 Task: In the  document effectivecs.doc ,insert the clipart between heading and points ' search for conference ' and adjust the shape height to  ' 3'
Action: Mouse moved to (67, 227)
Screenshot: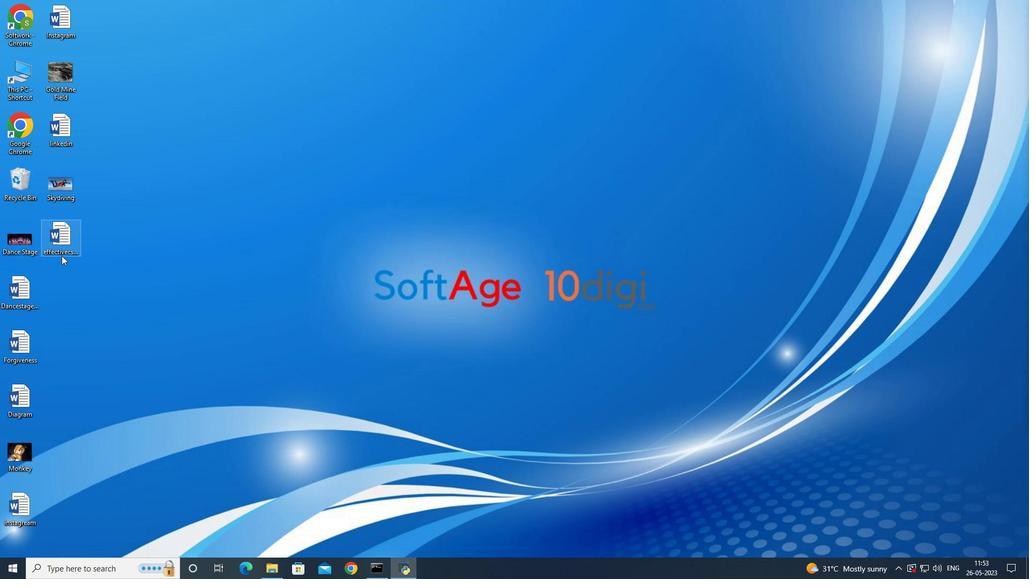 
Action: Mouse pressed left at (67, 227)
Screenshot: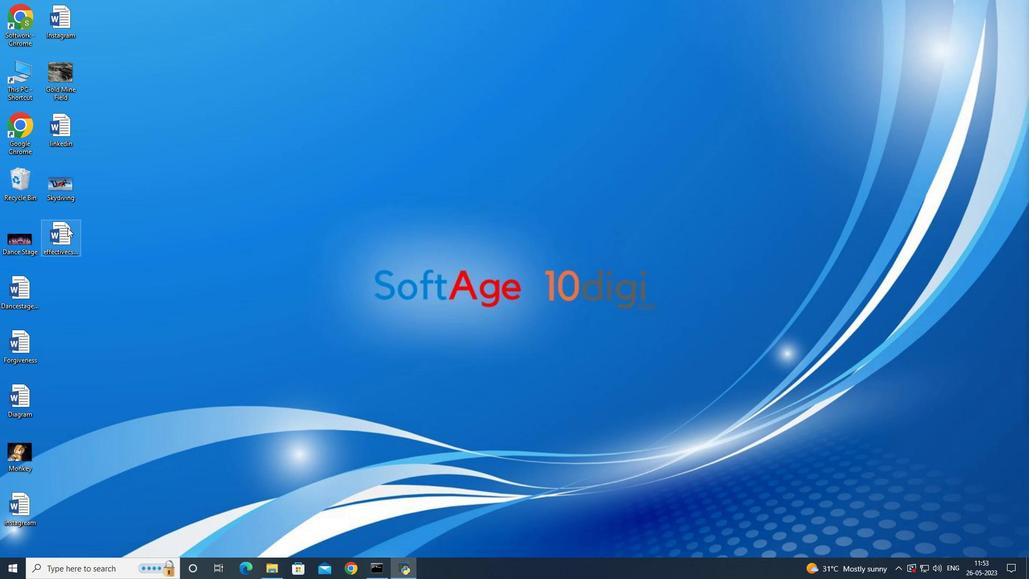 
Action: Mouse pressed left at (67, 227)
Screenshot: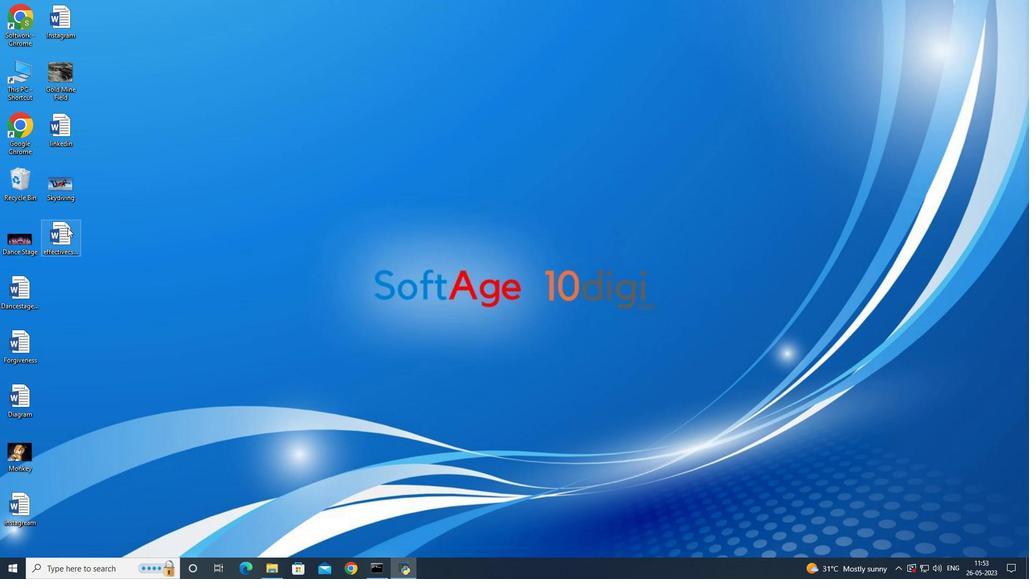 
Action: Mouse moved to (445, 314)
Screenshot: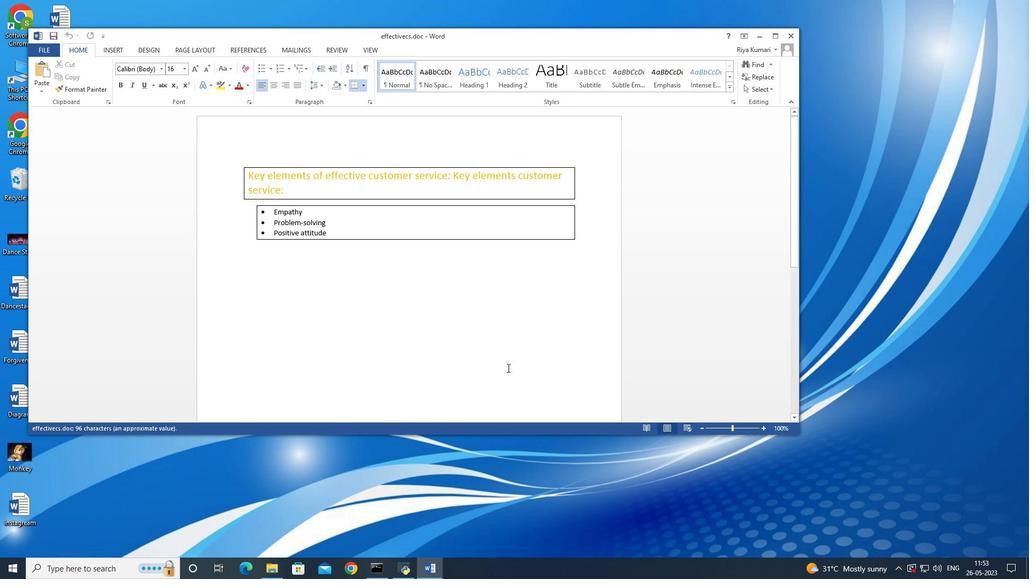 
Action: Mouse pressed left at (445, 314)
Screenshot: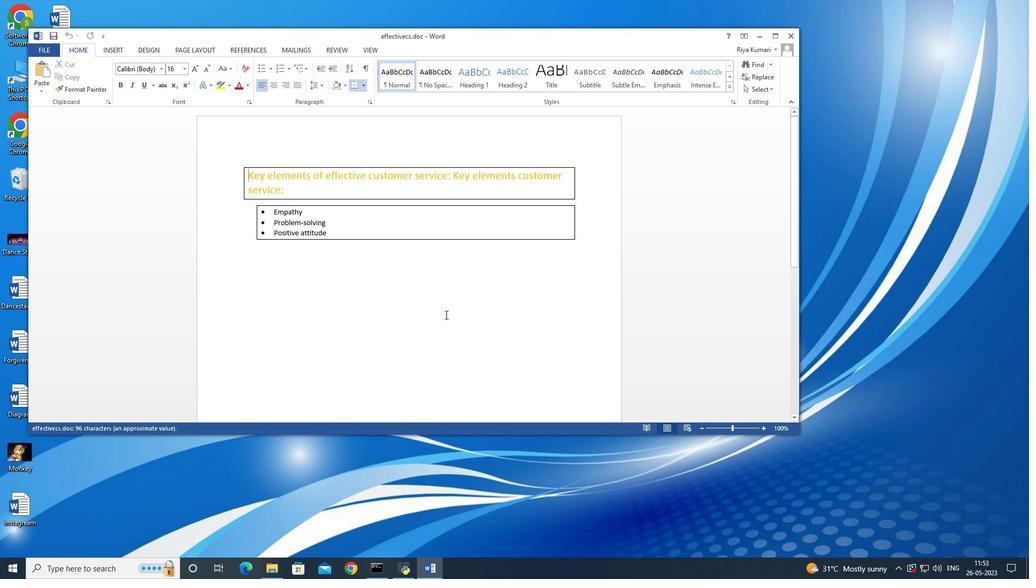 
Action: Mouse moved to (586, 194)
Screenshot: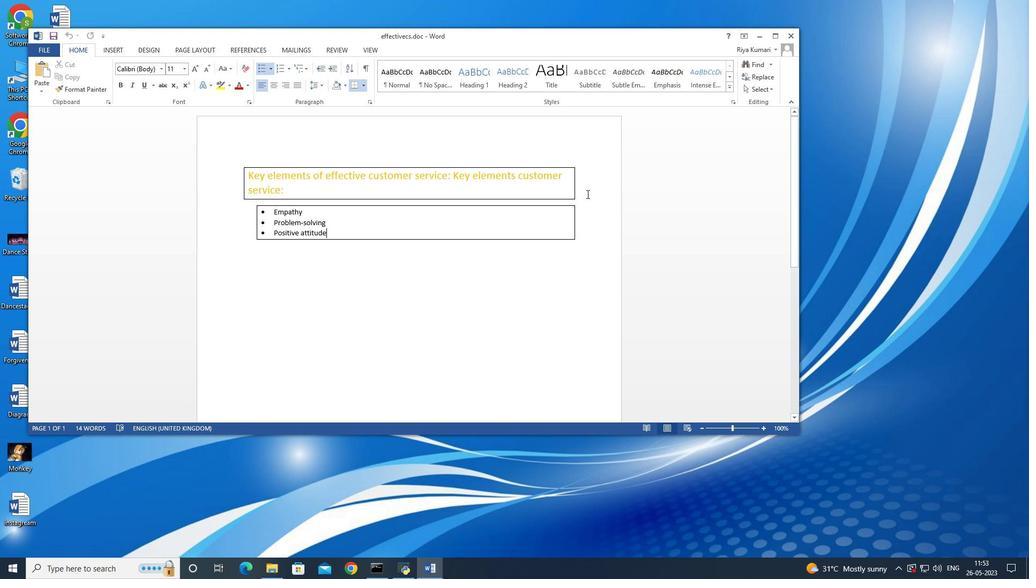 
Action: Mouse pressed left at (586, 194)
Screenshot: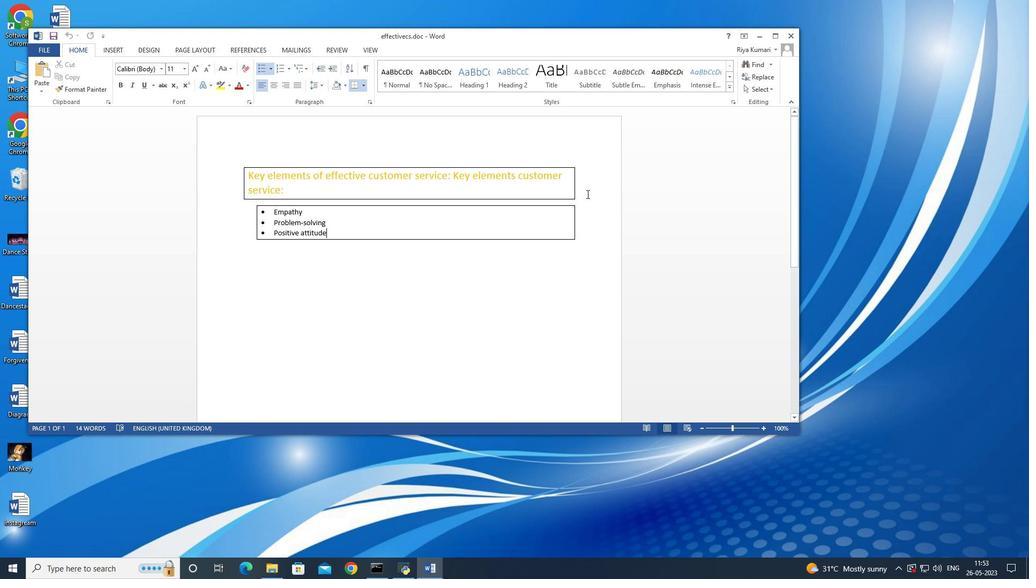 
Action: Mouse moved to (582, 194)
Screenshot: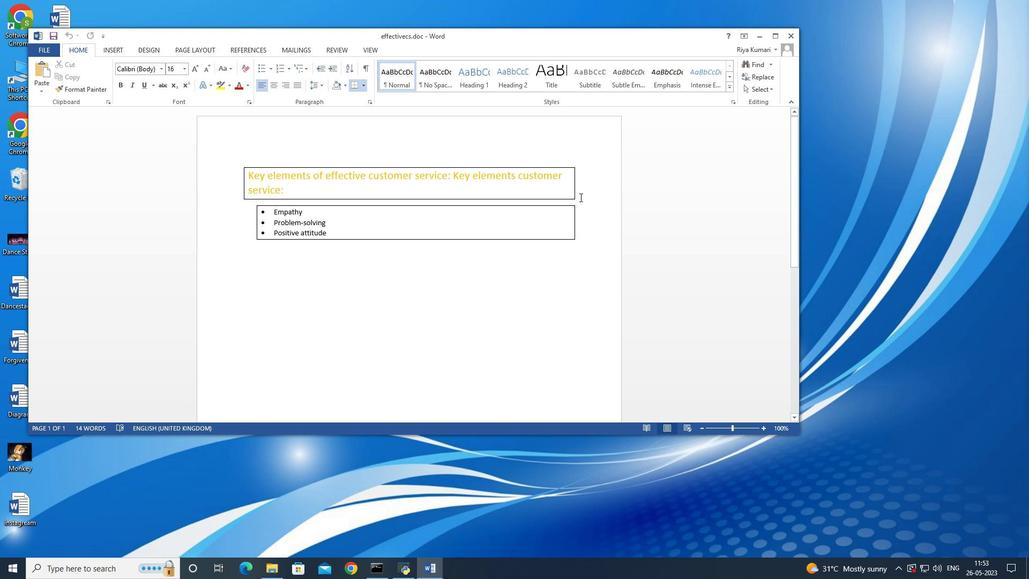 
Action: Mouse pressed left at (582, 194)
Screenshot: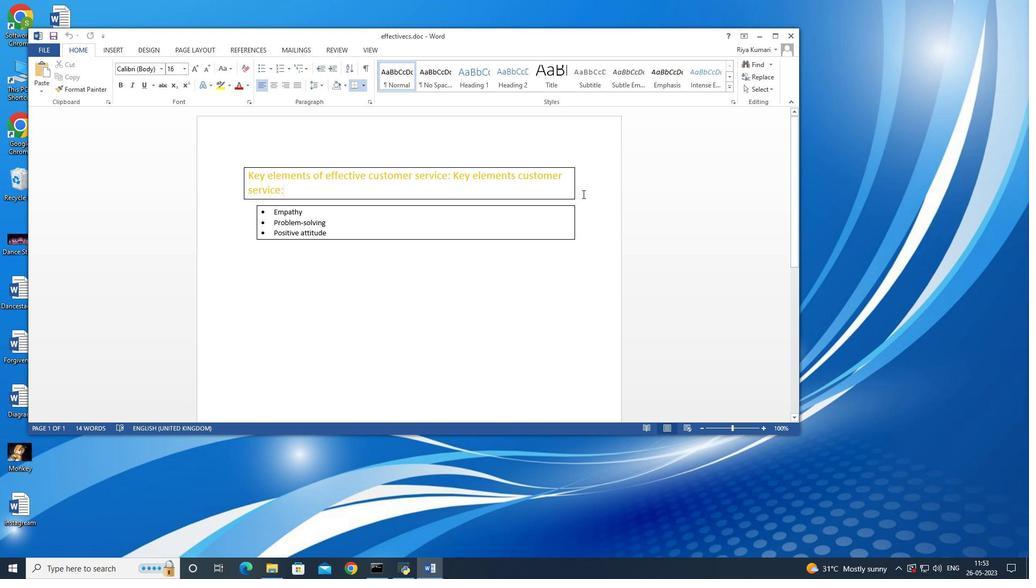 
Action: Mouse moved to (582, 194)
Screenshot: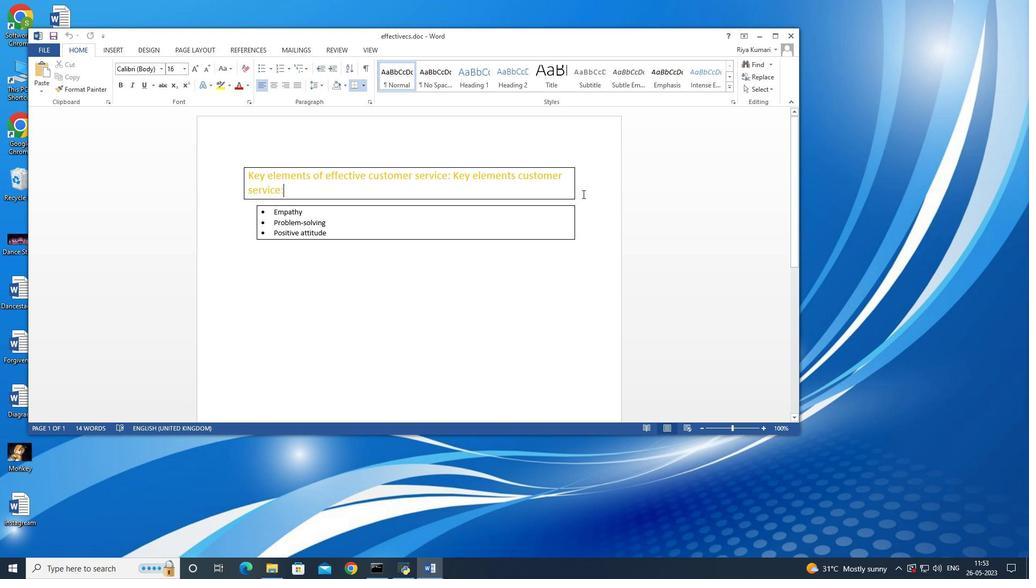 
Action: Mouse pressed left at (582, 194)
Screenshot: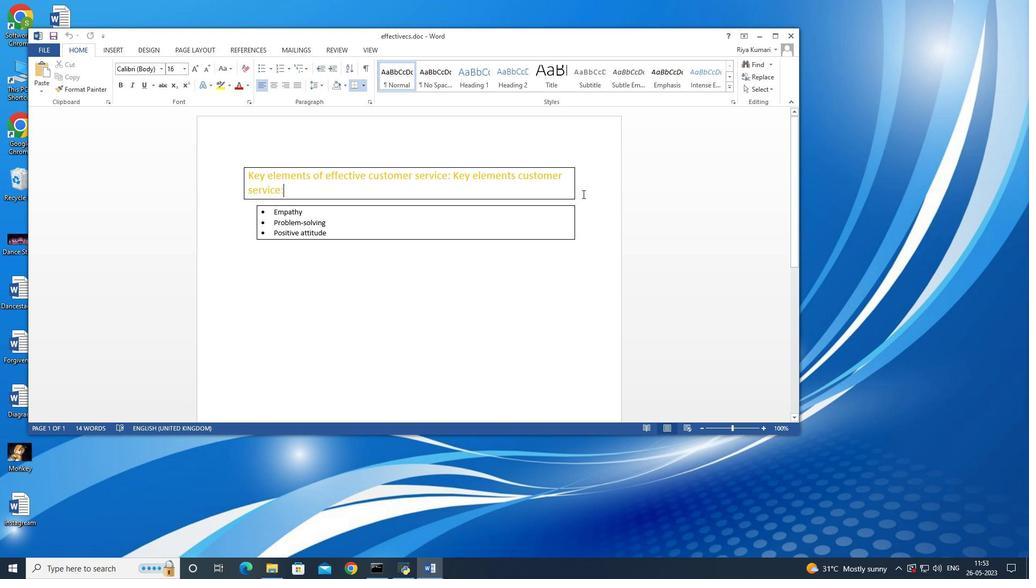 
Action: Mouse moved to (573, 200)
Screenshot: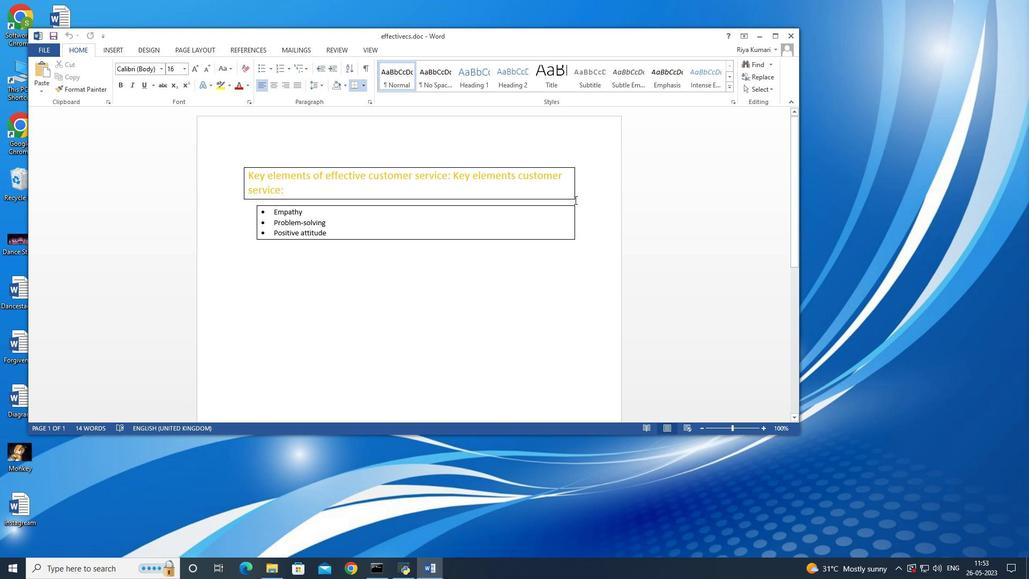 
Action: Mouse pressed left at (573, 200)
Screenshot: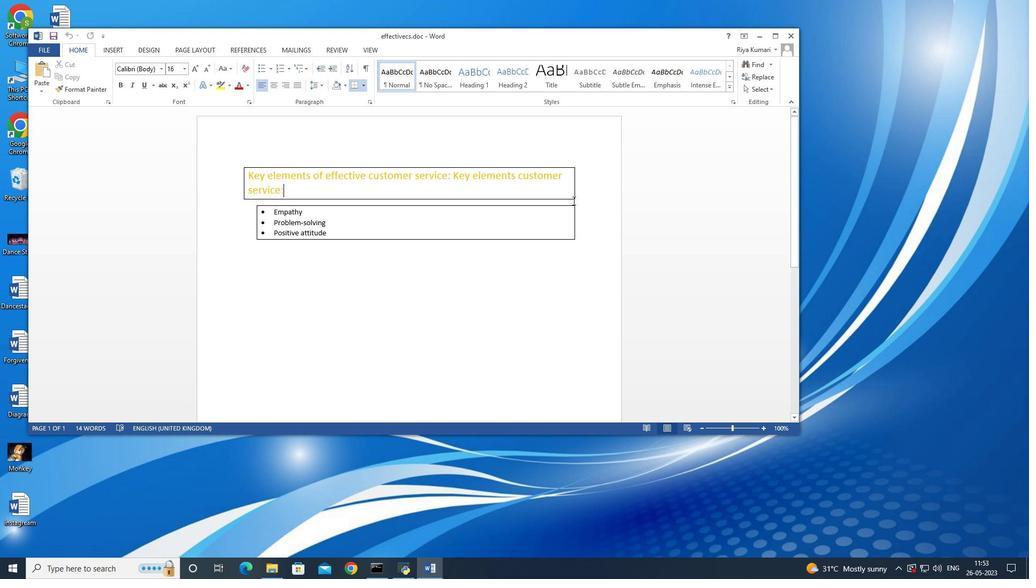 
Action: Mouse moved to (563, 200)
Screenshot: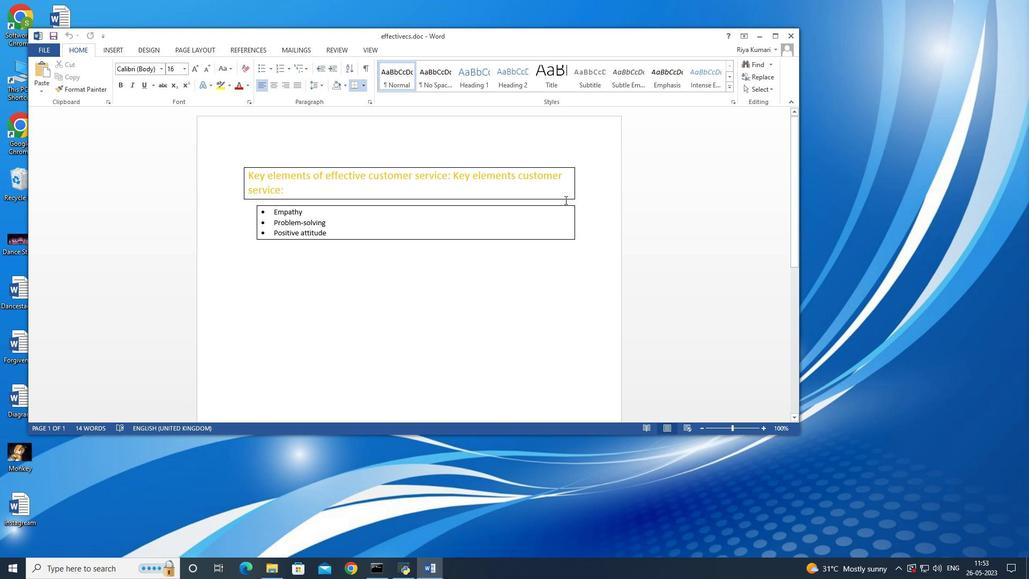 
Action: Mouse pressed left at (563, 200)
Screenshot: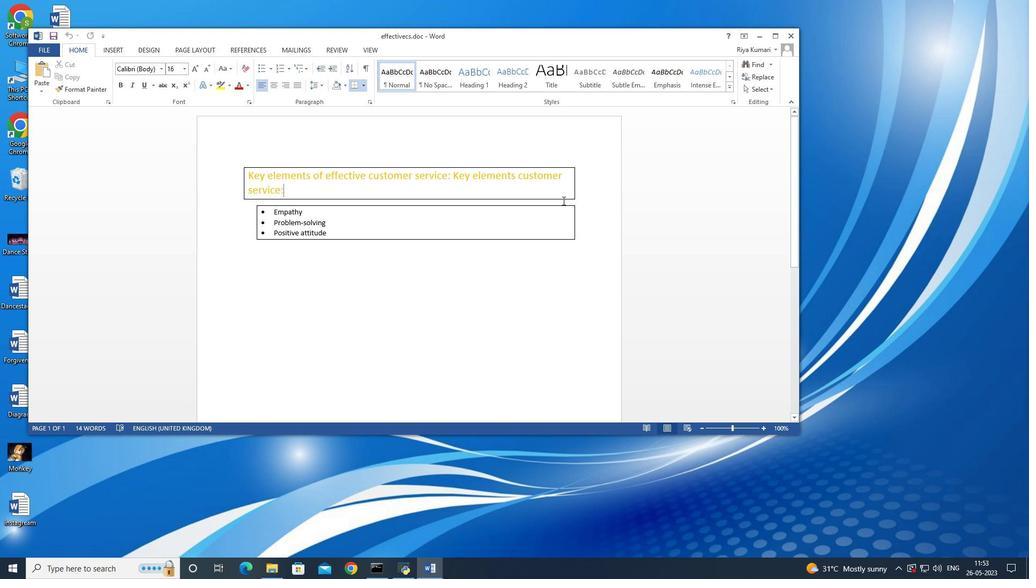 
Action: Mouse moved to (562, 201)
Screenshot: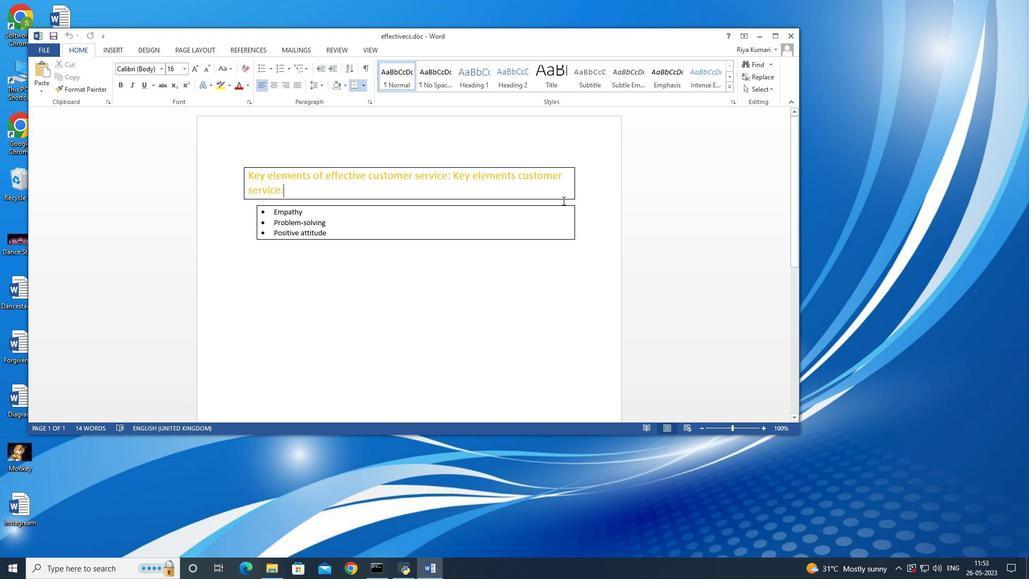 
Action: Mouse pressed left at (562, 201)
Screenshot: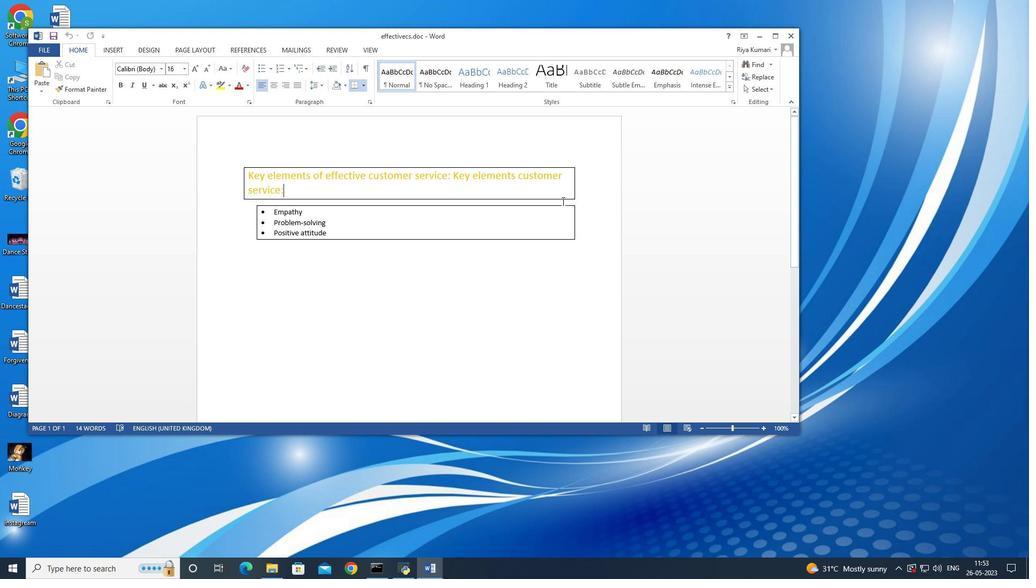 
Action: Mouse pressed left at (562, 201)
Screenshot: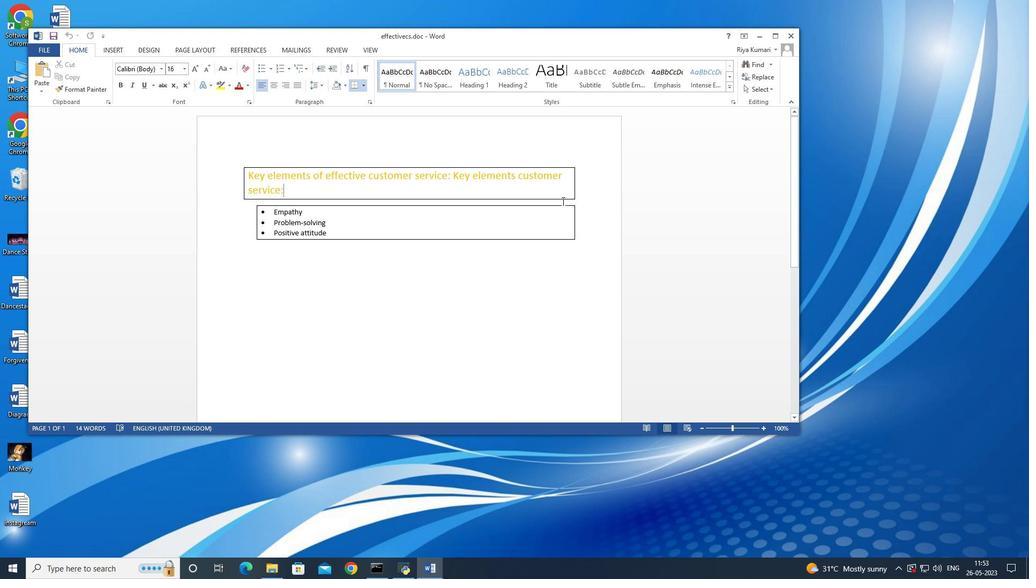 
Action: Mouse moved to (561, 203)
Screenshot: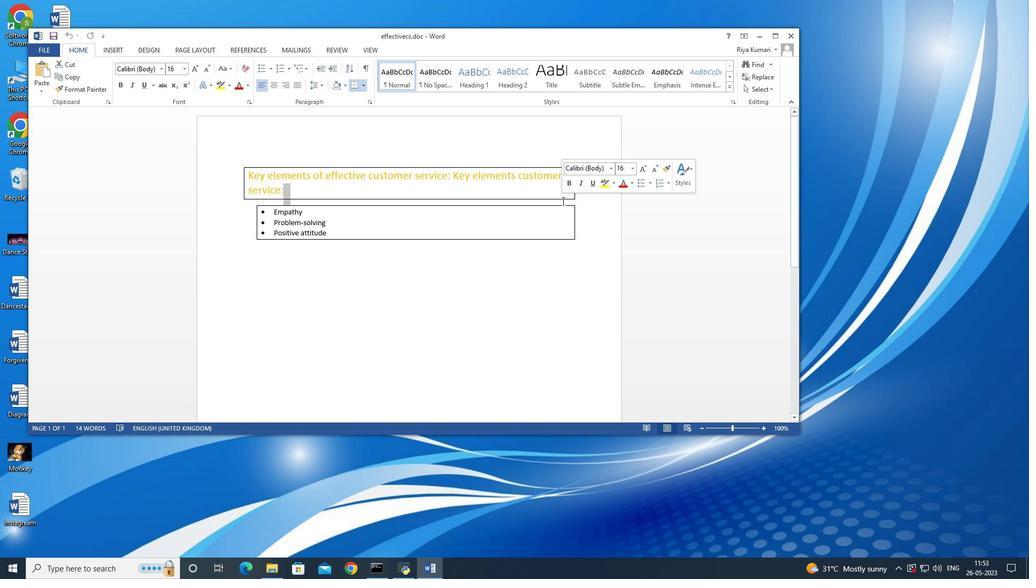 
Action: Mouse pressed left at (561, 203)
Screenshot: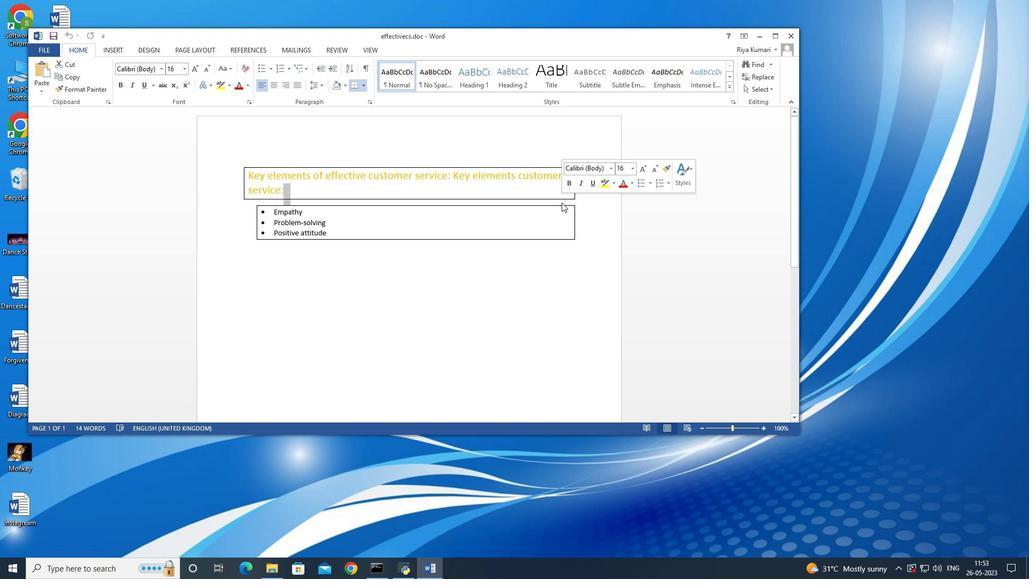 
Action: Mouse moved to (589, 202)
Screenshot: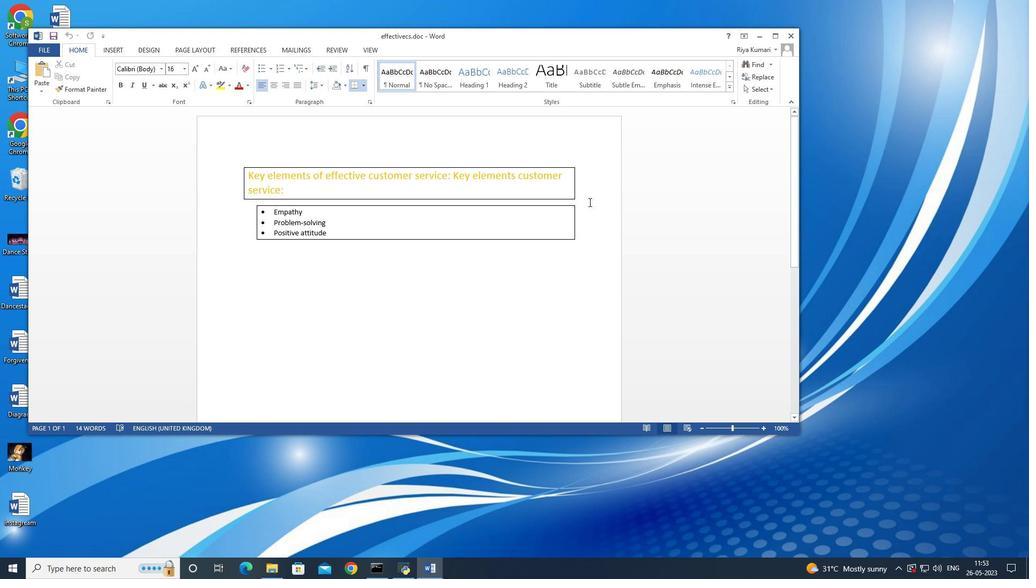 
Action: Mouse pressed left at (589, 202)
Screenshot: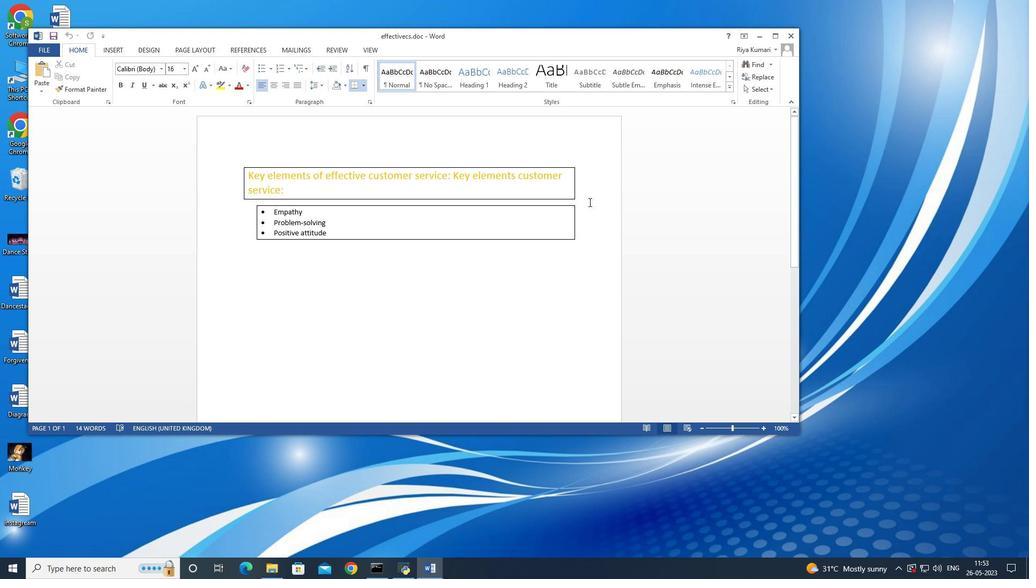 
Action: Mouse moved to (586, 205)
Screenshot: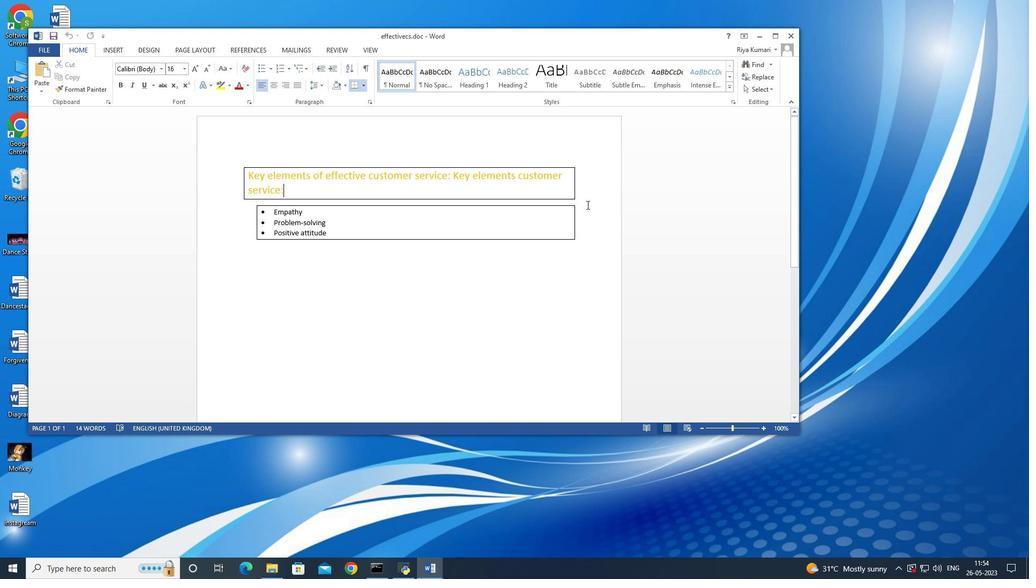 
Action: Mouse pressed left at (586, 205)
Screenshot: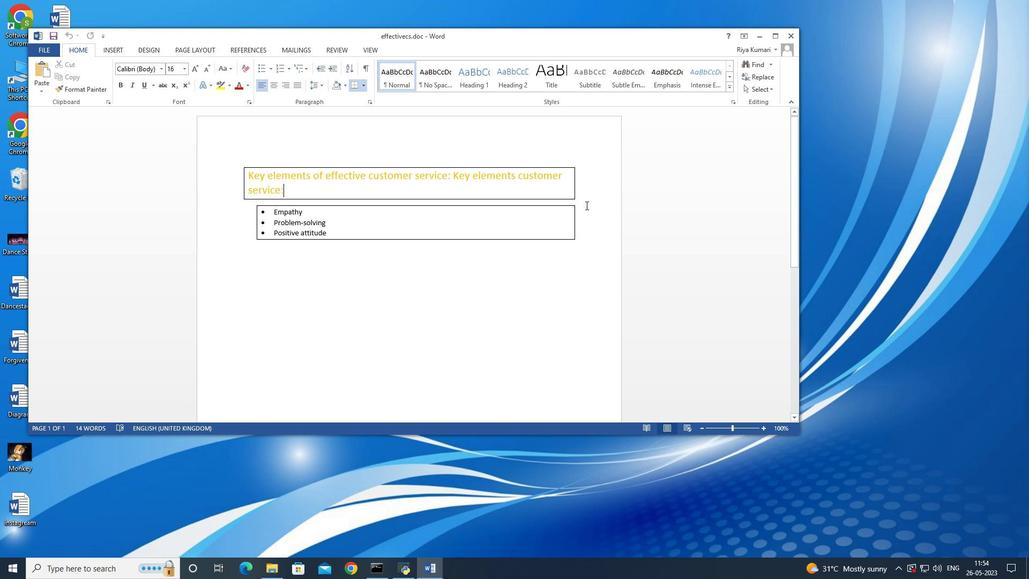 
Action: Mouse moved to (578, 204)
Screenshot: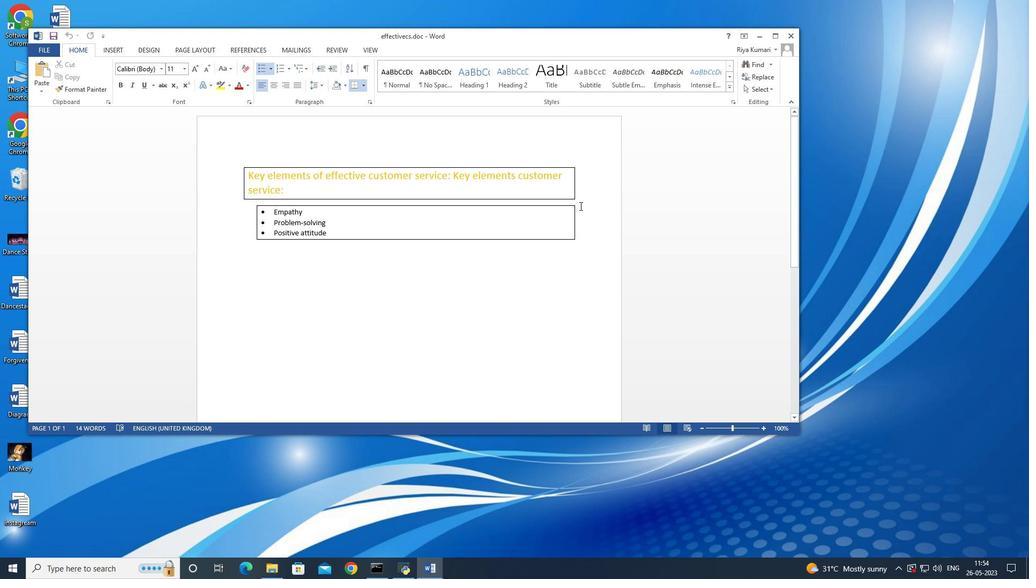
Action: Mouse pressed left at (578, 204)
Screenshot: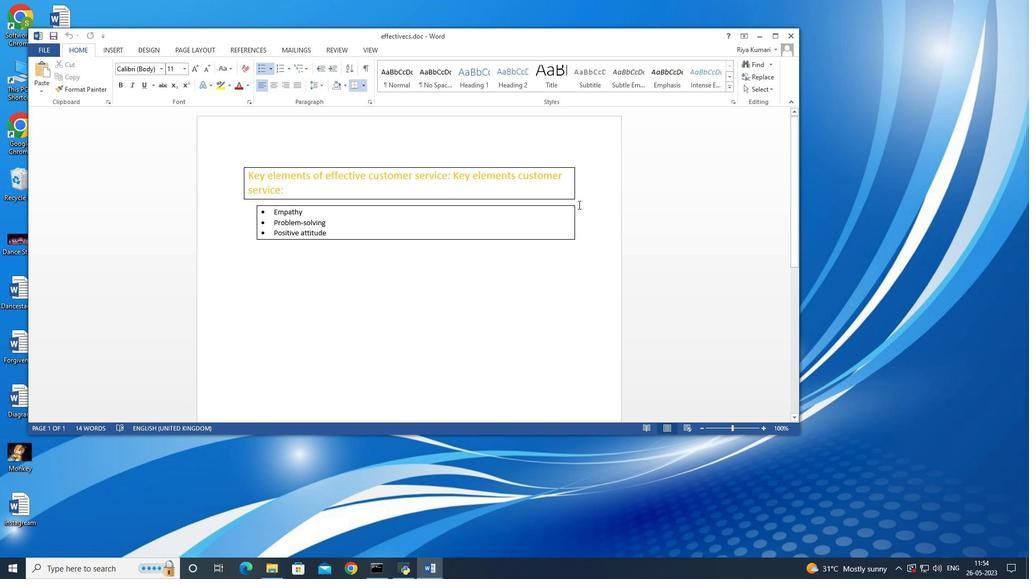 
Action: Mouse moved to (574, 205)
Screenshot: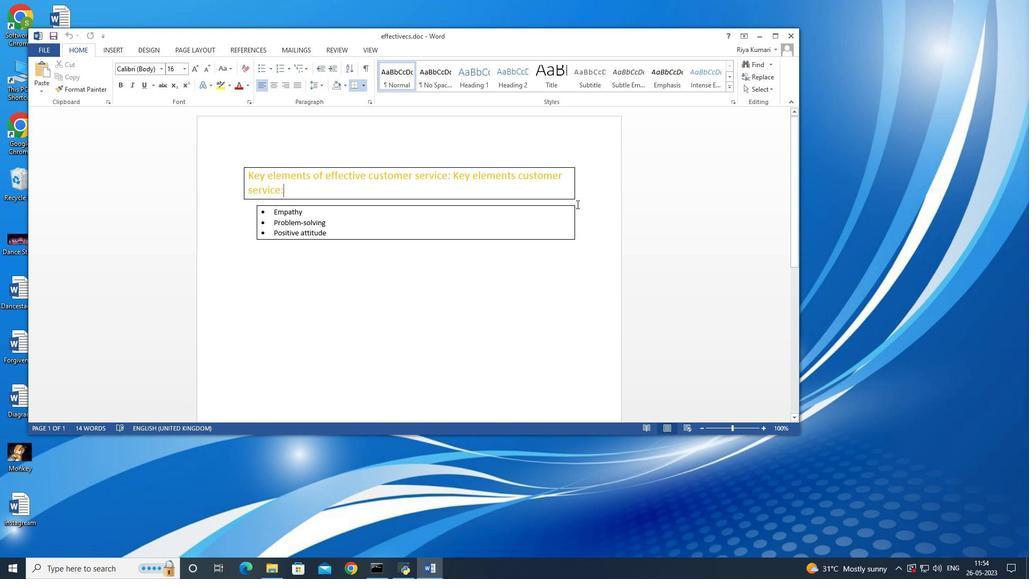 
Action: Mouse pressed left at (574, 205)
Screenshot: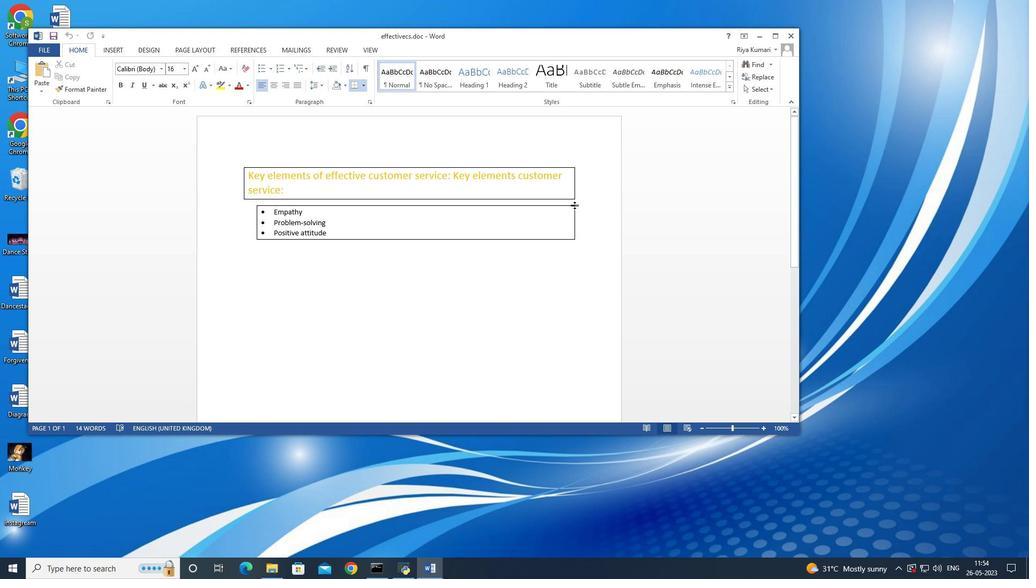 
Action: Mouse moved to (573, 204)
Screenshot: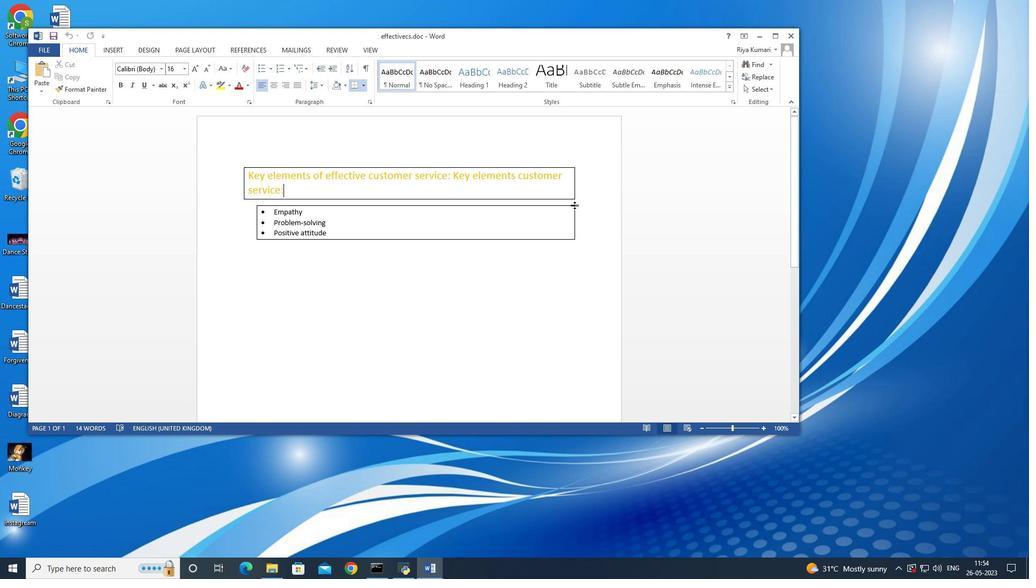 
Action: Mouse pressed left at (573, 204)
Screenshot: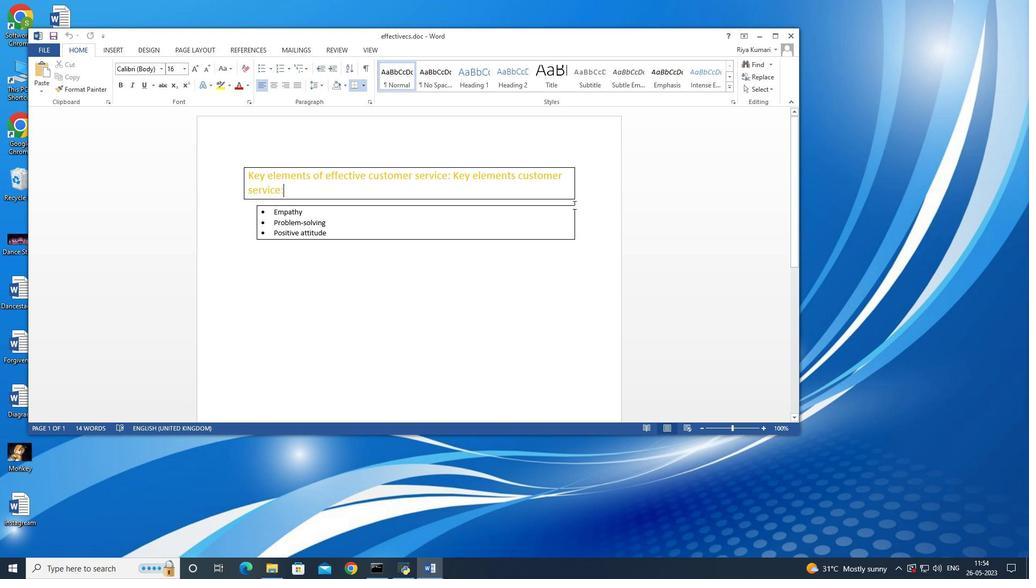 
Action: Mouse moved to (575, 202)
Screenshot: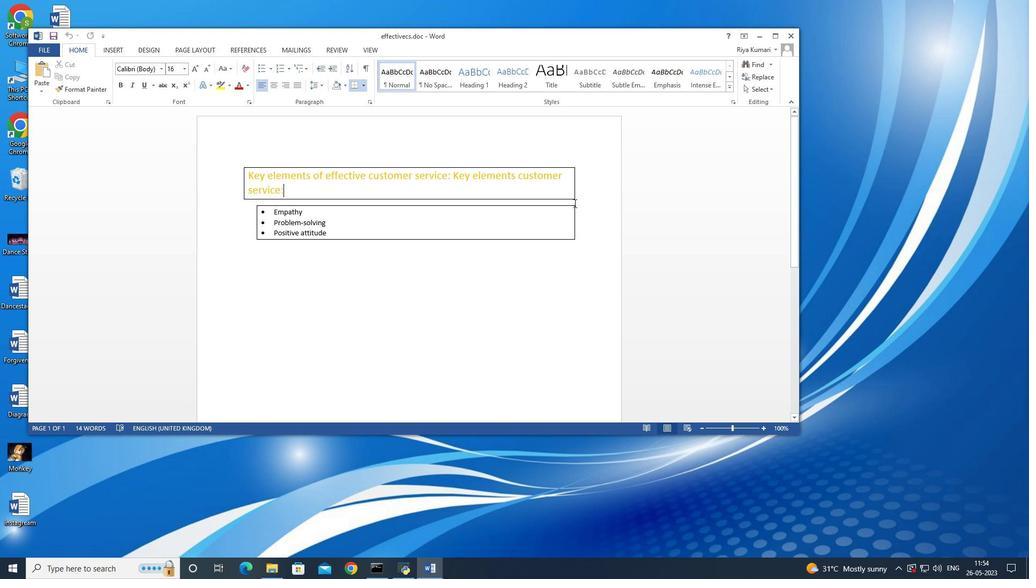 
Action: Mouse pressed left at (575, 202)
Screenshot: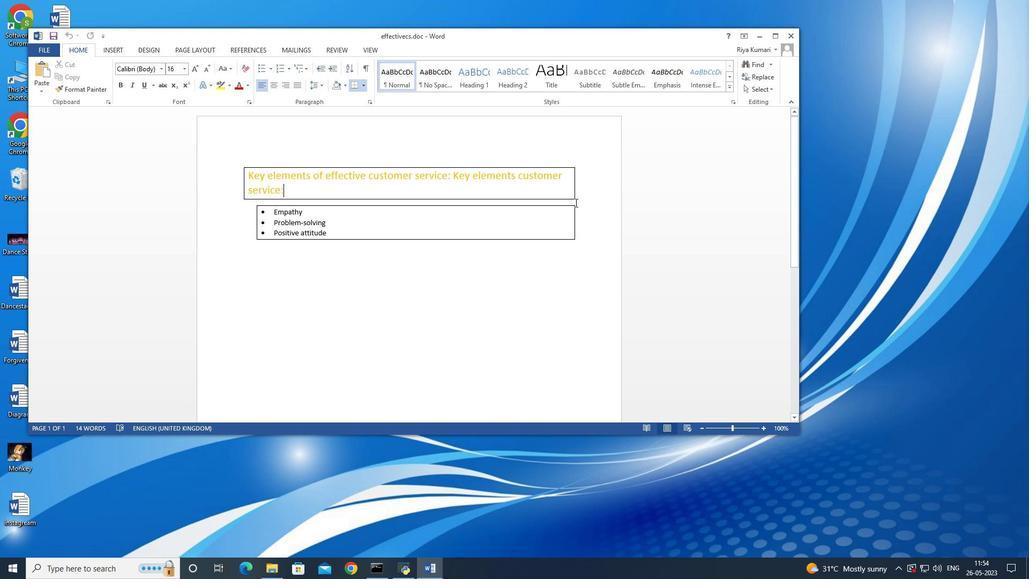 
Action: Mouse moved to (581, 193)
Screenshot: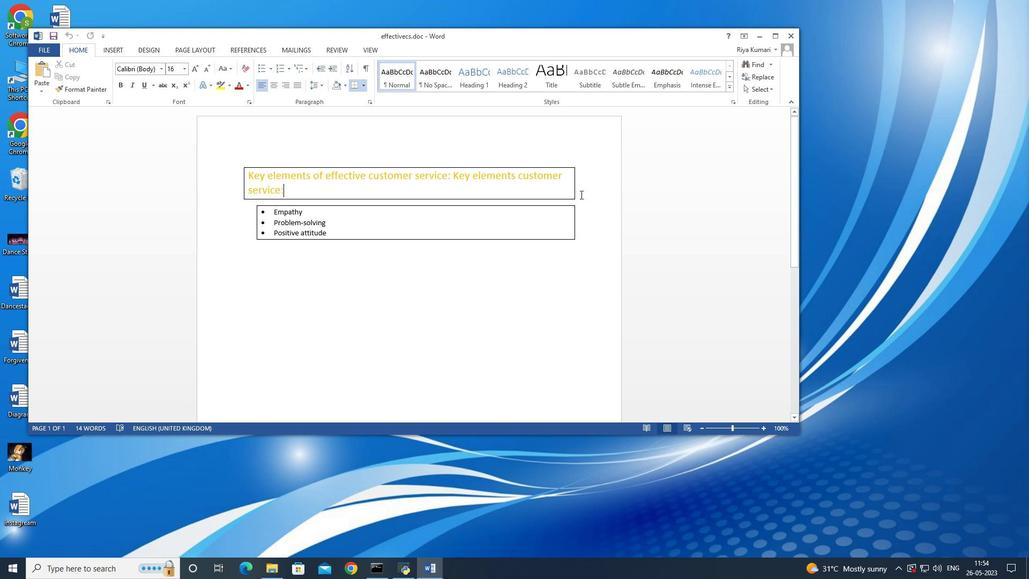 
Action: Mouse pressed left at (581, 193)
Screenshot: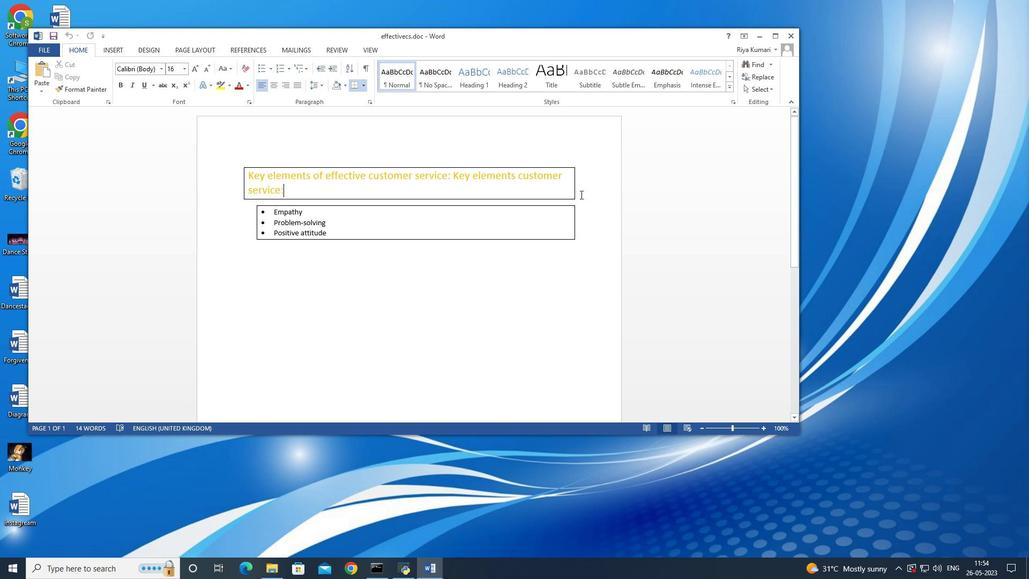 
Action: Mouse pressed left at (581, 193)
Screenshot: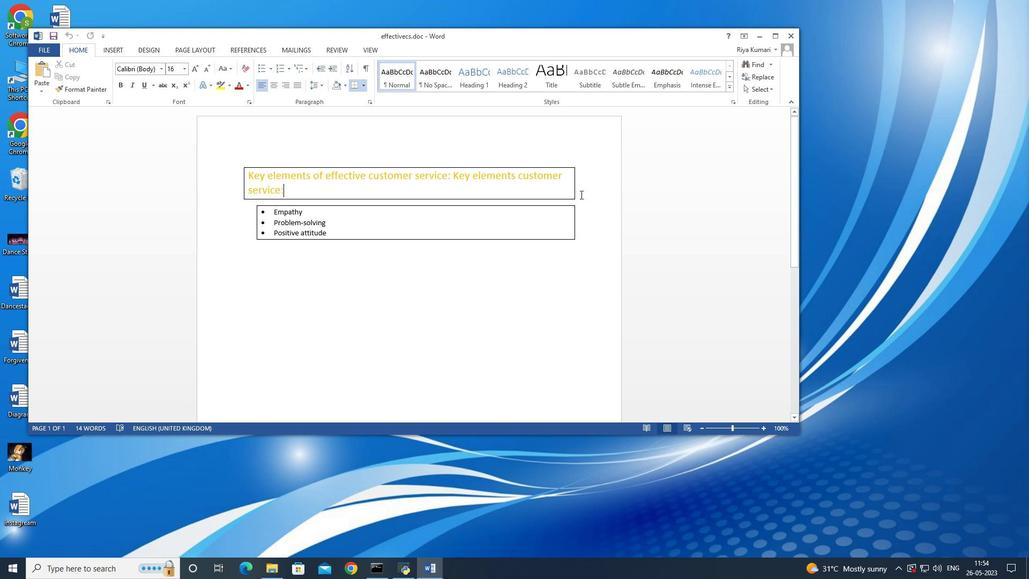 
Action: Mouse pressed left at (581, 193)
Screenshot: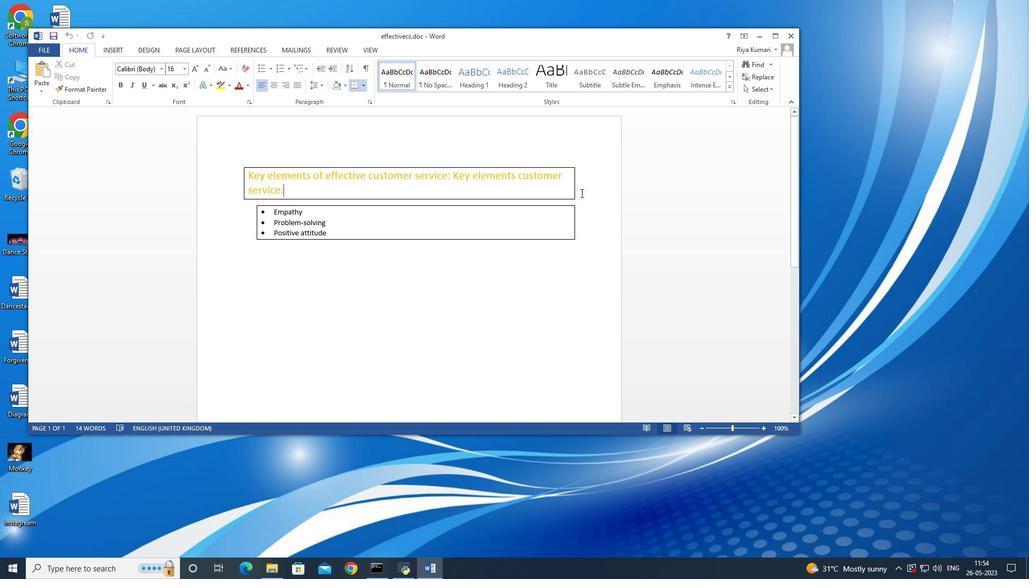 
Action: Mouse pressed left at (581, 193)
Screenshot: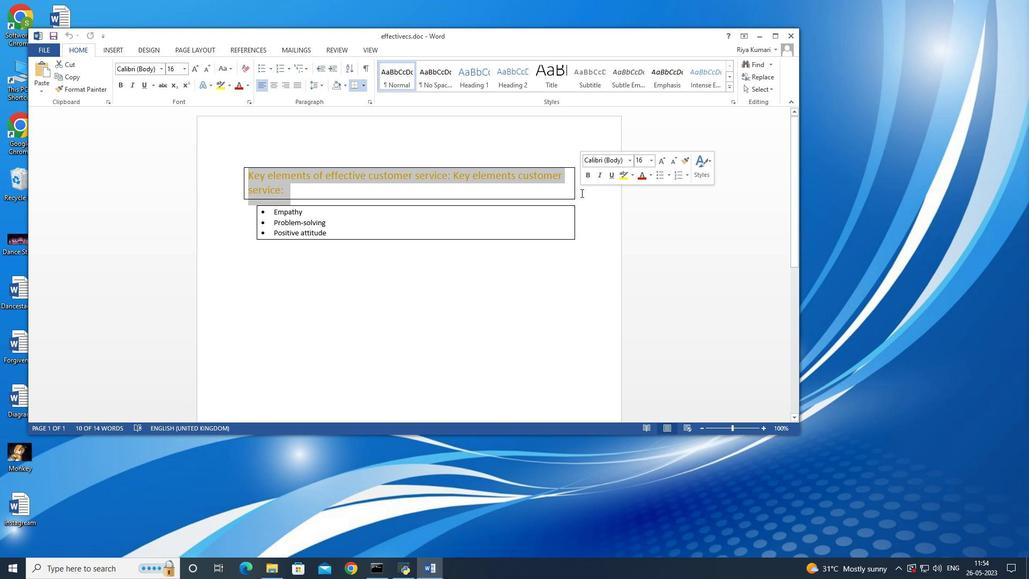 
Action: Mouse pressed left at (581, 193)
Screenshot: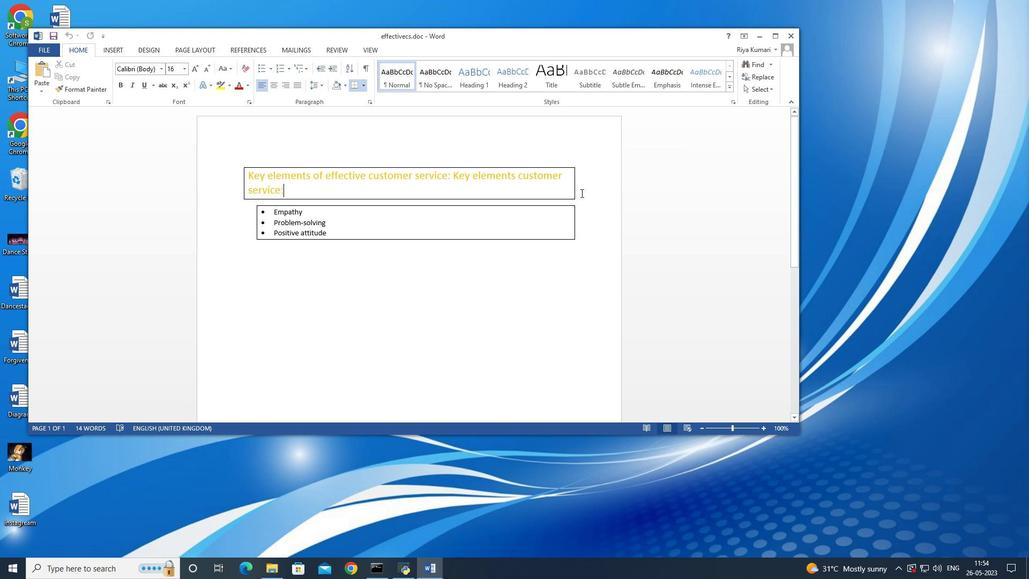 
Action: Mouse moved to (581, 193)
Screenshot: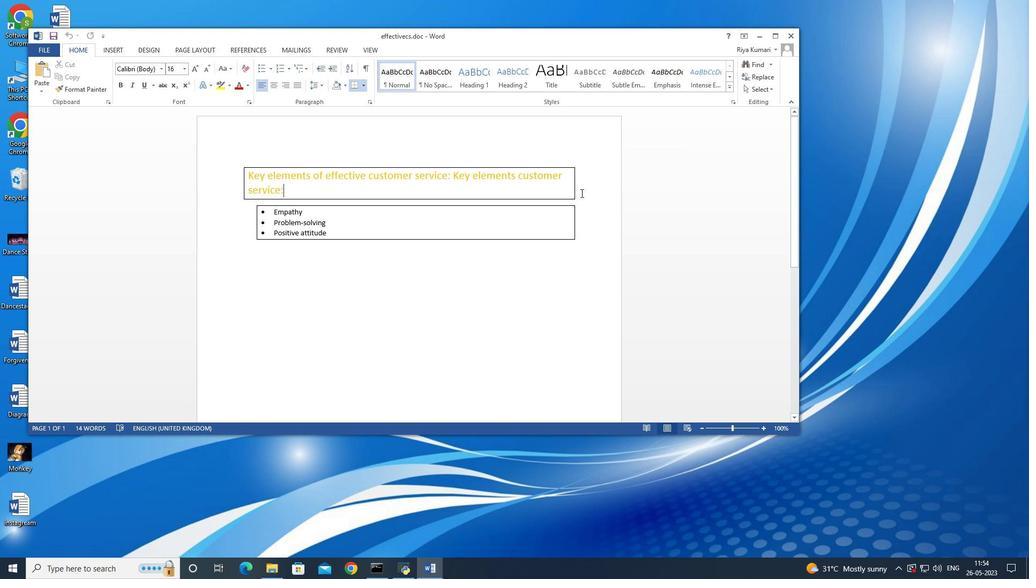 
Action: Key pressed <Key.enter><Key.enter><Key.enter>
Screenshot: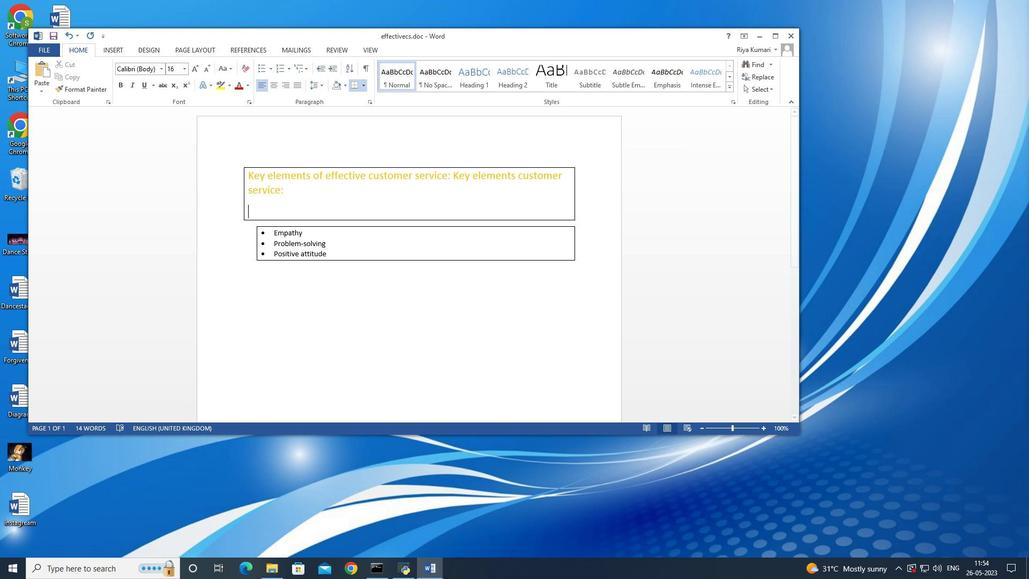 
Action: Mouse moved to (305, 379)
Screenshot: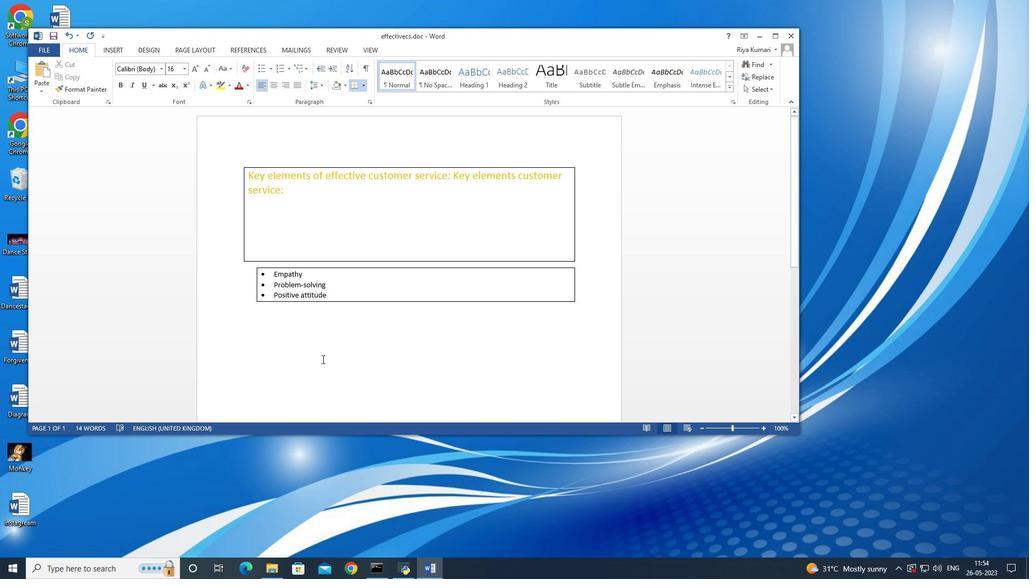 
Action: Mouse pressed left at (305, 379)
Screenshot: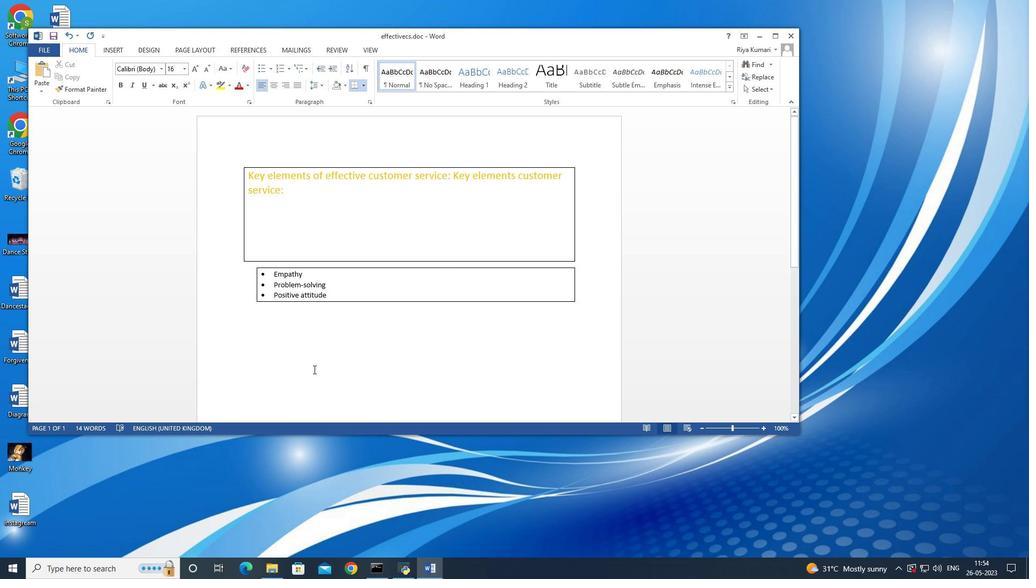 
Action: Mouse moved to (574, 259)
Screenshot: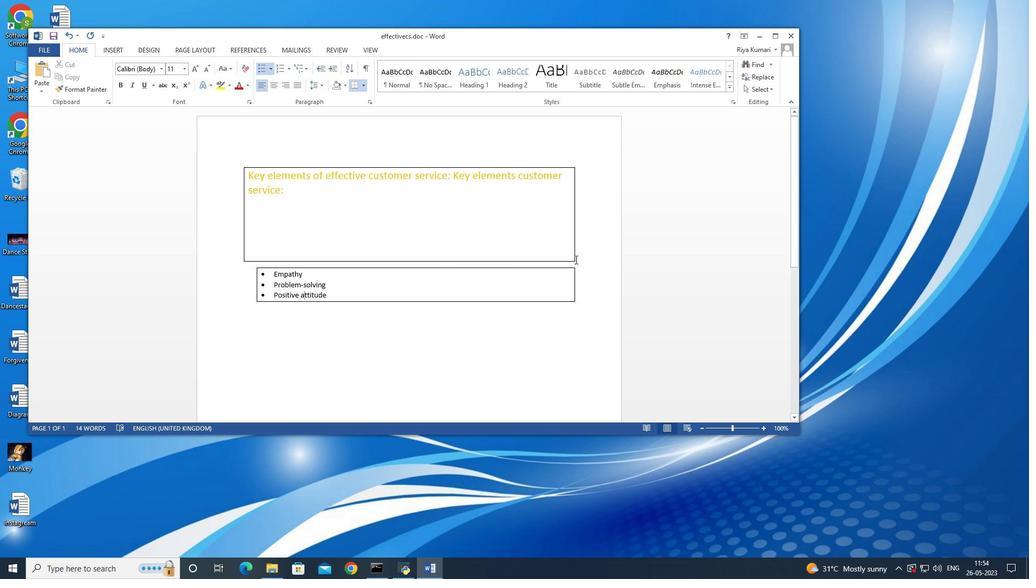 
Action: Mouse pressed left at (574, 259)
Screenshot: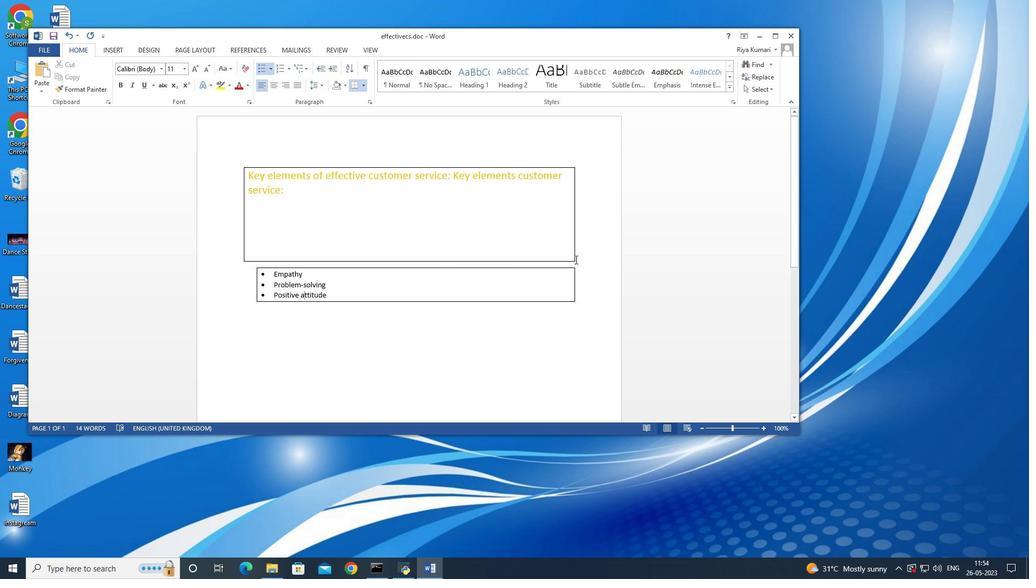 
Action: Mouse moved to (571, 264)
Screenshot: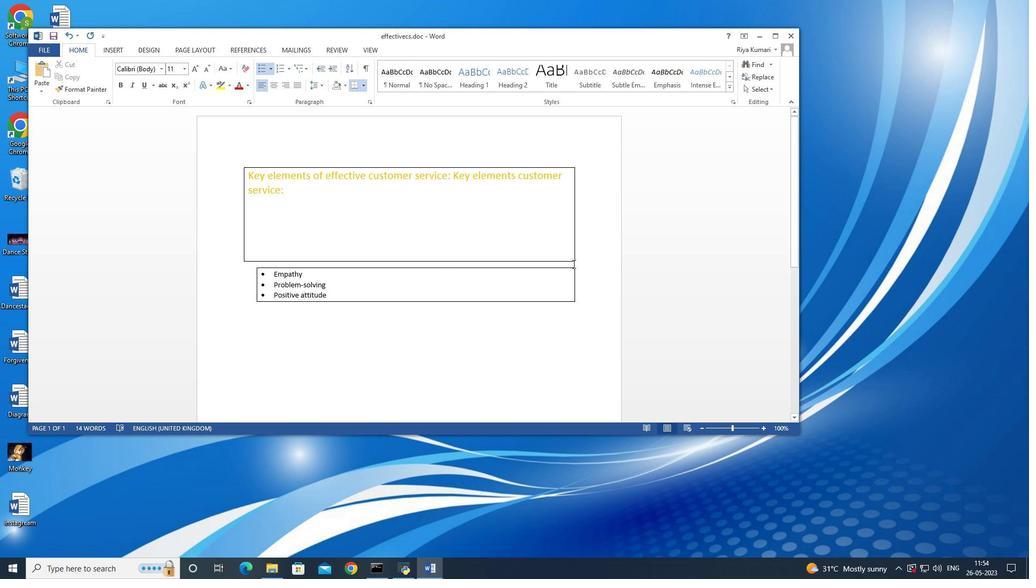 
Action: Mouse pressed left at (571, 264)
Screenshot: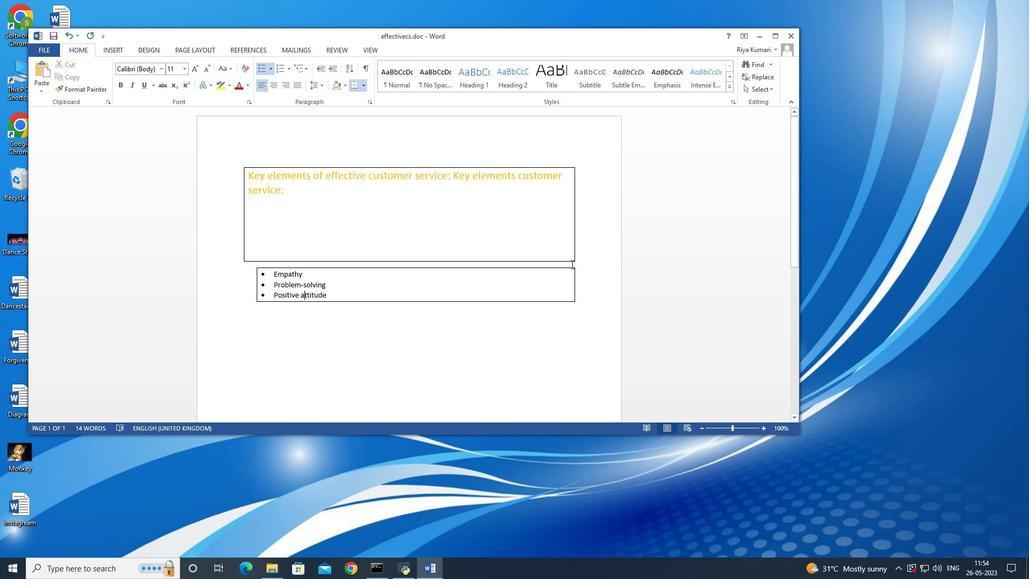 
Action: Mouse pressed left at (571, 264)
Screenshot: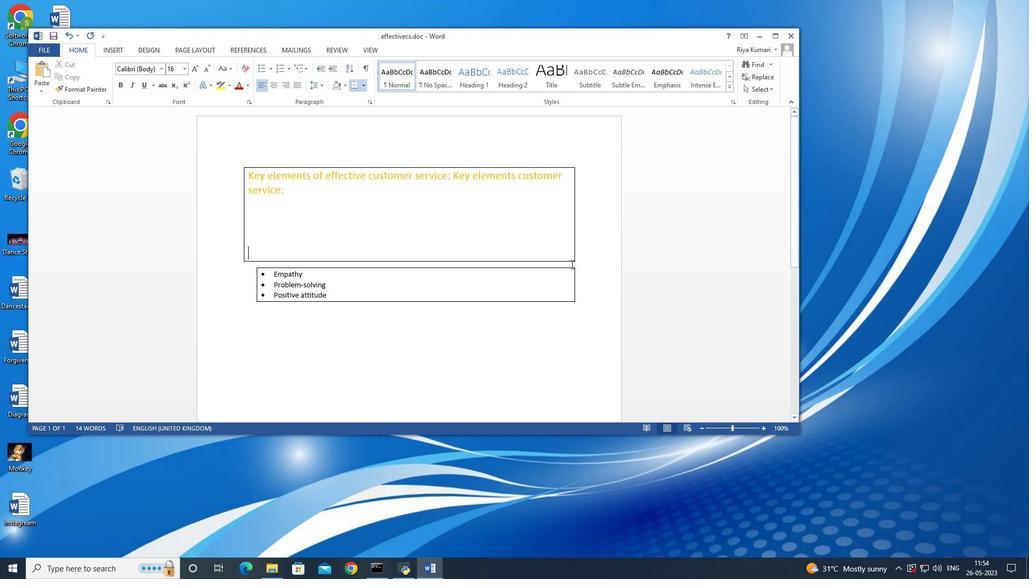 
Action: Mouse pressed left at (571, 264)
Screenshot: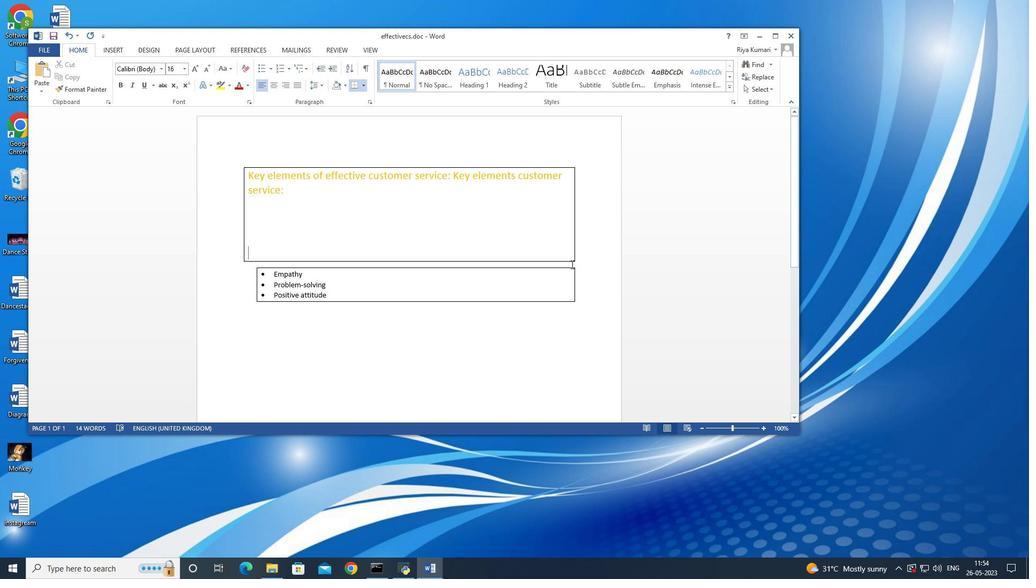 
Action: Mouse moved to (585, 262)
Screenshot: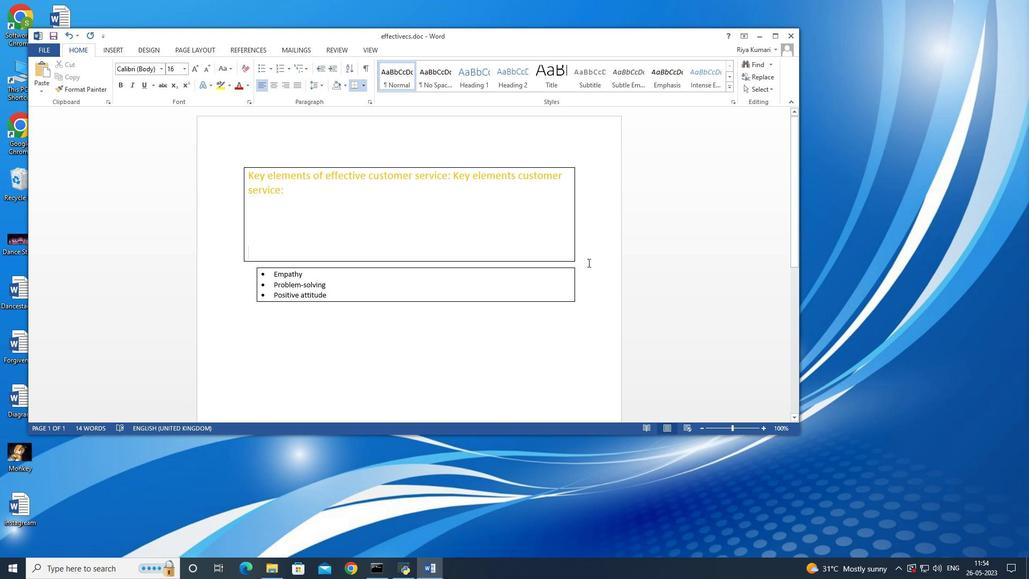 
Action: Mouse pressed left at (585, 262)
Screenshot: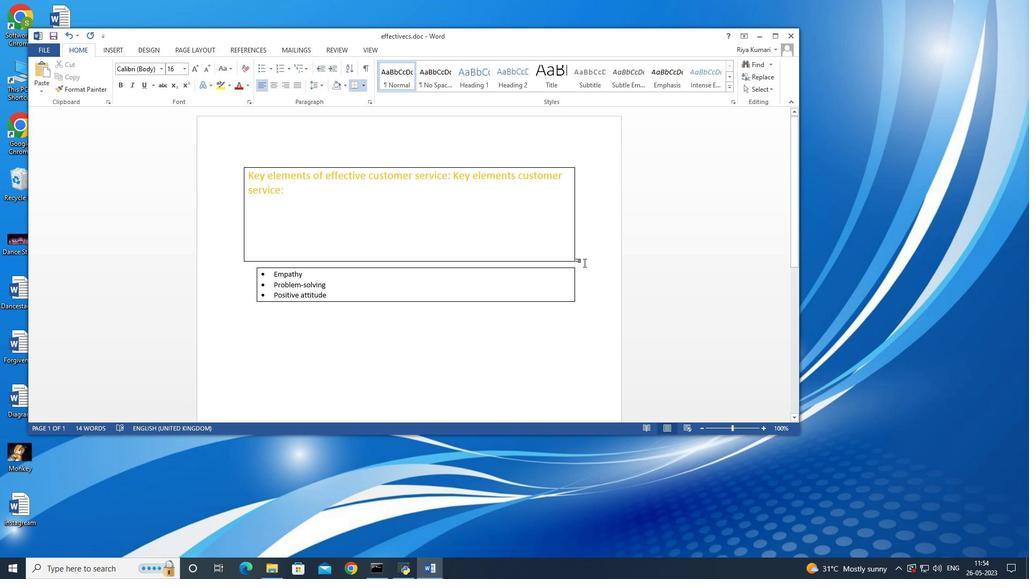 
Action: Mouse moved to (109, 45)
Screenshot: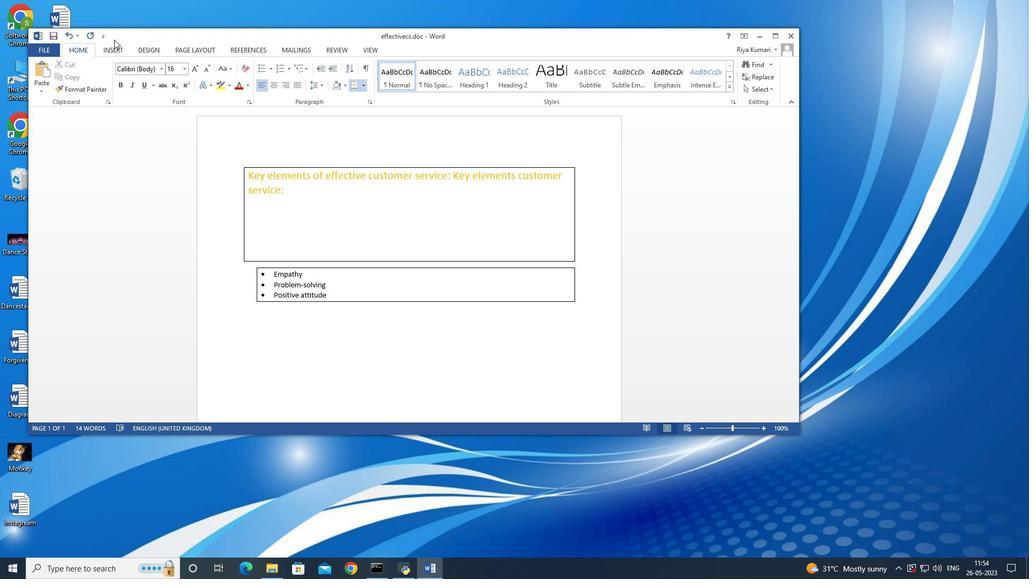 
Action: Mouse pressed left at (109, 45)
Screenshot: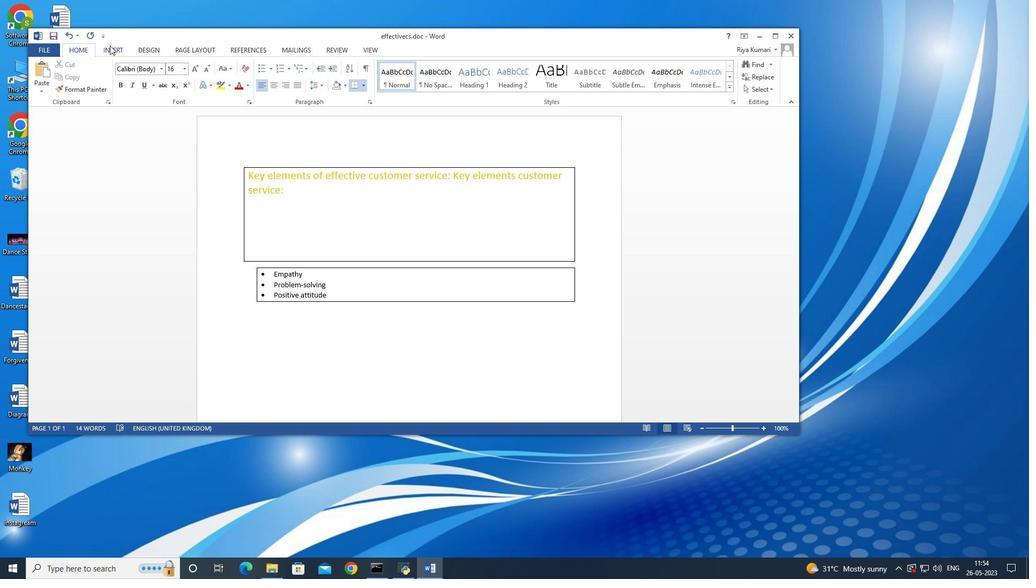 
Action: Mouse moved to (168, 72)
Screenshot: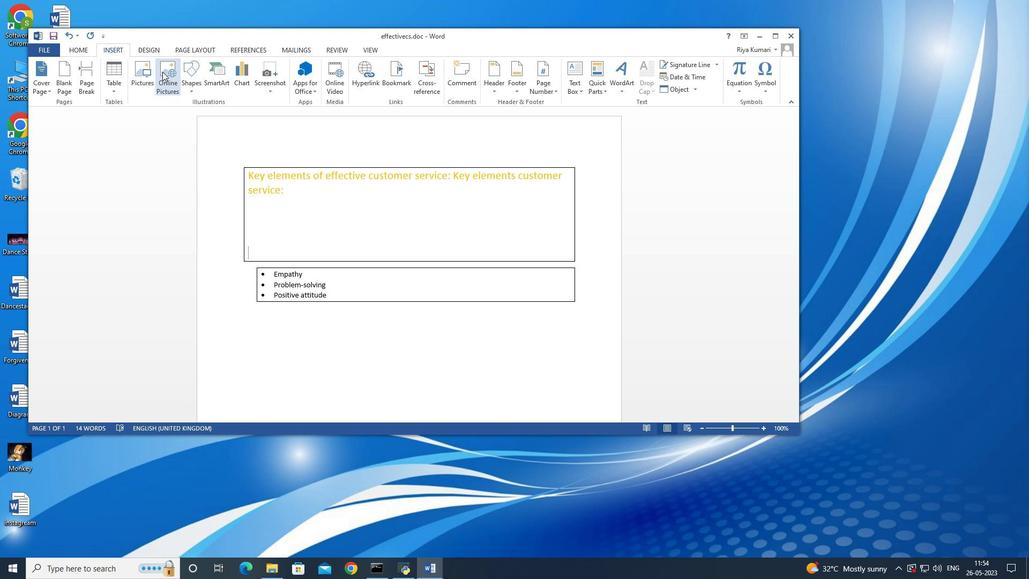 
Action: Mouse pressed left at (168, 72)
Screenshot: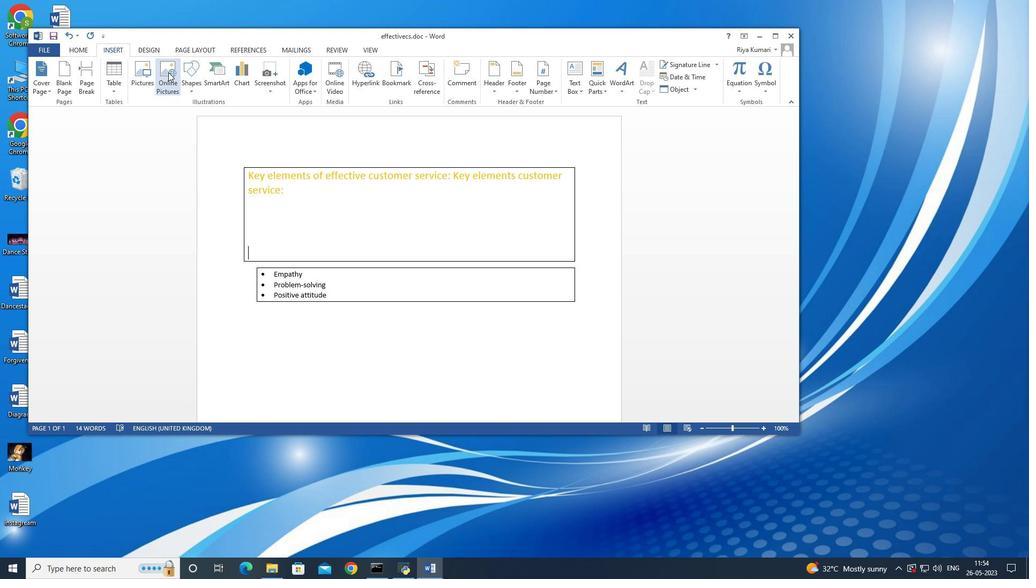 
Action: Mouse moved to (567, 223)
Screenshot: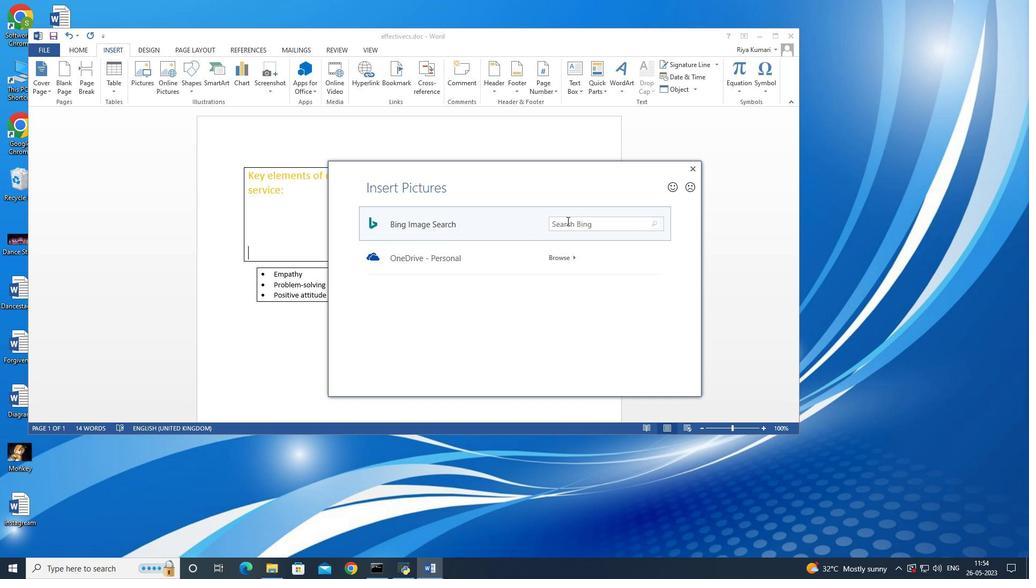 
Action: Mouse pressed left at (567, 223)
Screenshot: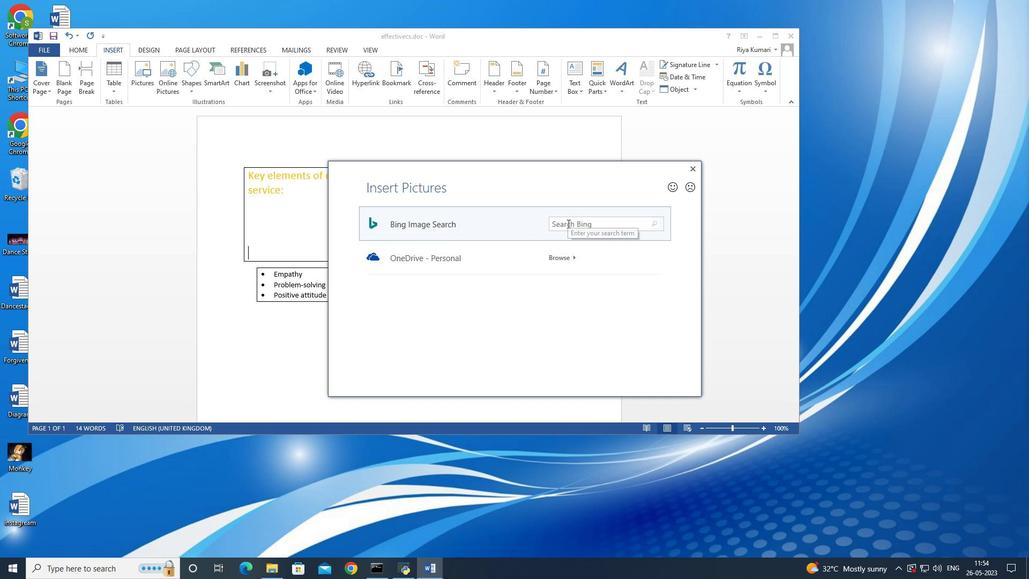 
Action: Mouse moved to (568, 224)
Screenshot: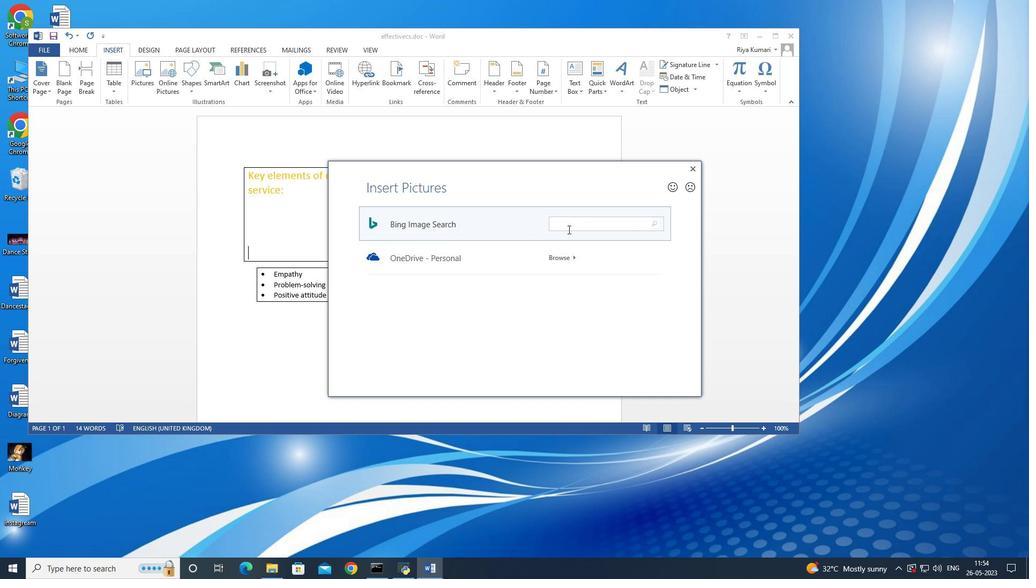 
Action: Key pressed c
Screenshot: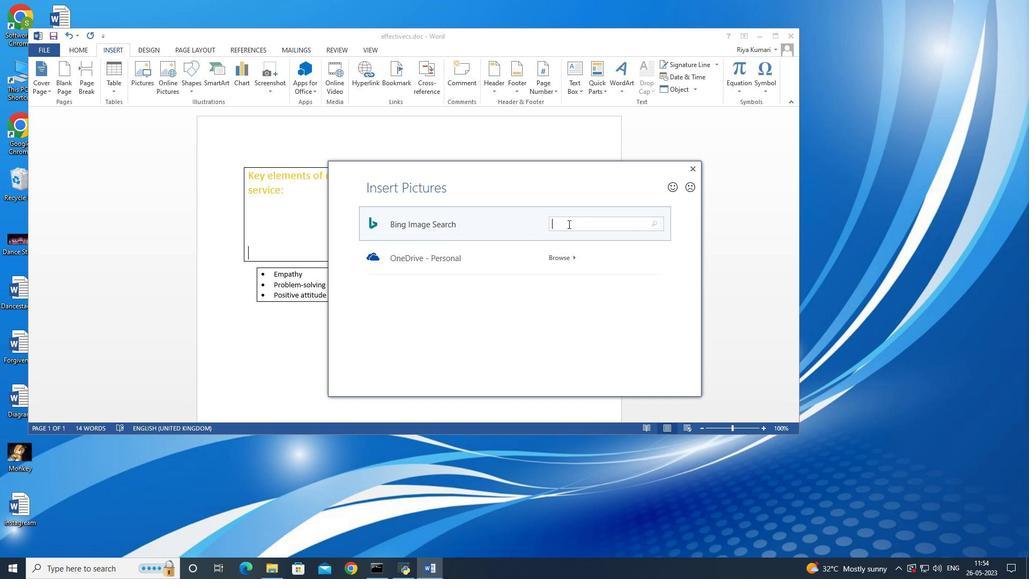 
Action: Mouse moved to (567, 224)
Screenshot: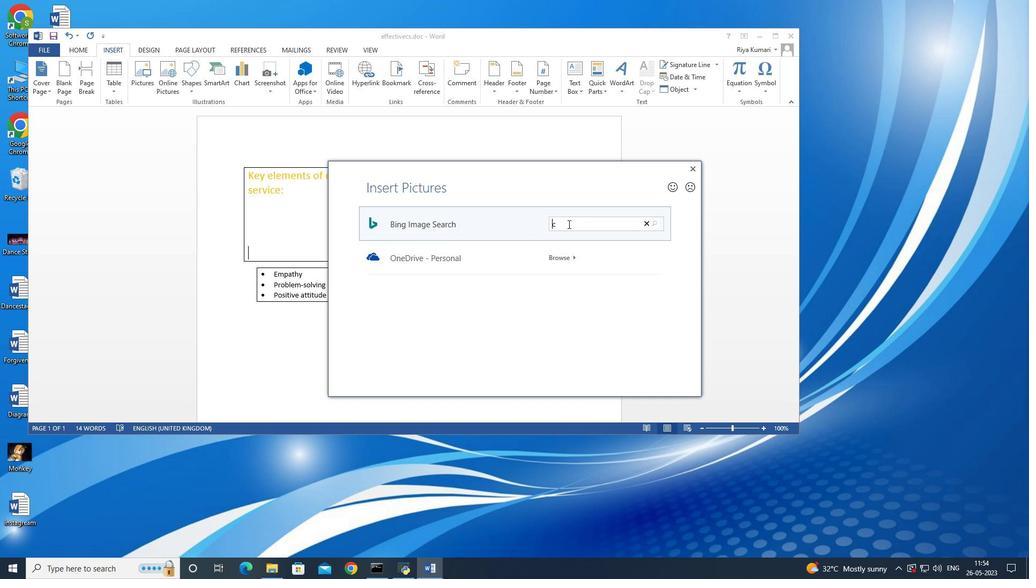 
Action: Key pressed onference<Key.enter>
Screenshot: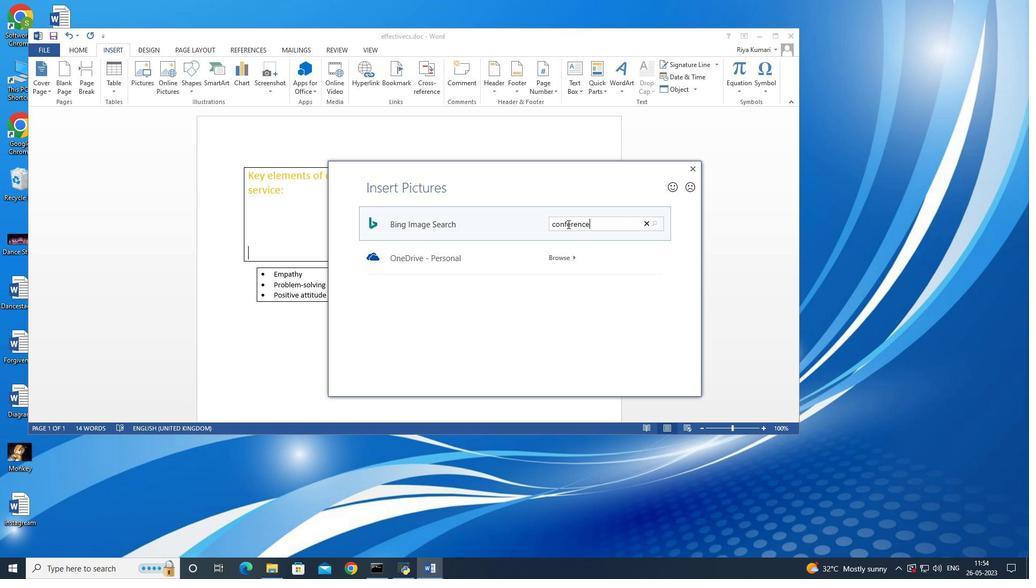 
Action: Mouse moved to (559, 287)
Screenshot: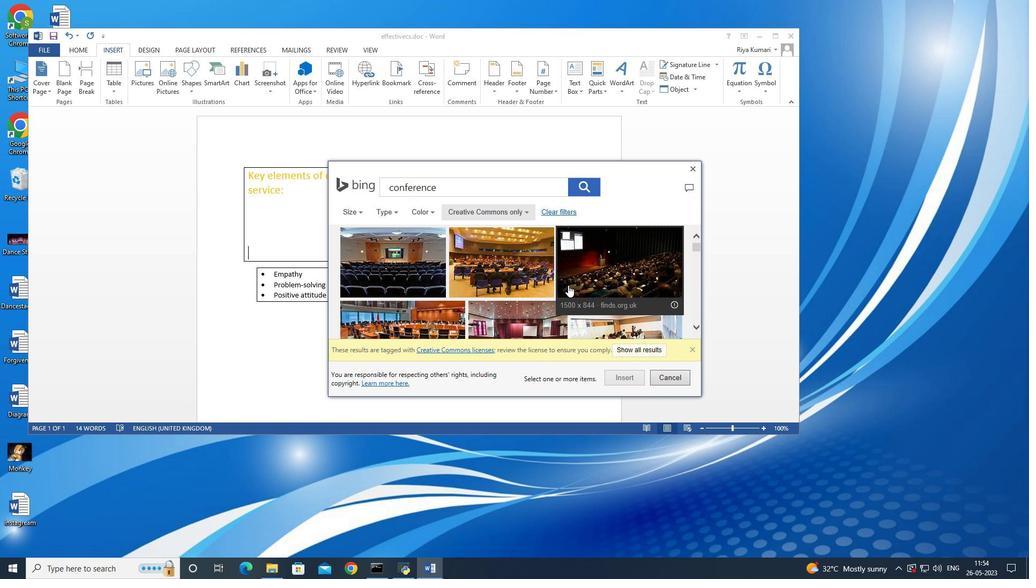 
Action: Mouse scrolled (559, 286) with delta (0, 0)
Screenshot: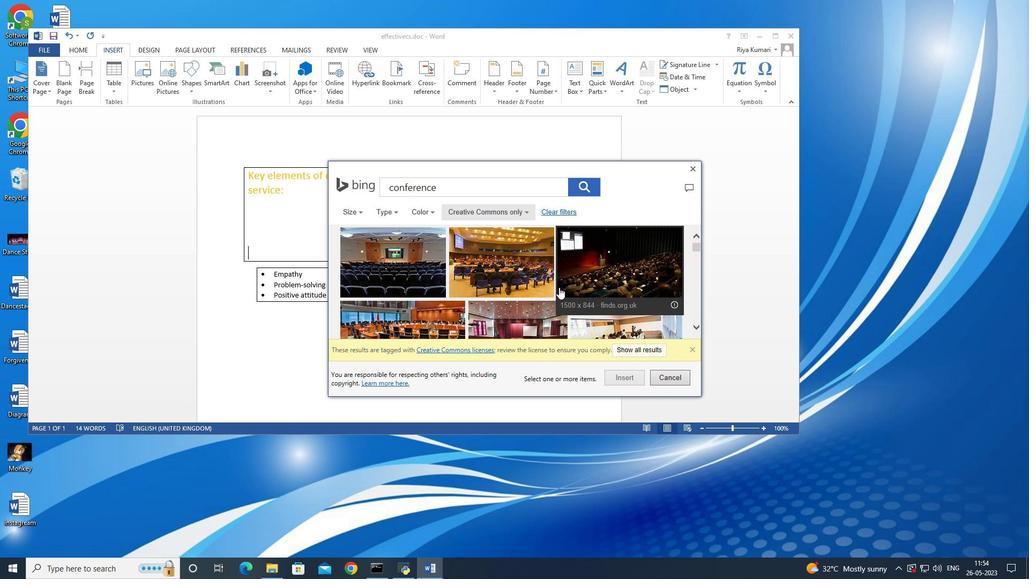 
Action: Mouse scrolled (559, 286) with delta (0, 0)
Screenshot: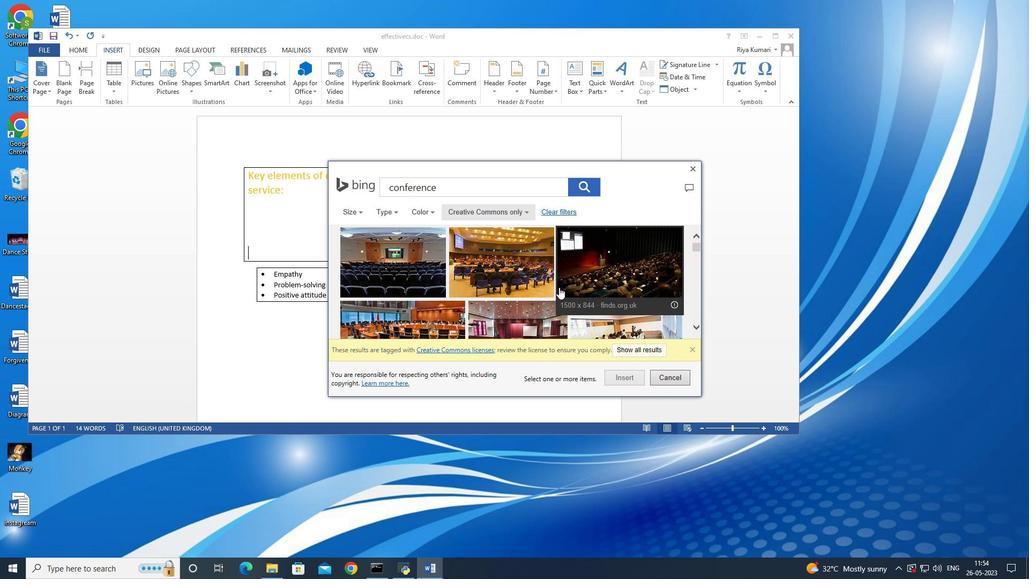 
Action: Mouse scrolled (559, 286) with delta (0, 0)
Screenshot: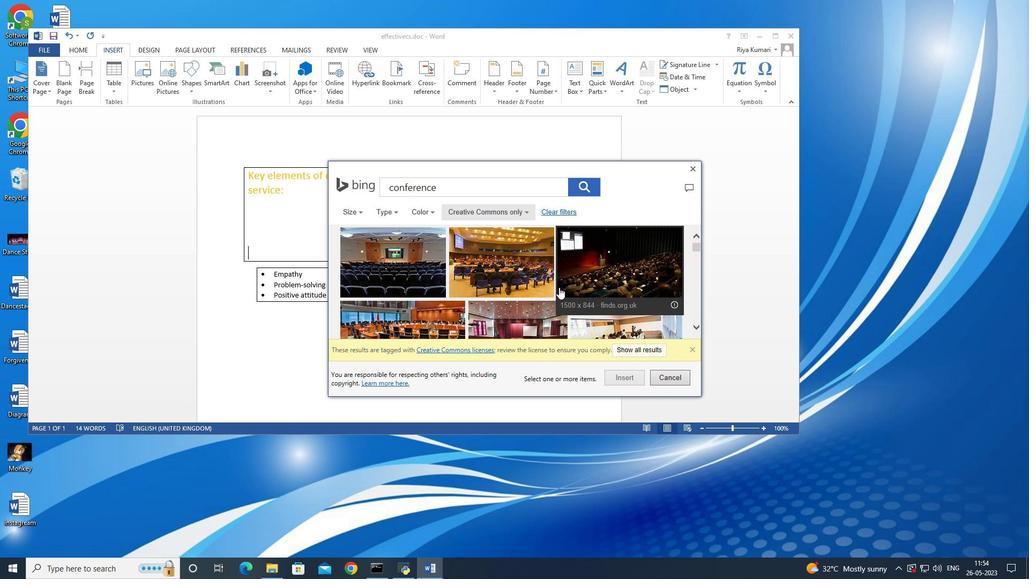 
Action: Mouse scrolled (559, 286) with delta (0, 0)
Screenshot: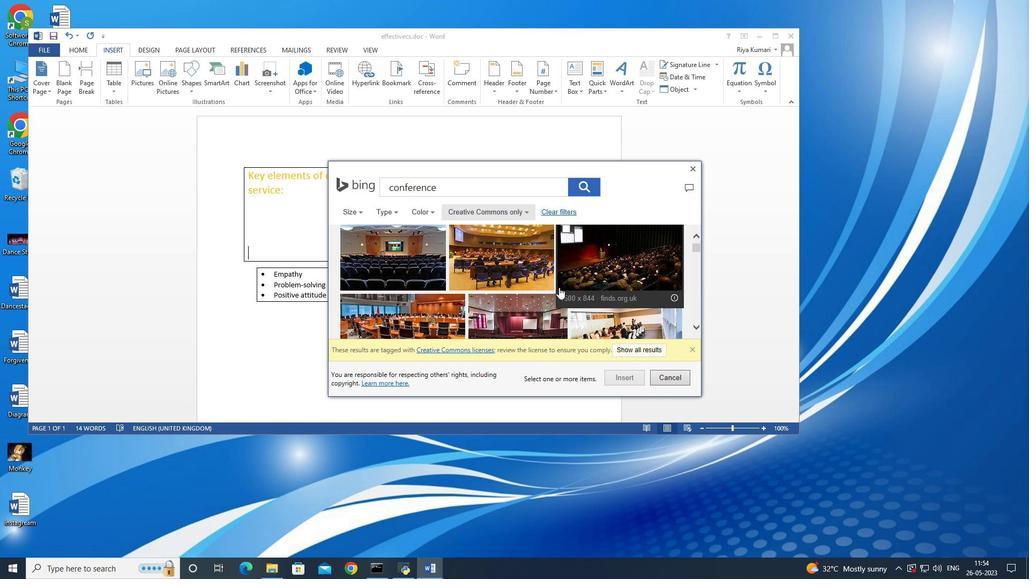 
Action: Mouse moved to (558, 287)
Screenshot: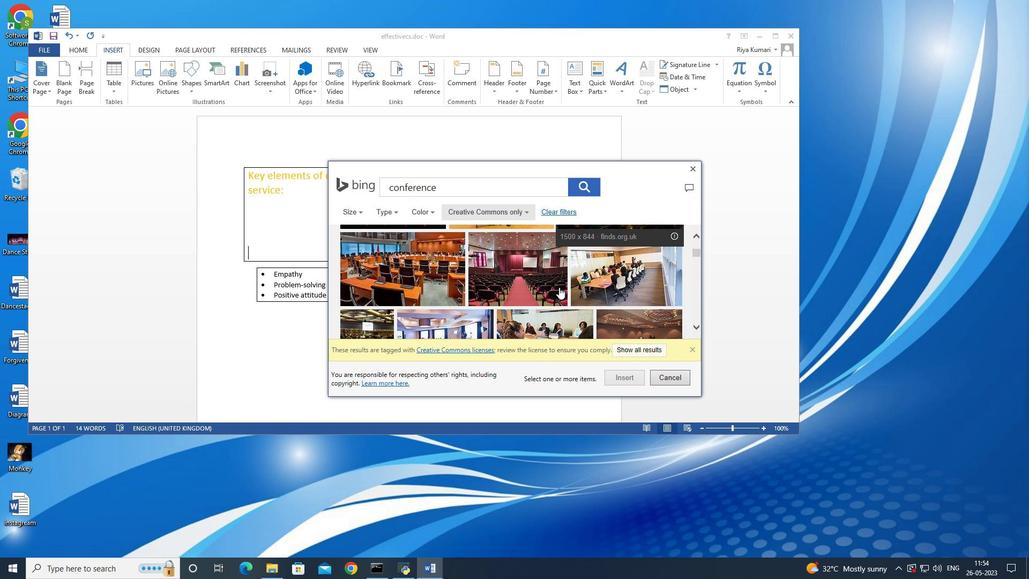 
Action: Mouse scrolled (558, 286) with delta (0, 0)
Screenshot: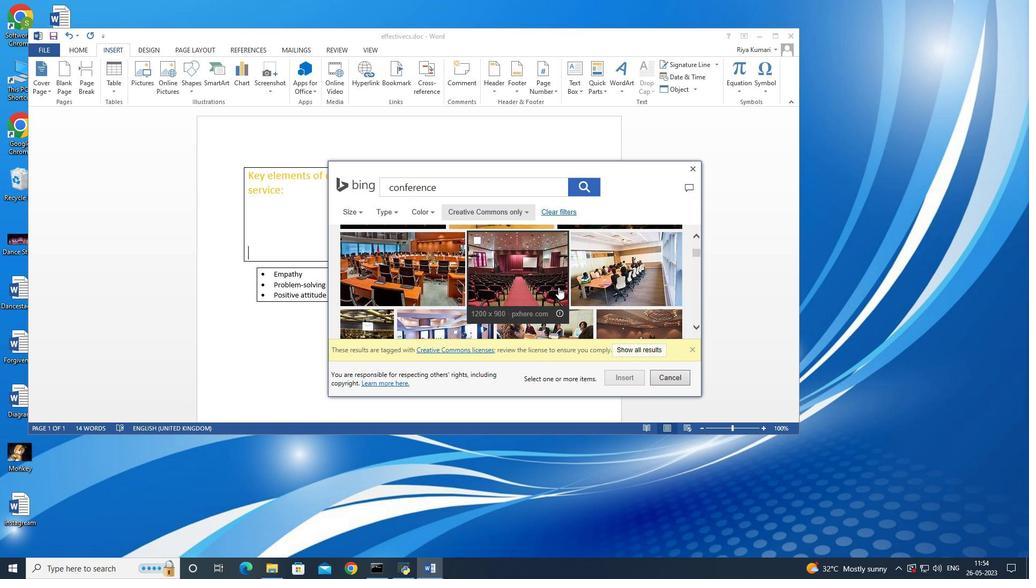 
Action: Mouse scrolled (558, 286) with delta (0, 0)
Screenshot: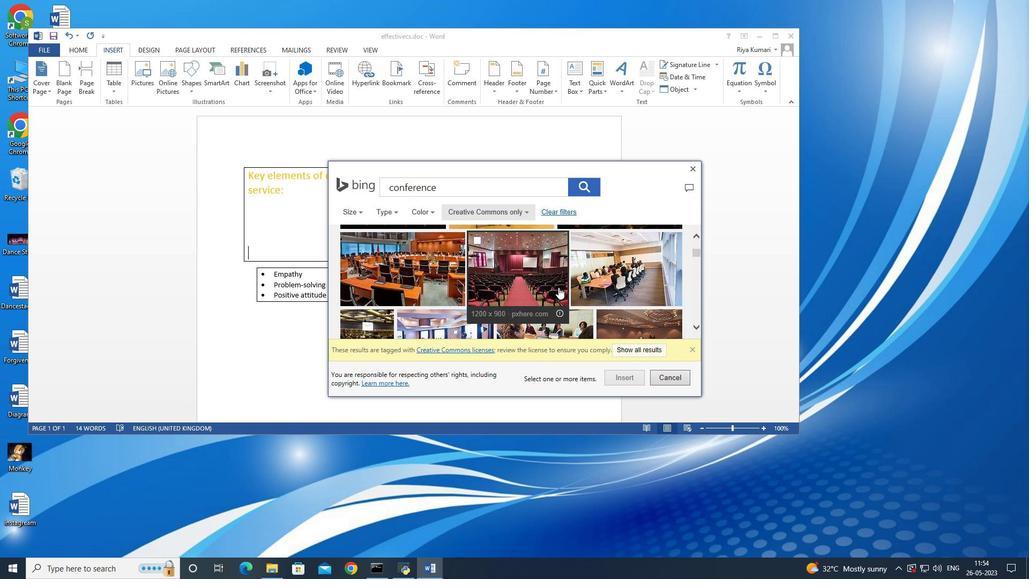 
Action: Mouse scrolled (558, 286) with delta (0, 0)
Screenshot: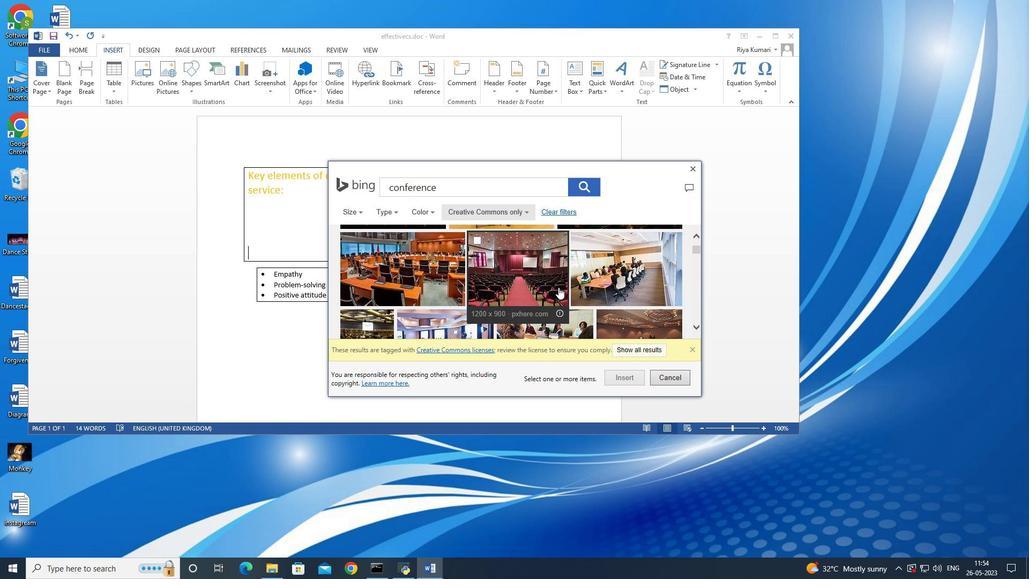 
Action: Mouse moved to (558, 287)
Screenshot: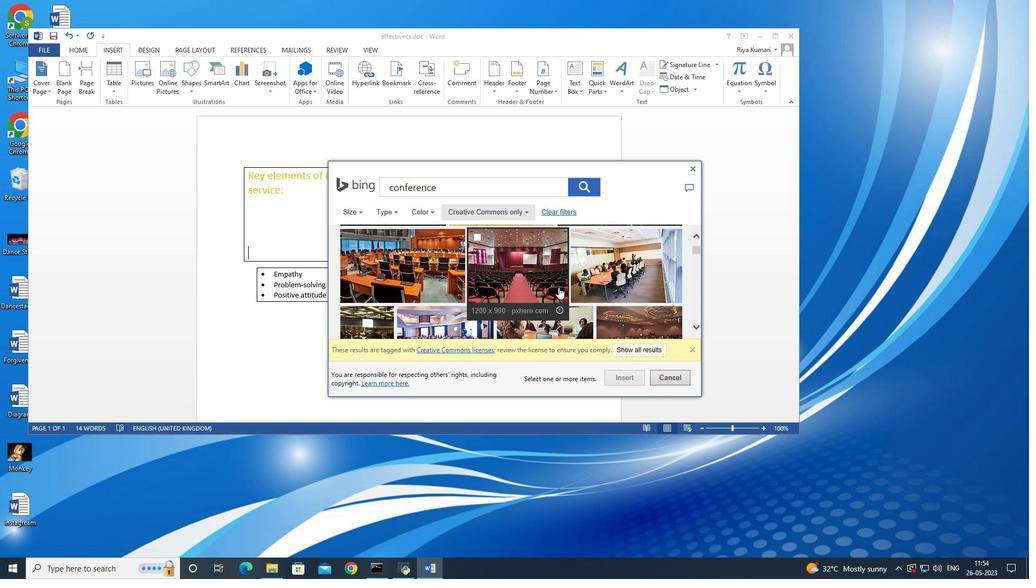 
Action: Mouse scrolled (558, 286) with delta (0, 0)
Screenshot: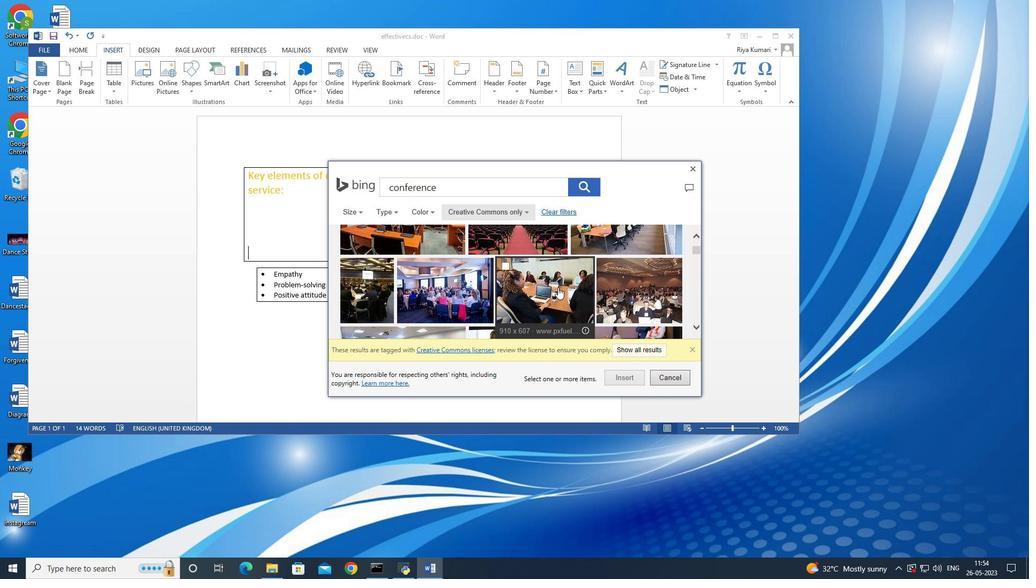 
Action: Mouse scrolled (558, 286) with delta (0, 0)
Screenshot: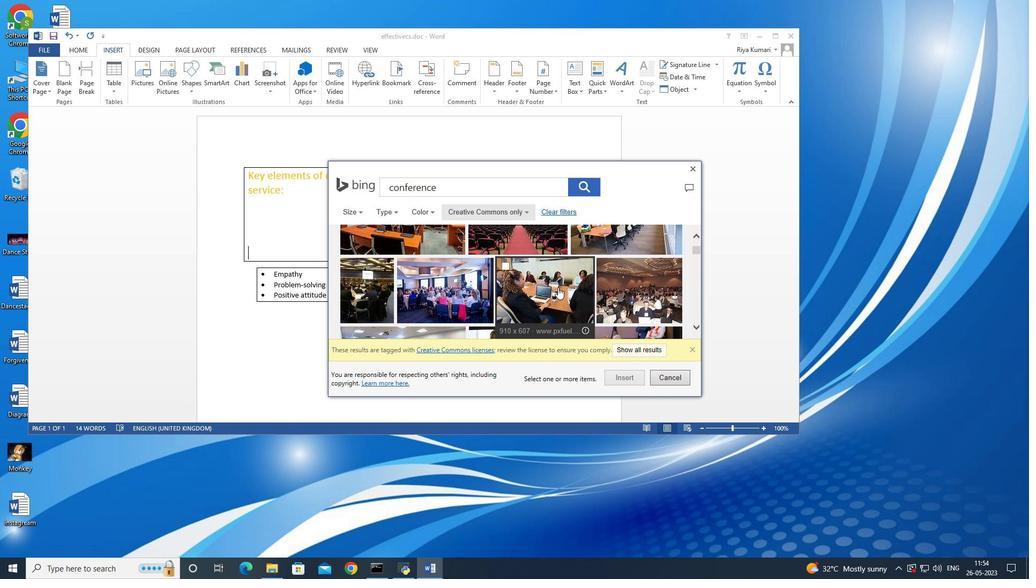 
Action: Mouse scrolled (558, 286) with delta (0, 0)
Screenshot: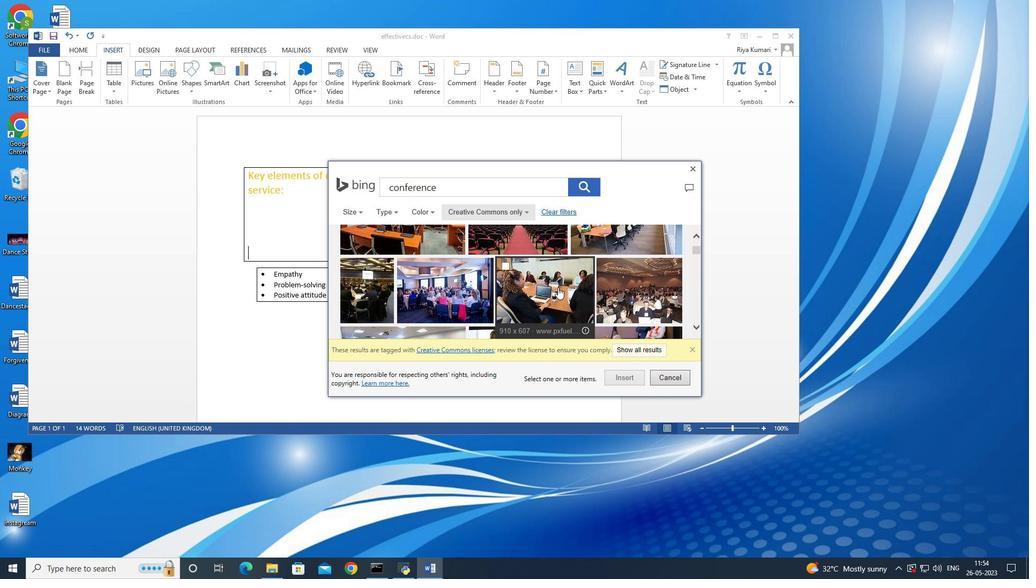 
Action: Mouse scrolled (558, 286) with delta (0, 0)
Screenshot: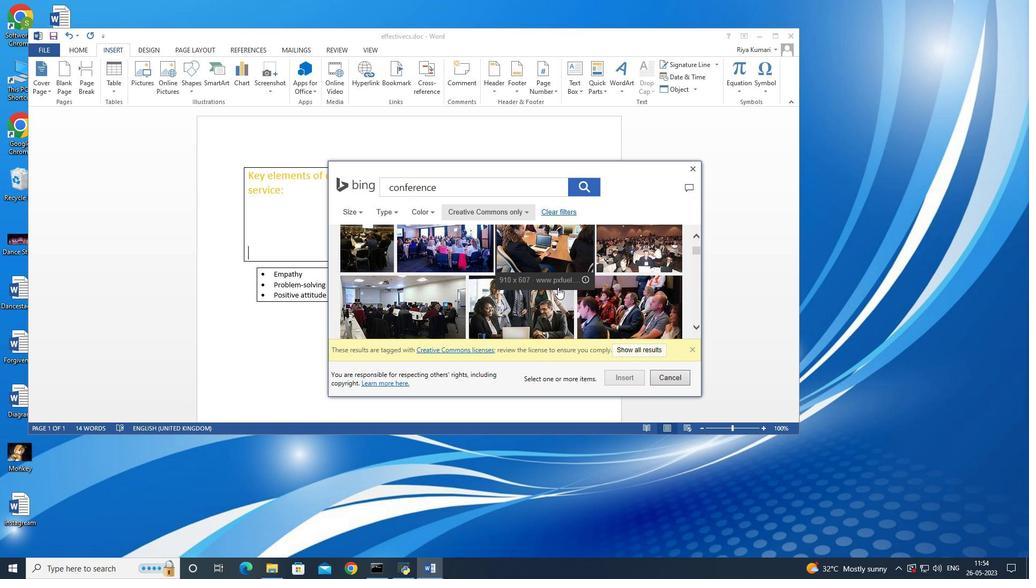 
Action: Mouse scrolled (558, 286) with delta (0, 0)
Screenshot: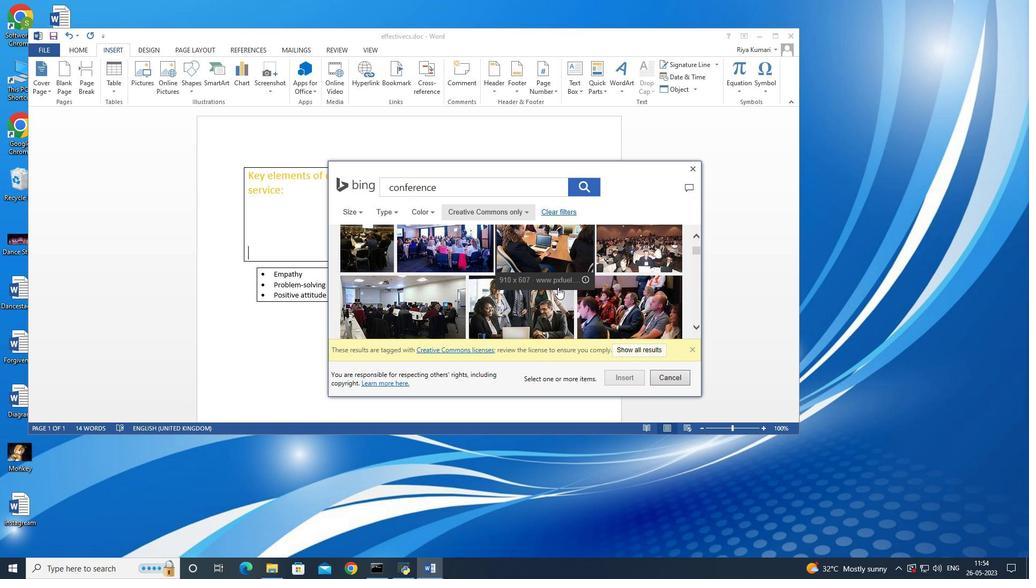 
Action: Mouse scrolled (558, 286) with delta (0, 0)
Screenshot: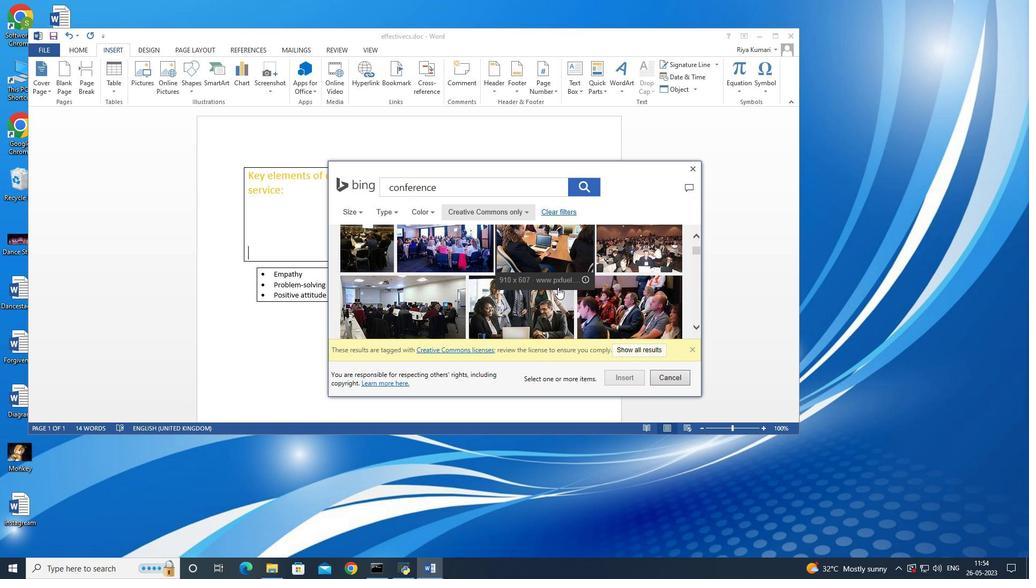 
Action: Mouse scrolled (558, 286) with delta (0, 0)
Screenshot: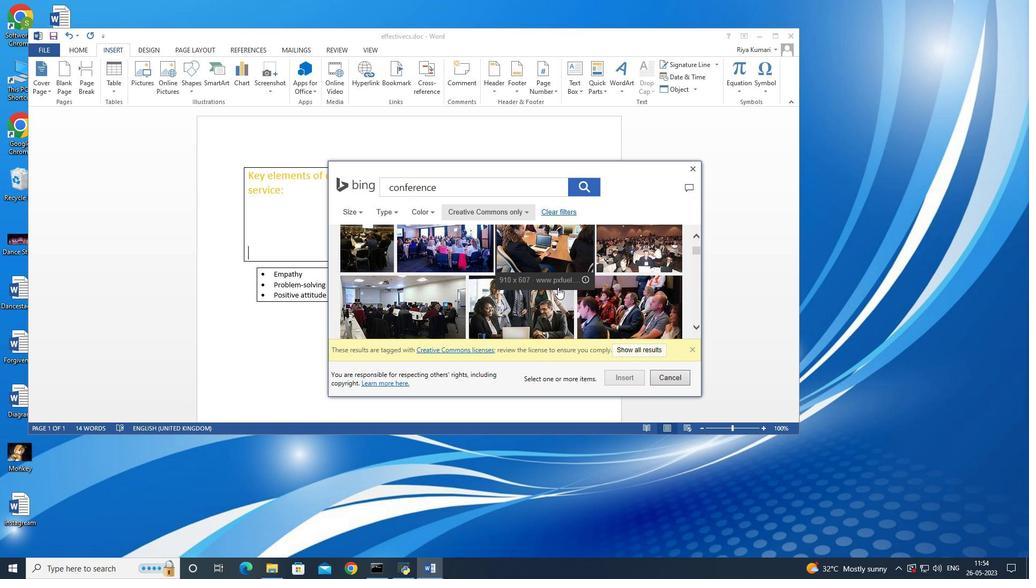 
Action: Mouse moved to (557, 285)
Screenshot: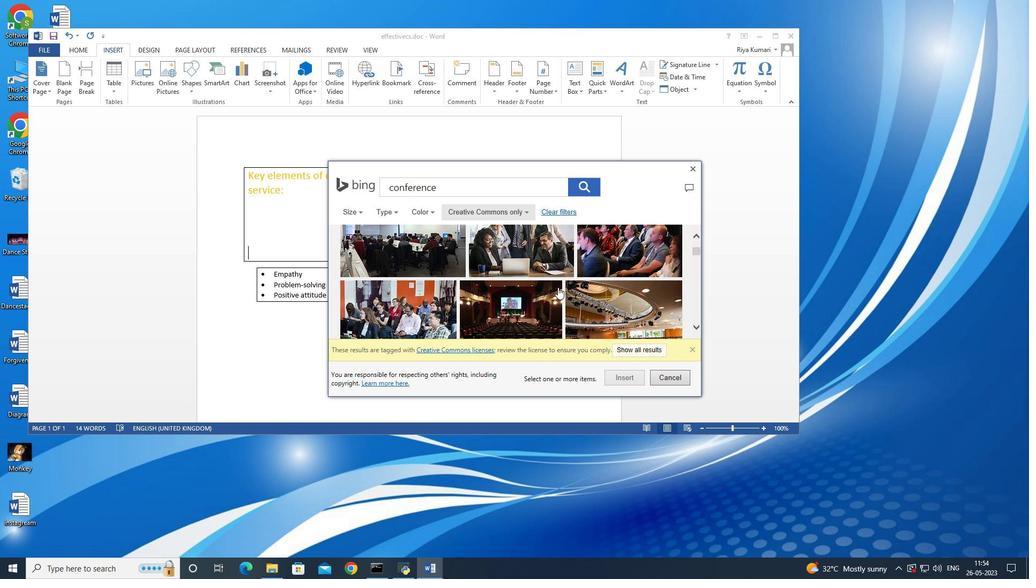 
Action: Mouse scrolled (557, 285) with delta (0, 0)
Screenshot: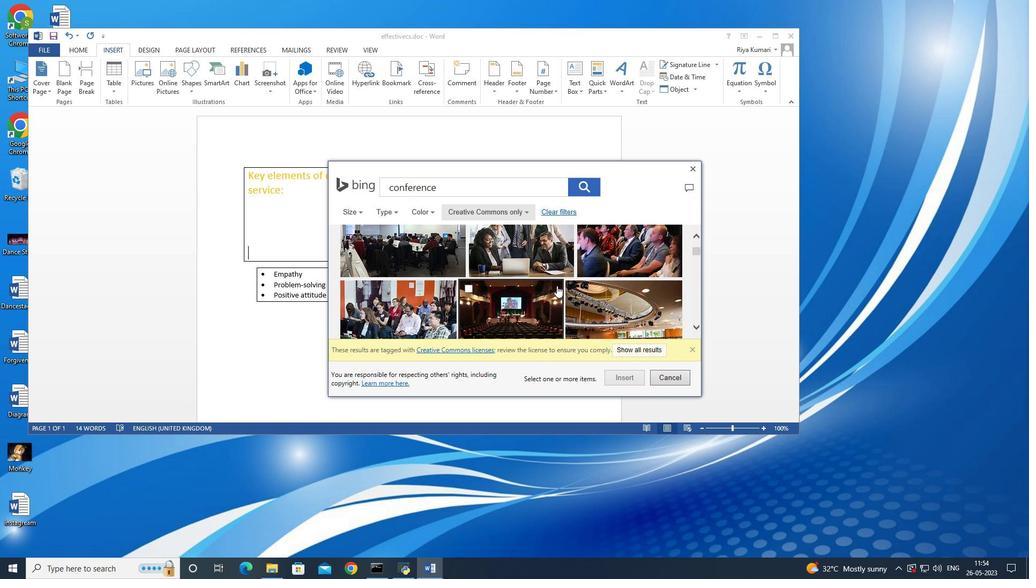 
Action: Mouse scrolled (557, 285) with delta (0, 0)
Screenshot: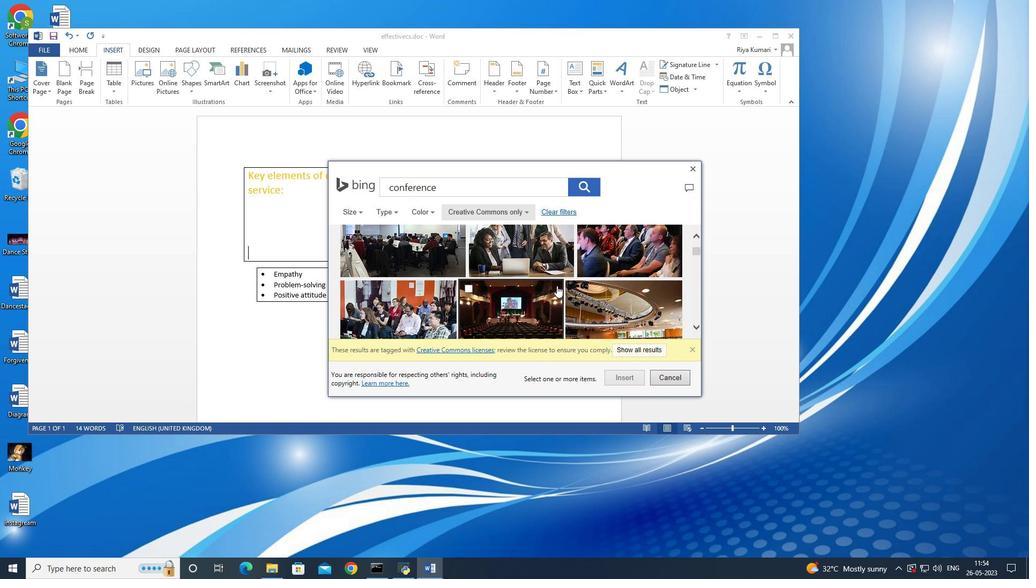 
Action: Mouse scrolled (557, 285) with delta (0, 0)
Screenshot: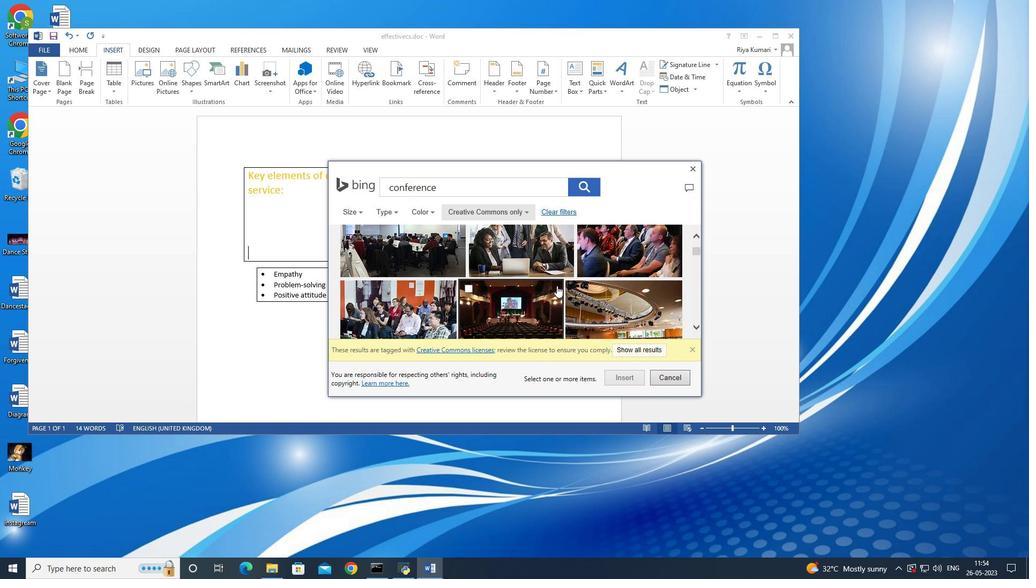 
Action: Mouse scrolled (557, 285) with delta (0, 0)
Screenshot: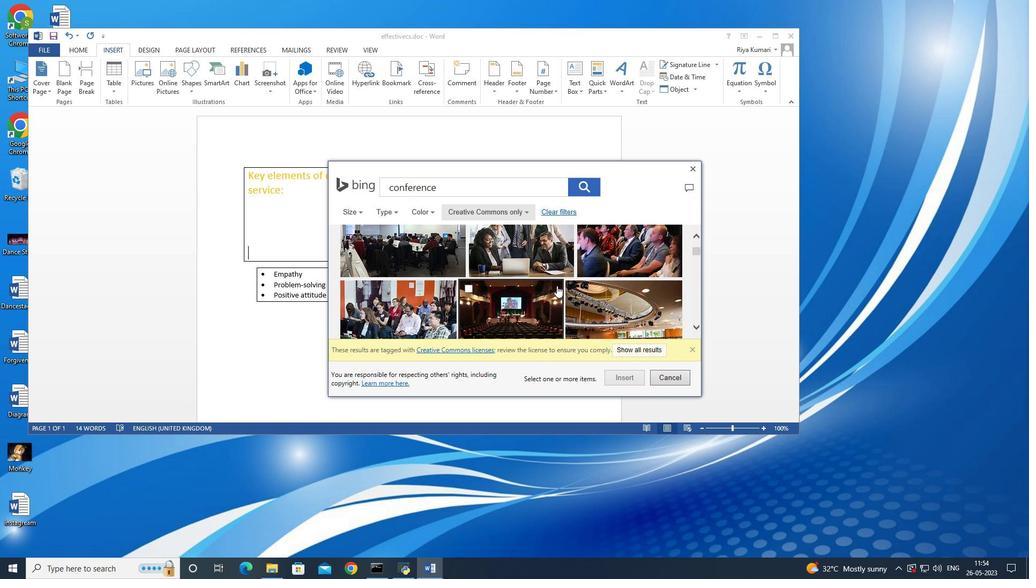 
Action: Mouse moved to (556, 283)
Screenshot: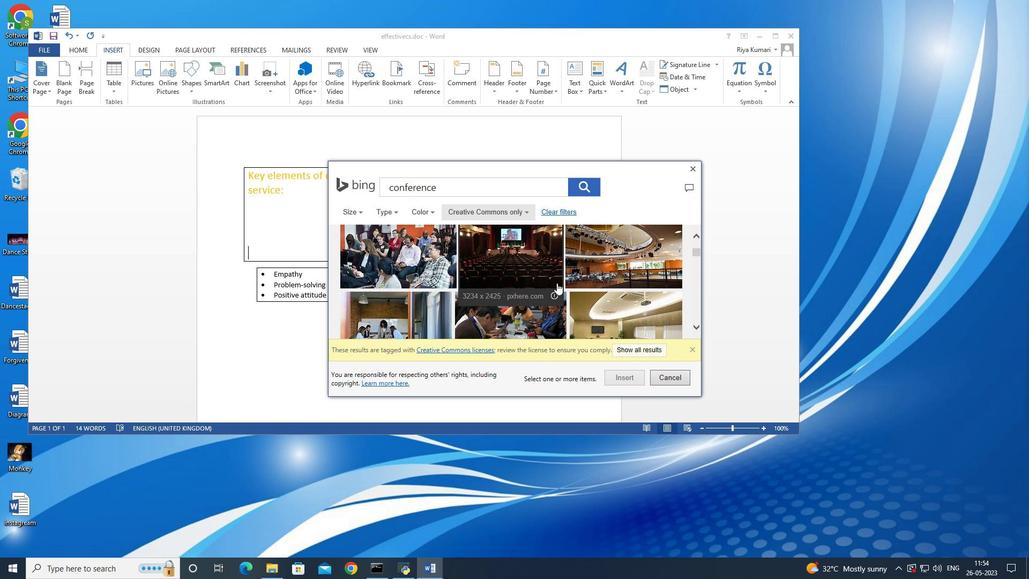 
Action: Mouse scrolled (556, 282) with delta (0, 0)
Screenshot: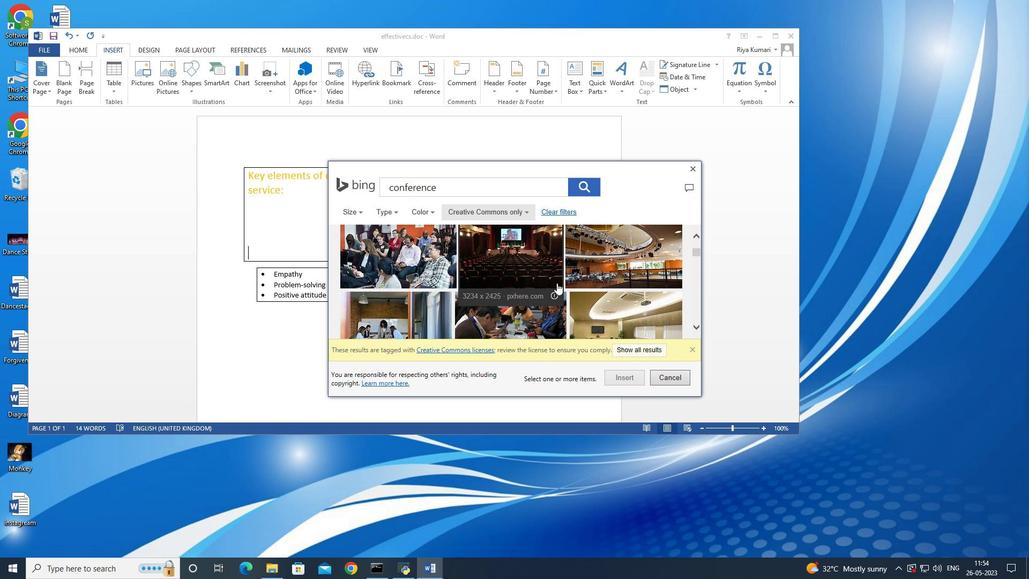 
Action: Mouse scrolled (556, 282) with delta (0, 0)
Screenshot: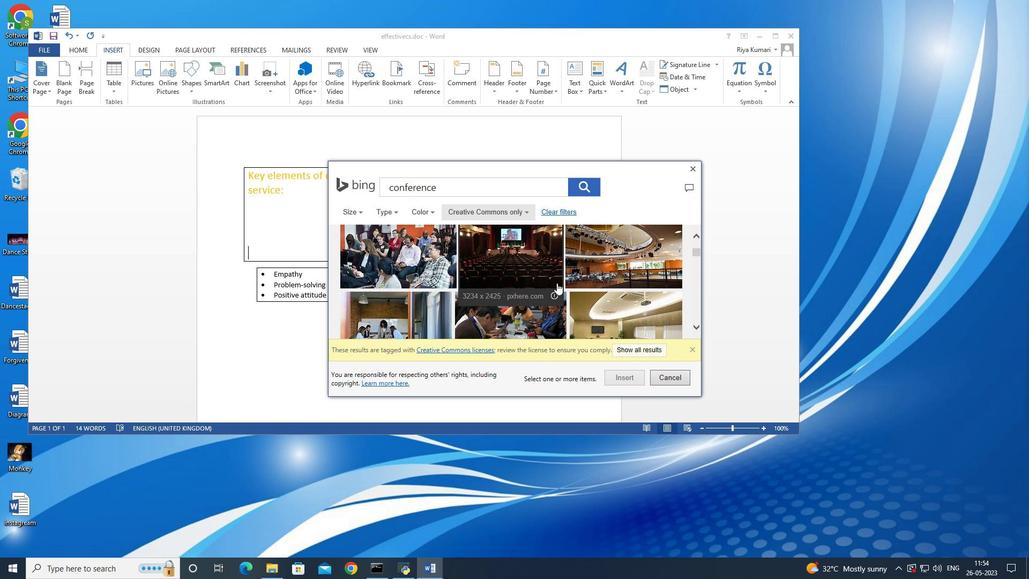 
Action: Mouse scrolled (556, 282) with delta (0, 0)
Screenshot: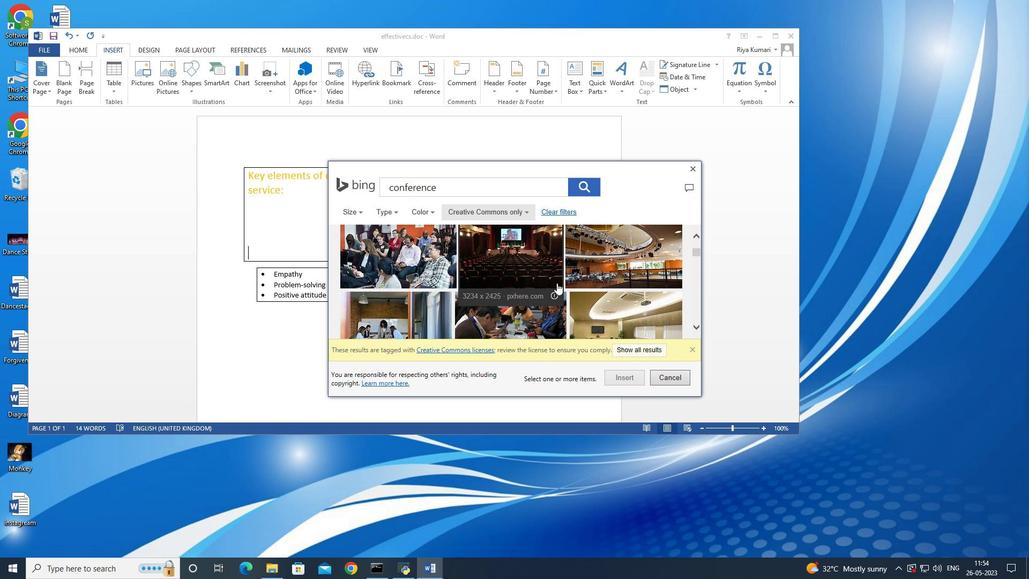 
Action: Mouse scrolled (556, 282) with delta (0, 0)
Screenshot: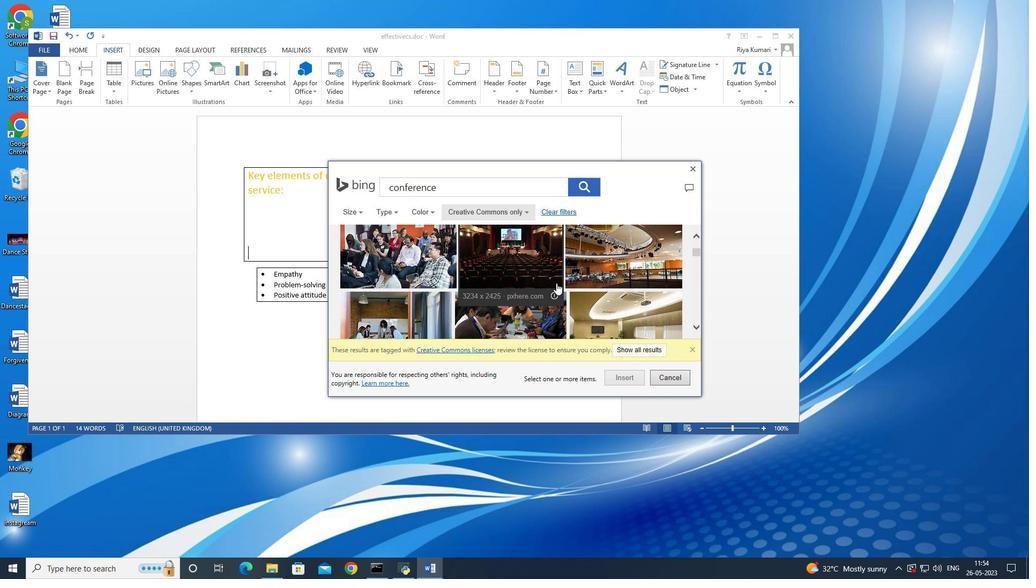 
Action: Mouse moved to (556, 283)
Screenshot: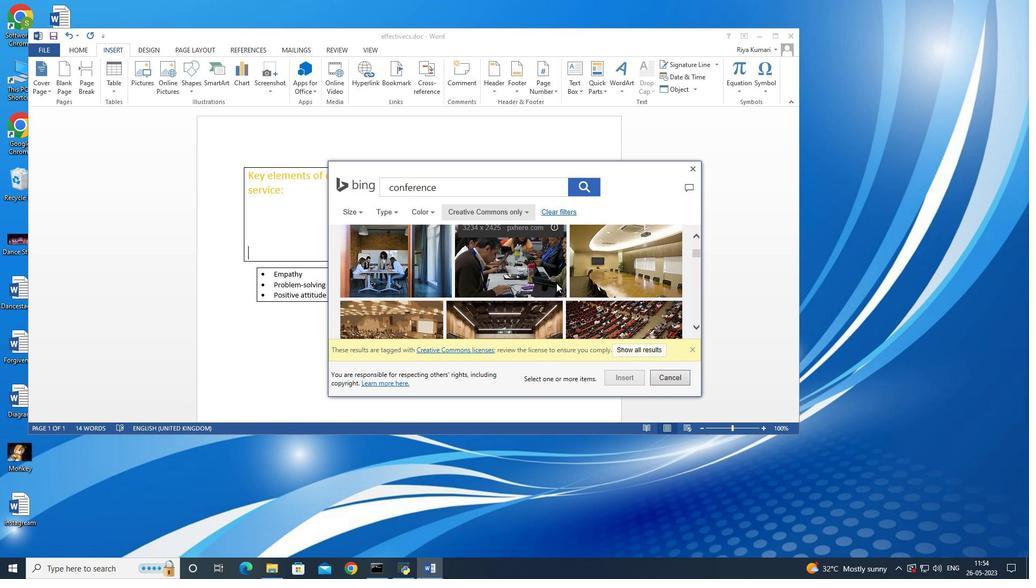 
Action: Mouse scrolled (556, 282) with delta (0, 0)
Screenshot: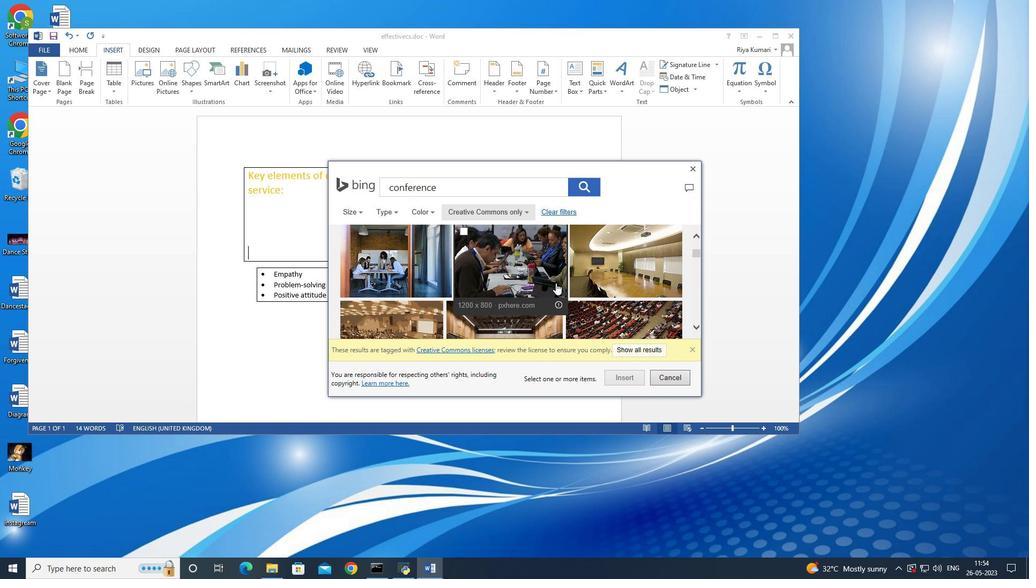 
Action: Mouse scrolled (556, 282) with delta (0, 0)
Screenshot: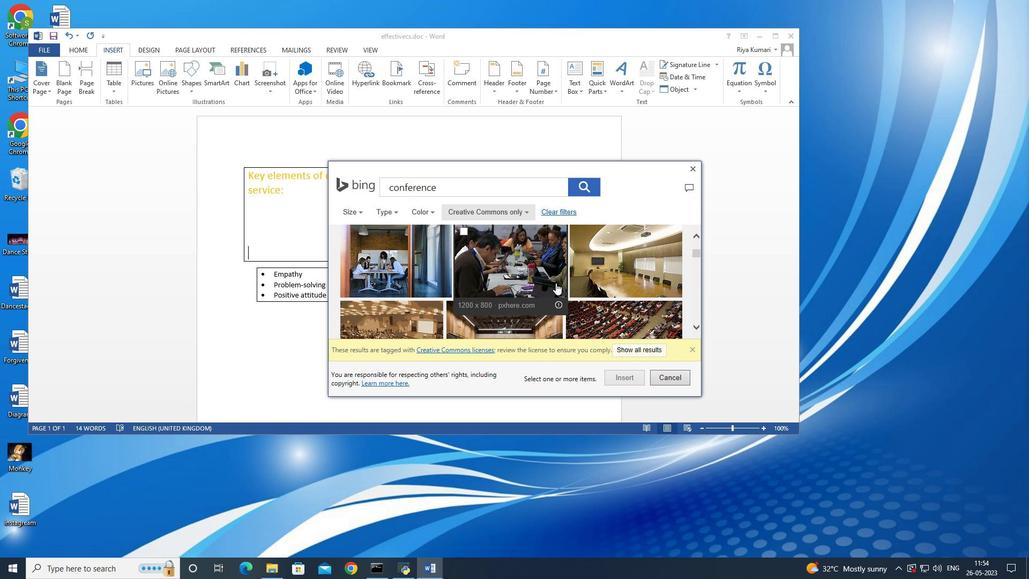 
Action: Mouse scrolled (556, 282) with delta (0, 0)
Screenshot: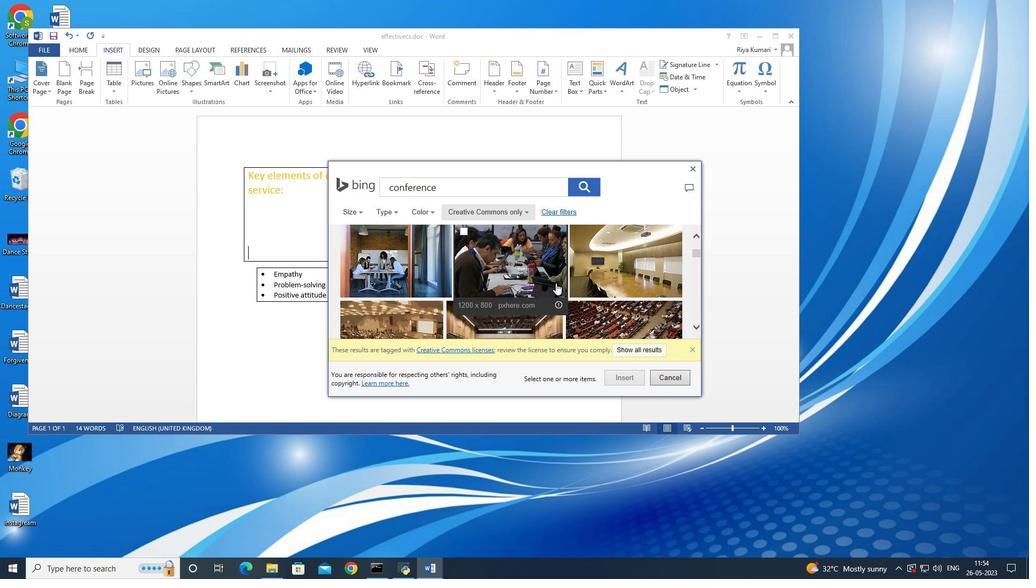 
Action: Mouse scrolled (556, 282) with delta (0, 0)
Screenshot: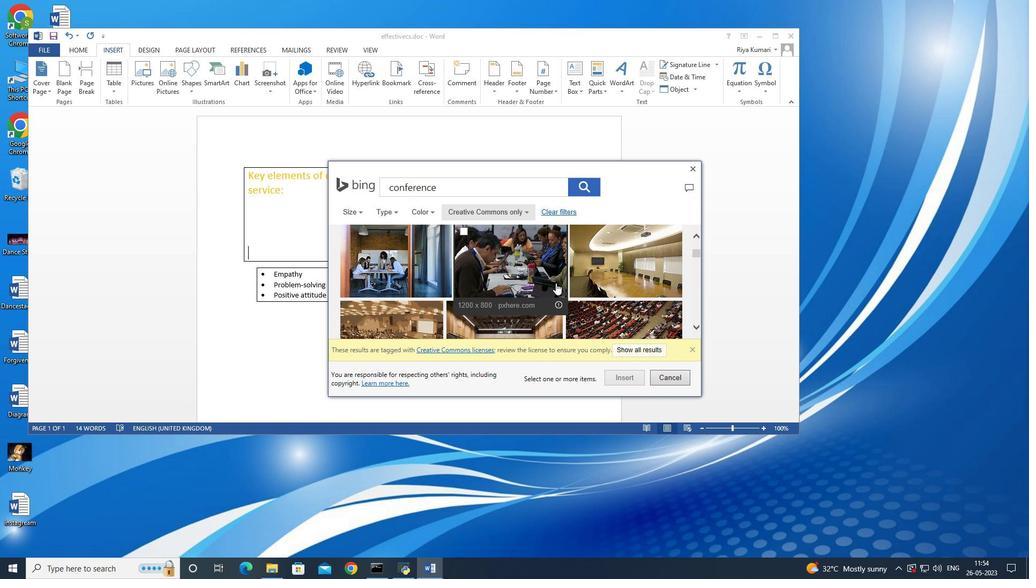
Action: Mouse scrolled (556, 282) with delta (0, 0)
Screenshot: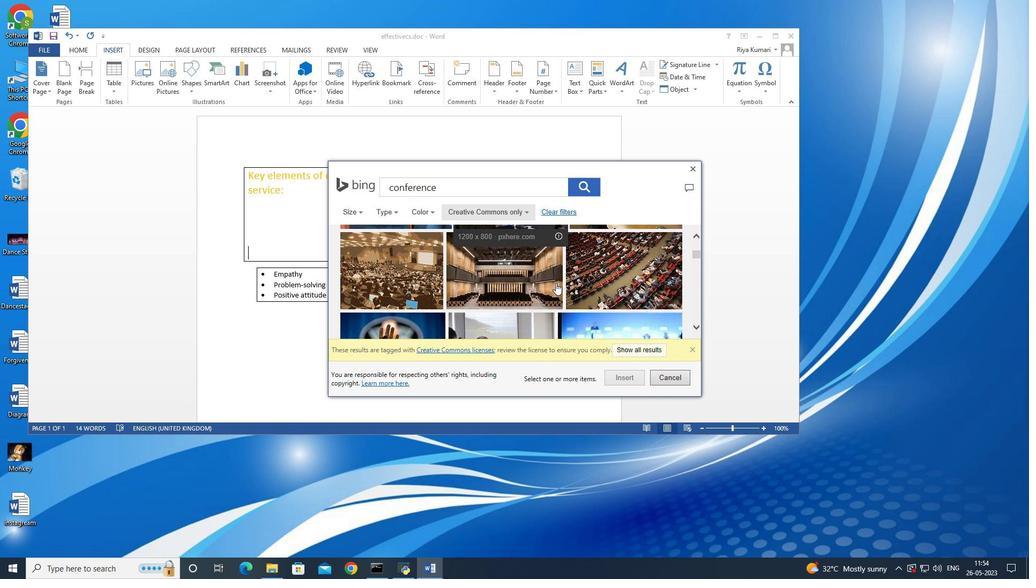 
Action: Mouse moved to (555, 283)
Screenshot: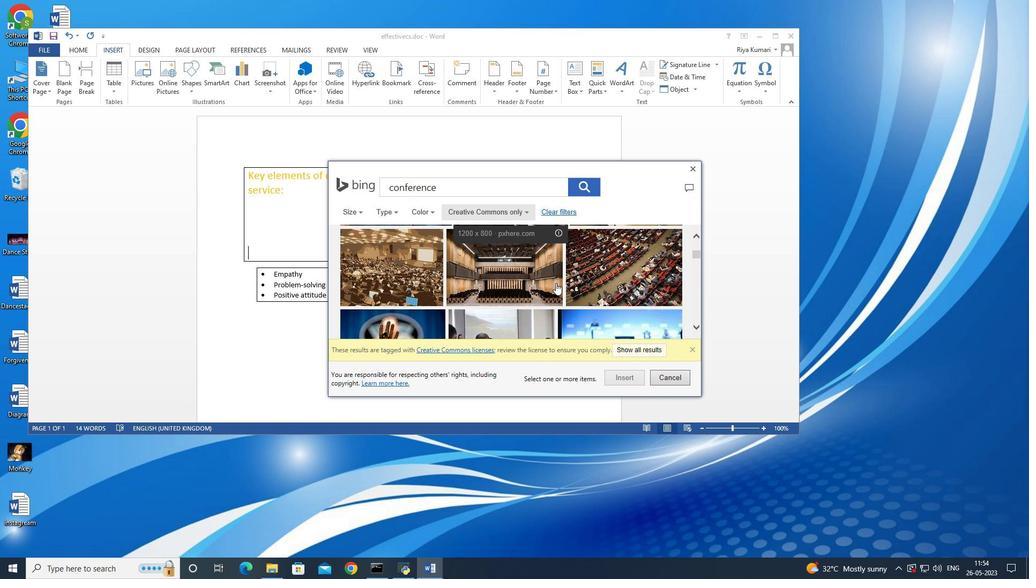 
Action: Mouse scrolled (555, 282) with delta (0, 0)
Screenshot: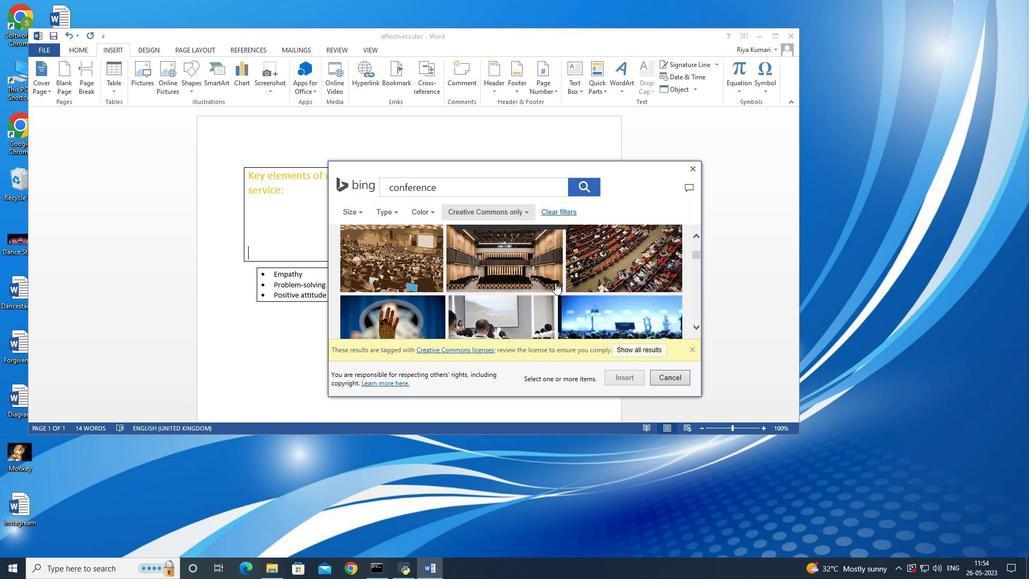 
Action: Mouse scrolled (555, 282) with delta (0, 0)
Screenshot: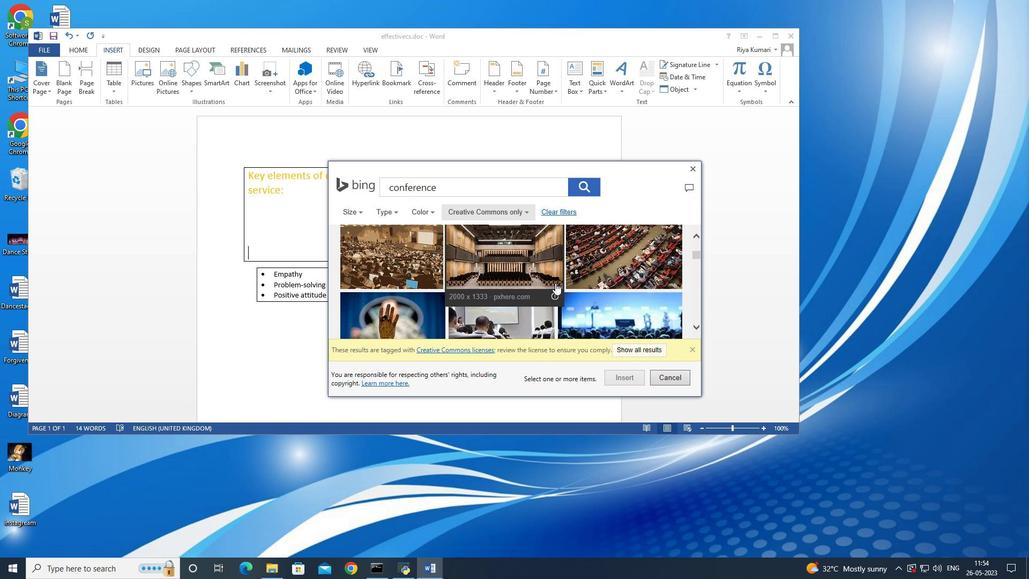 
Action: Mouse scrolled (555, 282) with delta (0, 0)
Screenshot: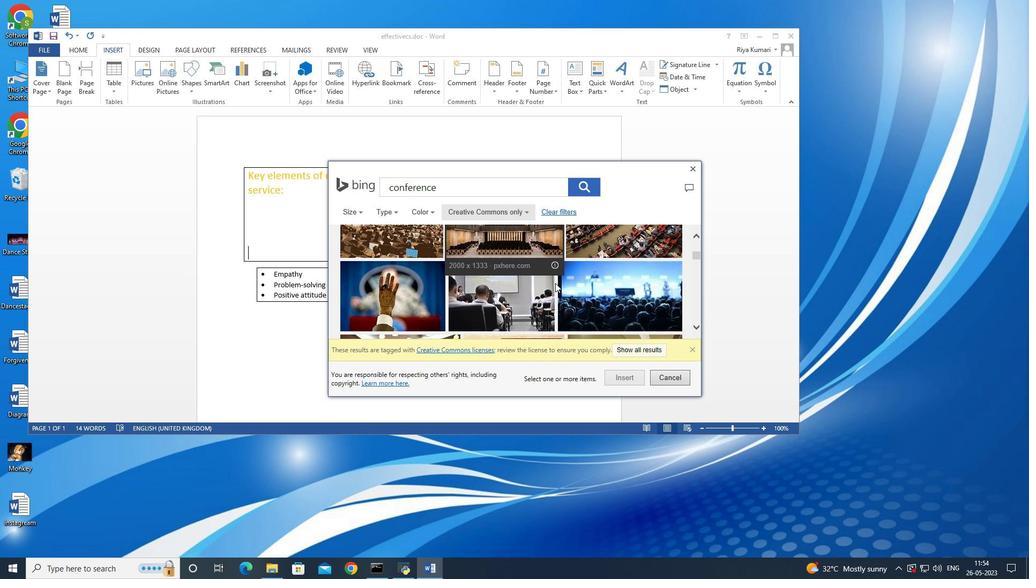 
Action: Mouse scrolled (555, 282) with delta (0, 0)
Screenshot: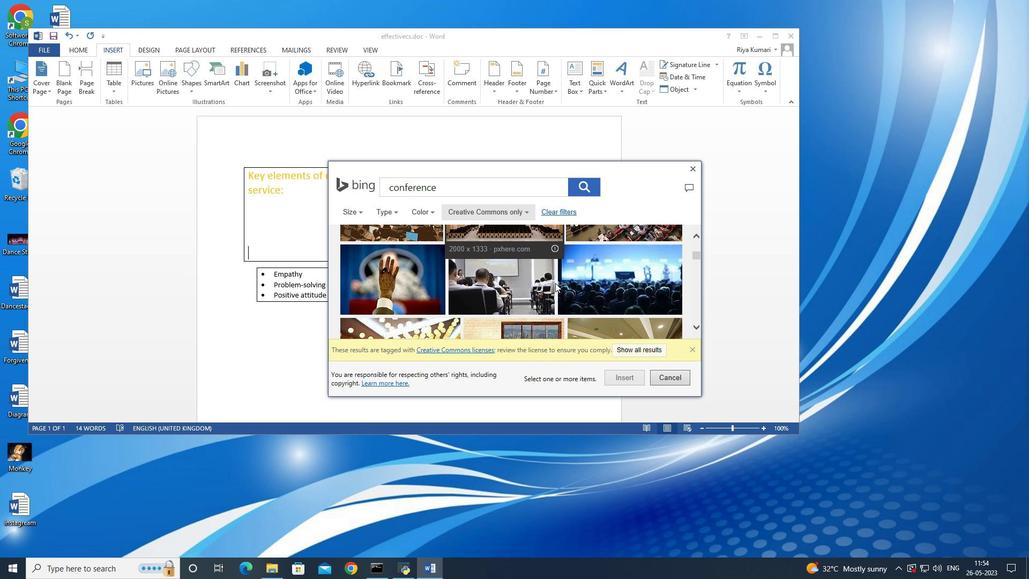 
Action: Mouse scrolled (555, 282) with delta (0, 0)
Screenshot: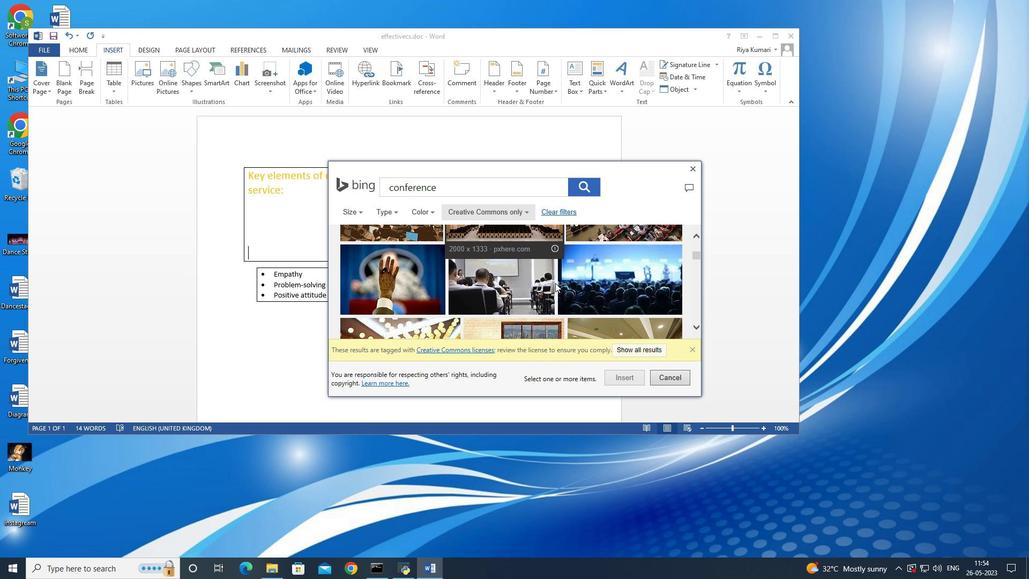 
Action: Mouse scrolled (555, 282) with delta (0, 0)
Screenshot: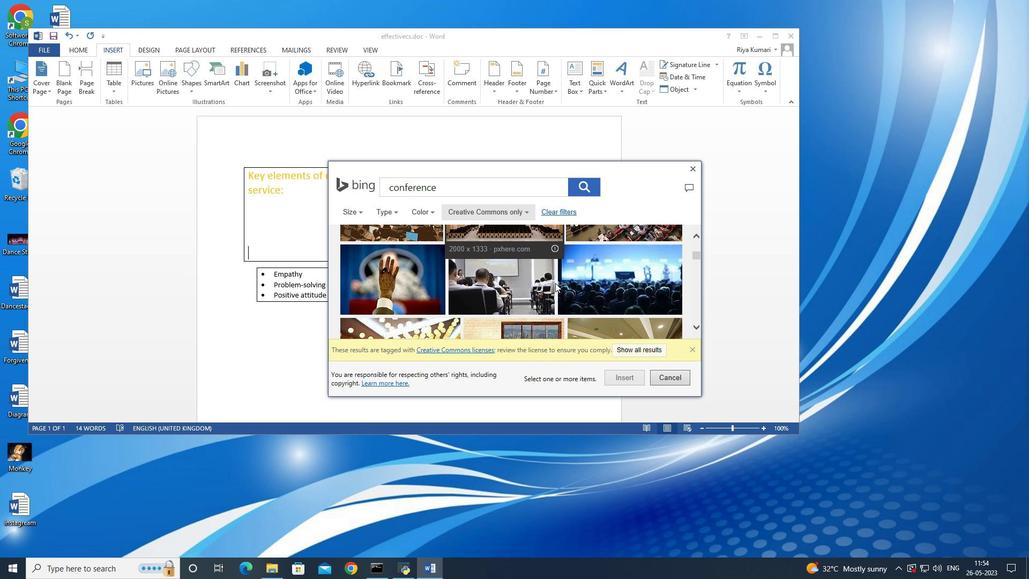 
Action: Mouse scrolled (555, 282) with delta (0, 0)
Screenshot: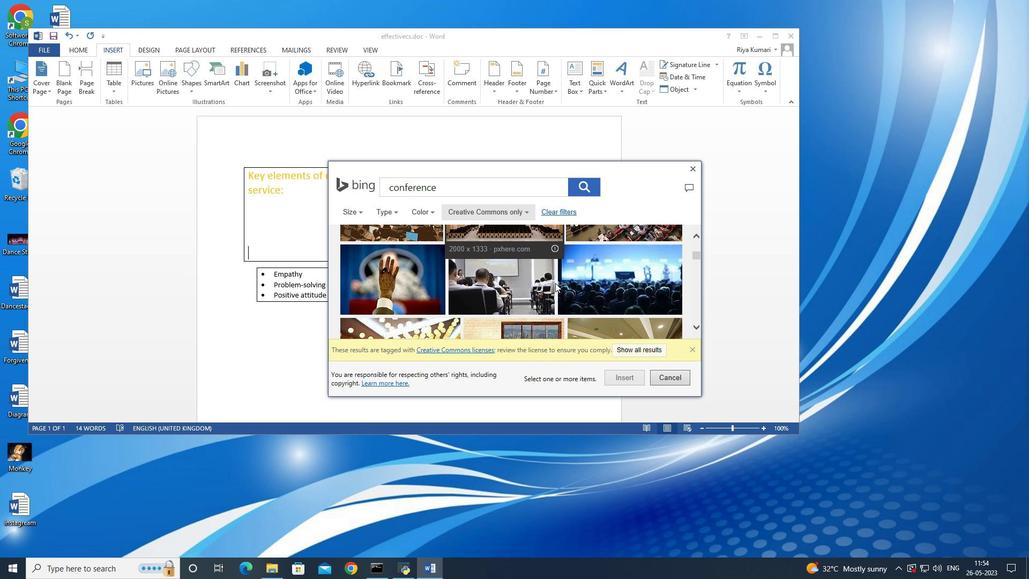 
Action: Mouse scrolled (555, 282) with delta (0, 0)
Screenshot: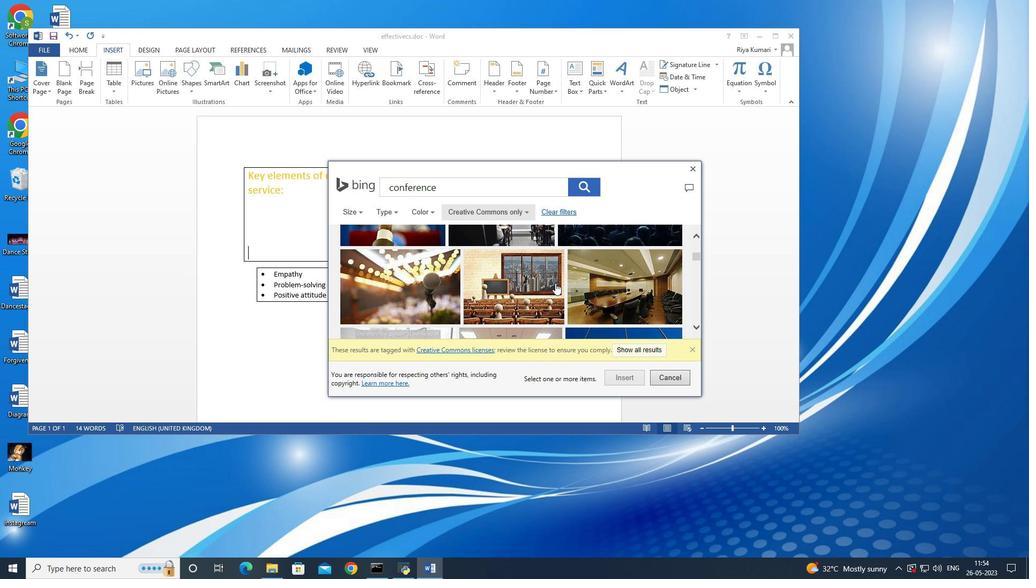 
Action: Mouse scrolled (555, 282) with delta (0, 0)
Screenshot: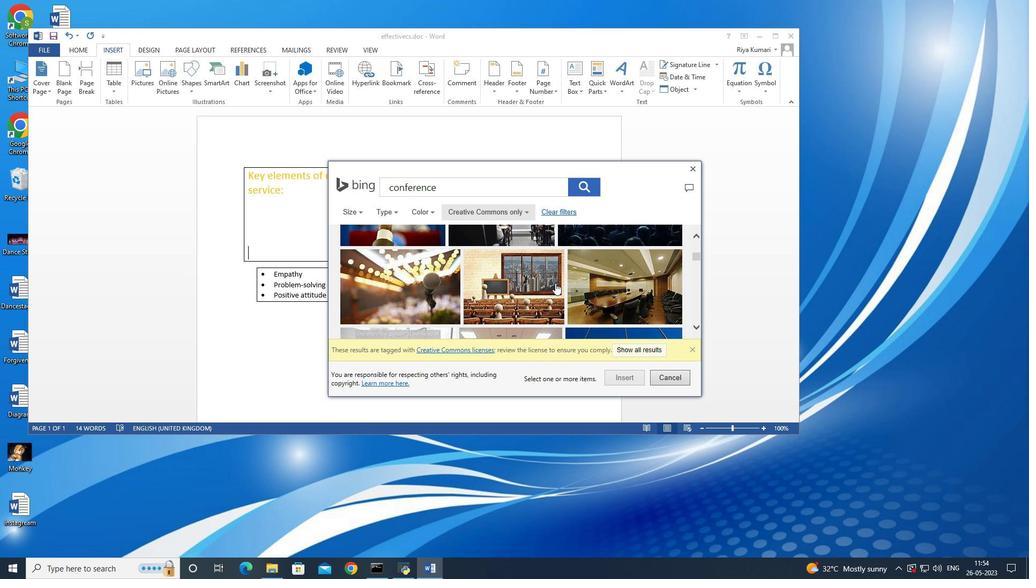 
Action: Mouse scrolled (555, 282) with delta (0, 0)
Screenshot: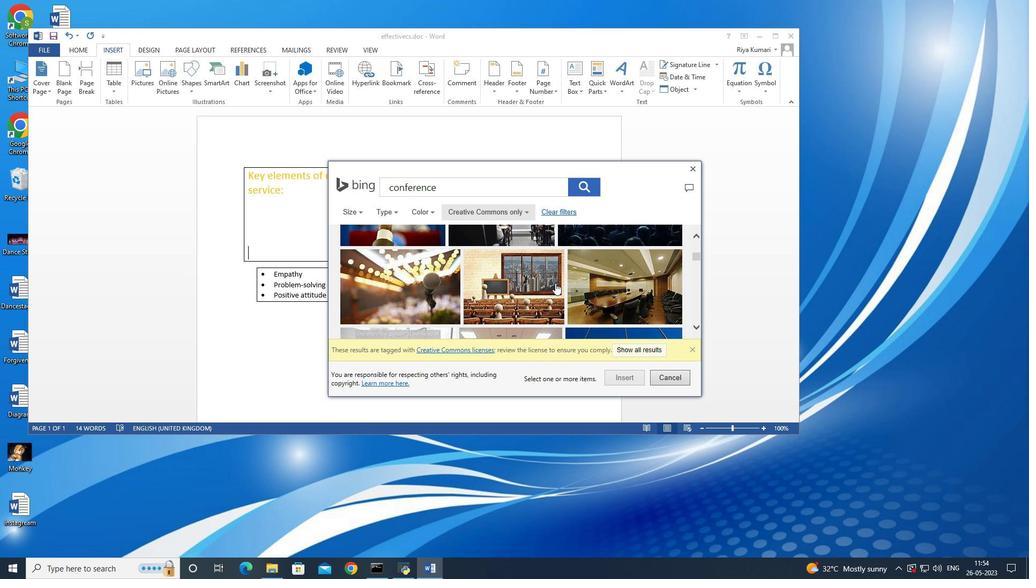 
Action: Mouse scrolled (555, 282) with delta (0, 0)
Screenshot: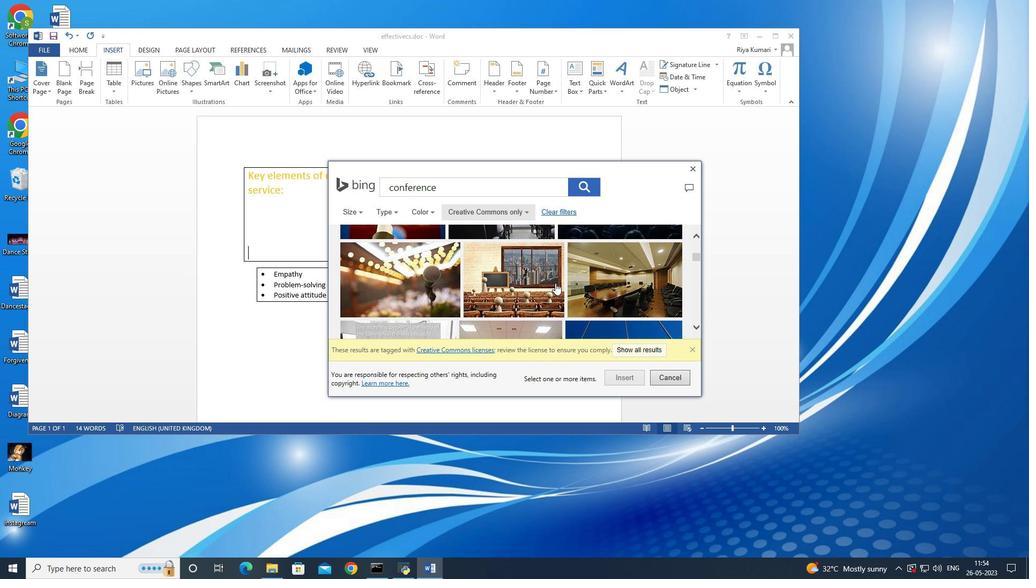 
Action: Mouse scrolled (555, 282) with delta (0, 0)
Screenshot: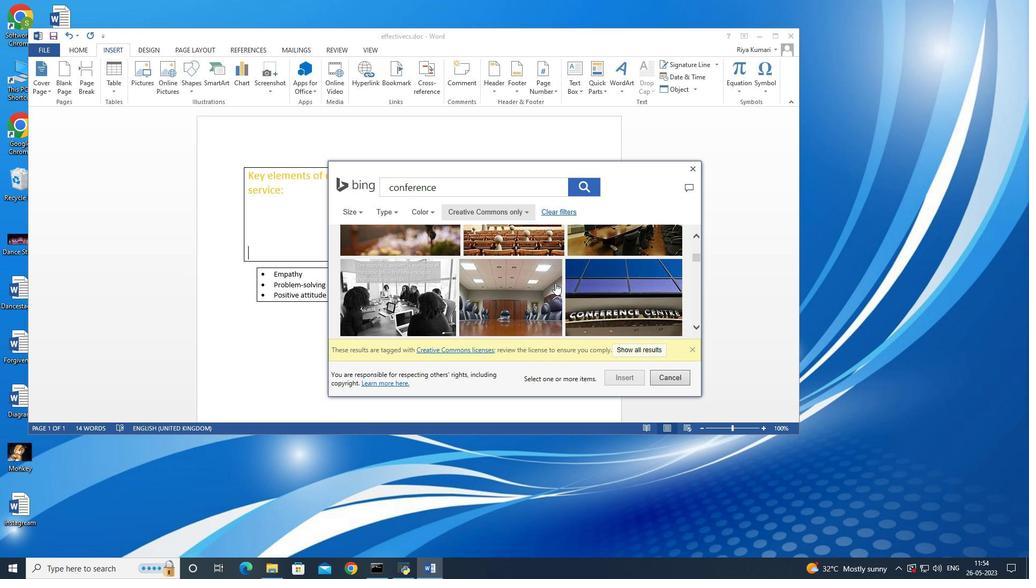 
Action: Mouse scrolled (555, 282) with delta (0, 0)
Screenshot: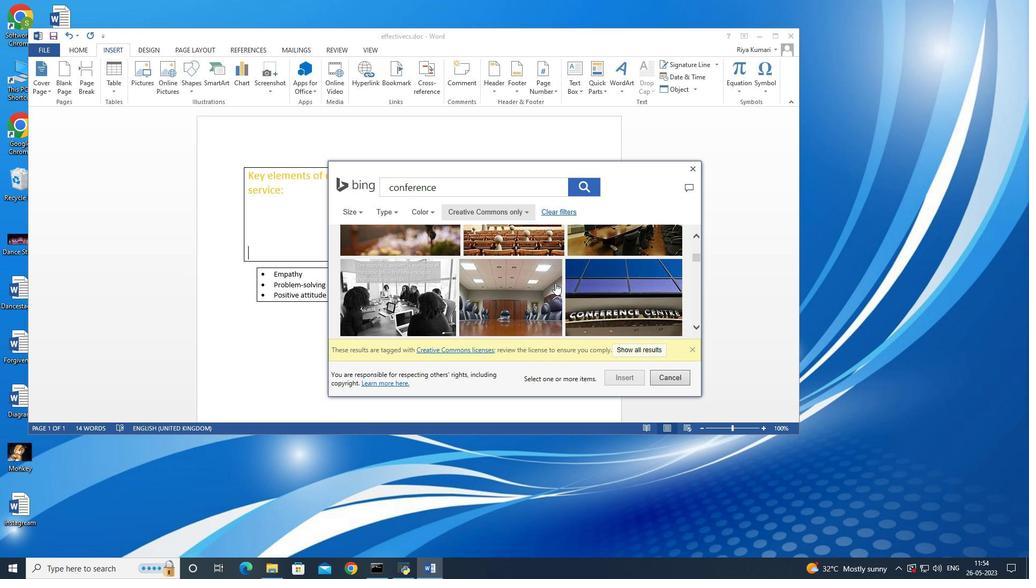 
Action: Mouse scrolled (555, 282) with delta (0, 0)
Screenshot: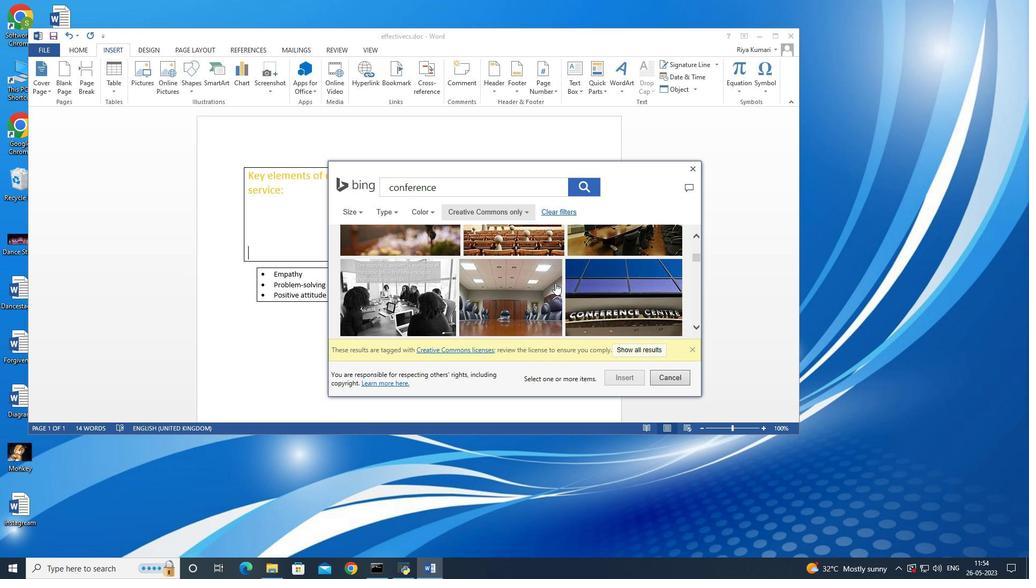 
Action: Mouse scrolled (555, 282) with delta (0, 0)
Screenshot: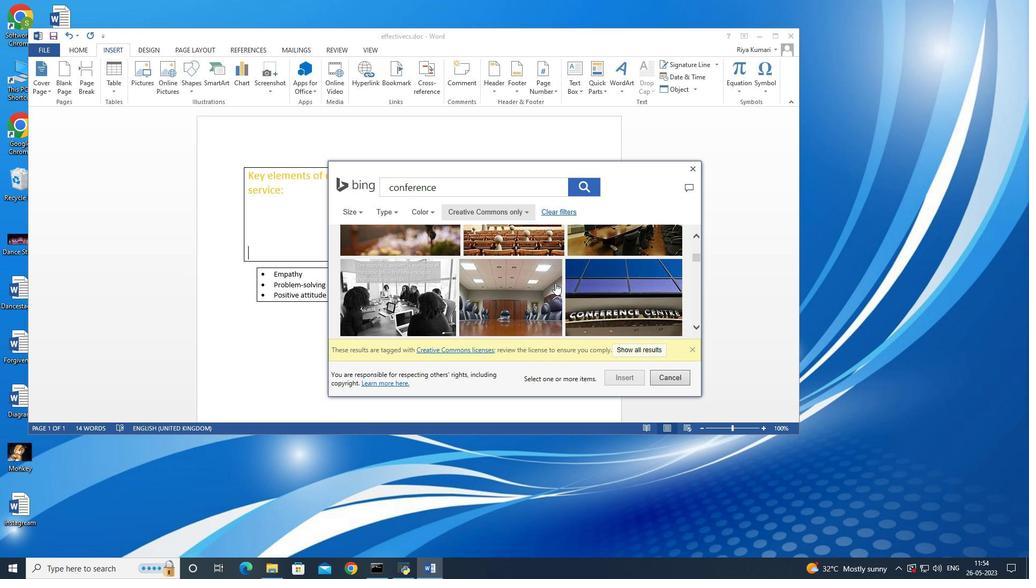 
Action: Mouse scrolled (555, 282) with delta (0, 0)
Screenshot: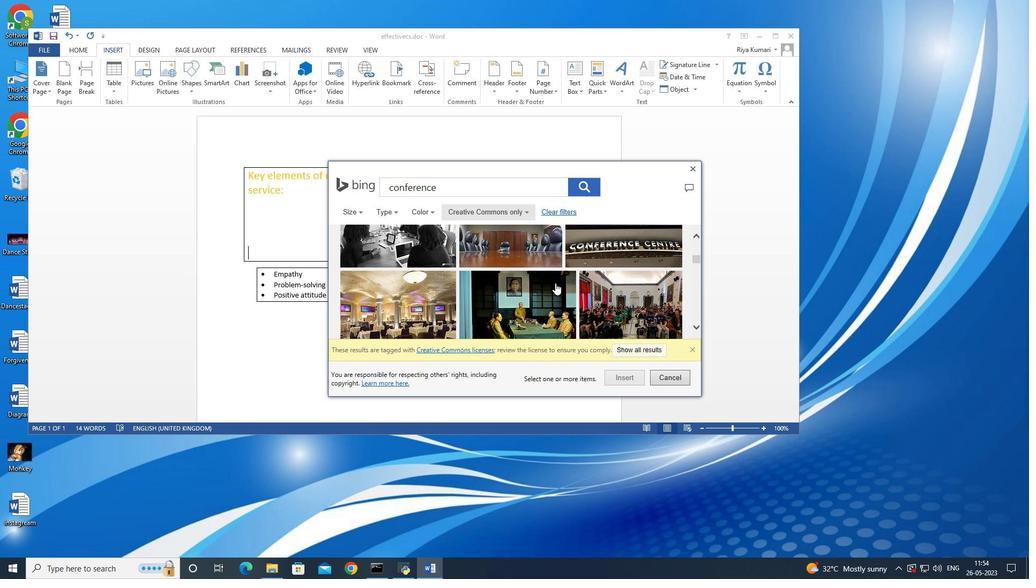 
Action: Mouse scrolled (555, 282) with delta (0, 0)
Screenshot: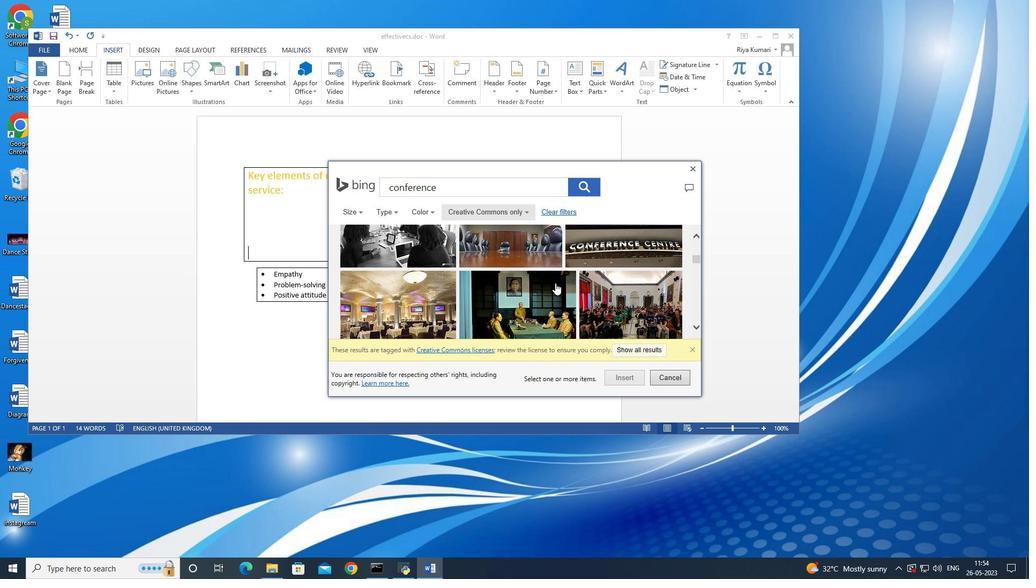 
Action: Mouse scrolled (555, 282) with delta (0, 0)
Screenshot: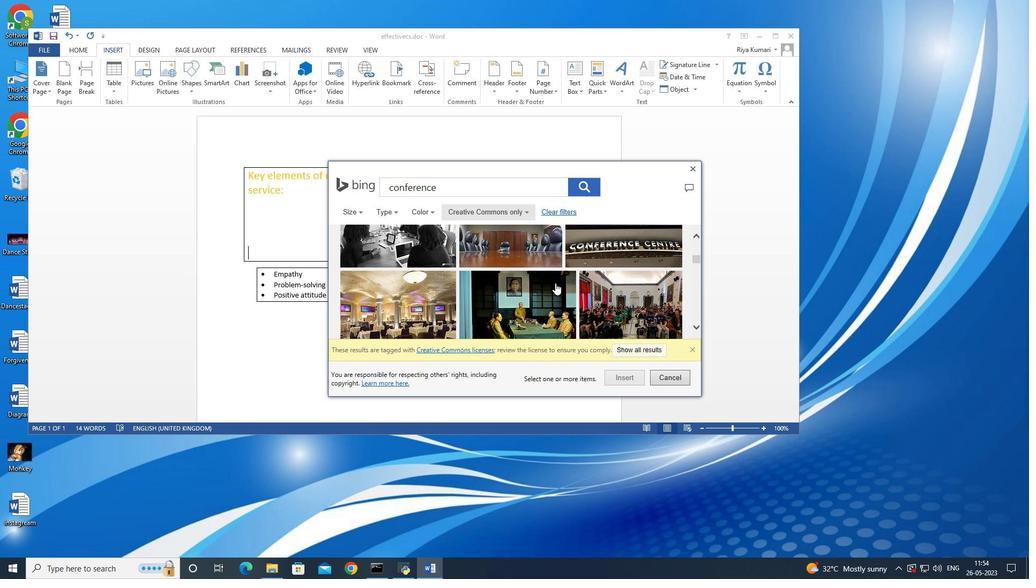 
Action: Mouse scrolled (555, 282) with delta (0, 0)
Screenshot: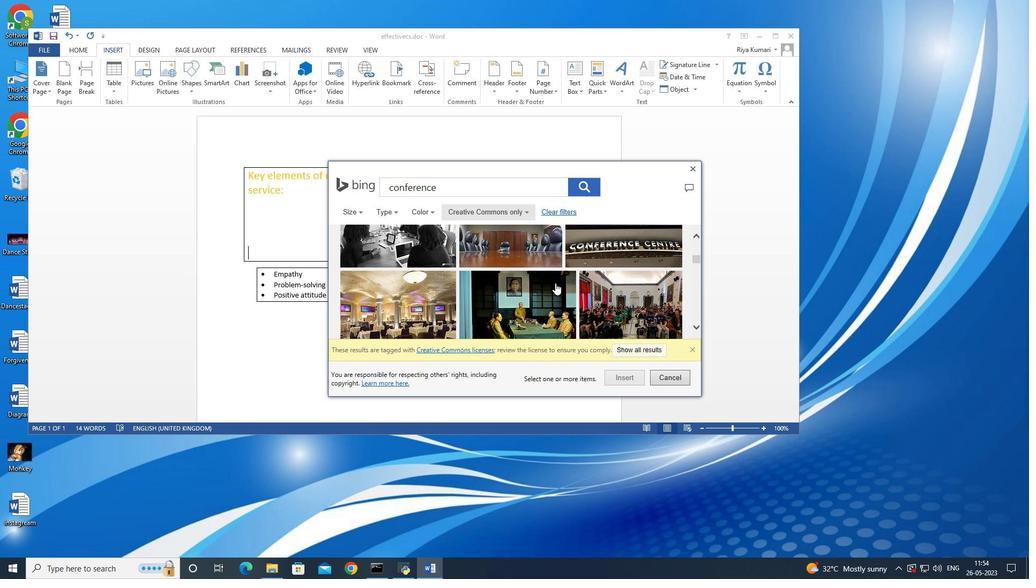 
Action: Mouse scrolled (555, 282) with delta (0, 0)
Screenshot: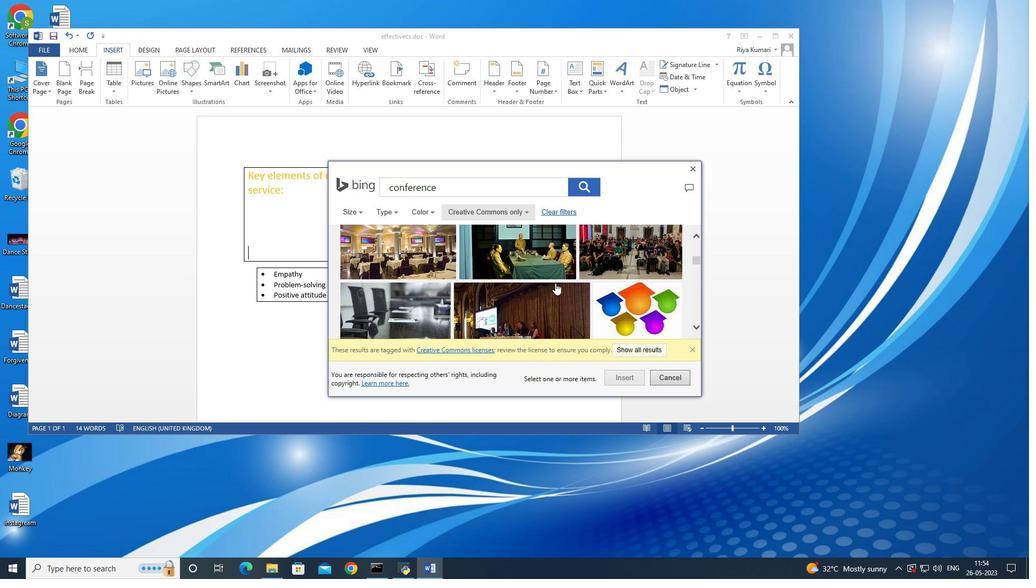 
Action: Mouse scrolled (555, 282) with delta (0, 0)
Screenshot: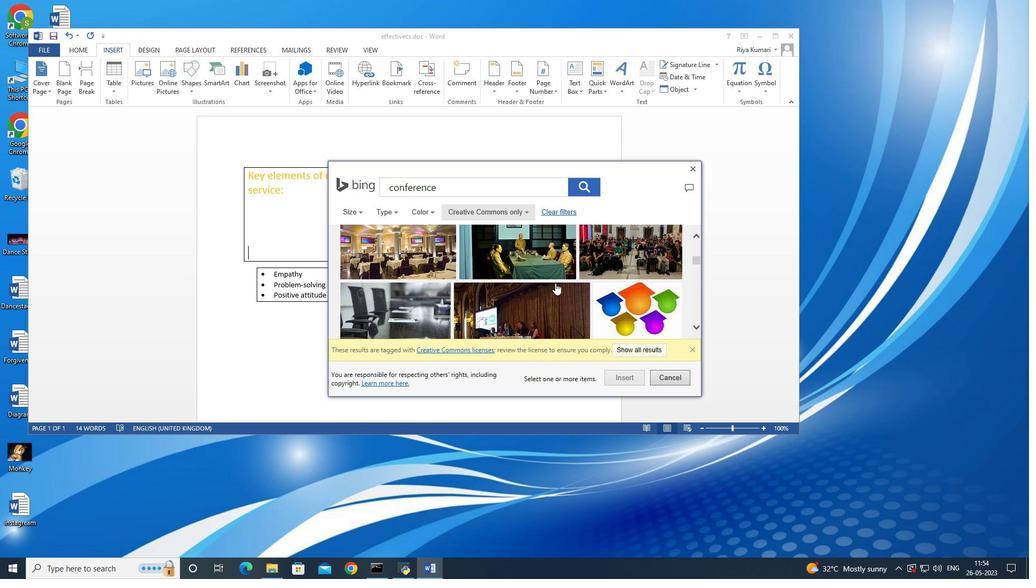
Action: Mouse scrolled (555, 282) with delta (0, 0)
Screenshot: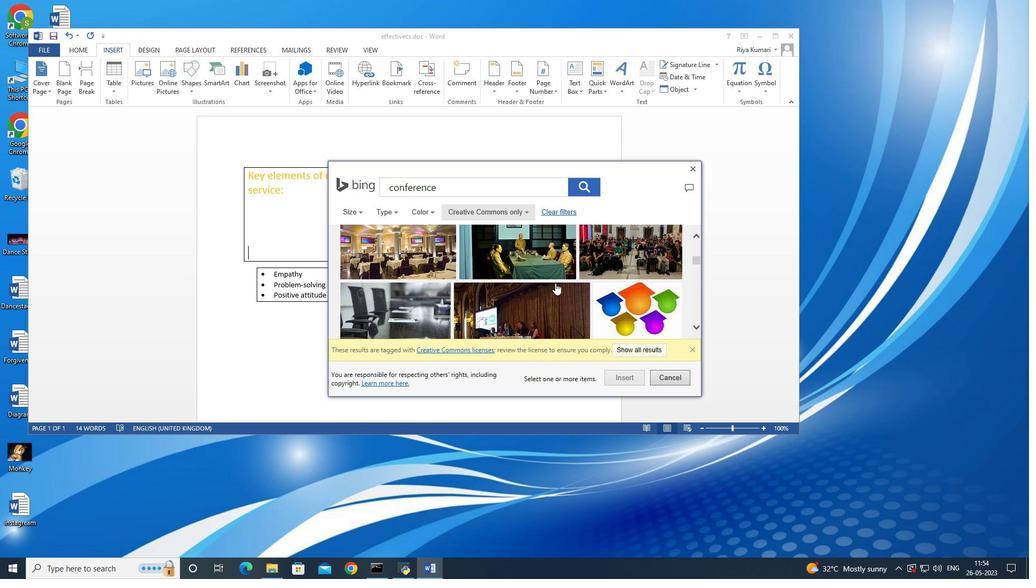 
Action: Mouse scrolled (555, 282) with delta (0, 0)
Screenshot: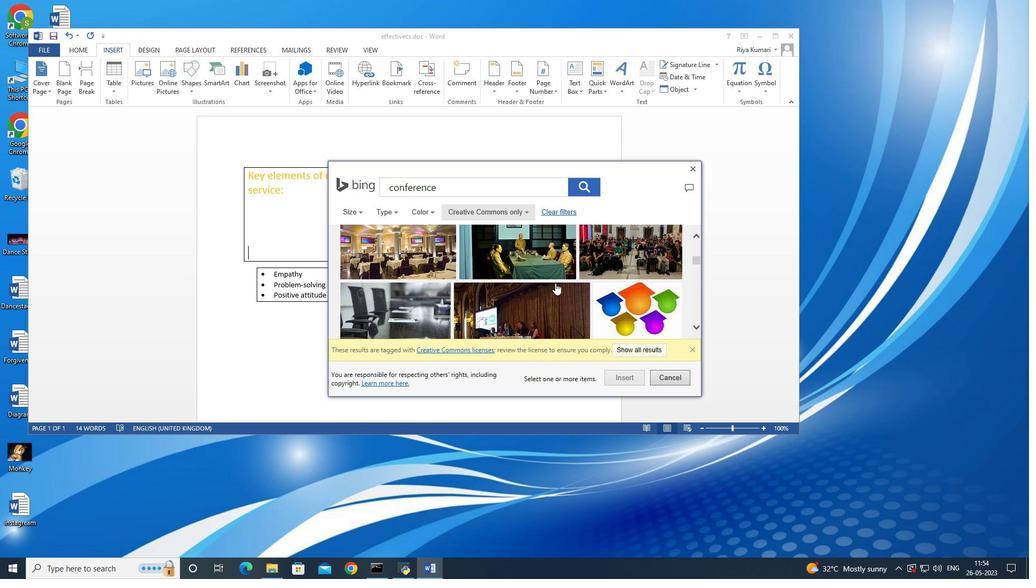 
Action: Mouse scrolled (555, 282) with delta (0, 0)
Screenshot: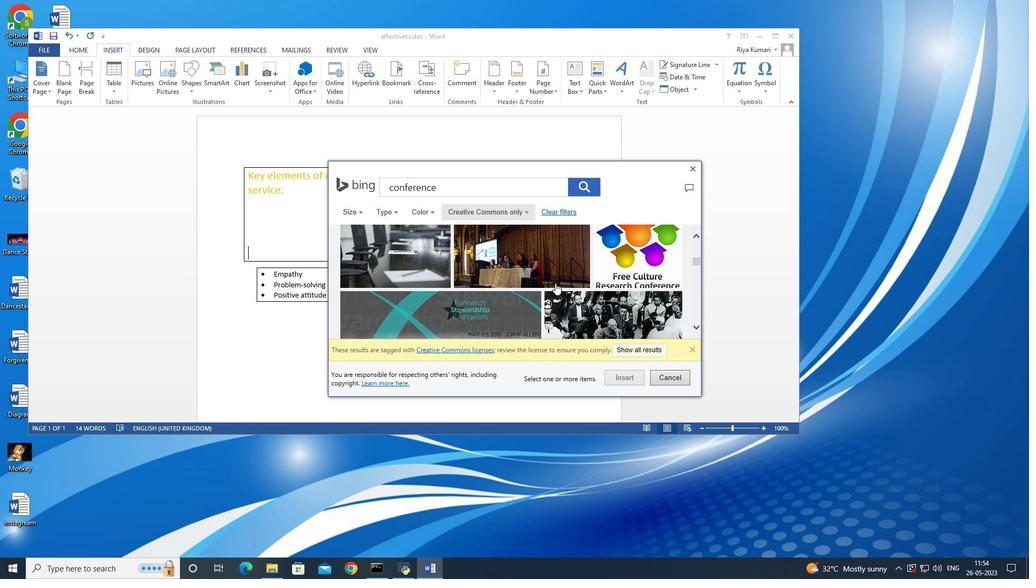 
Action: Mouse scrolled (555, 282) with delta (0, 0)
Screenshot: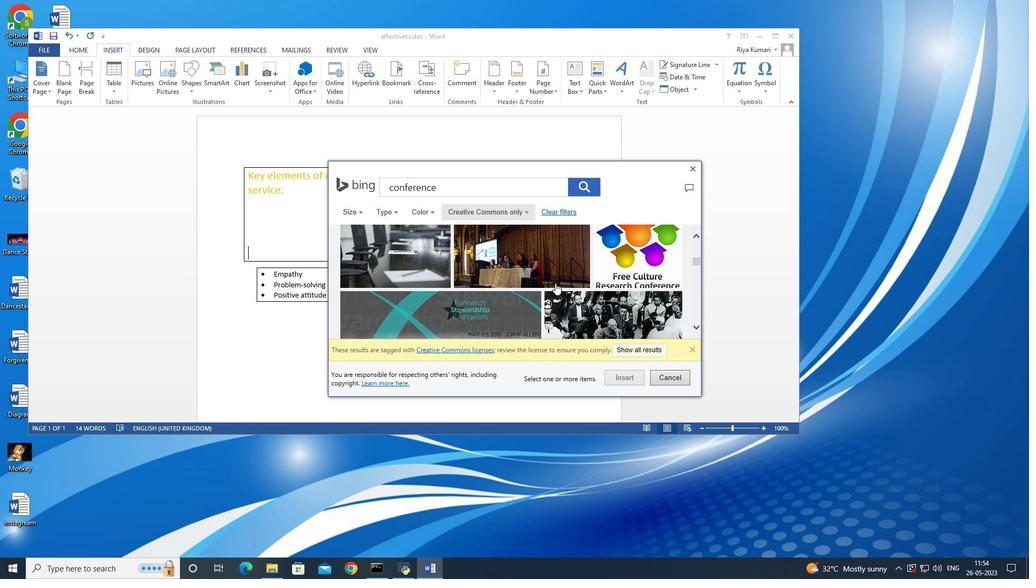 
Action: Mouse scrolled (555, 282) with delta (0, 0)
Screenshot: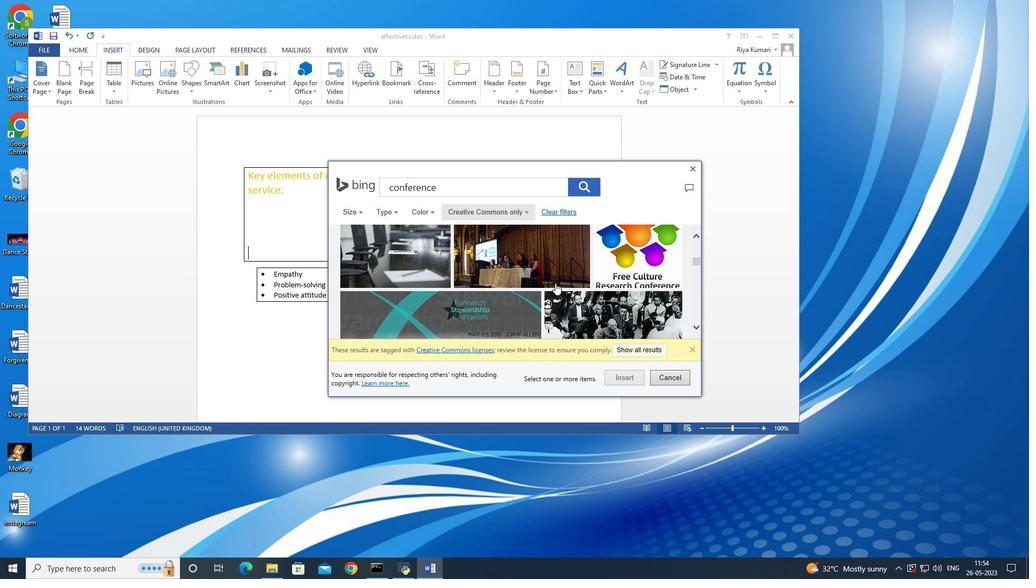 
Action: Mouse scrolled (555, 282) with delta (0, 0)
Screenshot: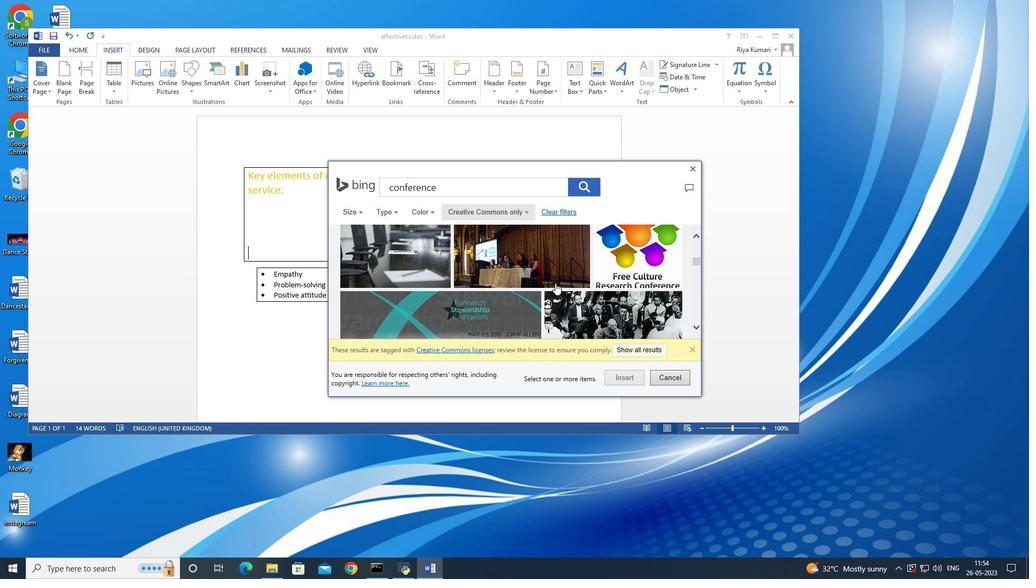 
Action: Mouse scrolled (555, 282) with delta (0, 0)
Screenshot: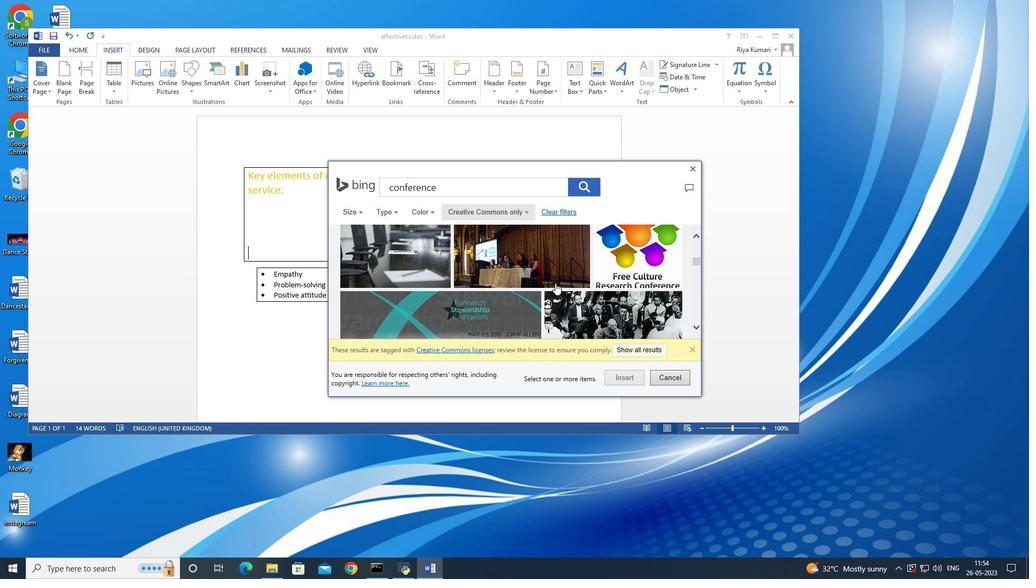 
Action: Mouse scrolled (555, 282) with delta (0, 0)
Screenshot: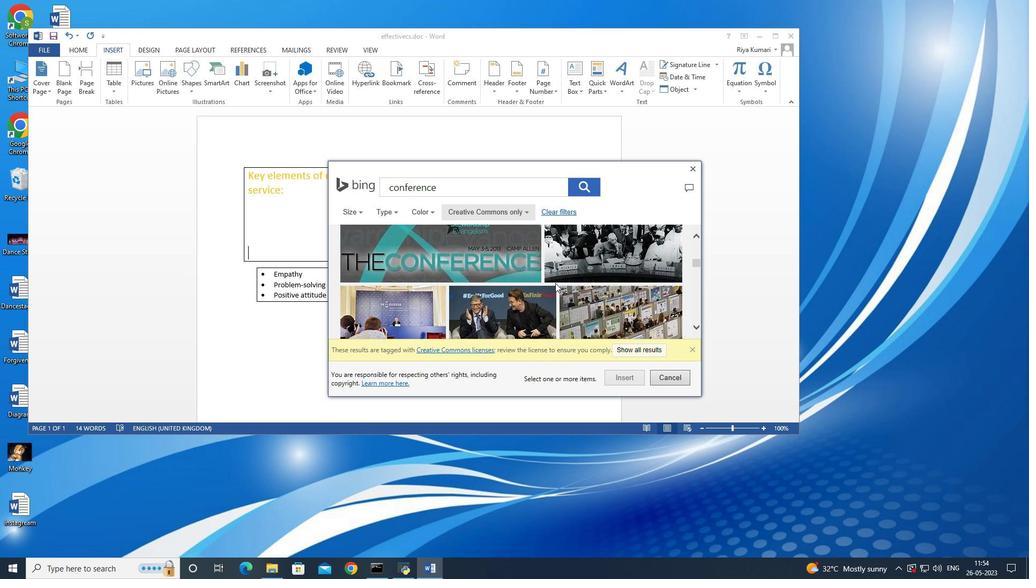 
Action: Mouse scrolled (555, 282) with delta (0, 0)
Screenshot: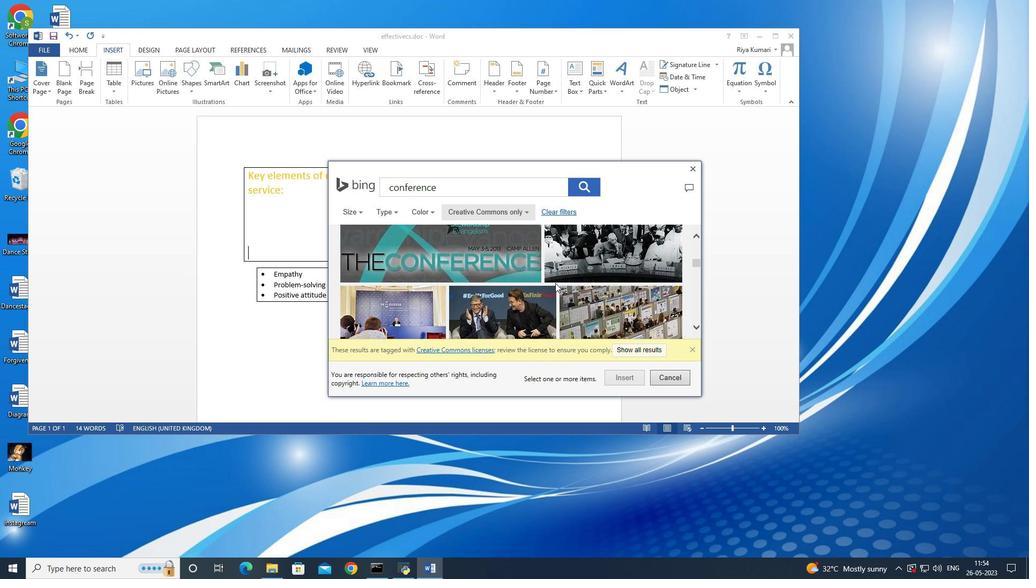 
Action: Mouse scrolled (555, 282) with delta (0, 0)
Screenshot: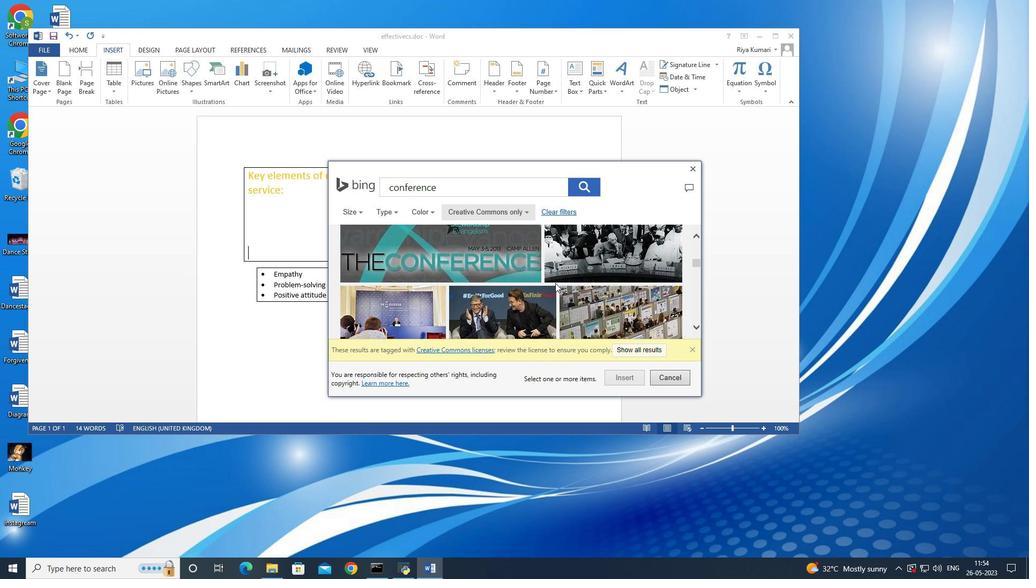 
Action: Mouse scrolled (555, 282) with delta (0, 0)
Screenshot: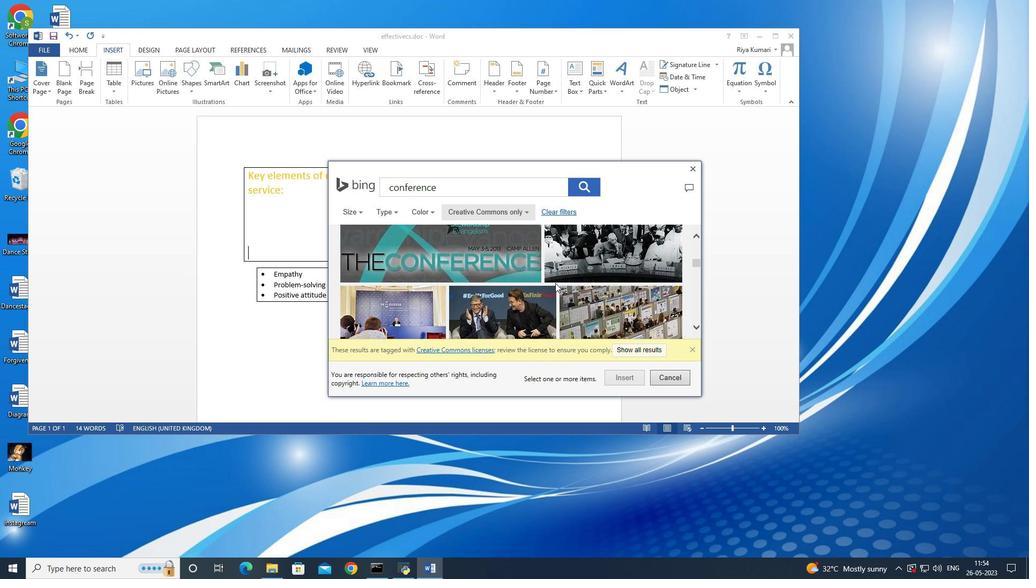 
Action: Mouse scrolled (555, 282) with delta (0, 0)
Screenshot: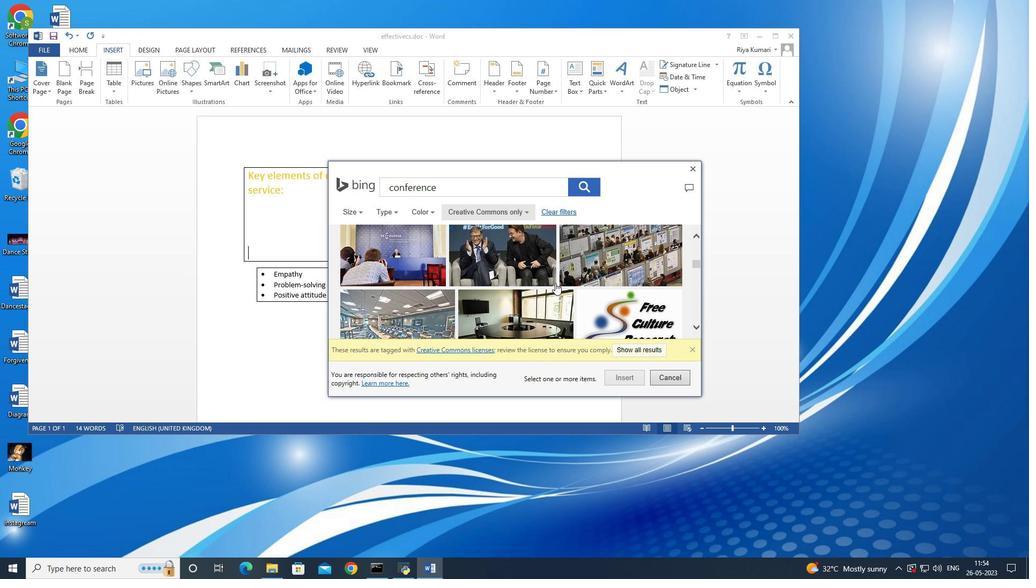 
Action: Mouse scrolled (555, 282) with delta (0, 0)
Screenshot: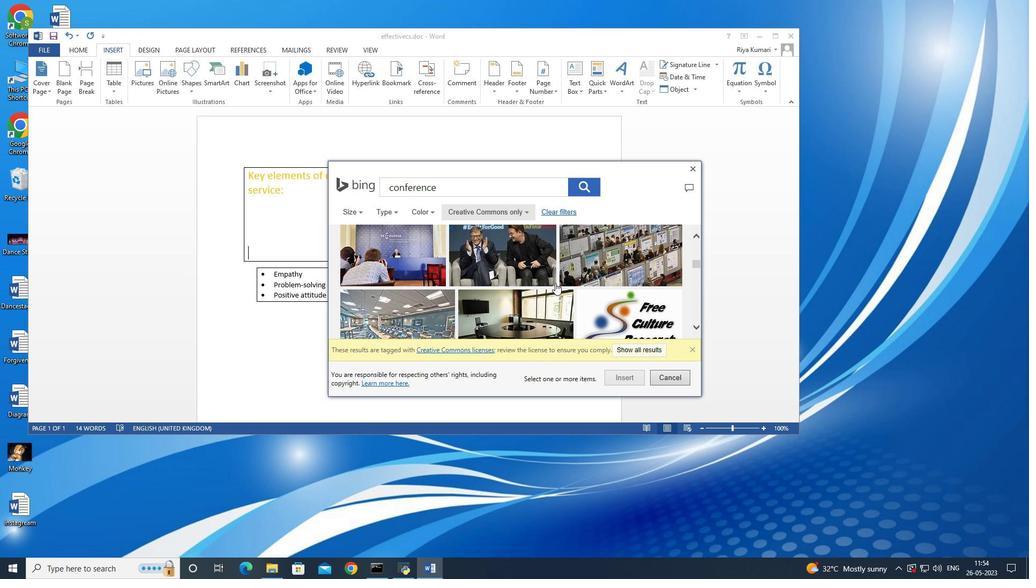 
Action: Mouse scrolled (555, 282) with delta (0, 0)
Screenshot: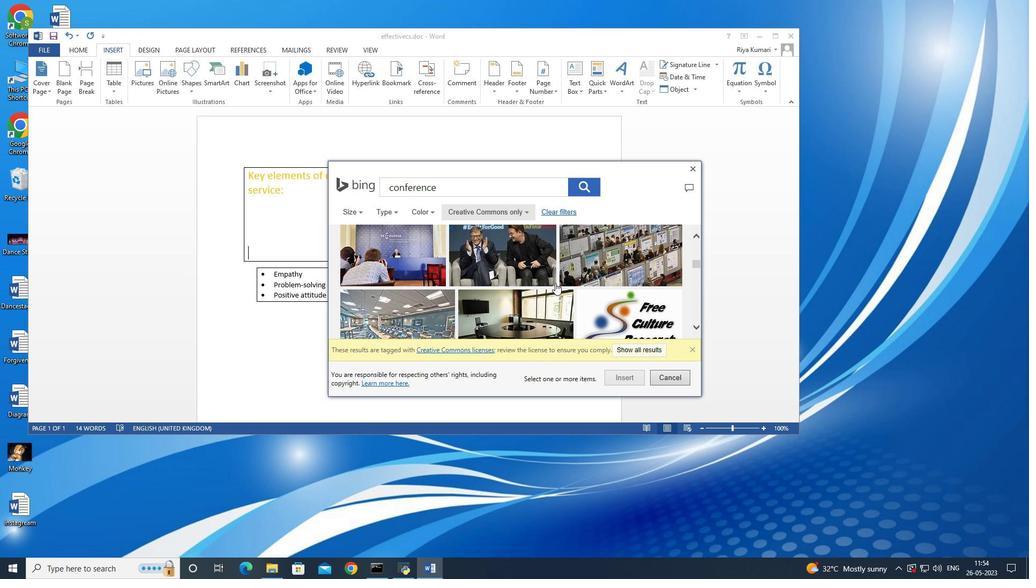 
Action: Mouse scrolled (555, 282) with delta (0, 0)
Screenshot: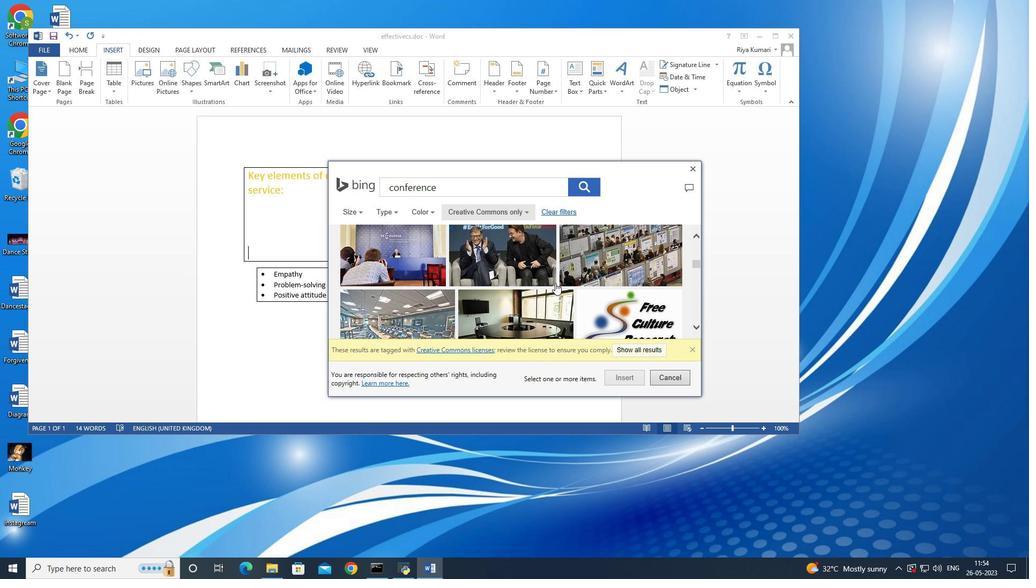 
Action: Mouse scrolled (555, 282) with delta (0, 0)
Screenshot: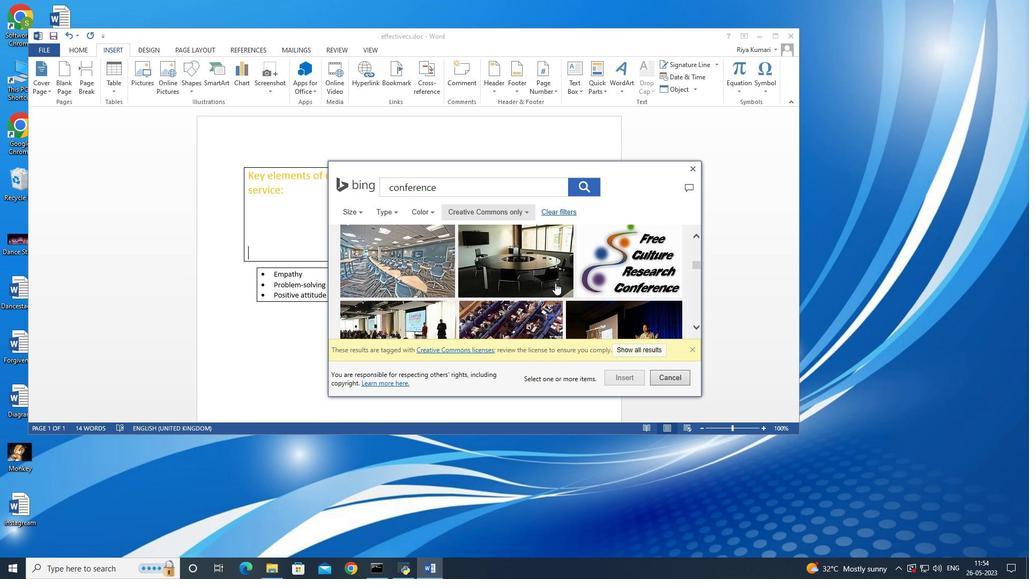 
Action: Mouse scrolled (555, 282) with delta (0, 0)
Screenshot: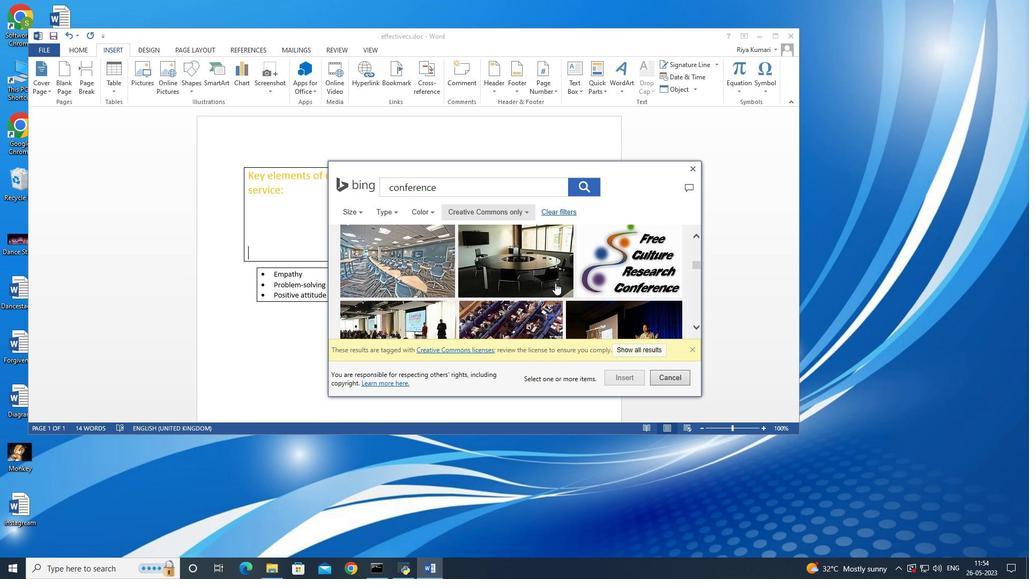 
Action: Mouse scrolled (555, 282) with delta (0, 0)
Screenshot: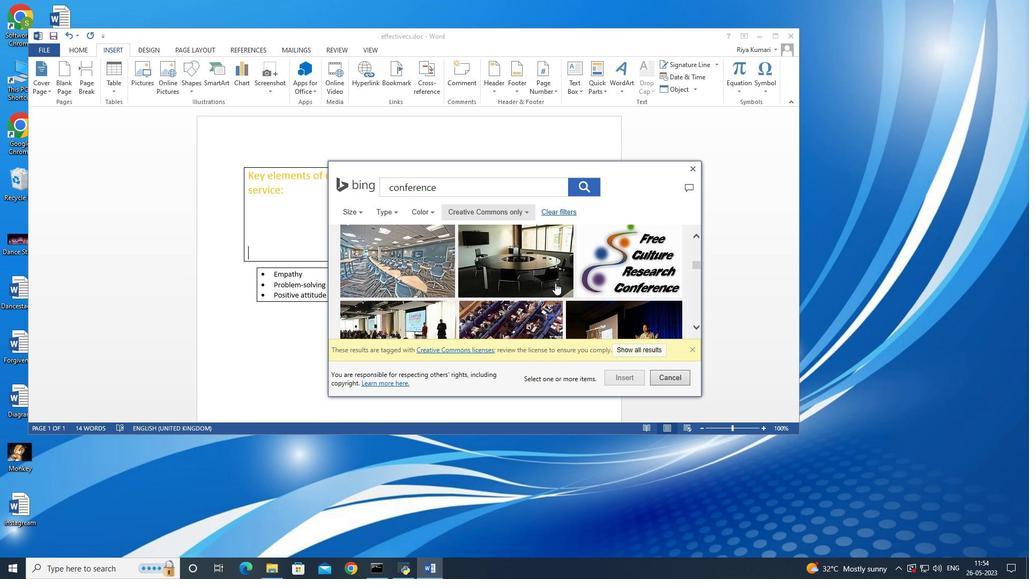 
Action: Mouse scrolled (555, 282) with delta (0, 0)
Screenshot: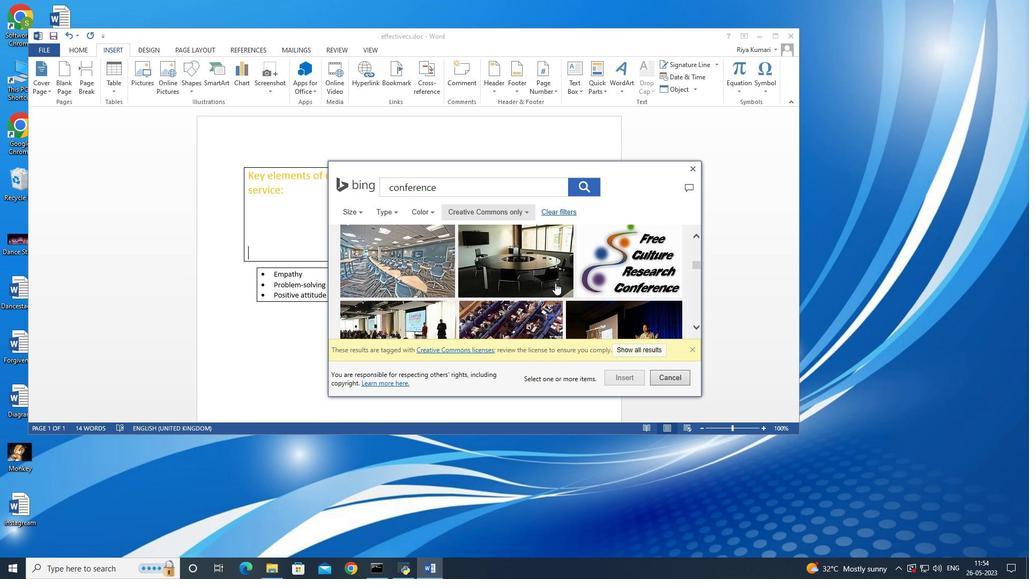 
Action: Mouse scrolled (555, 282) with delta (0, 0)
Screenshot: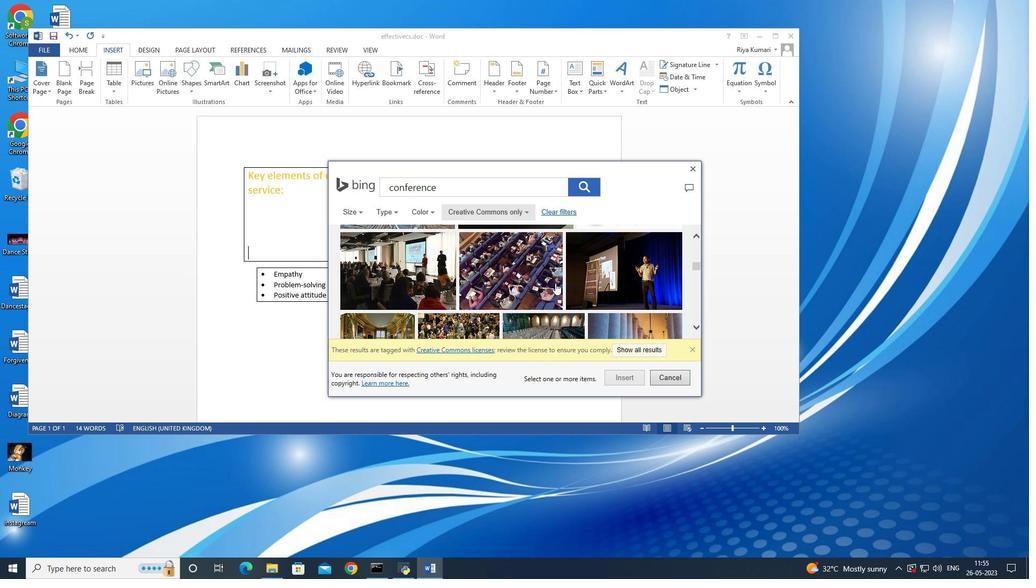 
Action: Mouse scrolled (555, 282) with delta (0, 0)
Screenshot: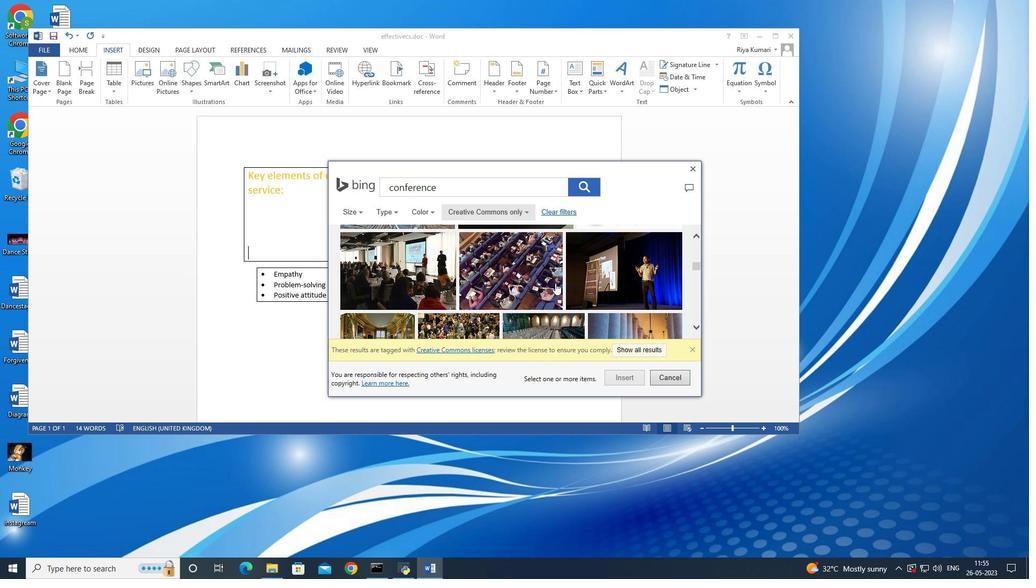 
Action: Mouse scrolled (555, 282) with delta (0, 0)
Screenshot: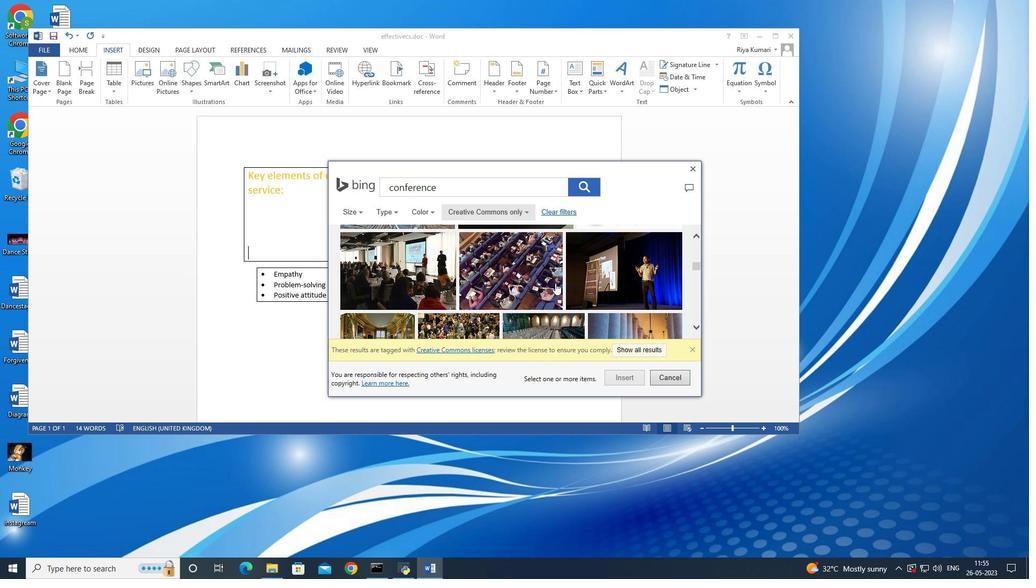 
Action: Mouse scrolled (555, 283) with delta (0, 0)
Screenshot: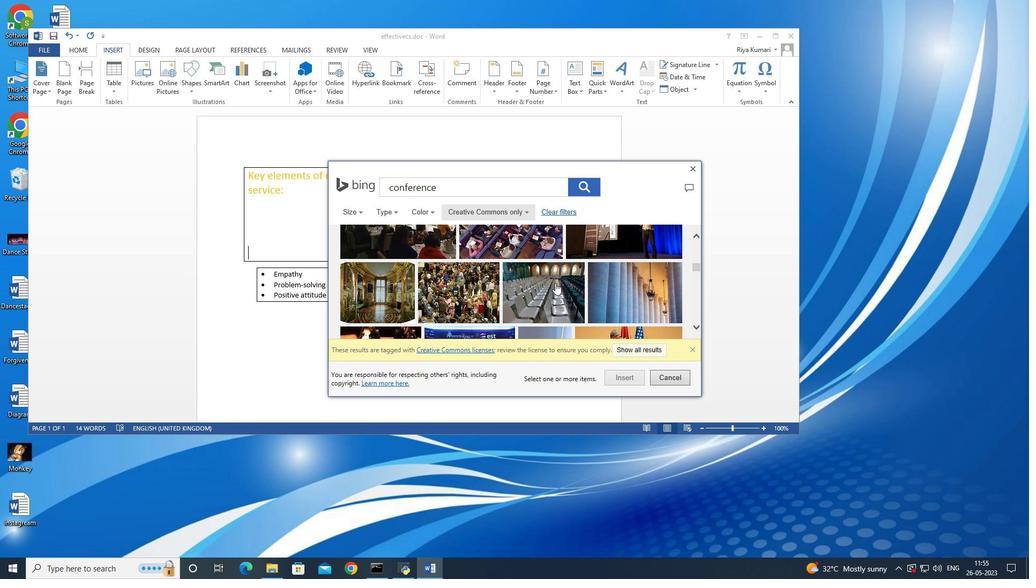 
Action: Mouse scrolled (555, 283) with delta (0, 0)
Screenshot: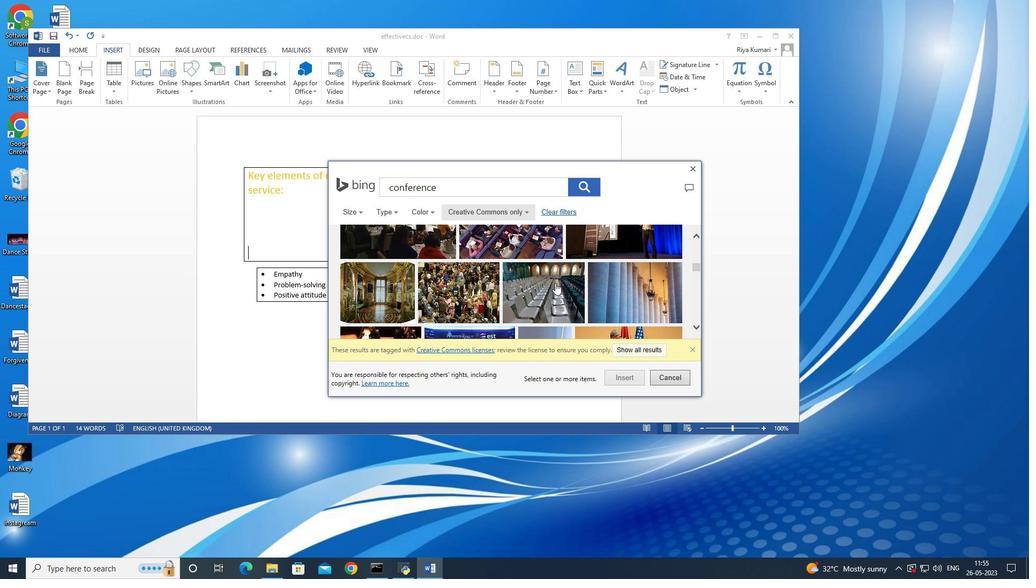 
Action: Mouse scrolled (555, 283) with delta (0, 0)
Screenshot: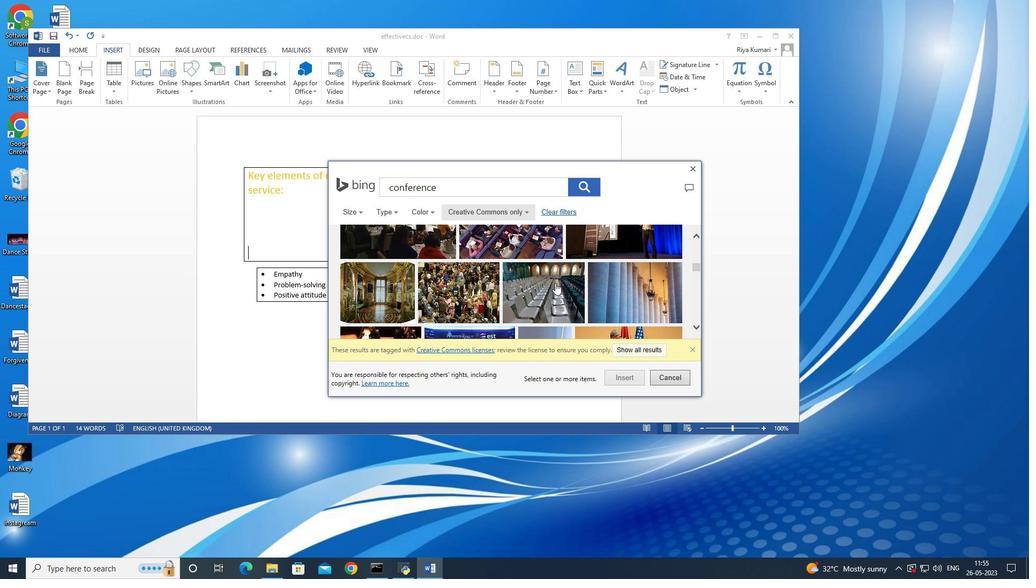 
Action: Mouse scrolled (555, 282) with delta (0, 0)
Screenshot: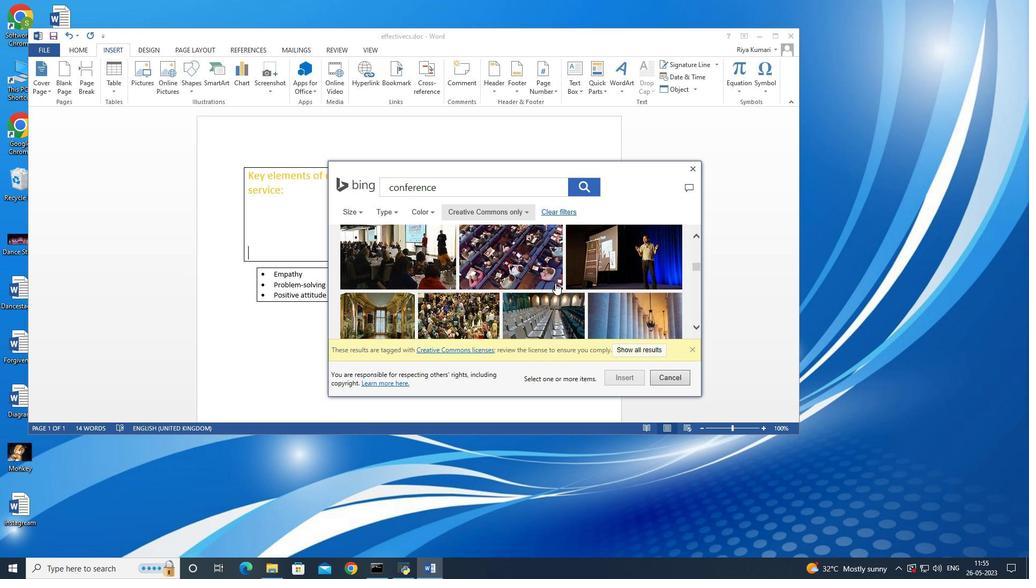 
Action: Mouse scrolled (555, 282) with delta (0, 0)
Screenshot: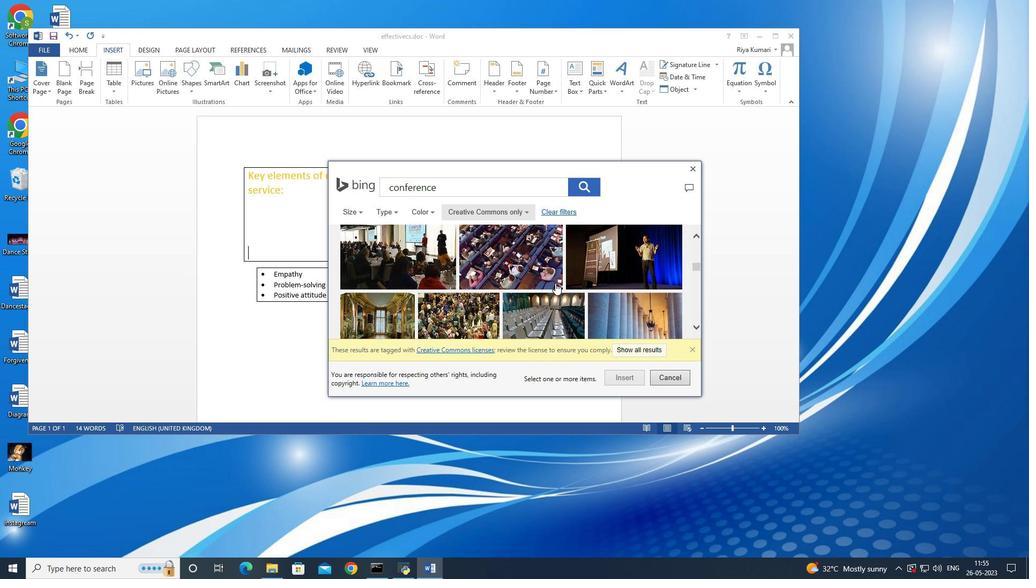 
Action: Mouse scrolled (555, 282) with delta (0, 0)
Screenshot: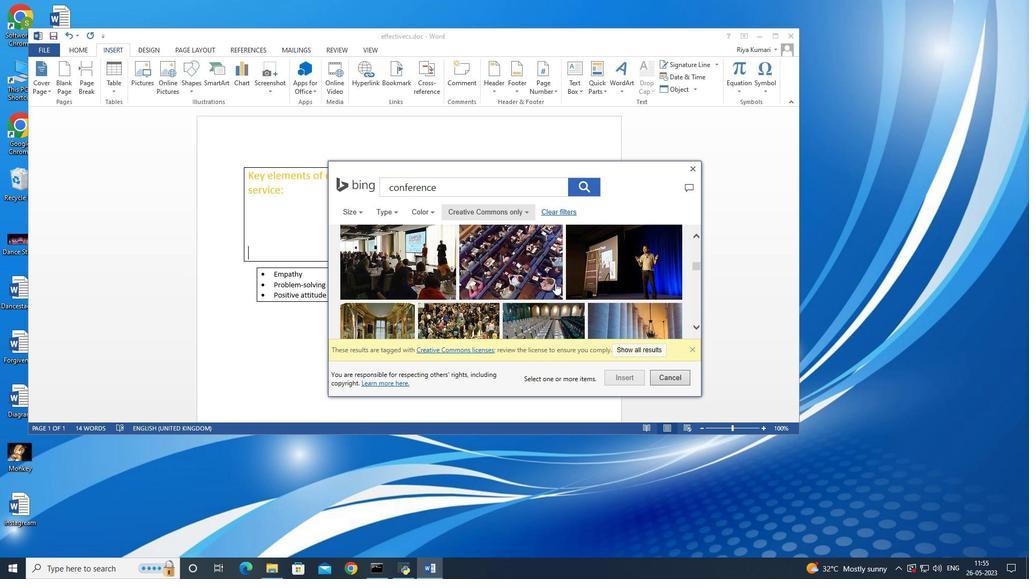 
Action: Mouse scrolled (555, 282) with delta (0, 0)
Screenshot: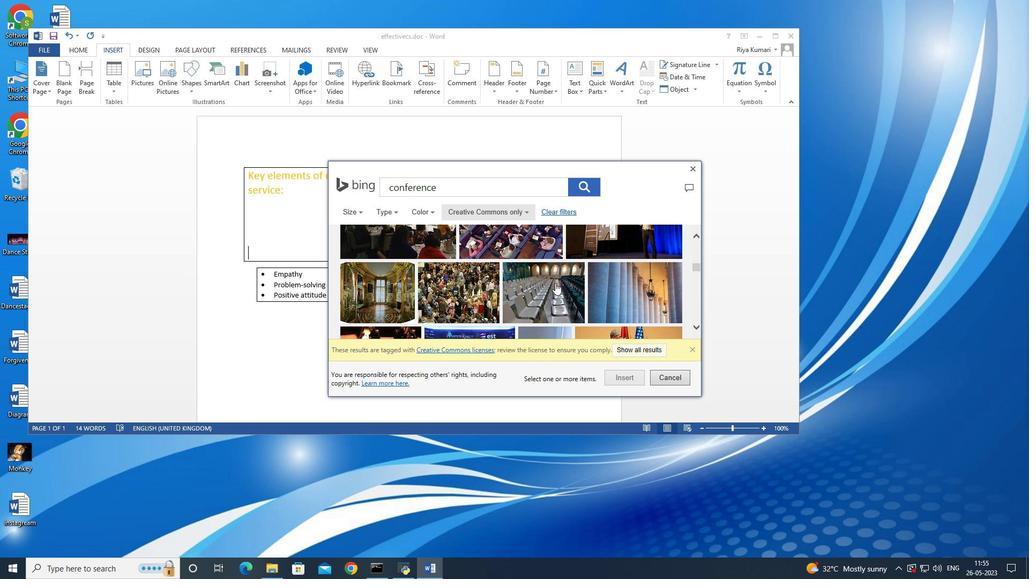 
Action: Mouse scrolled (555, 282) with delta (0, 0)
Screenshot: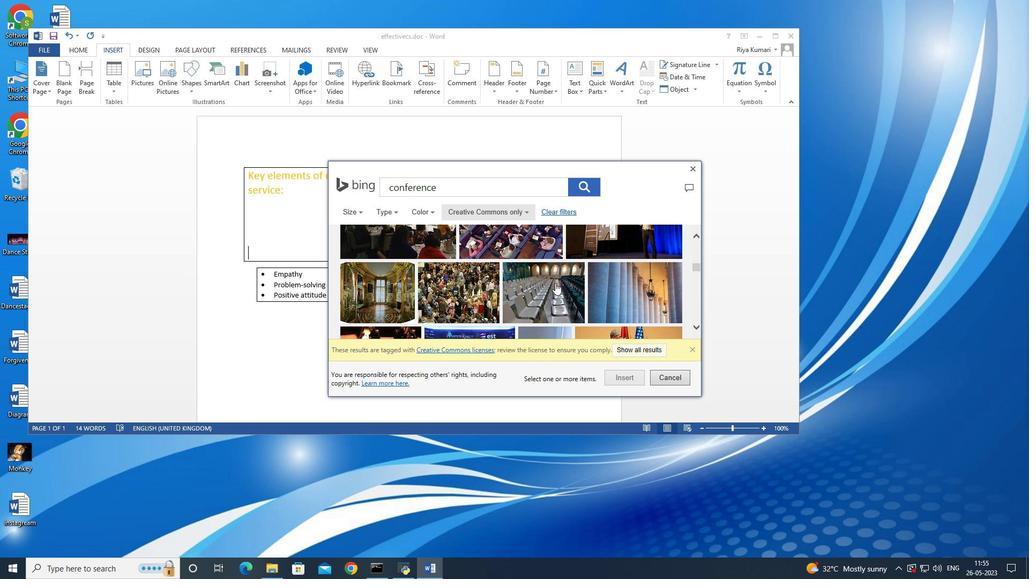 
Action: Mouse scrolled (555, 282) with delta (0, 0)
Screenshot: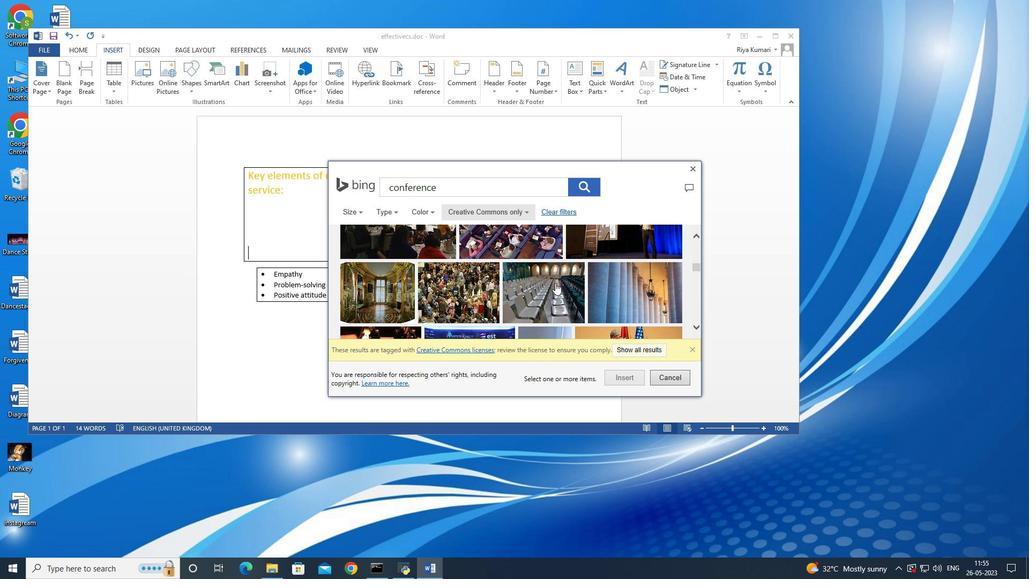 
Action: Mouse scrolled (555, 282) with delta (0, 0)
Screenshot: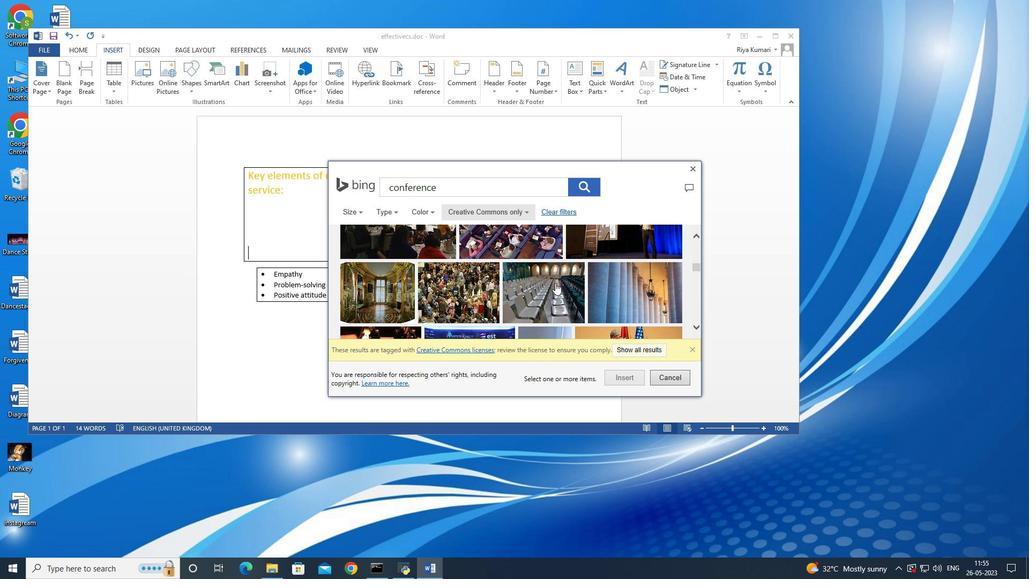 
Action: Mouse scrolled (555, 282) with delta (0, 0)
Screenshot: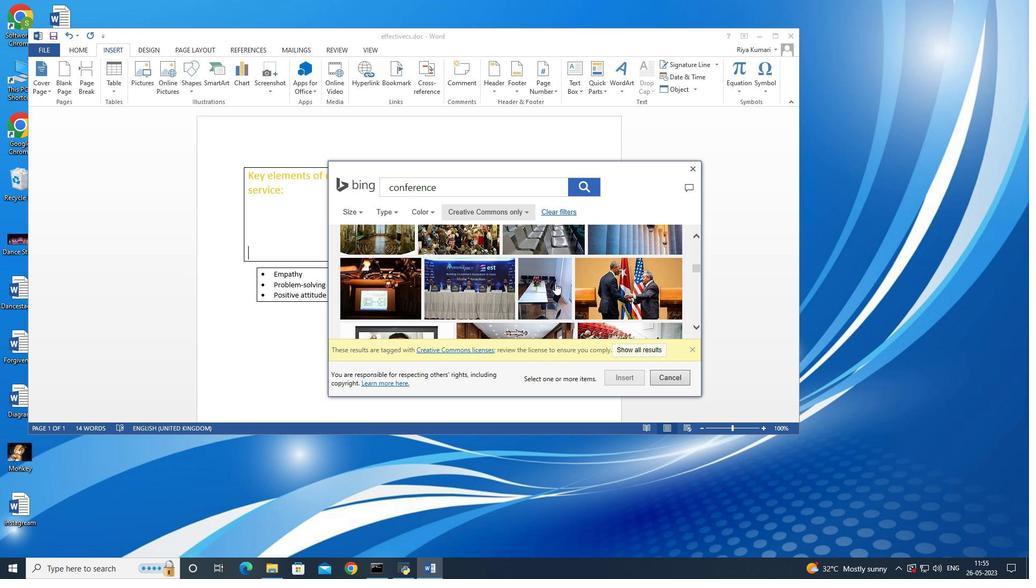 
Action: Mouse scrolled (555, 282) with delta (0, 0)
Screenshot: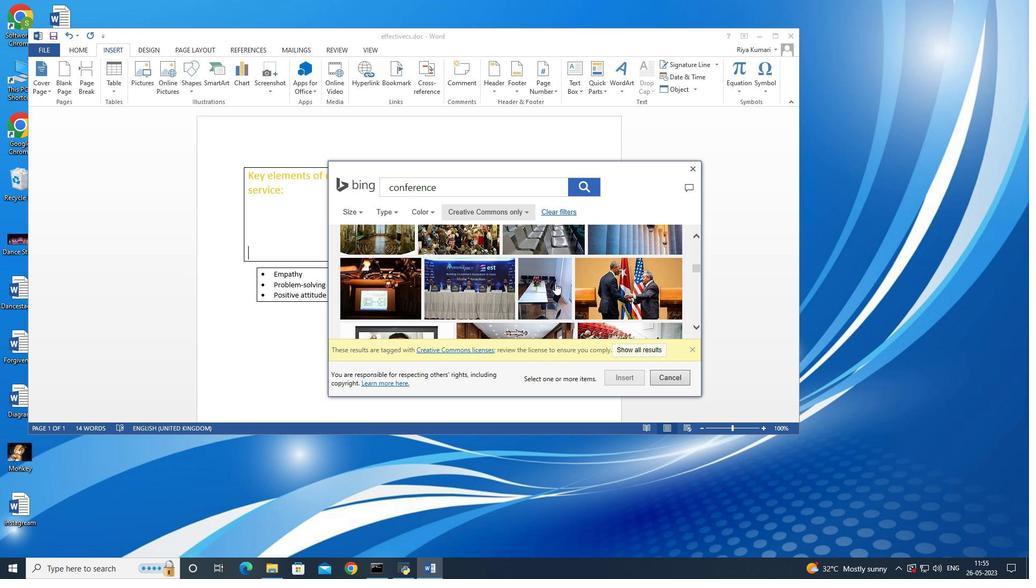 
Action: Mouse scrolled (555, 282) with delta (0, 0)
Screenshot: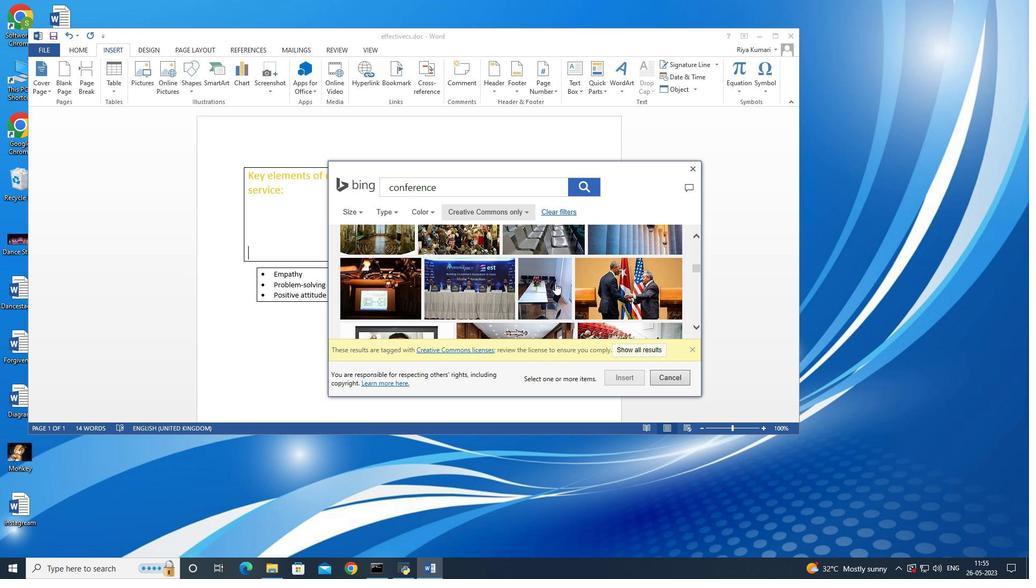 
Action: Mouse scrolled (555, 282) with delta (0, 0)
Screenshot: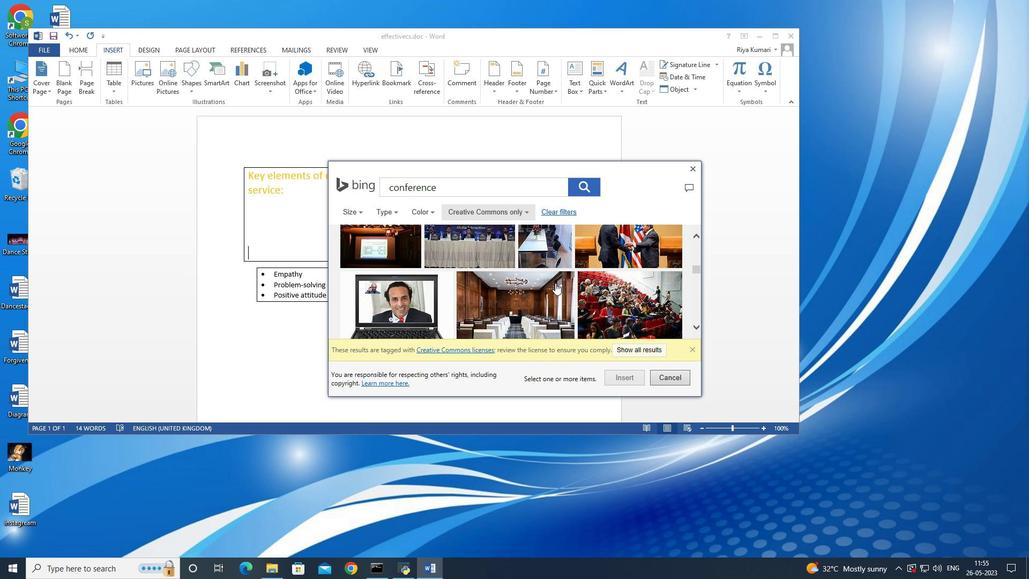 
Action: Mouse scrolled (555, 282) with delta (0, 0)
Screenshot: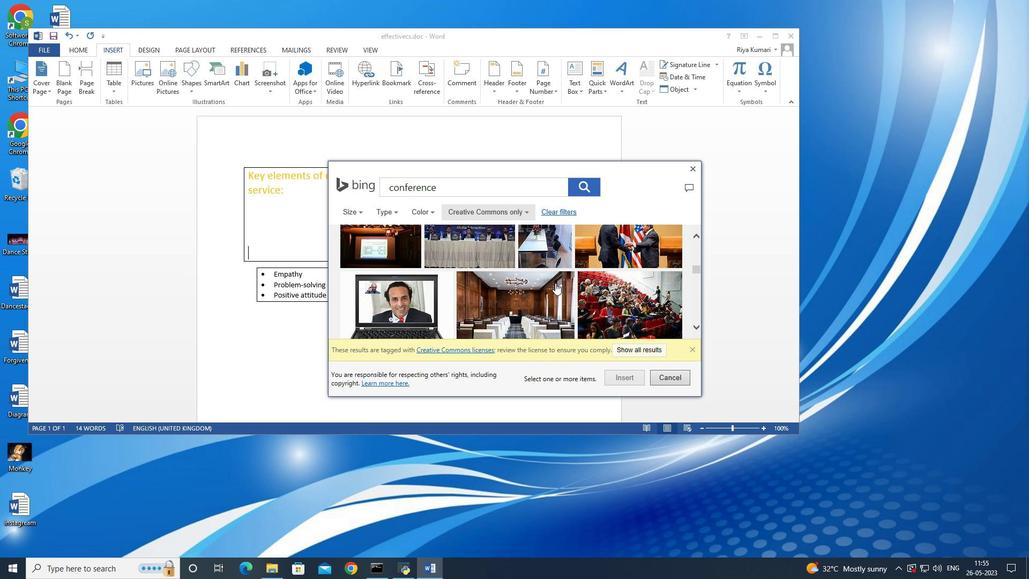 
Action: Mouse scrolled (555, 282) with delta (0, 0)
Screenshot: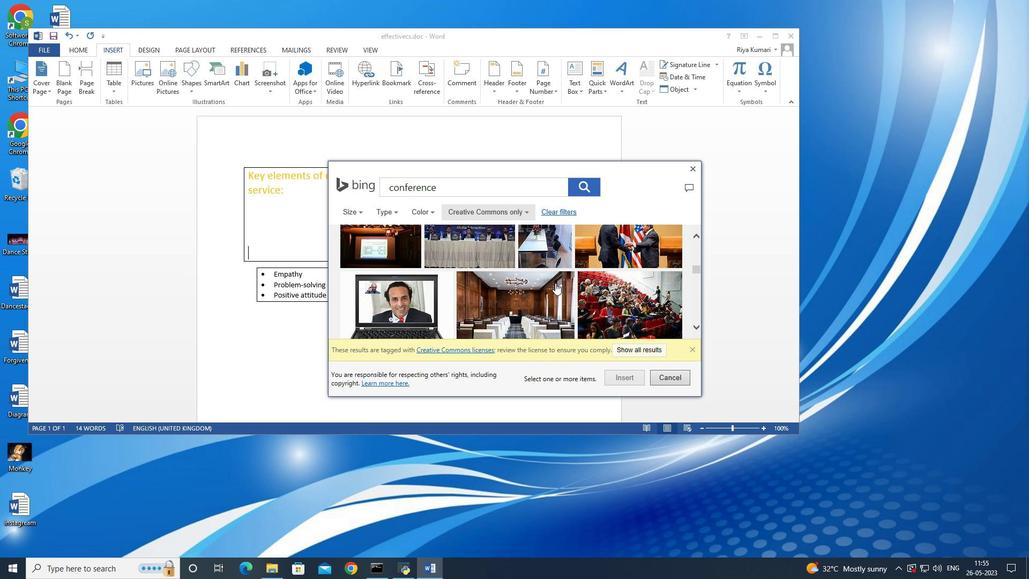 
Action: Mouse scrolled (555, 282) with delta (0, 0)
Screenshot: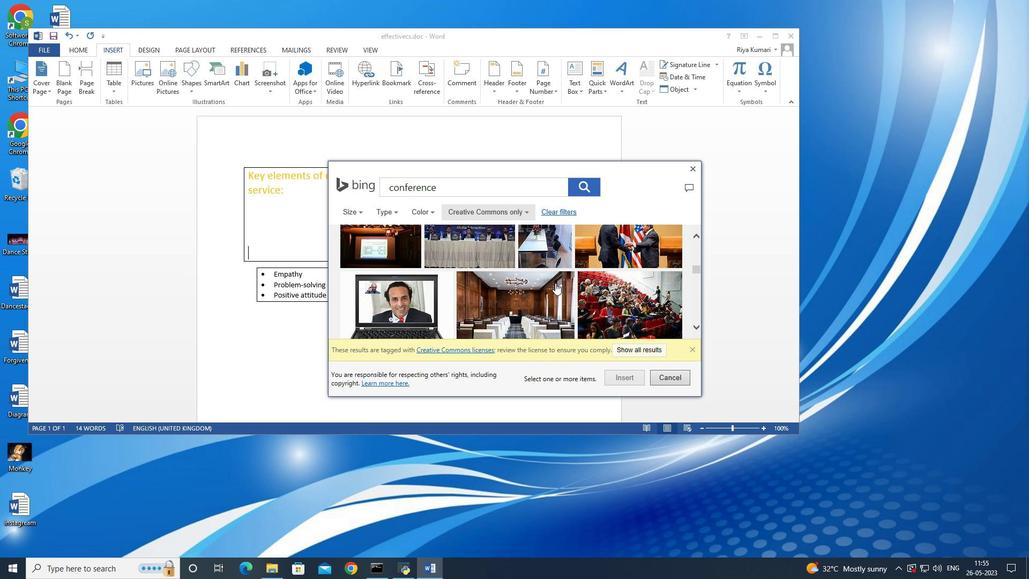 
Action: Mouse scrolled (555, 282) with delta (0, 0)
Screenshot: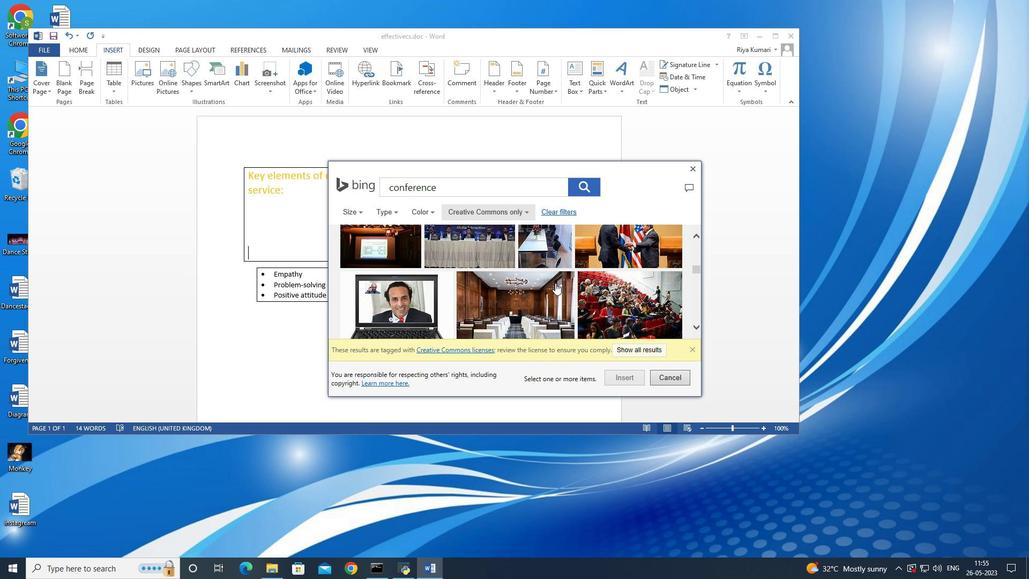 
Action: Mouse scrolled (555, 283) with delta (0, 0)
Screenshot: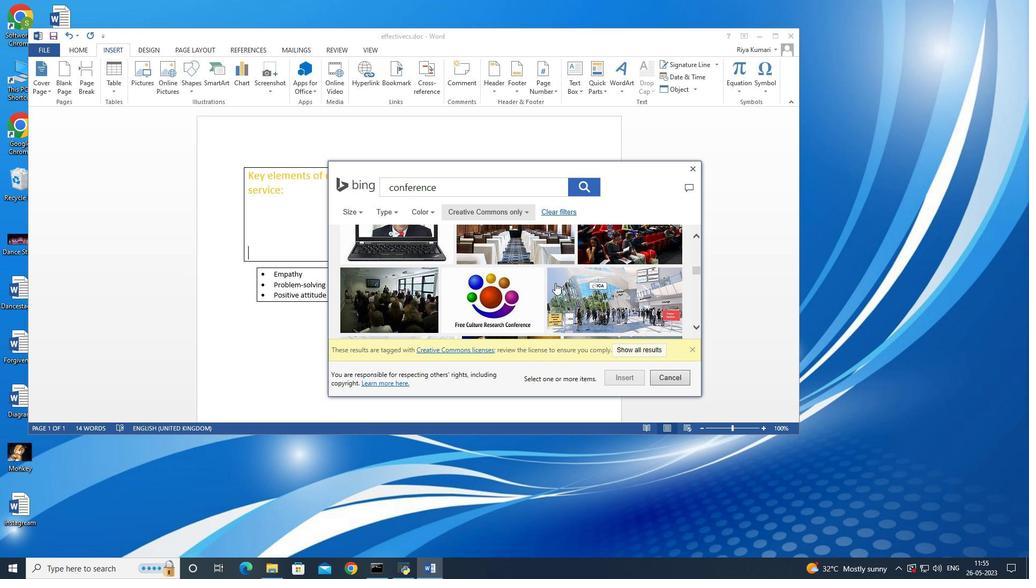 
Action: Mouse scrolled (555, 283) with delta (0, 0)
Screenshot: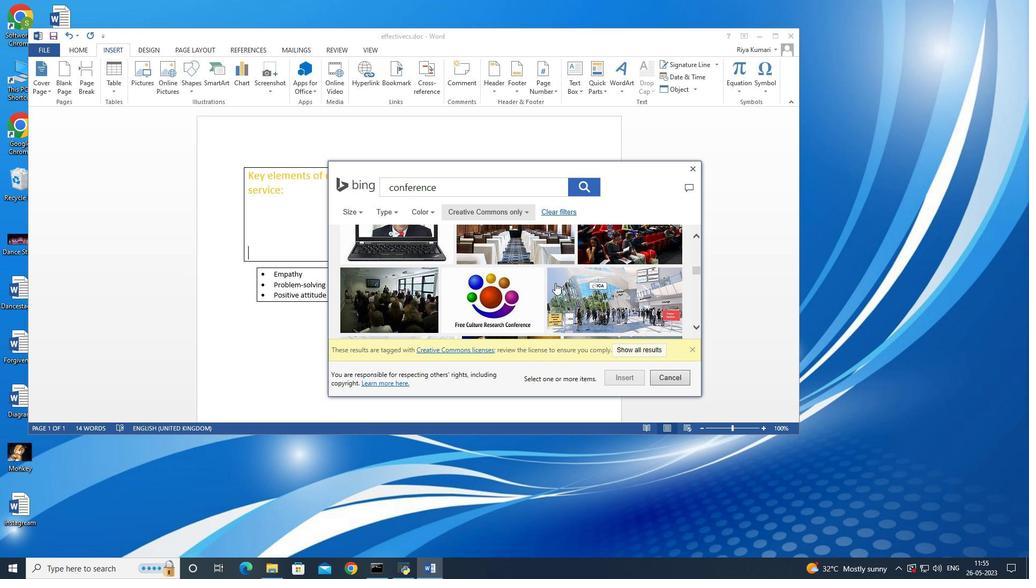 
Action: Mouse scrolled (555, 283) with delta (0, 0)
Screenshot: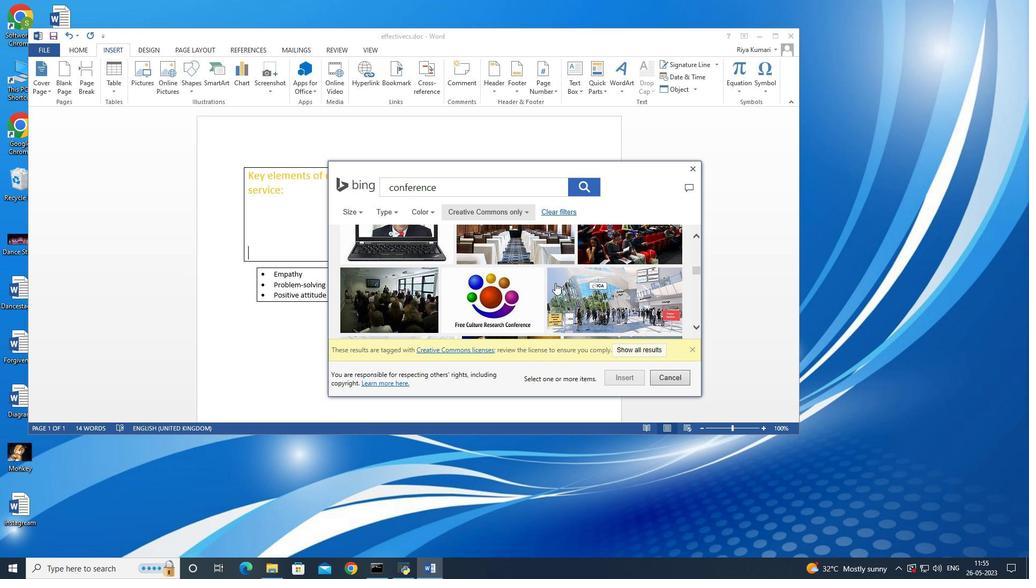 
Action: Mouse scrolled (555, 283) with delta (0, 0)
Screenshot: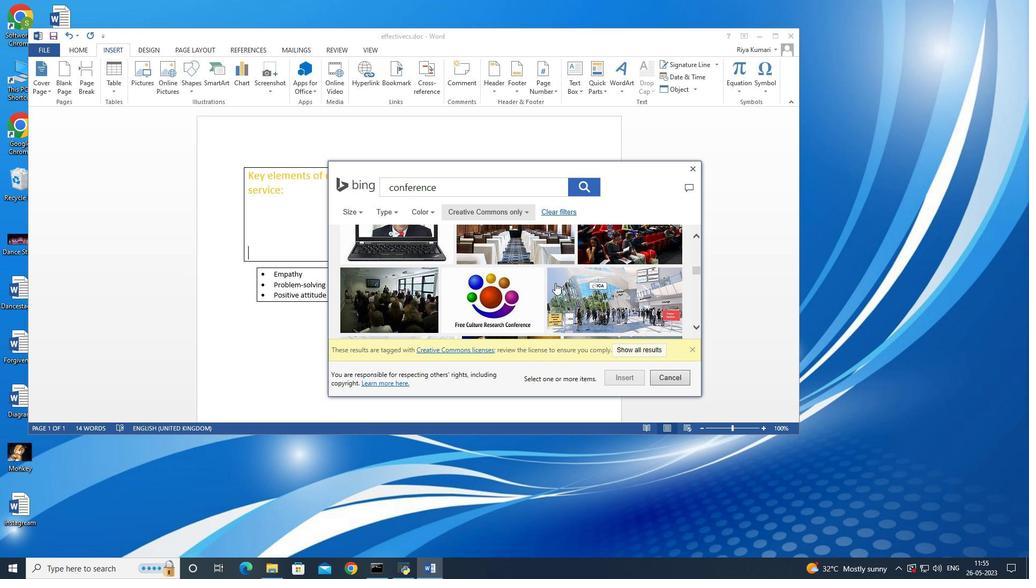 
Action: Mouse scrolled (555, 283) with delta (0, 0)
Screenshot: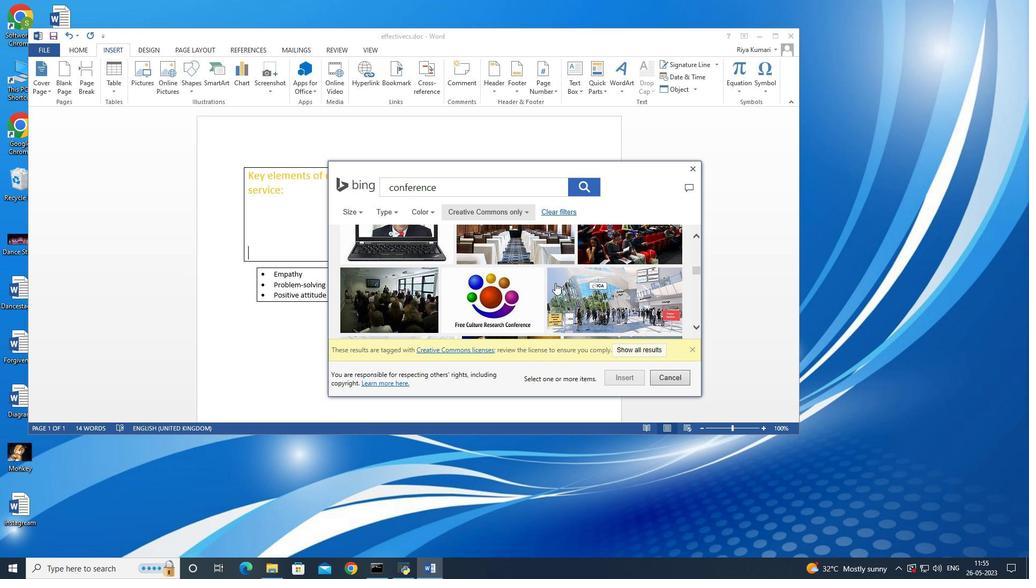 
Action: Mouse scrolled (555, 283) with delta (0, 0)
Screenshot: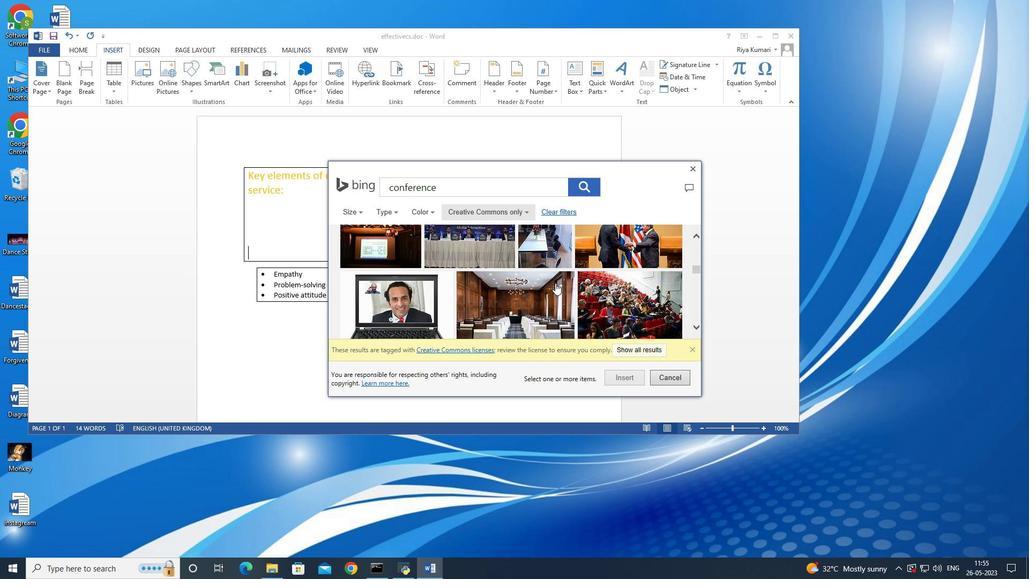 
Action: Mouse scrolled (555, 283) with delta (0, 0)
Screenshot: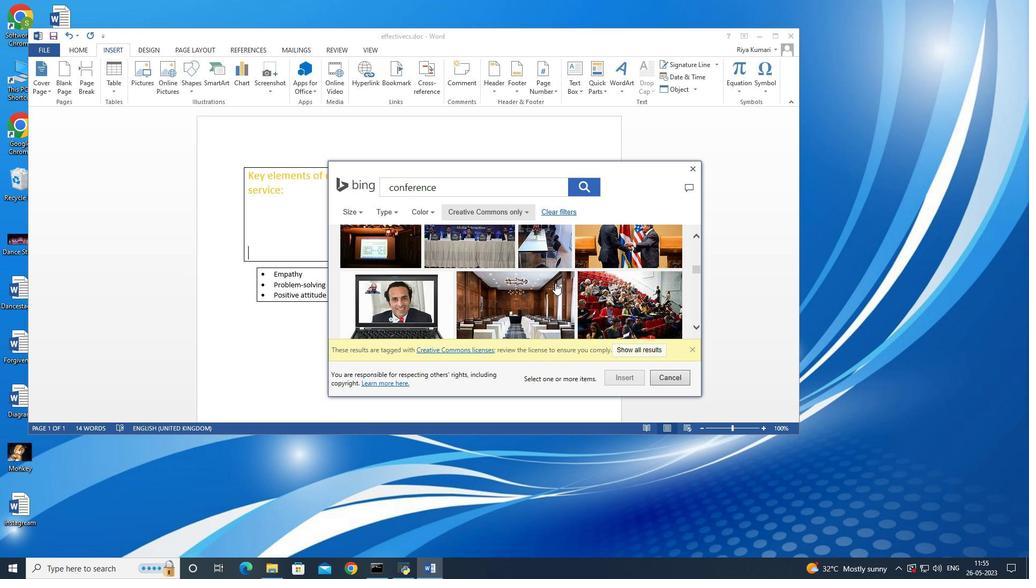 
Action: Mouse scrolled (555, 283) with delta (0, 0)
Screenshot: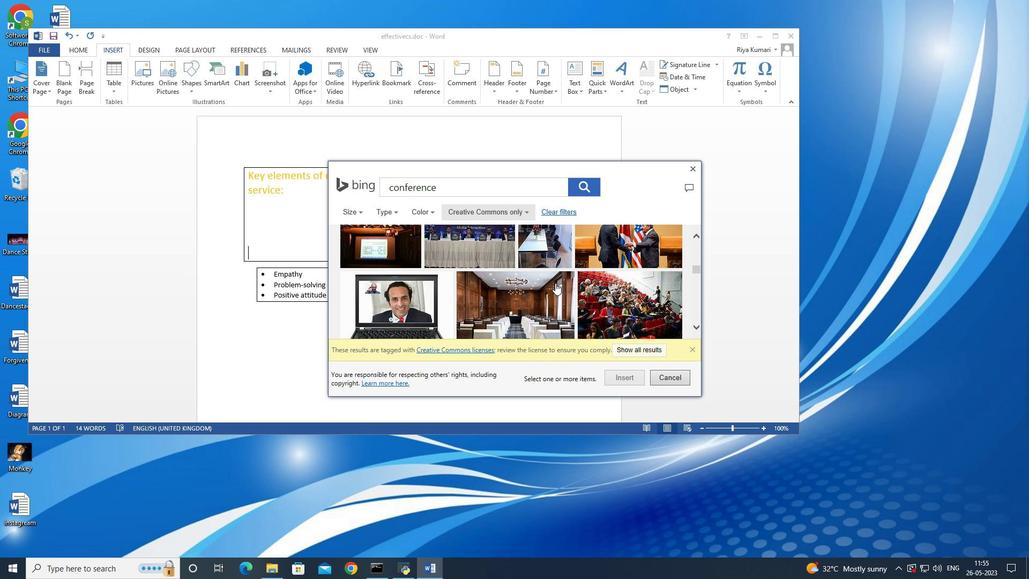
Action: Mouse scrolled (555, 283) with delta (0, 0)
Screenshot: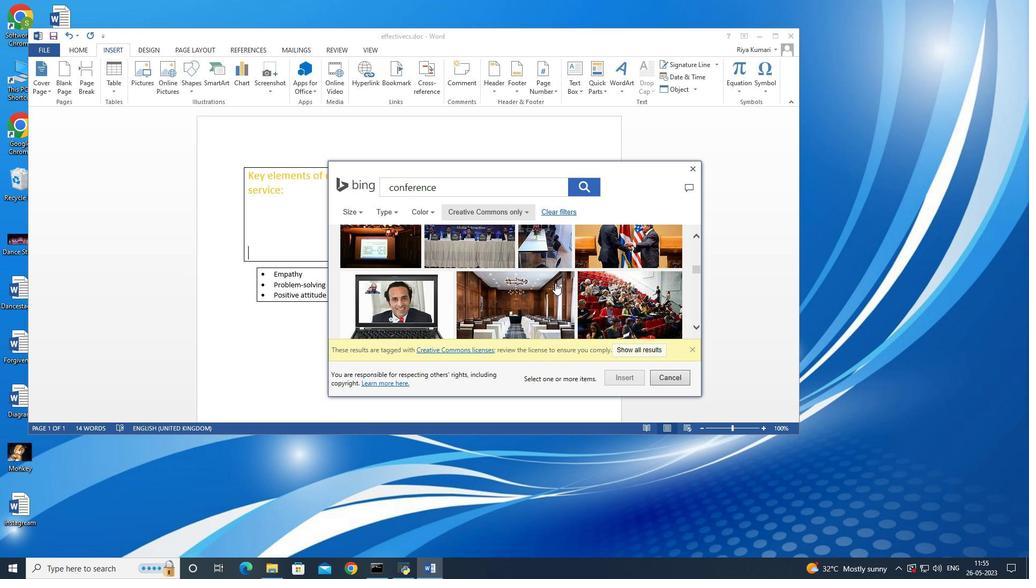 
Action: Mouse scrolled (555, 283) with delta (0, 0)
Screenshot: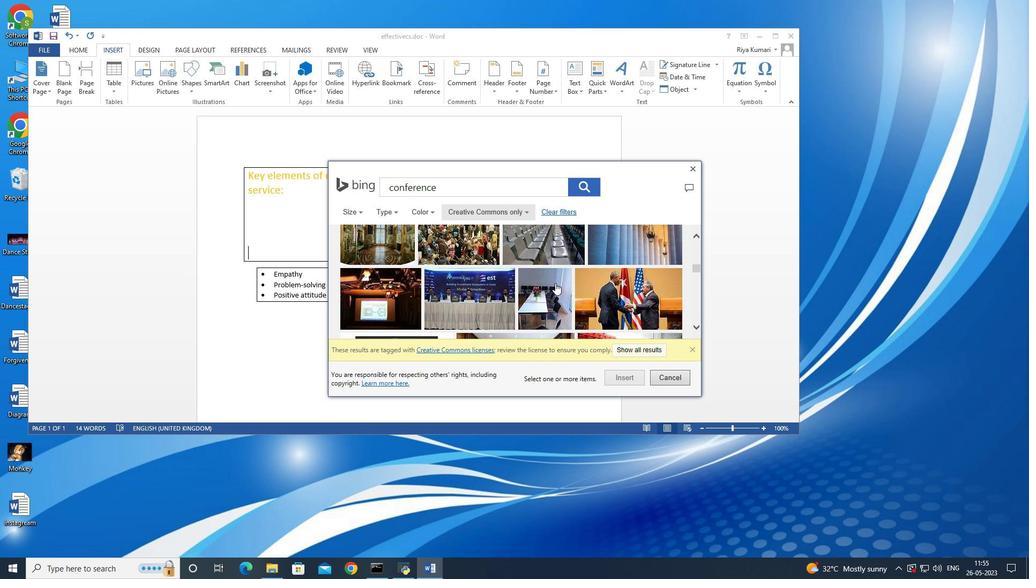 
Action: Mouse scrolled (555, 283) with delta (0, 0)
Screenshot: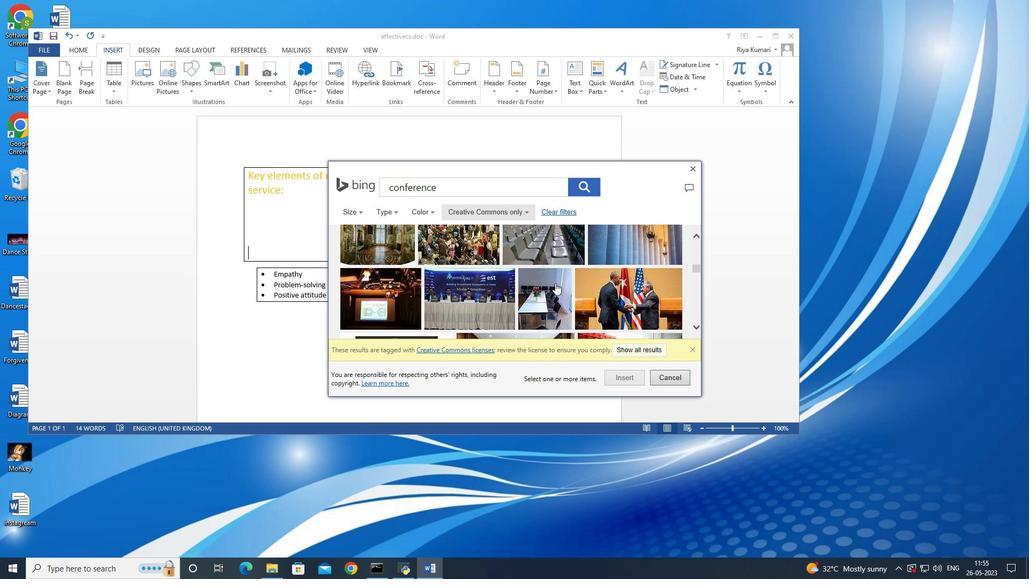 
Action: Mouse scrolled (555, 283) with delta (0, 0)
Screenshot: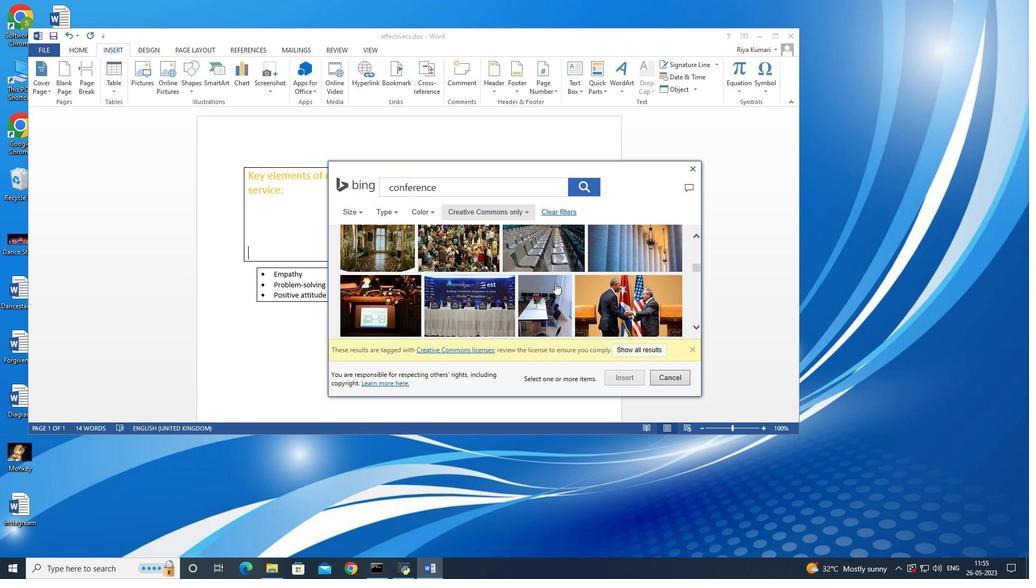 
Action: Mouse scrolled (555, 283) with delta (0, 0)
Screenshot: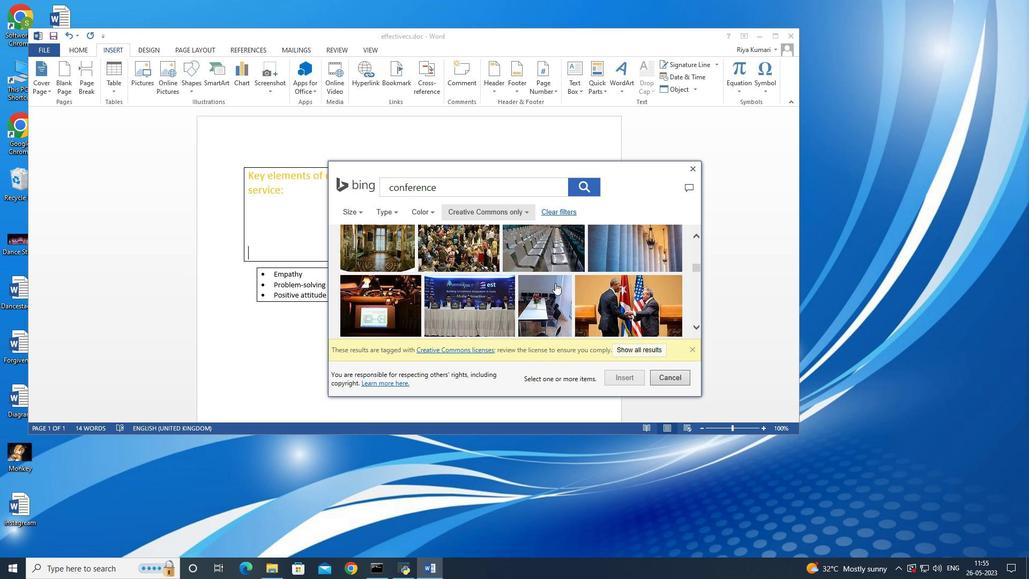 
Action: Mouse scrolled (555, 283) with delta (0, 0)
Screenshot: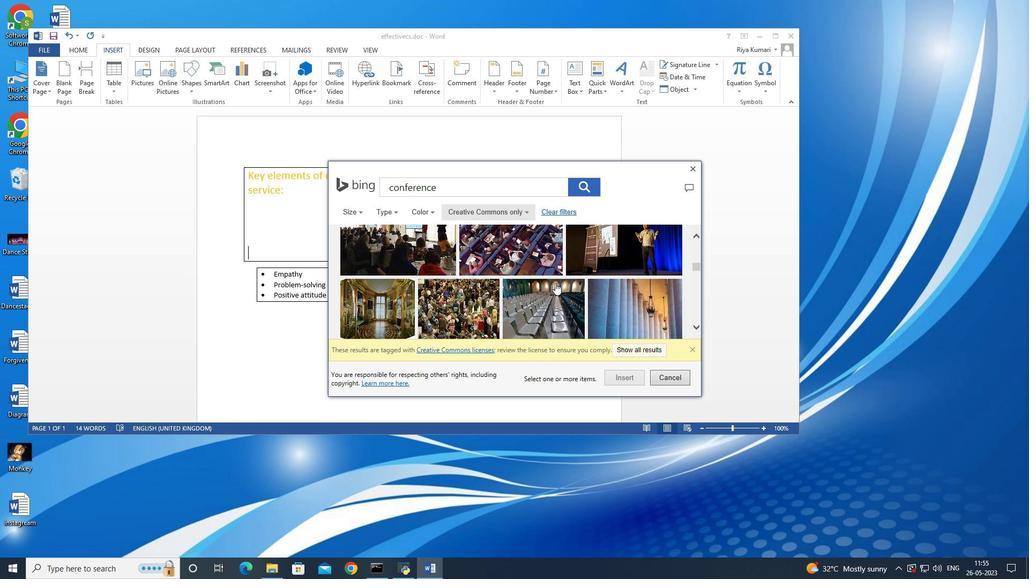 
Action: Mouse scrolled (555, 283) with delta (0, 0)
Screenshot: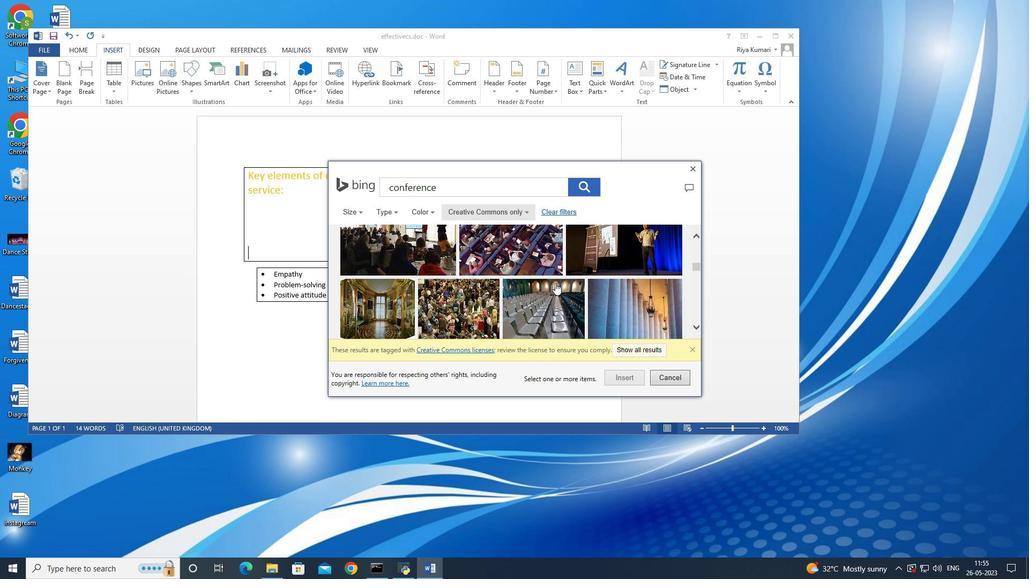 
Action: Mouse scrolled (555, 283) with delta (0, 0)
Screenshot: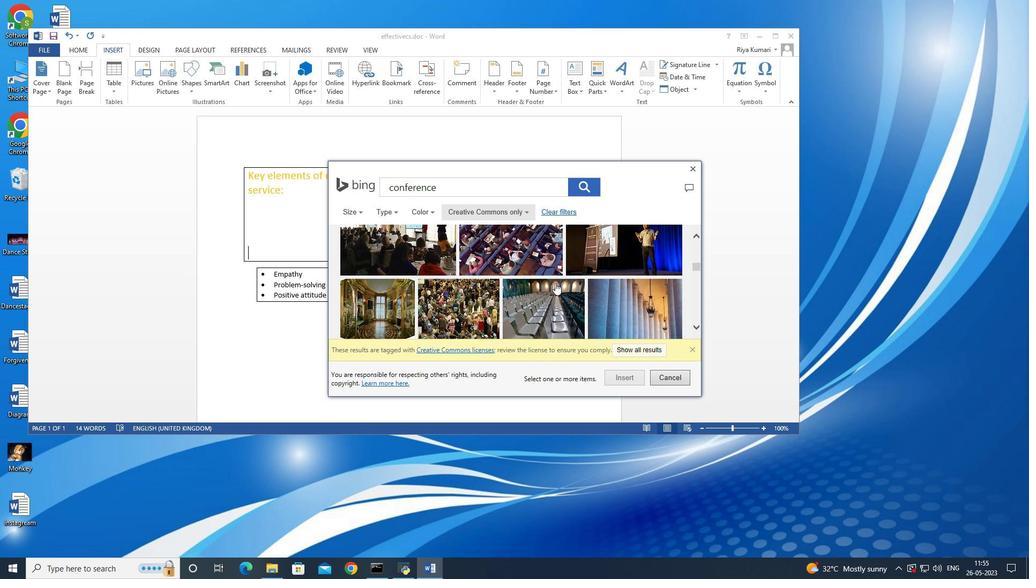 
Action: Mouse scrolled (555, 283) with delta (0, 0)
Screenshot: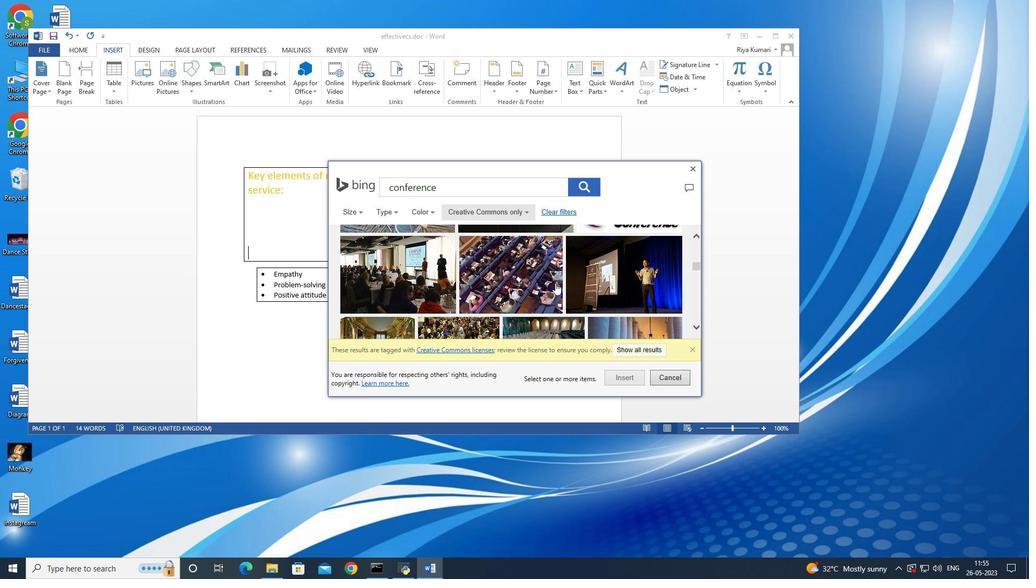 
Action: Mouse scrolled (555, 283) with delta (0, 0)
Screenshot: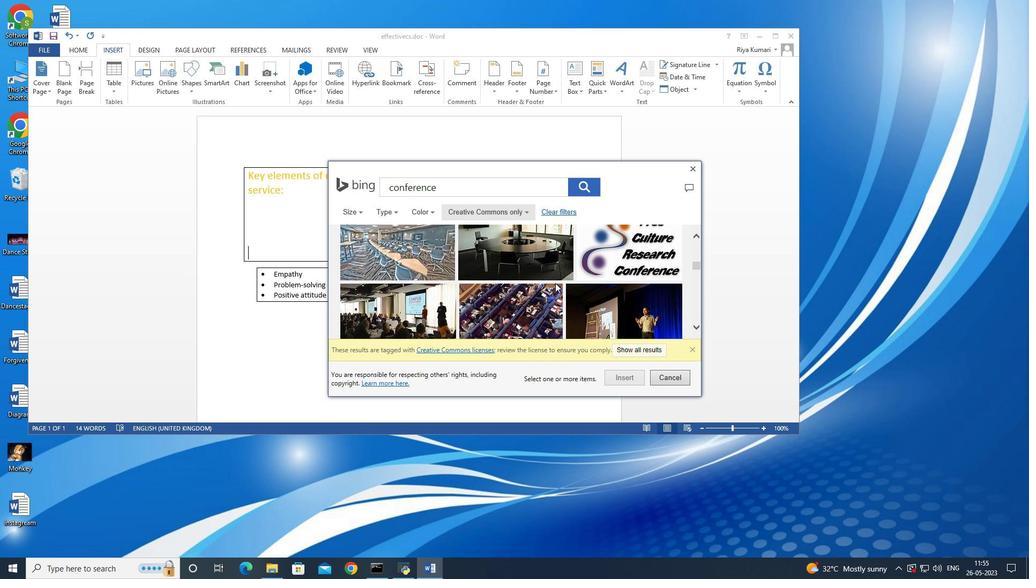 
Action: Mouse moved to (555, 281)
Screenshot: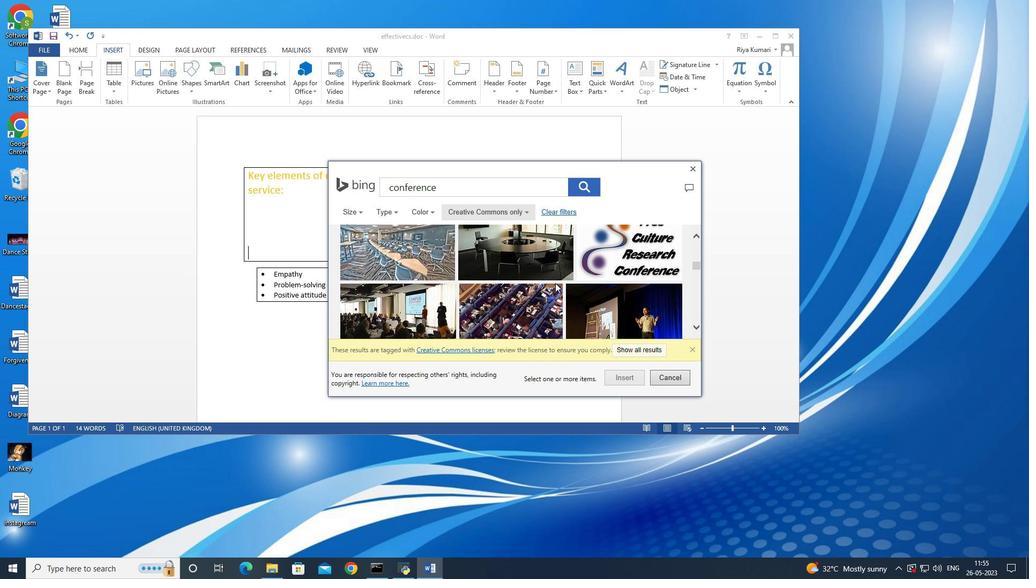 
Action: Mouse scrolled (555, 283) with delta (0, 0)
Screenshot: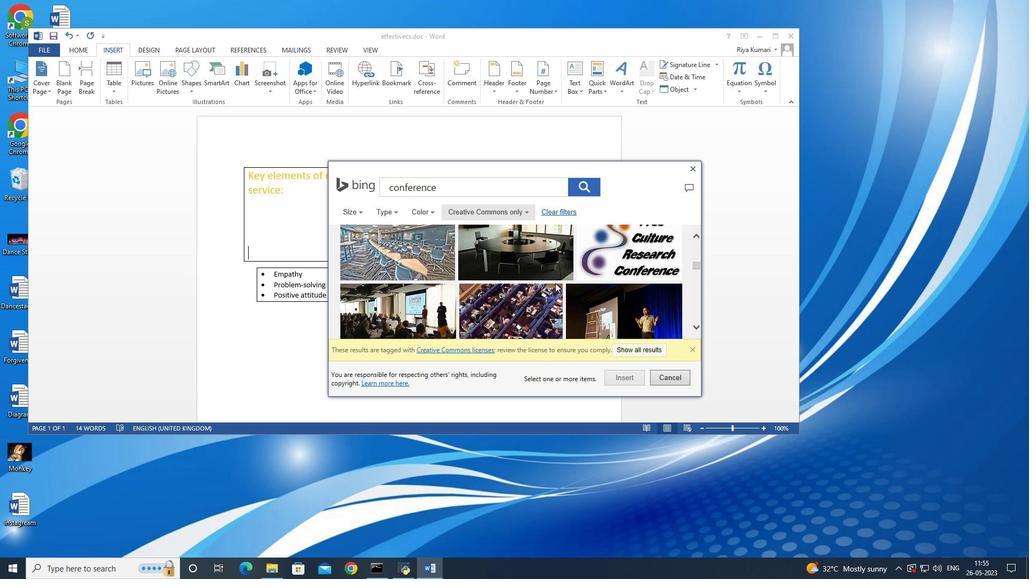 
Action: Mouse scrolled (555, 283) with delta (0, 0)
Screenshot: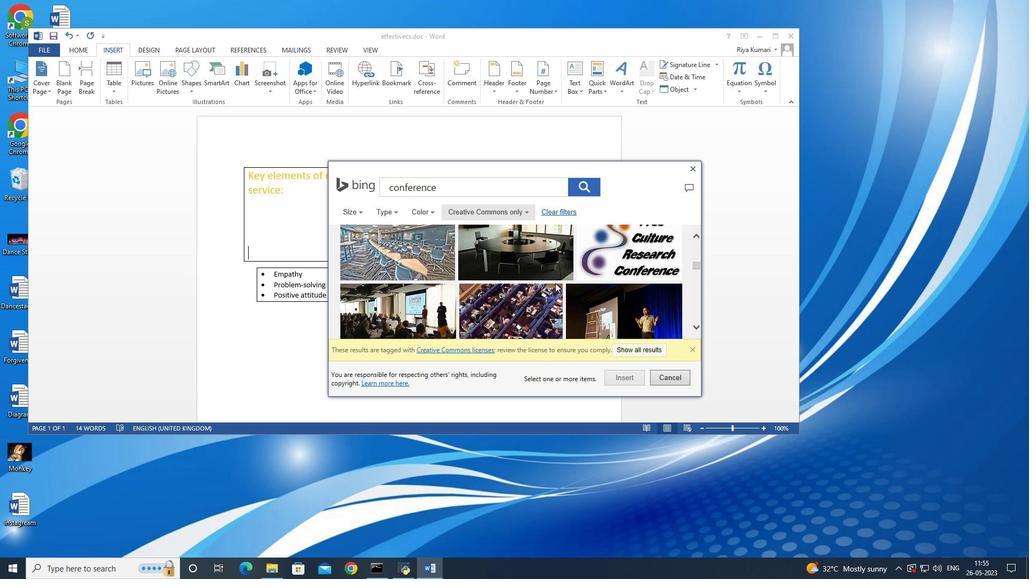 
Action: Mouse scrolled (555, 283) with delta (0, 0)
Screenshot: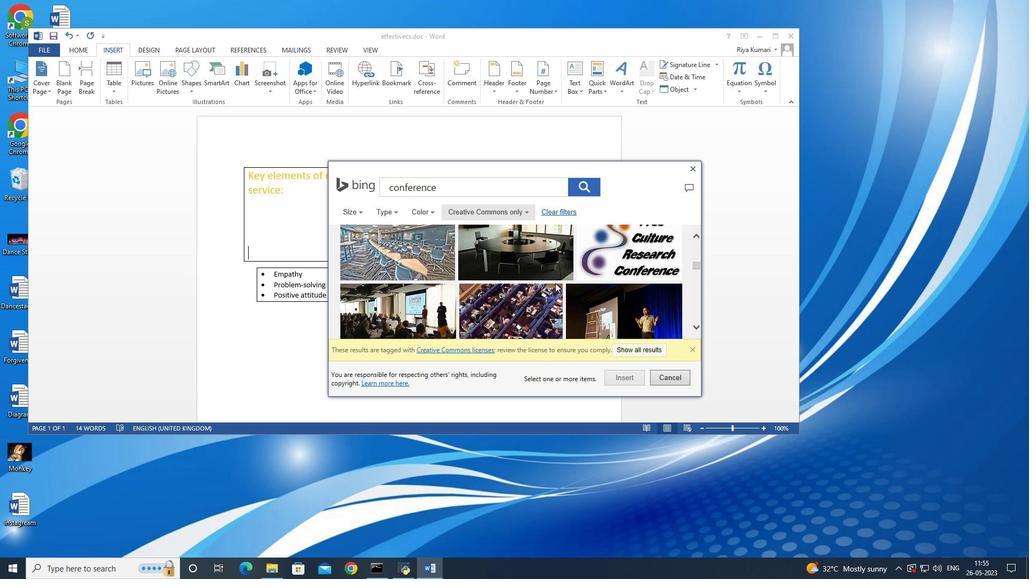 
Action: Mouse scrolled (555, 283) with delta (0, 0)
Screenshot: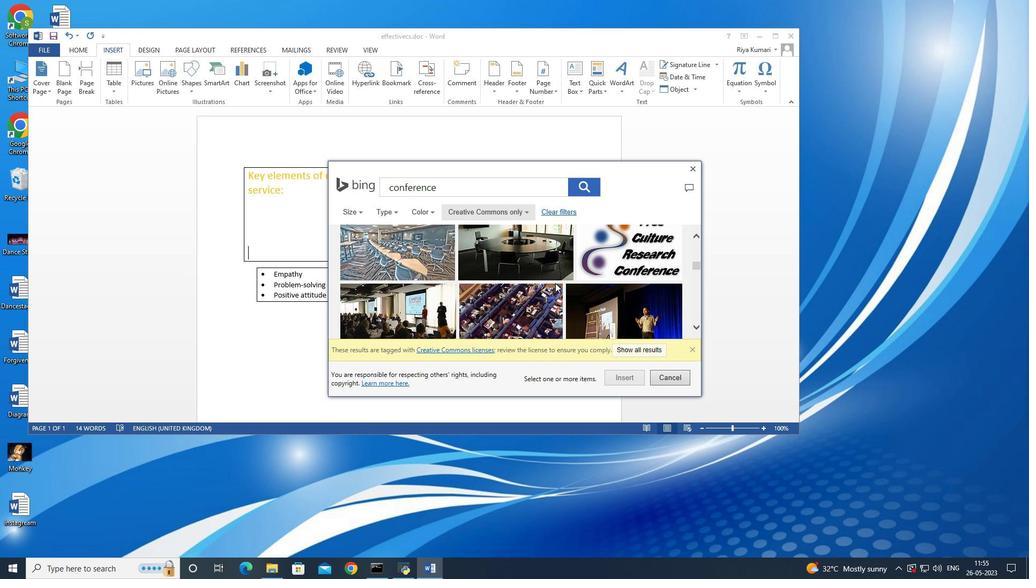 
Action: Mouse scrolled (555, 283) with delta (0, 0)
Screenshot: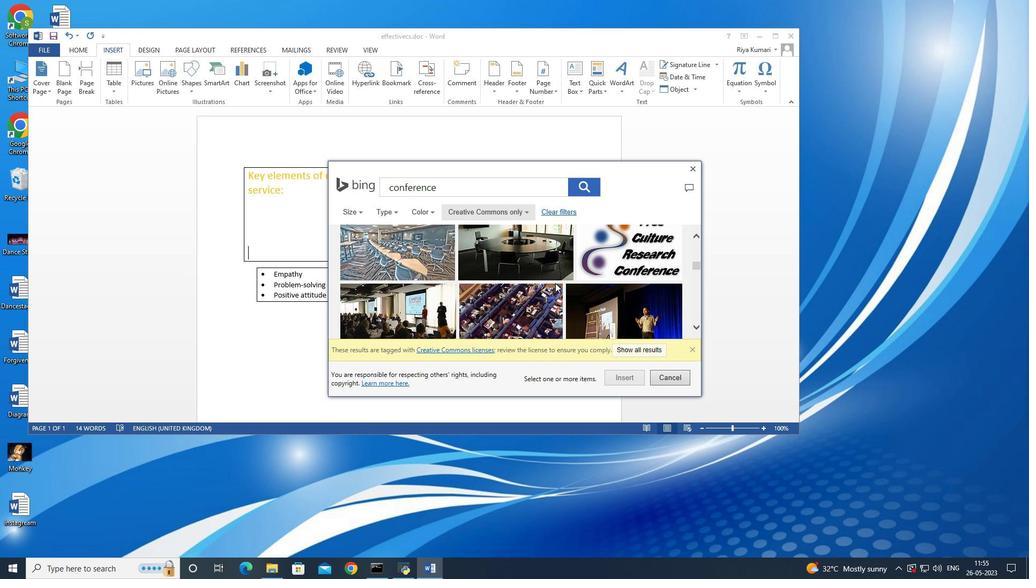 
Action: Mouse scrolled (555, 281) with delta (0, 0)
Screenshot: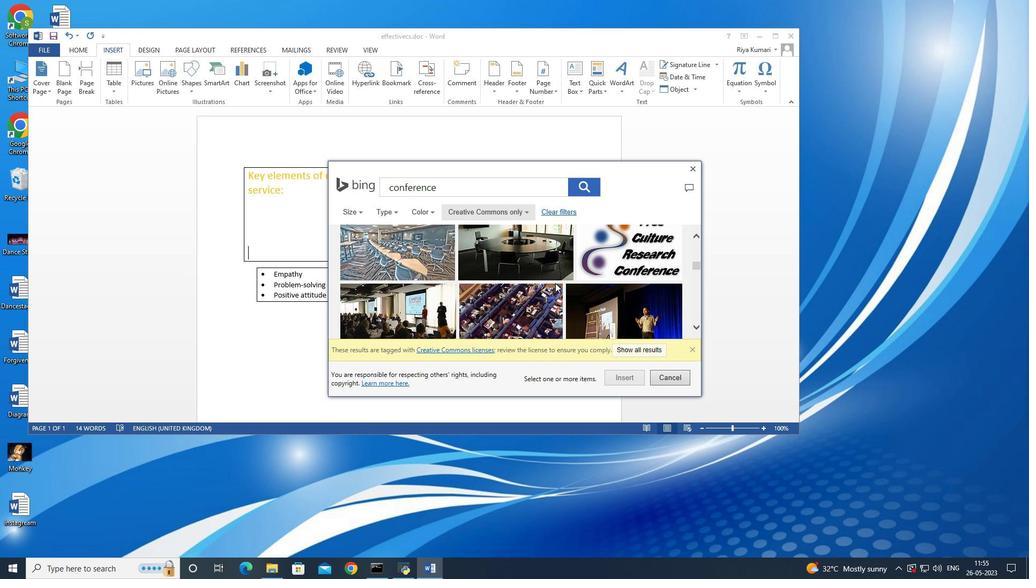 
Action: Mouse scrolled (555, 281) with delta (0, 0)
Screenshot: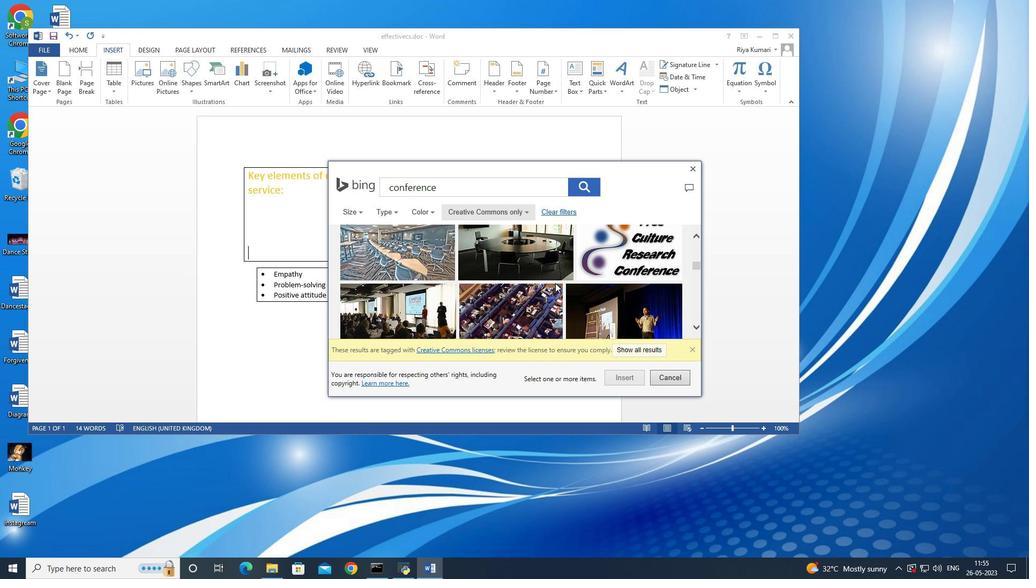 
Action: Mouse scrolled (555, 281) with delta (0, 0)
Screenshot: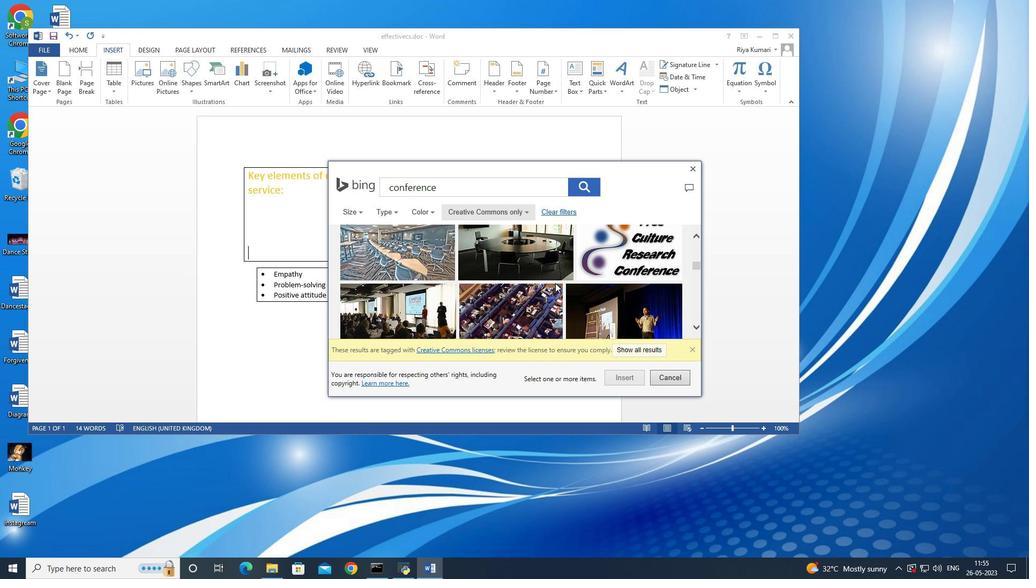 
Action: Mouse scrolled (555, 281) with delta (0, 0)
Screenshot: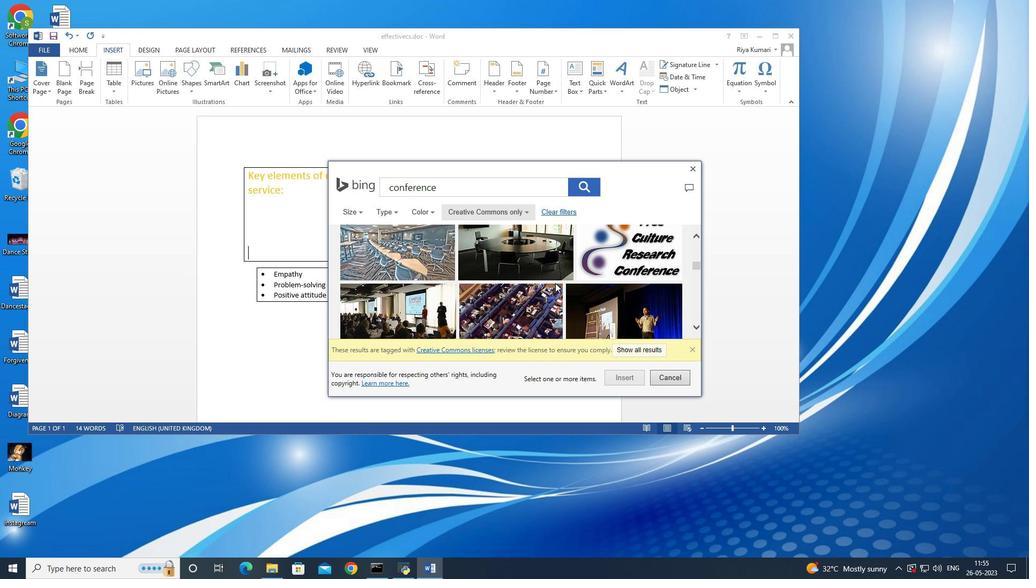 
Action: Mouse moved to (554, 278)
Screenshot: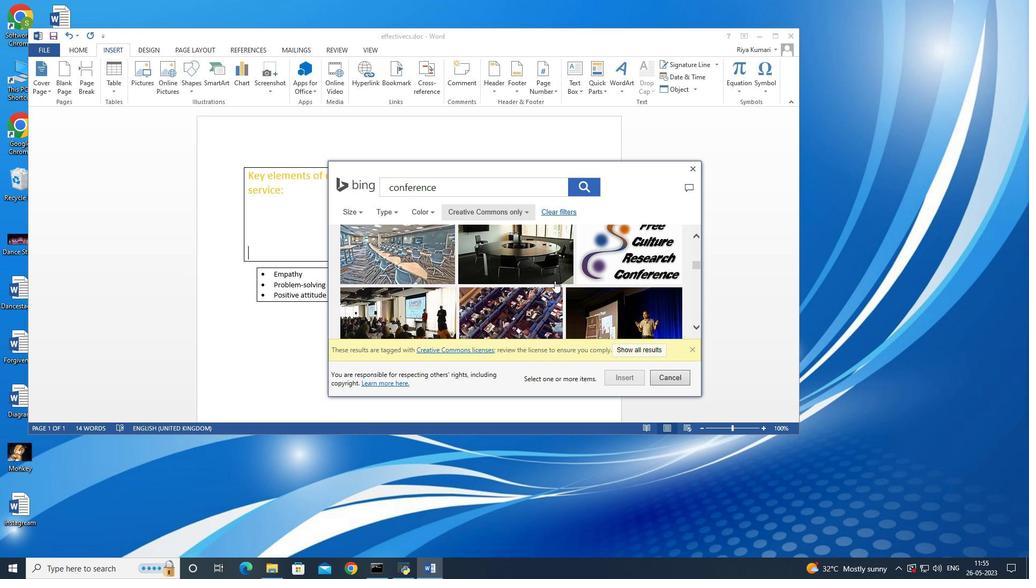 
Action: Mouse scrolled (554, 278) with delta (0, 0)
Screenshot: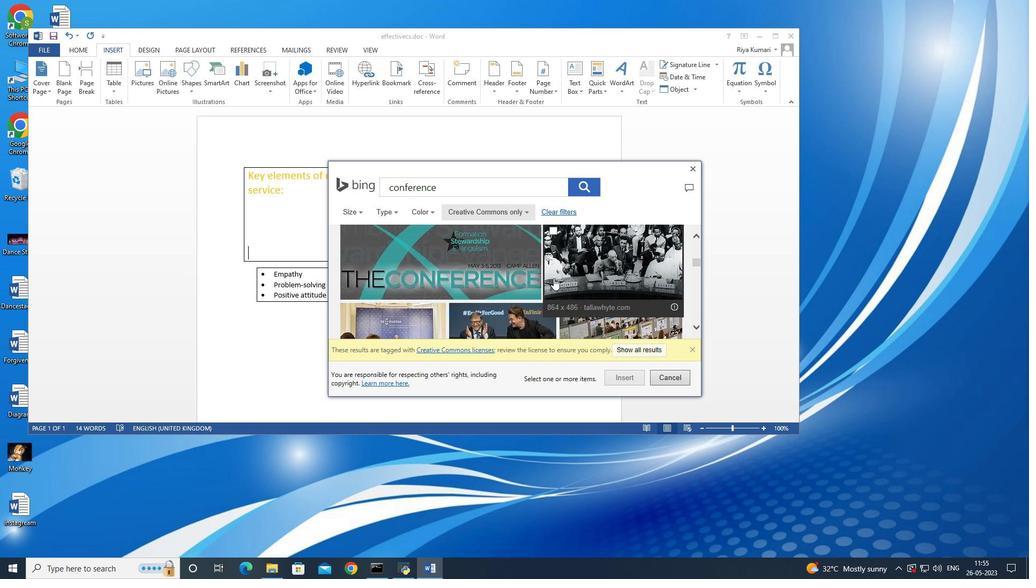 
Action: Mouse scrolled (554, 278) with delta (0, 0)
Screenshot: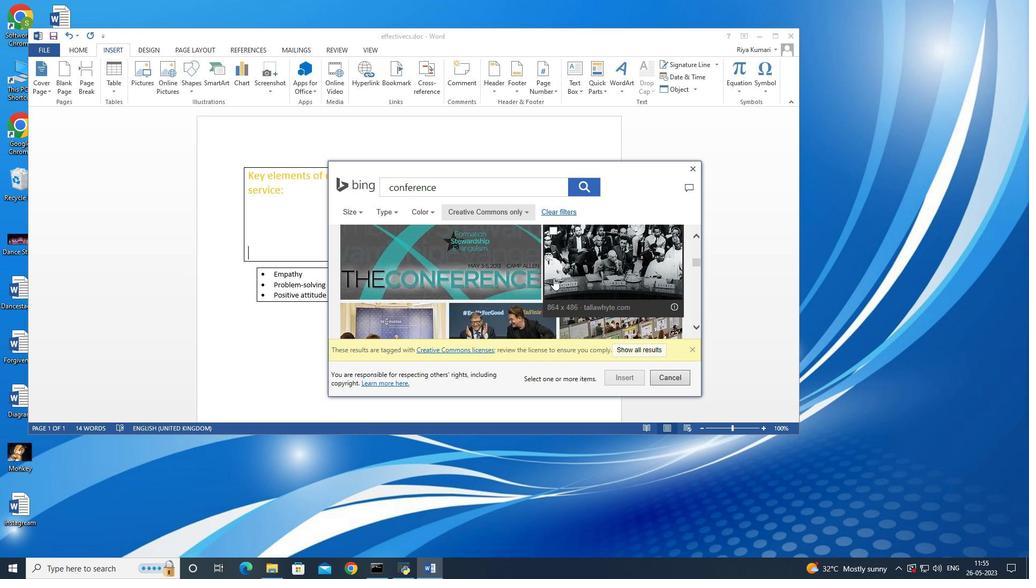 
Action: Mouse scrolled (554, 278) with delta (0, 0)
Screenshot: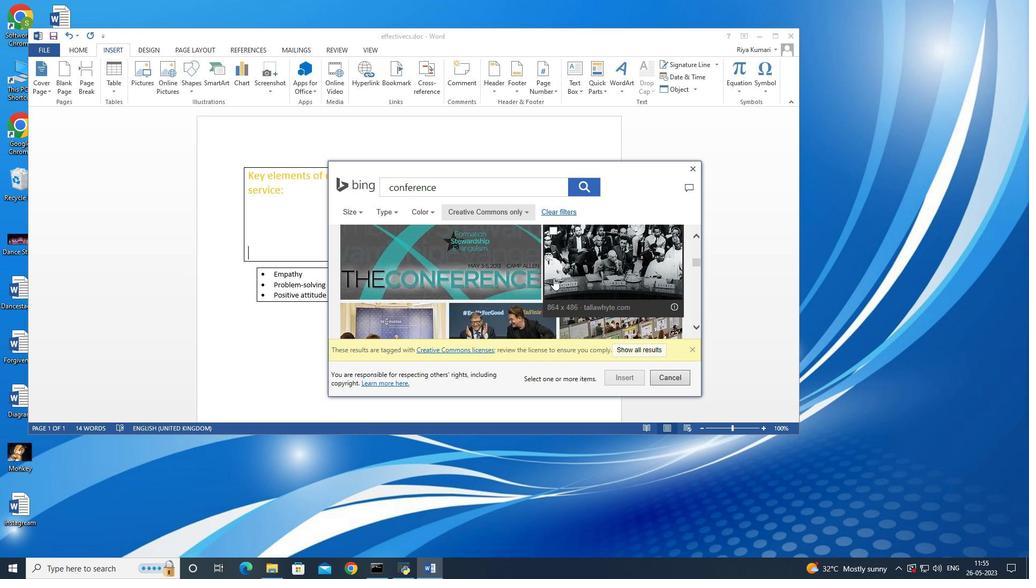
Action: Mouse scrolled (554, 278) with delta (0, 0)
Screenshot: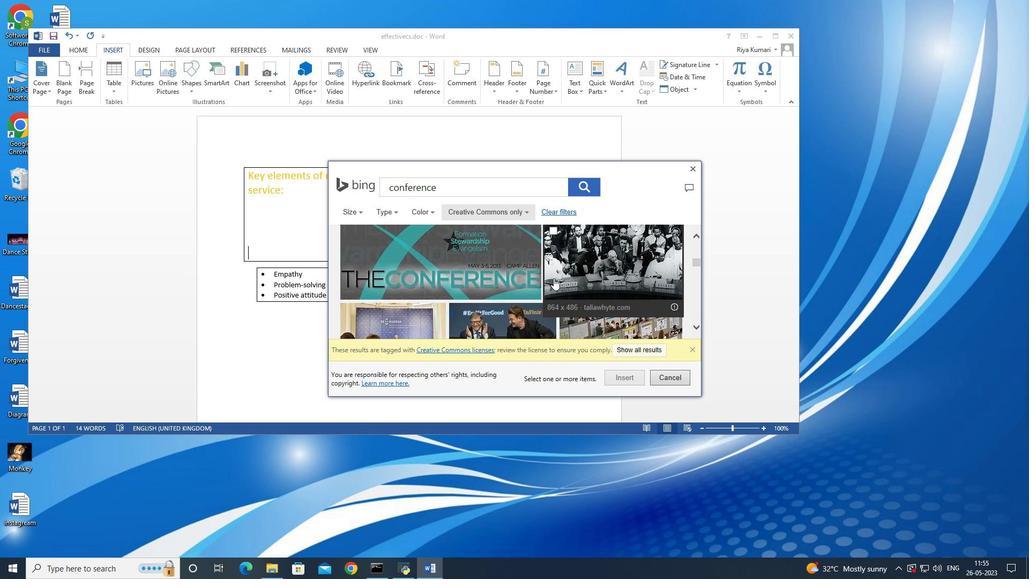 
Action: Mouse scrolled (554, 278) with delta (0, 0)
Screenshot: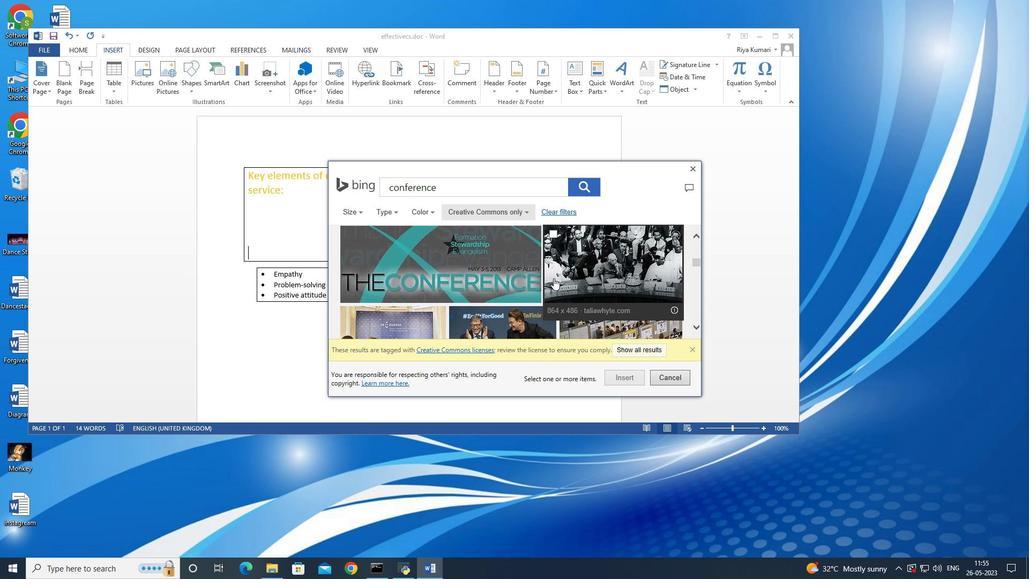
Action: Mouse scrolled (554, 278) with delta (0, 0)
Screenshot: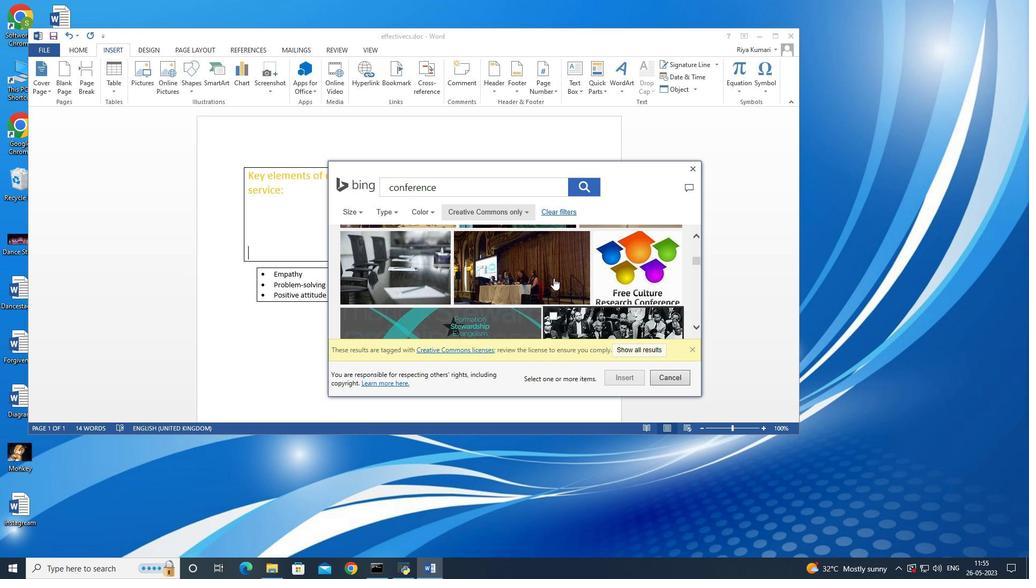 
Action: Mouse scrolled (554, 278) with delta (0, 0)
Screenshot: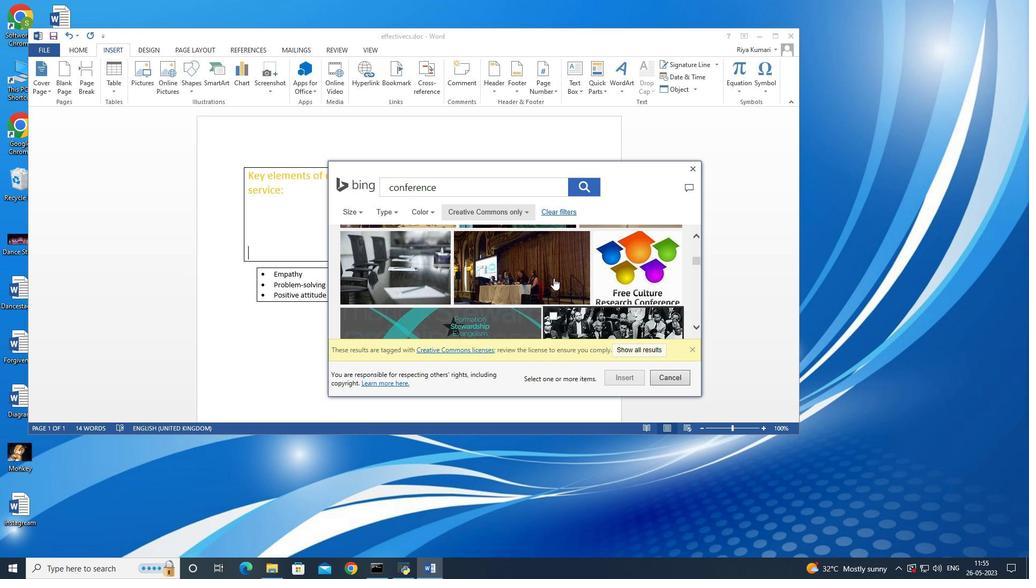 
Action: Mouse scrolled (554, 278) with delta (0, 0)
Screenshot: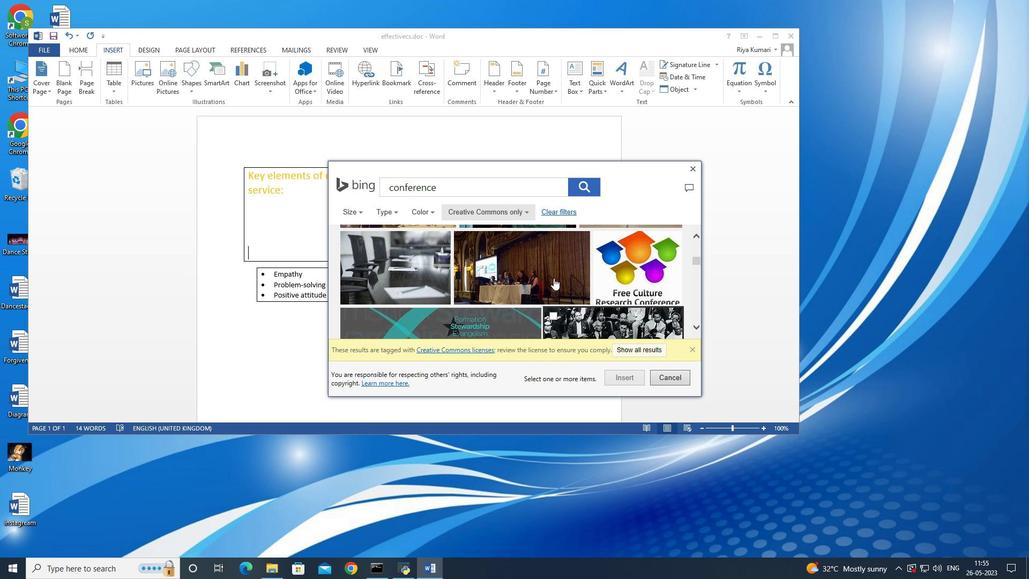 
Action: Mouse scrolled (554, 278) with delta (0, 0)
Screenshot: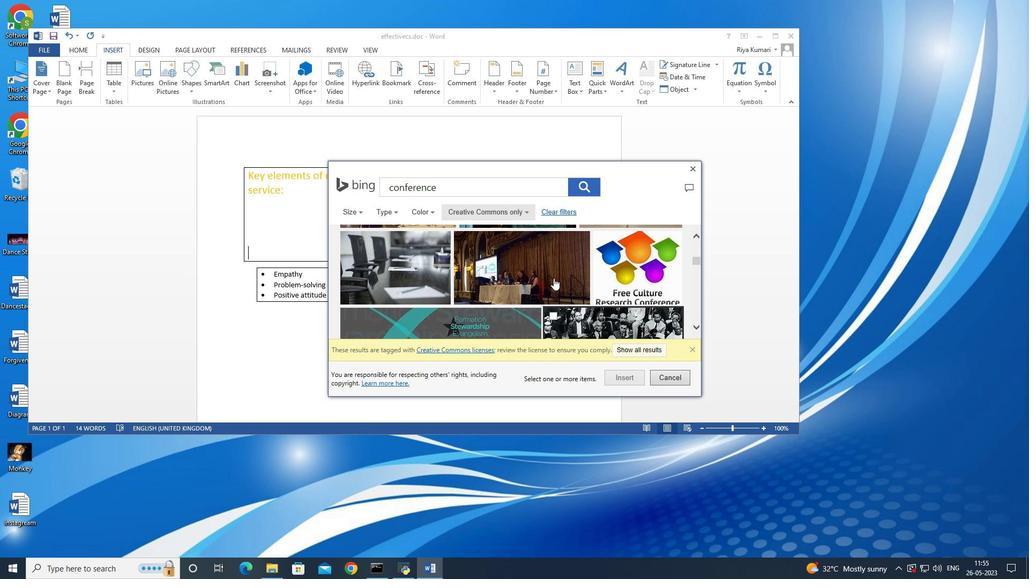 
Action: Mouse scrolled (554, 278) with delta (0, 0)
Screenshot: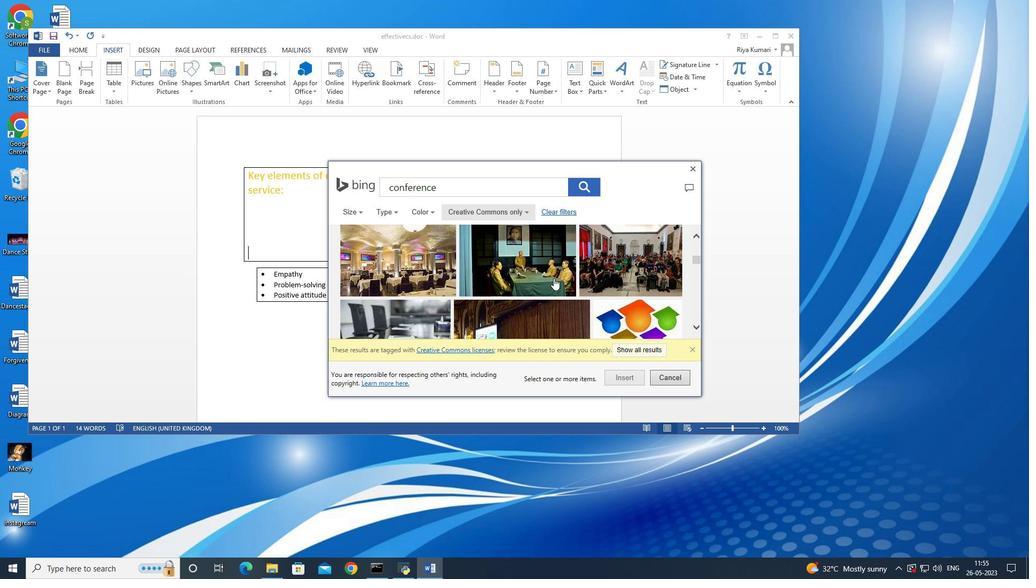 
Action: Mouse scrolled (554, 278) with delta (0, 0)
Screenshot: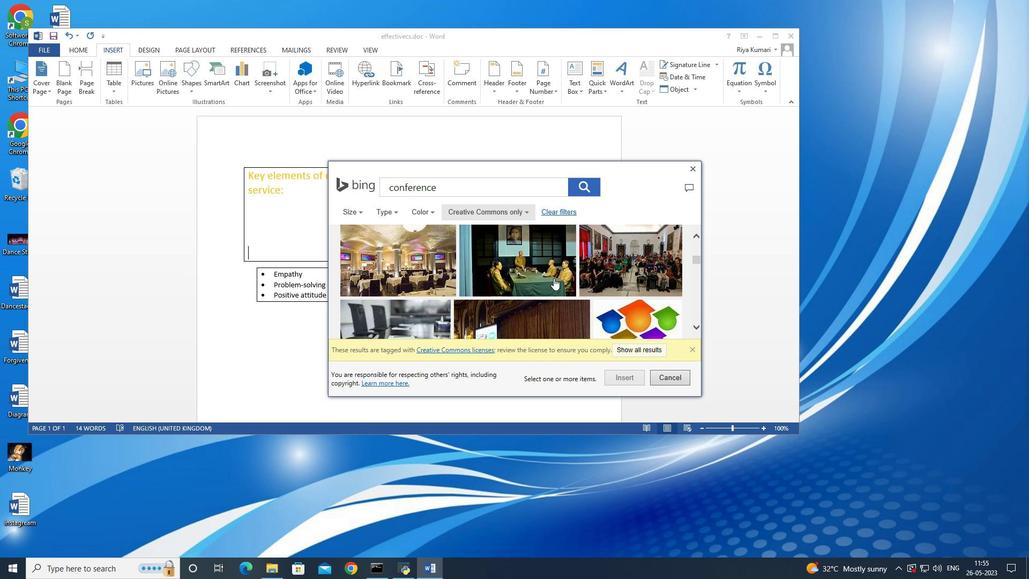 
Action: Mouse scrolled (554, 278) with delta (0, 0)
Screenshot: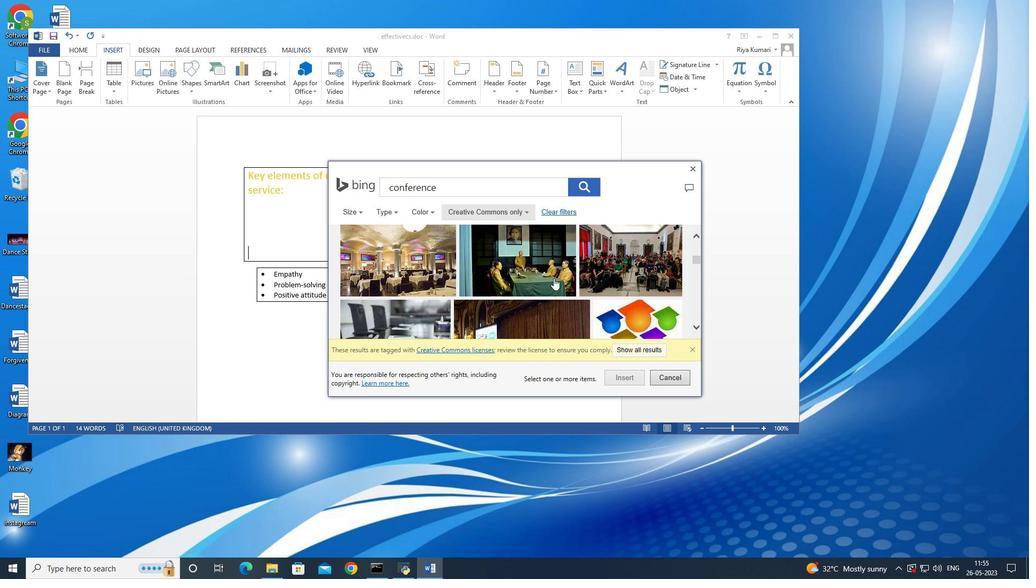 
Action: Mouse scrolled (554, 278) with delta (0, 0)
Screenshot: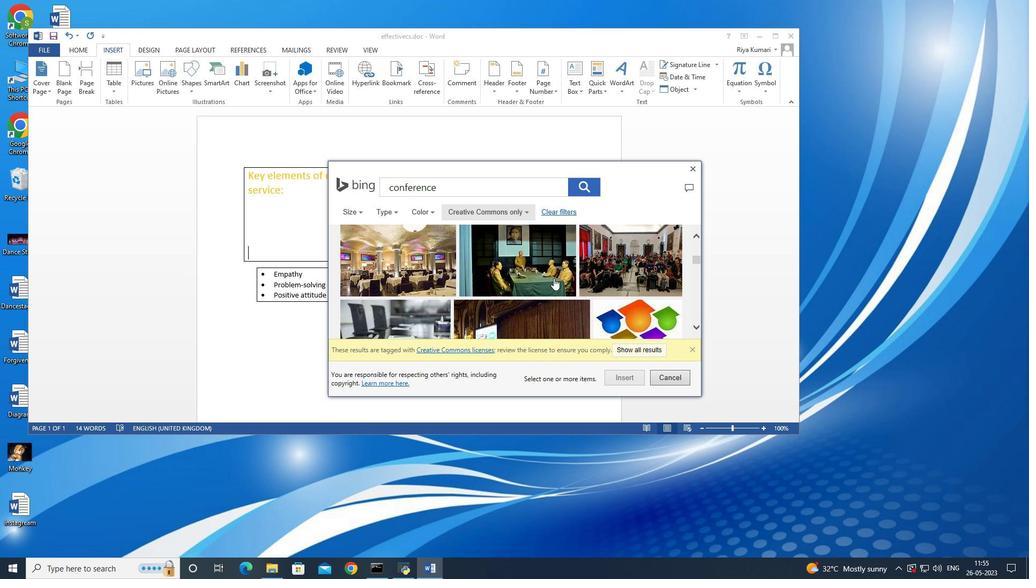 
Action: Mouse scrolled (554, 278) with delta (0, 0)
Screenshot: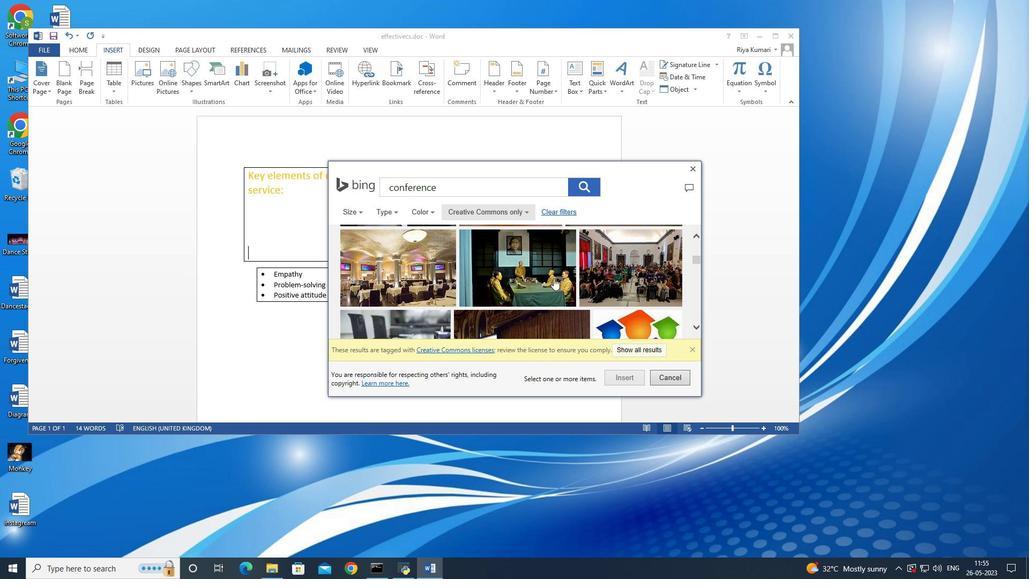
Action: Mouse moved to (554, 277)
Screenshot: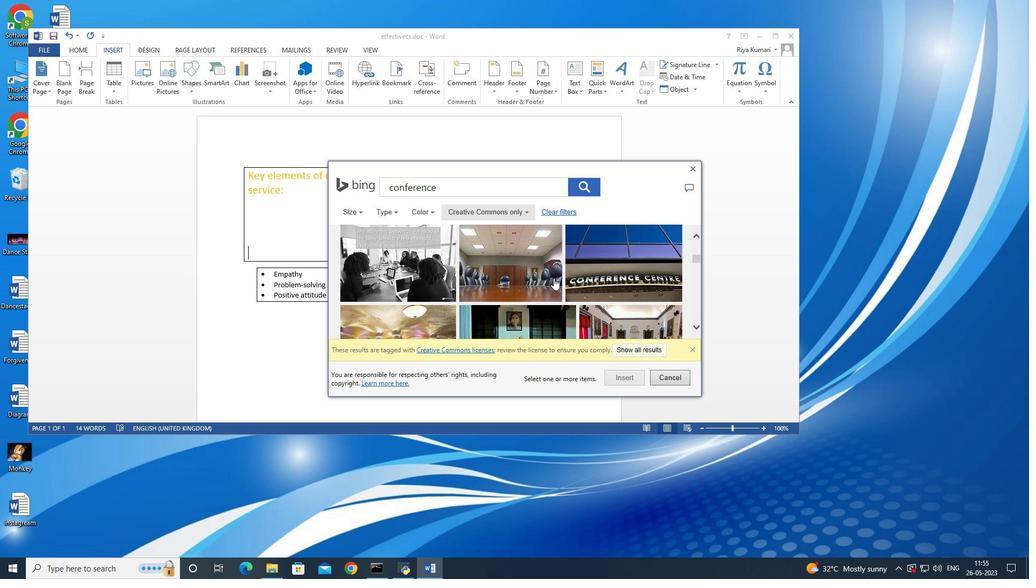 
Action: Mouse scrolled (554, 278) with delta (0, 0)
Screenshot: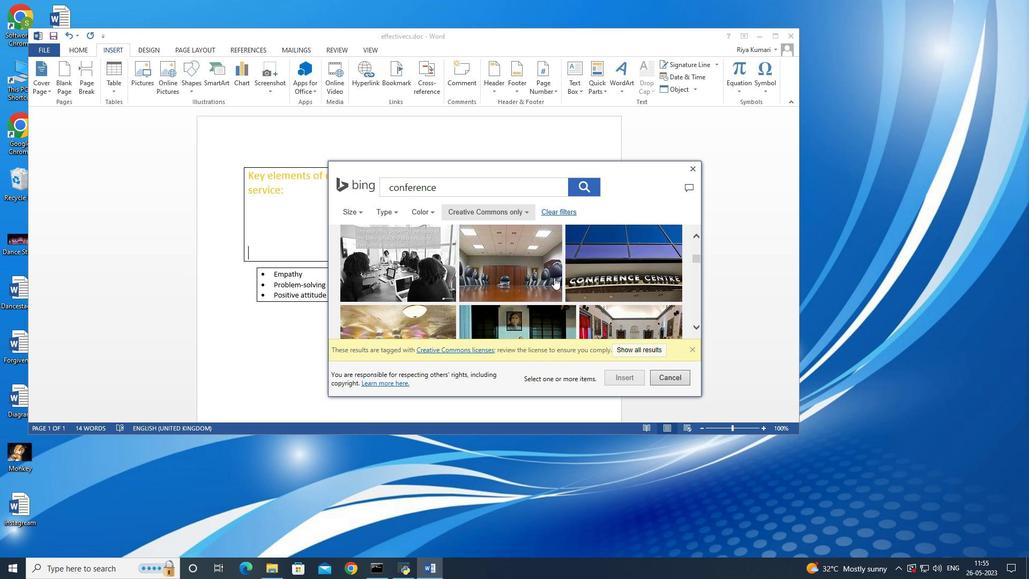 
Action: Mouse scrolled (554, 278) with delta (0, 0)
Screenshot: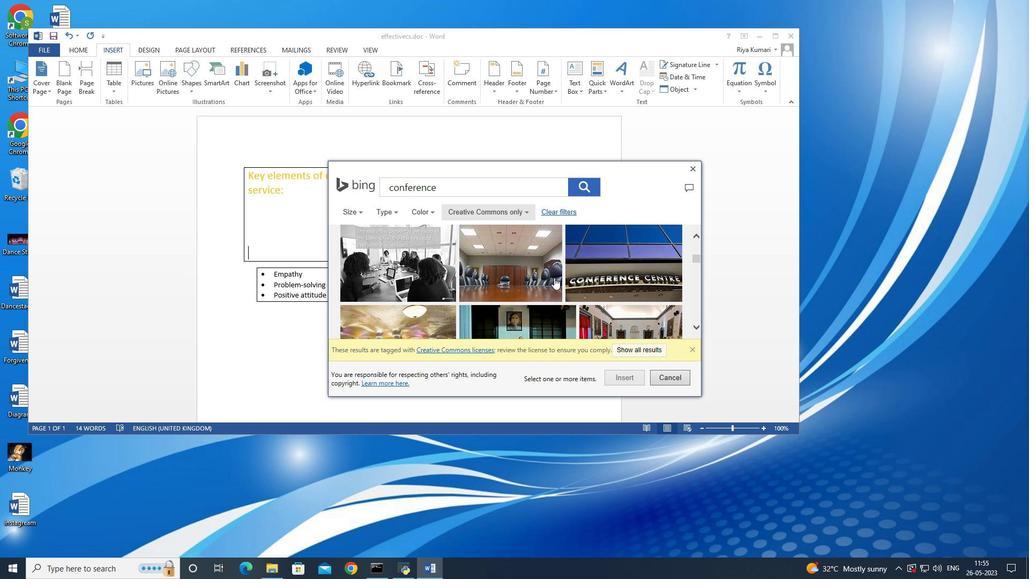 
Action: Mouse scrolled (554, 278) with delta (0, 0)
Screenshot: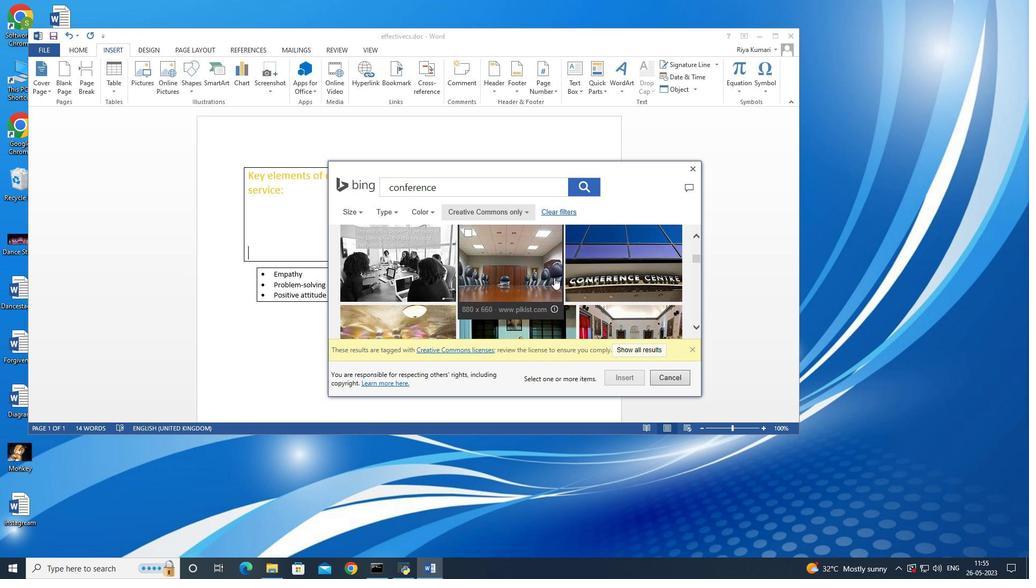 
Action: Mouse scrolled (554, 278) with delta (0, 0)
Screenshot: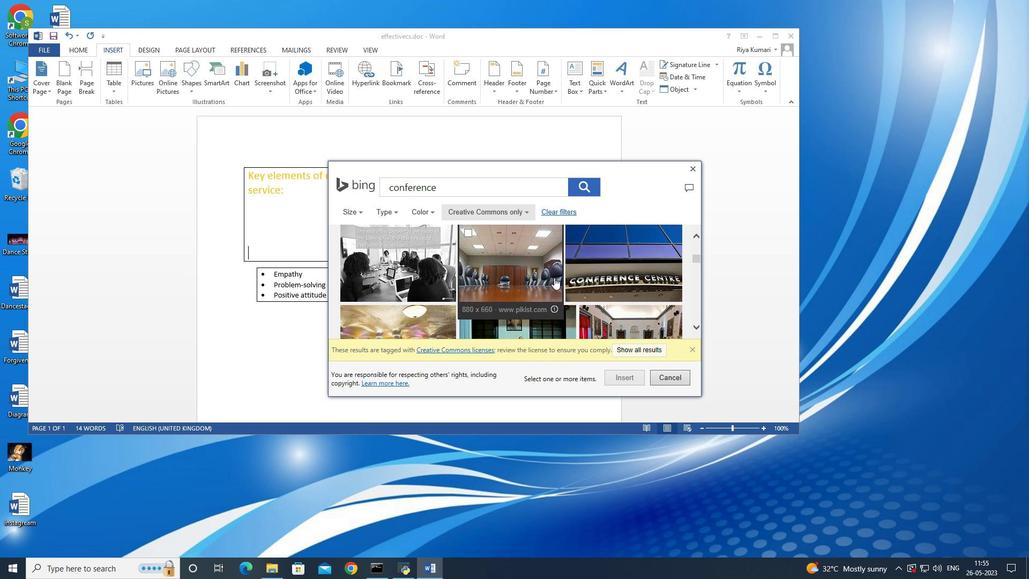 
Action: Mouse scrolled (554, 278) with delta (0, 0)
Screenshot: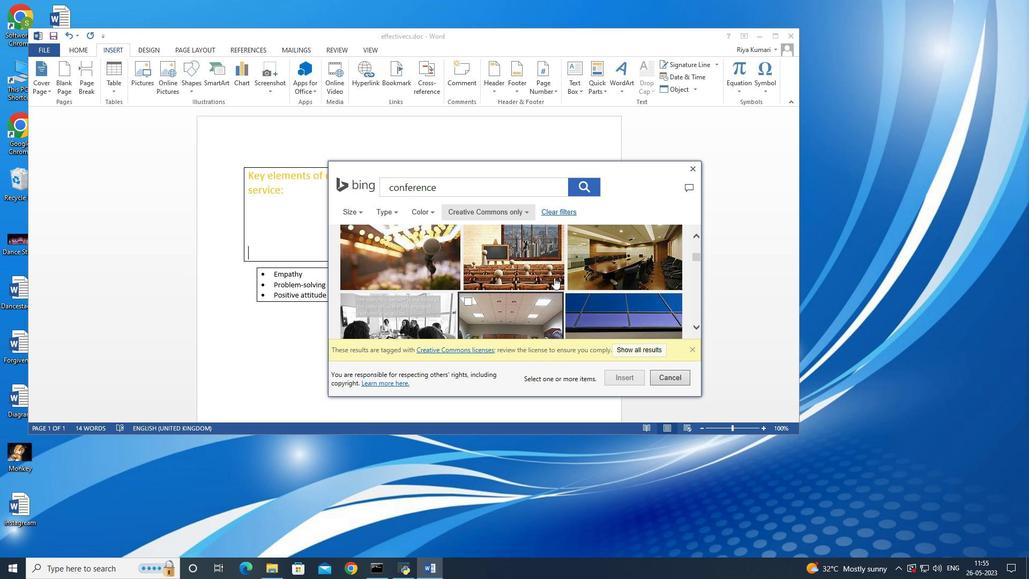 
Action: Mouse scrolled (554, 278) with delta (0, 0)
Screenshot: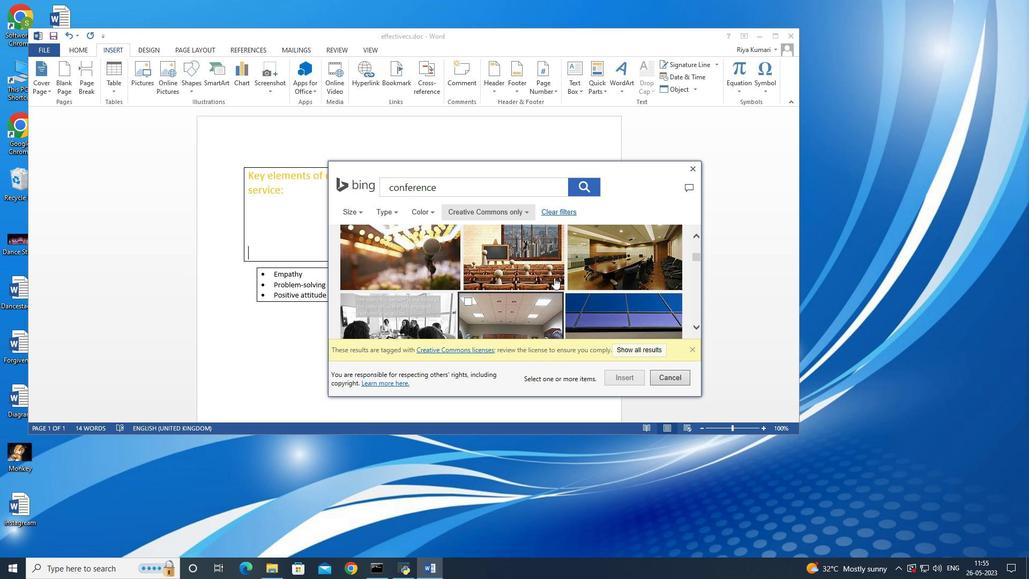 
Action: Mouse scrolled (554, 278) with delta (0, 0)
Screenshot: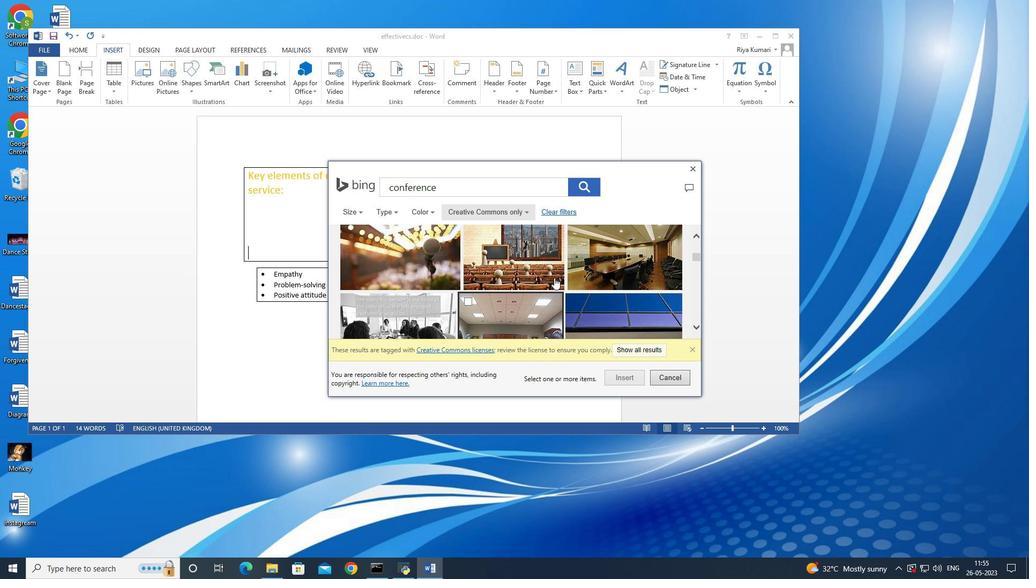
Action: Mouse scrolled (554, 278) with delta (0, 0)
Screenshot: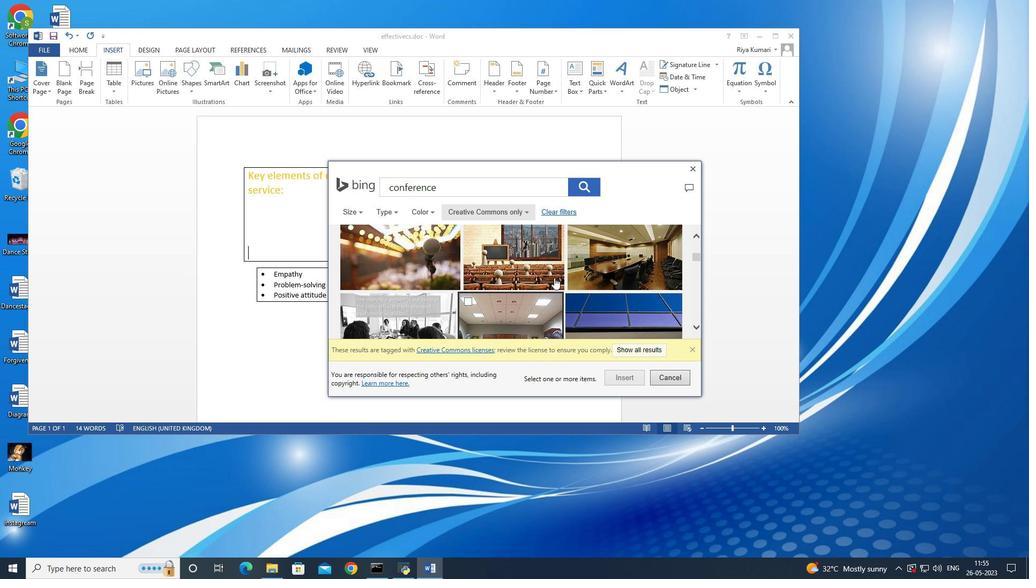 
Action: Mouse scrolled (554, 278) with delta (0, 0)
Screenshot: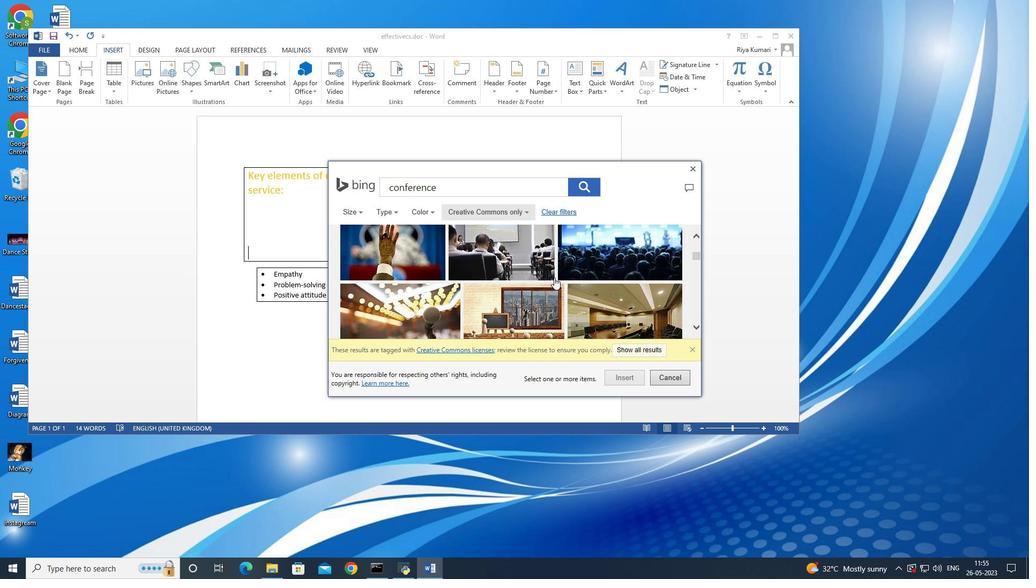 
Action: Mouse scrolled (554, 278) with delta (0, 0)
Screenshot: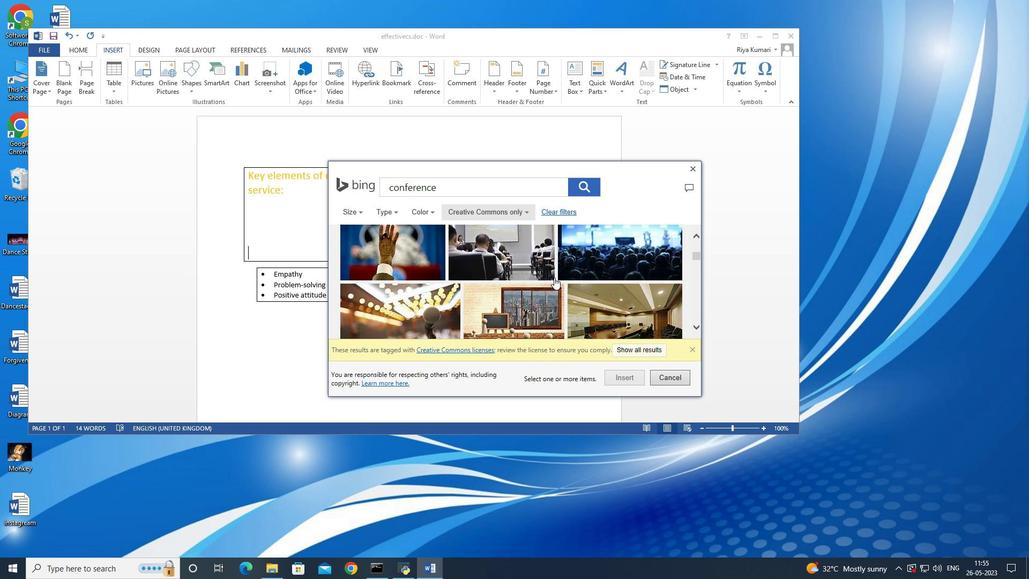 
Action: Mouse scrolled (554, 278) with delta (0, 0)
Screenshot: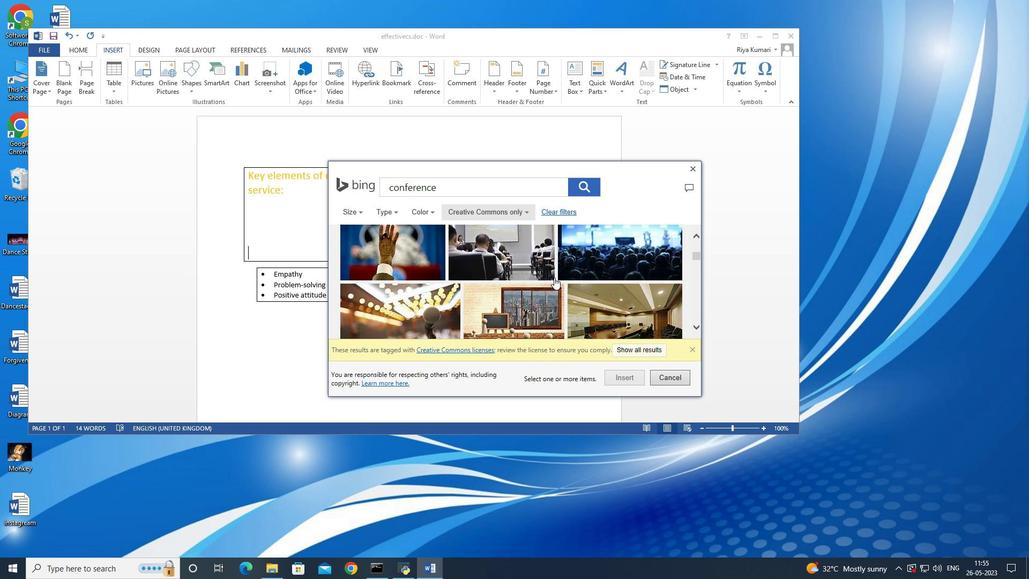 
Action: Mouse scrolled (554, 278) with delta (0, 0)
Screenshot: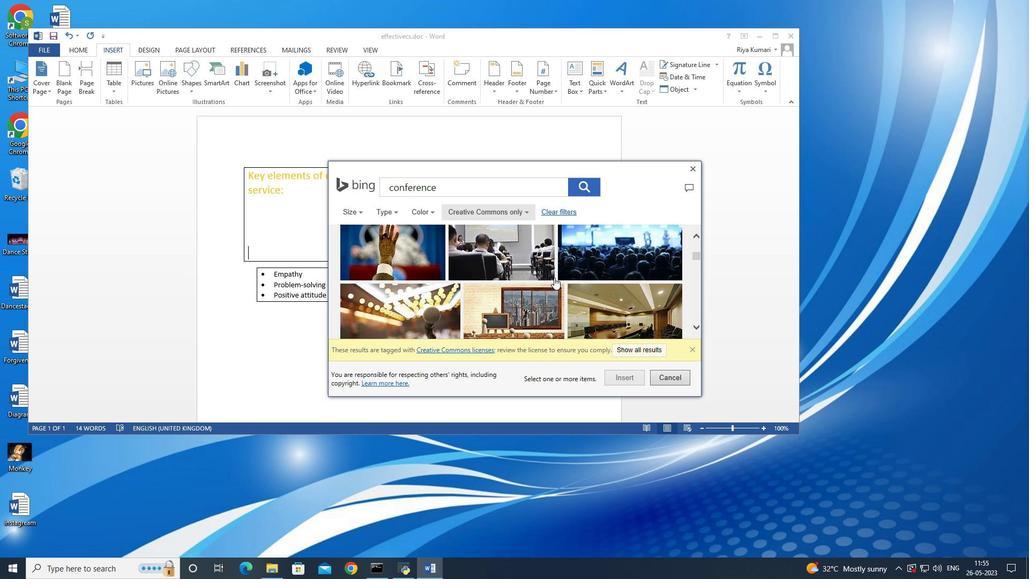 
Action: Mouse scrolled (554, 278) with delta (0, 0)
Screenshot: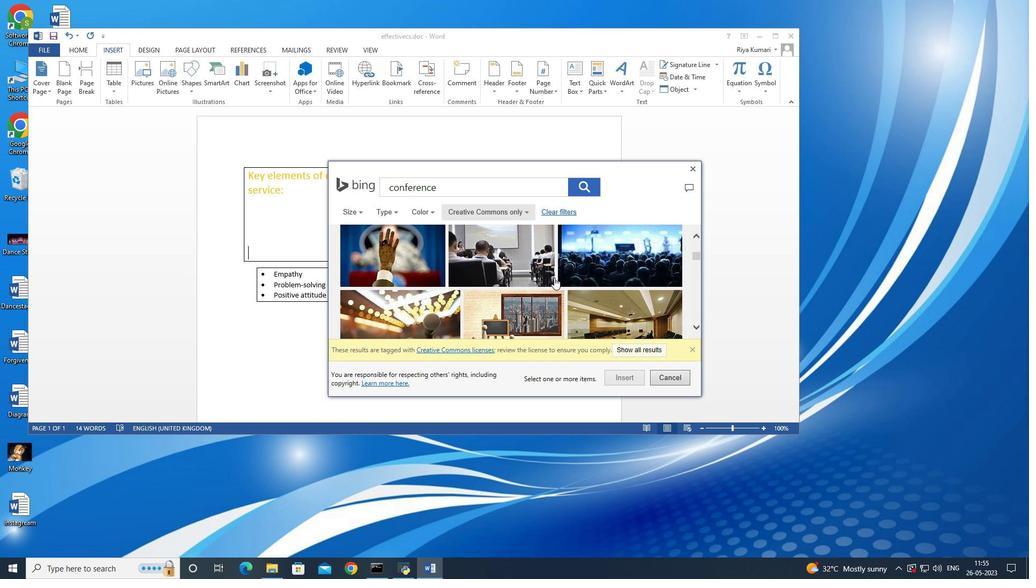 
Action: Mouse scrolled (554, 278) with delta (0, 0)
Screenshot: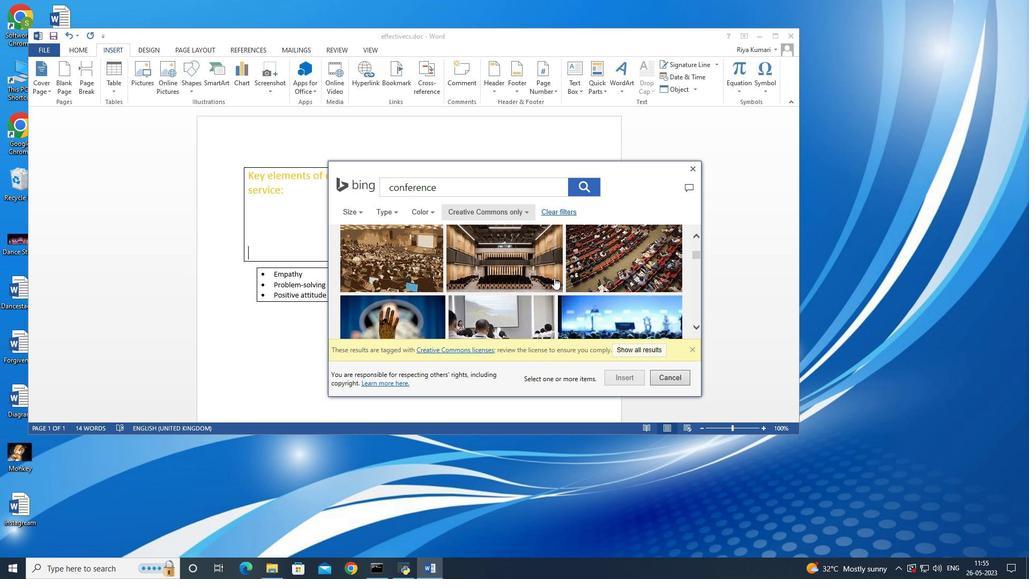 
Action: Mouse scrolled (554, 278) with delta (0, 0)
Screenshot: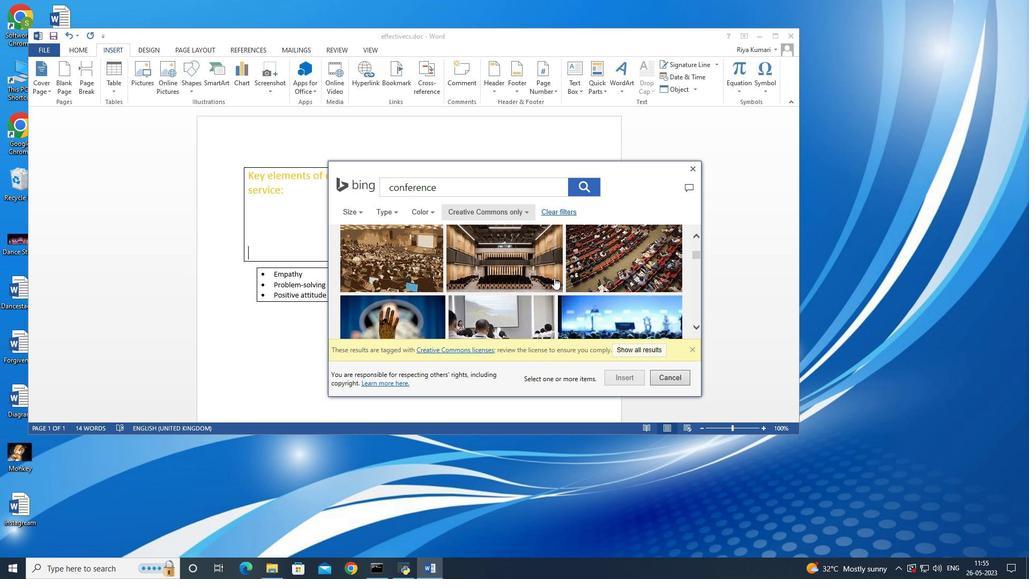 
Action: Mouse scrolled (554, 278) with delta (0, 0)
Screenshot: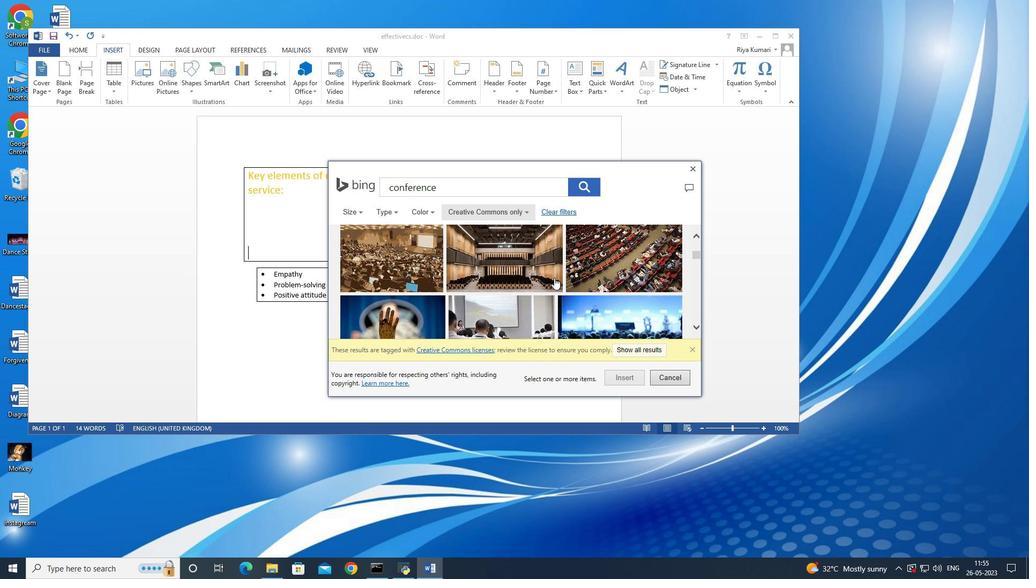 
Action: Mouse scrolled (554, 278) with delta (0, 0)
Screenshot: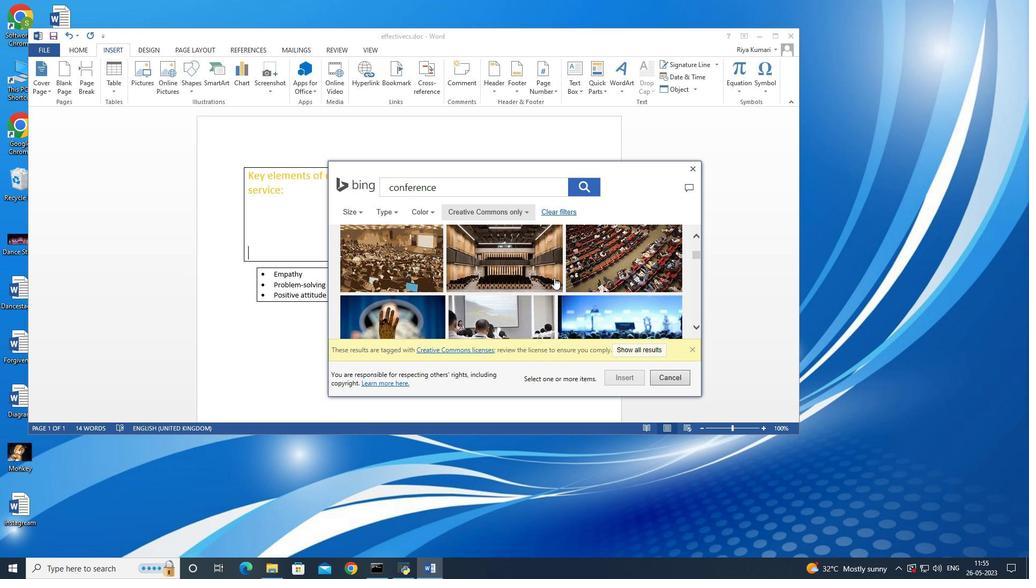 
Action: Mouse scrolled (554, 278) with delta (0, 0)
Screenshot: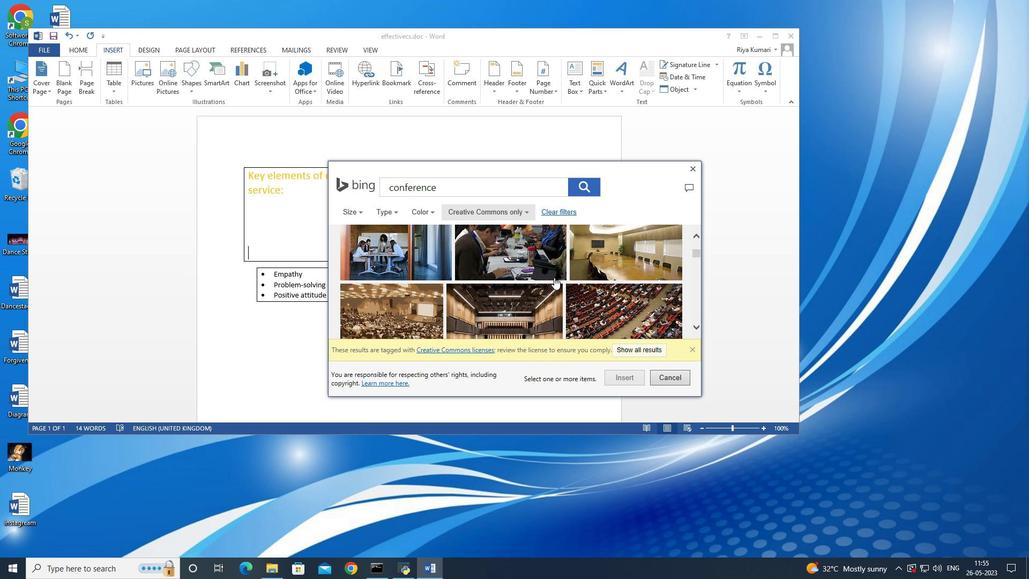 
Action: Mouse scrolled (554, 278) with delta (0, 0)
Screenshot: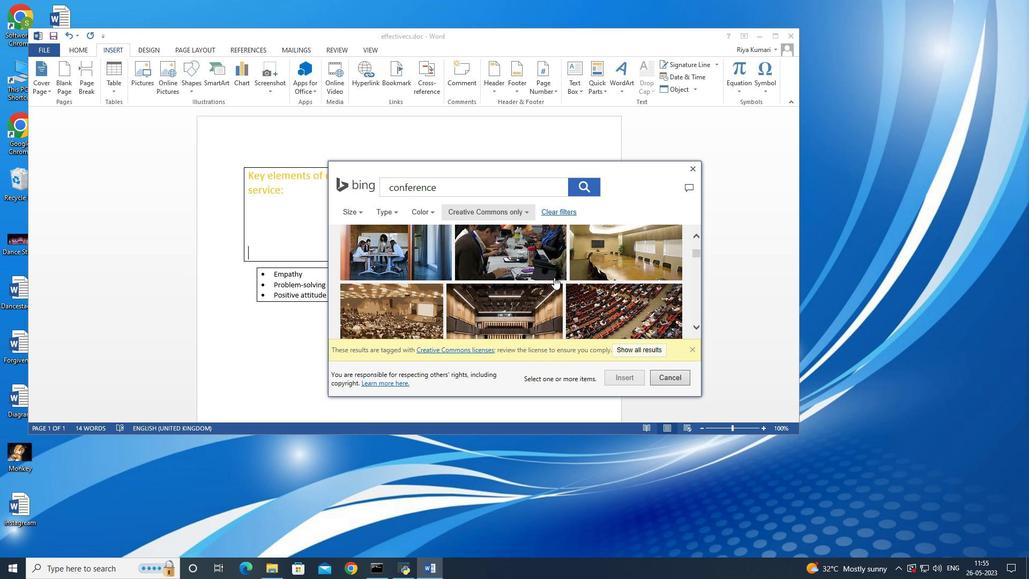 
Action: Mouse scrolled (554, 278) with delta (0, 0)
Screenshot: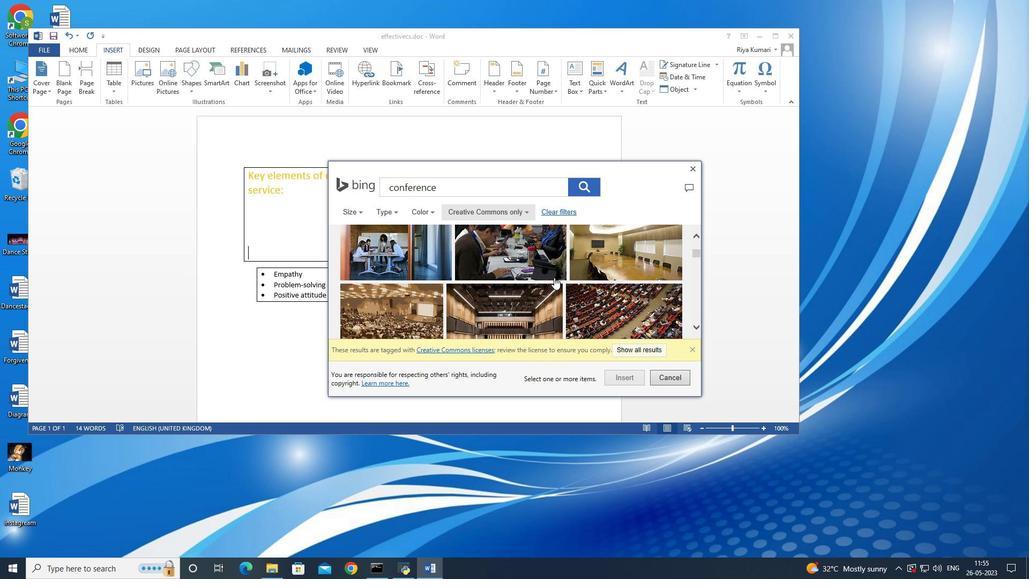 
Action: Mouse scrolled (554, 278) with delta (0, 0)
Screenshot: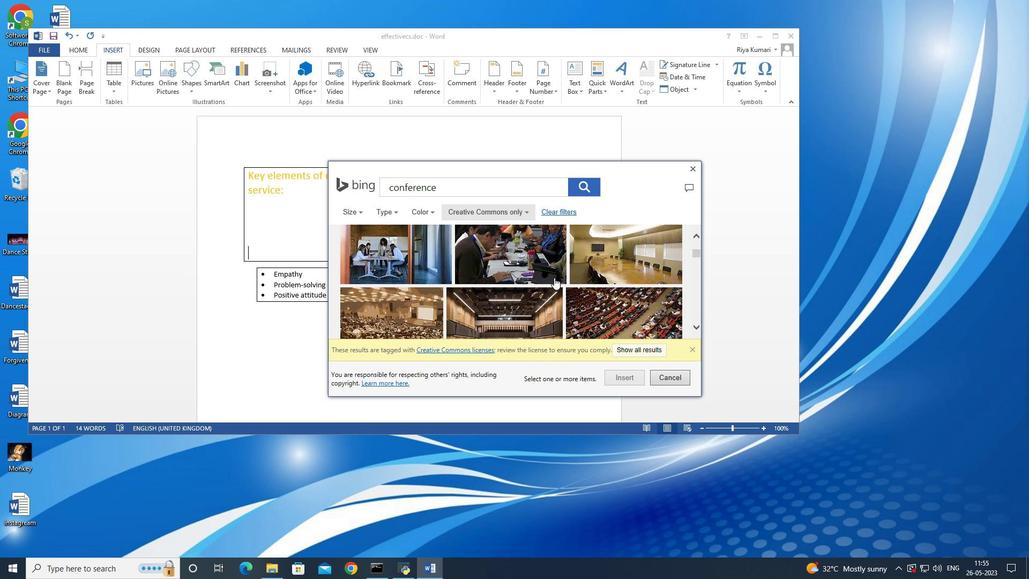 
Action: Mouse scrolled (554, 278) with delta (0, 0)
Screenshot: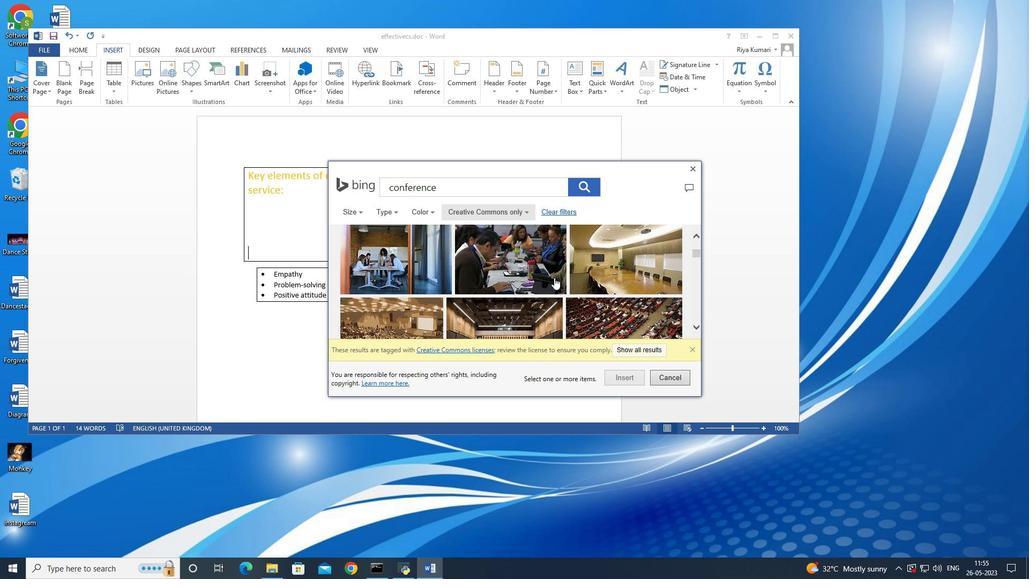 
Action: Mouse scrolled (554, 278) with delta (0, 0)
Screenshot: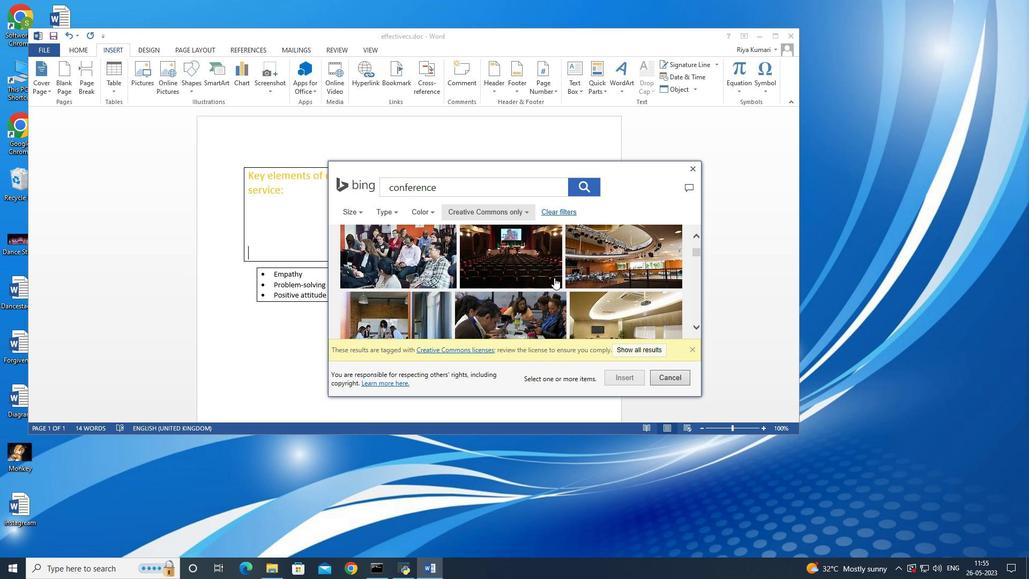 
Action: Mouse scrolled (554, 278) with delta (0, 0)
Screenshot: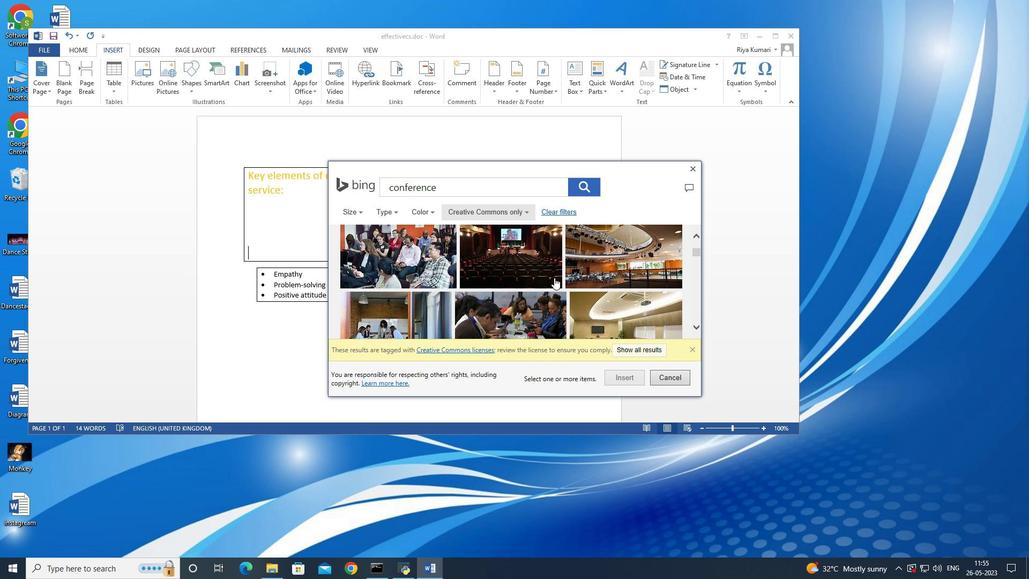 
Action: Mouse scrolled (554, 278) with delta (0, 0)
Screenshot: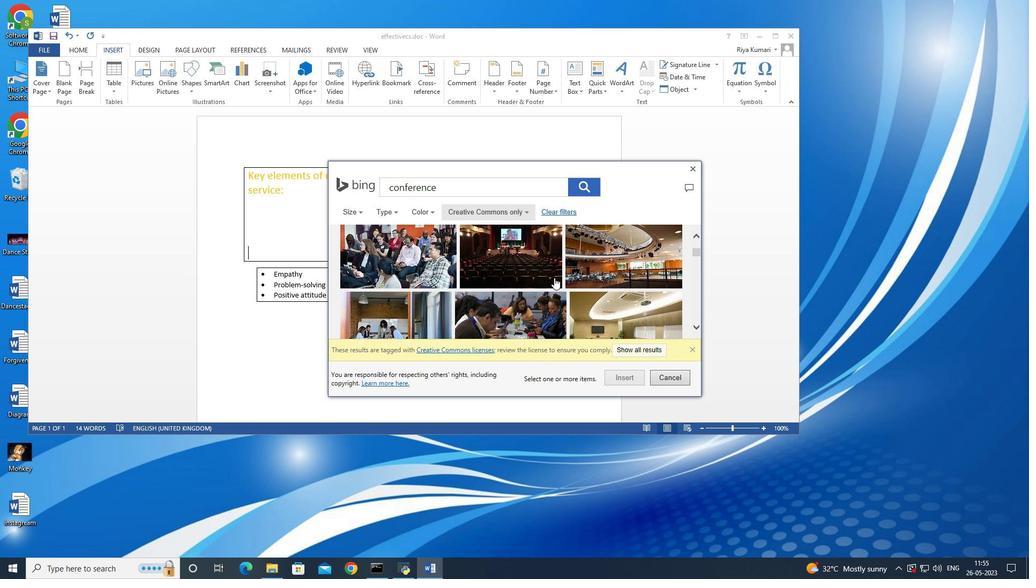 
Action: Mouse scrolled (554, 278) with delta (0, 0)
Screenshot: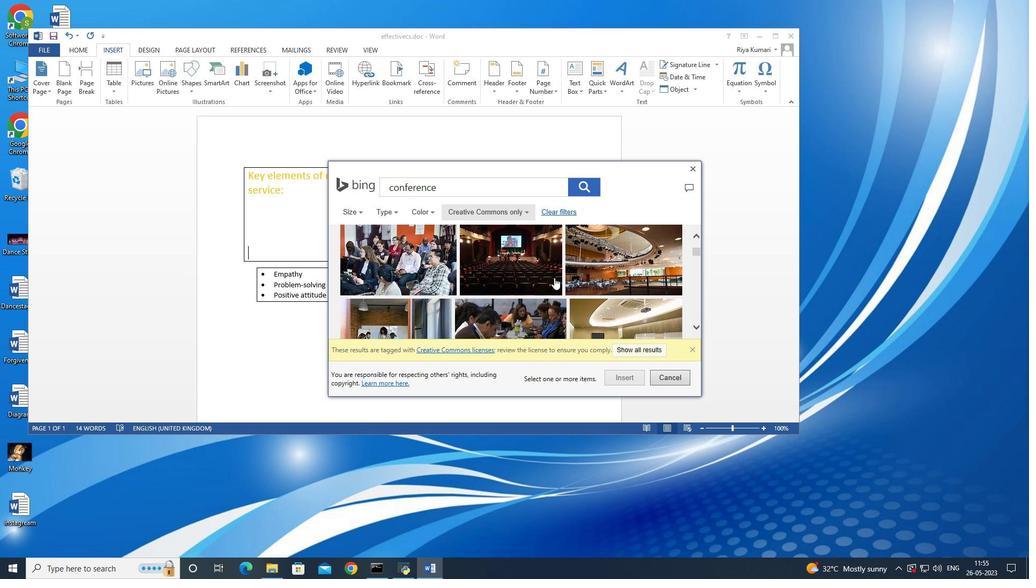 
Action: Mouse scrolled (554, 278) with delta (0, 0)
Screenshot: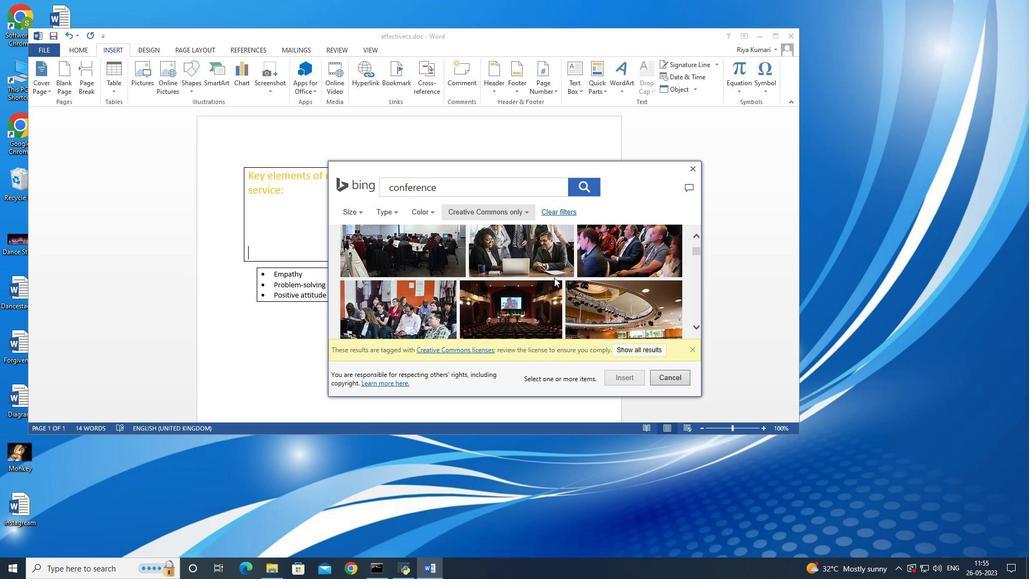 
Action: Mouse scrolled (554, 278) with delta (0, 0)
Screenshot: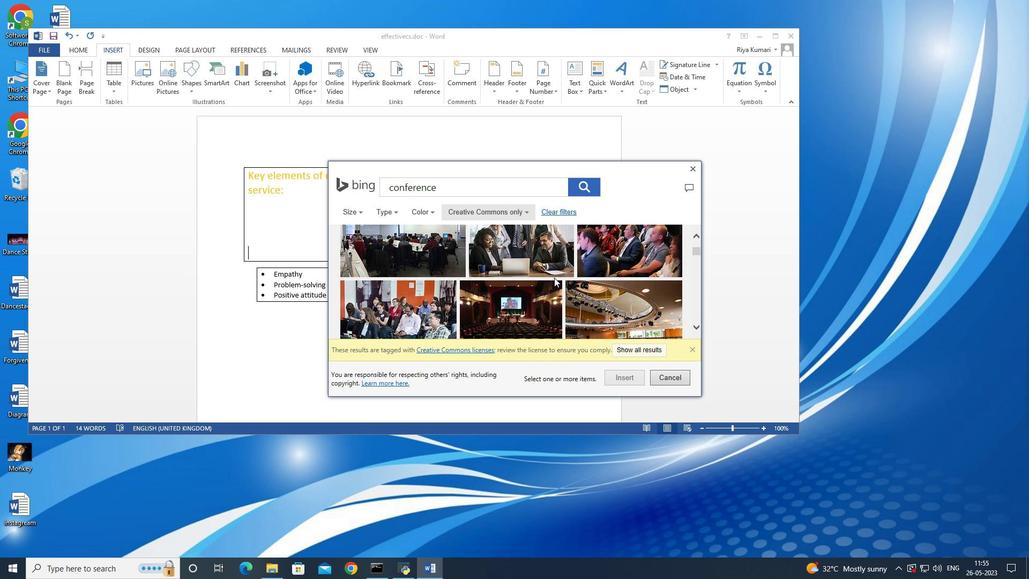 
Action: Mouse scrolled (554, 278) with delta (0, 0)
Screenshot: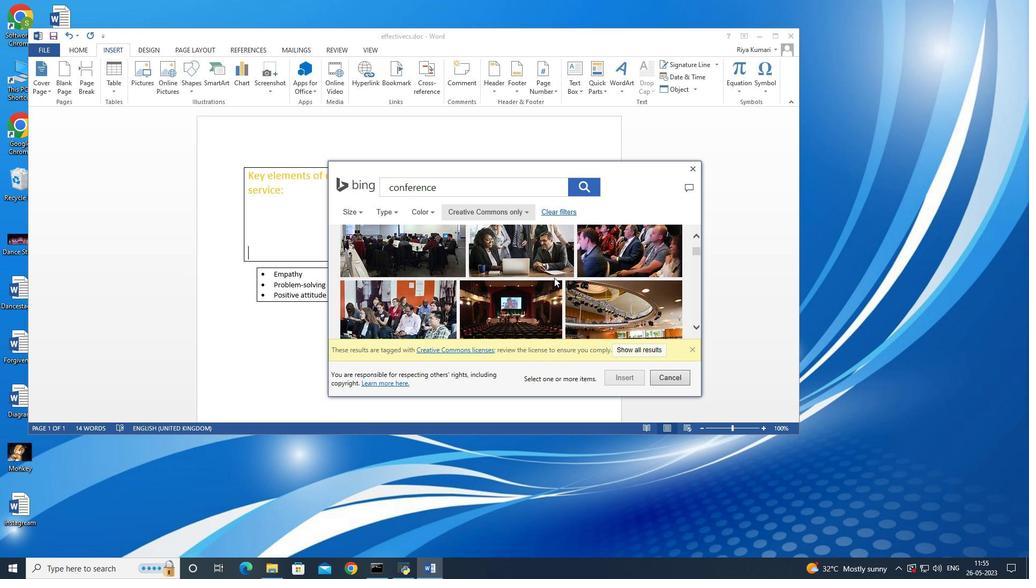 
Action: Mouse moved to (554, 276)
Screenshot: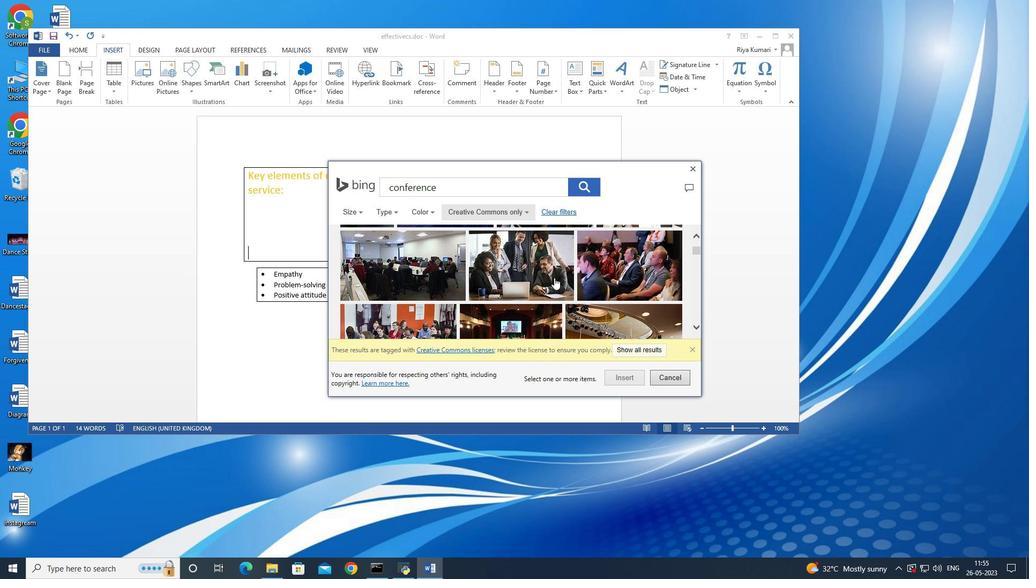 
Action: Mouse scrolled (554, 278) with delta (0, 0)
Screenshot: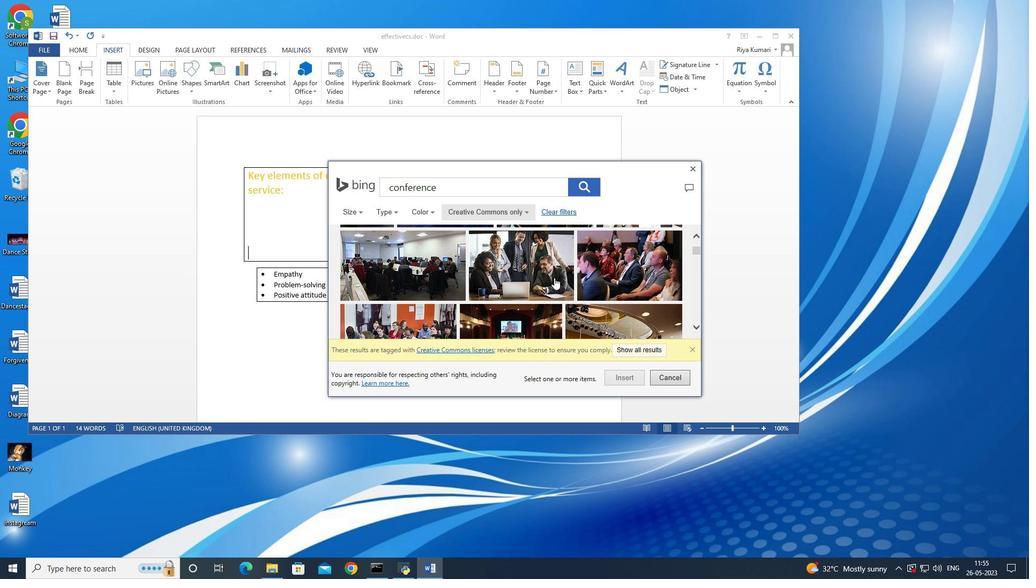 
Action: Mouse moved to (554, 276)
Screenshot: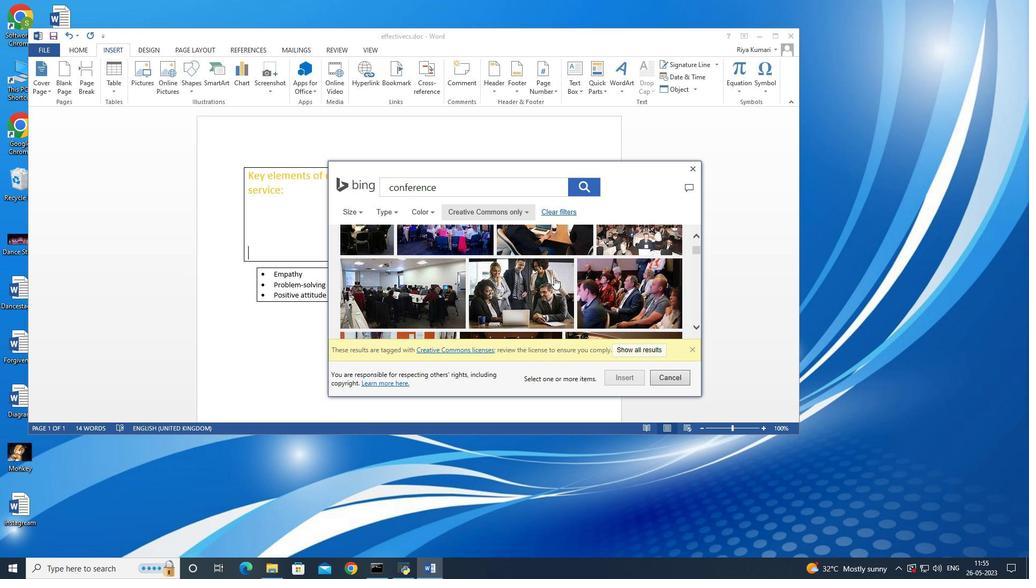 
Action: Mouse scrolled (554, 277) with delta (0, 0)
Screenshot: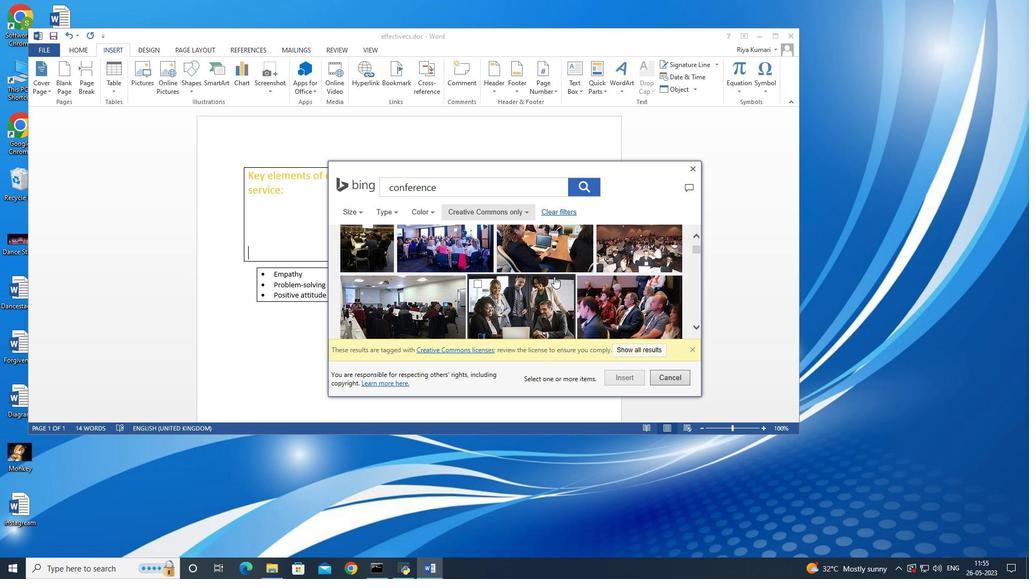 
Action: Mouse scrolled (554, 277) with delta (0, 0)
Screenshot: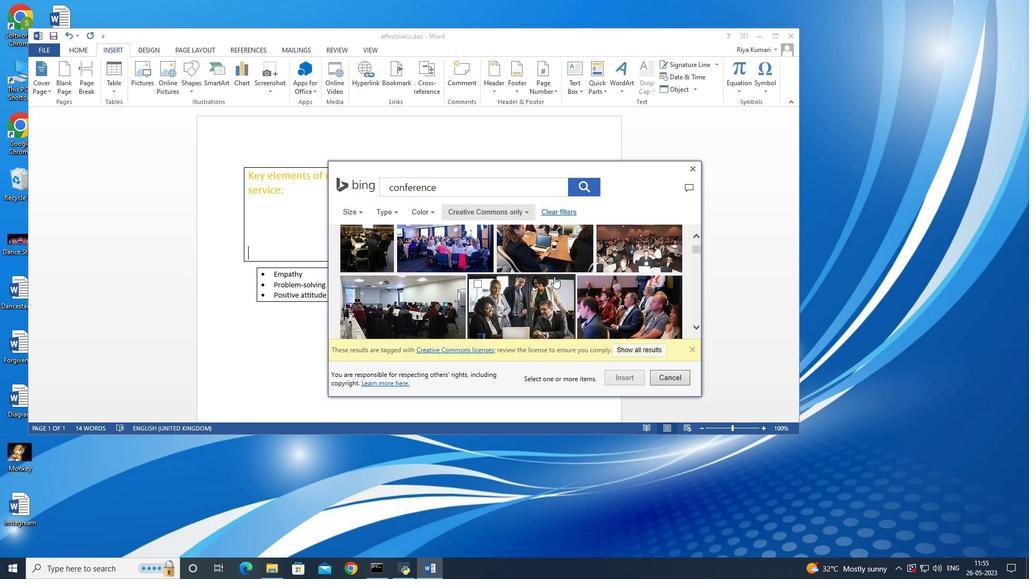 
Action: Mouse scrolled (554, 277) with delta (0, 0)
Screenshot: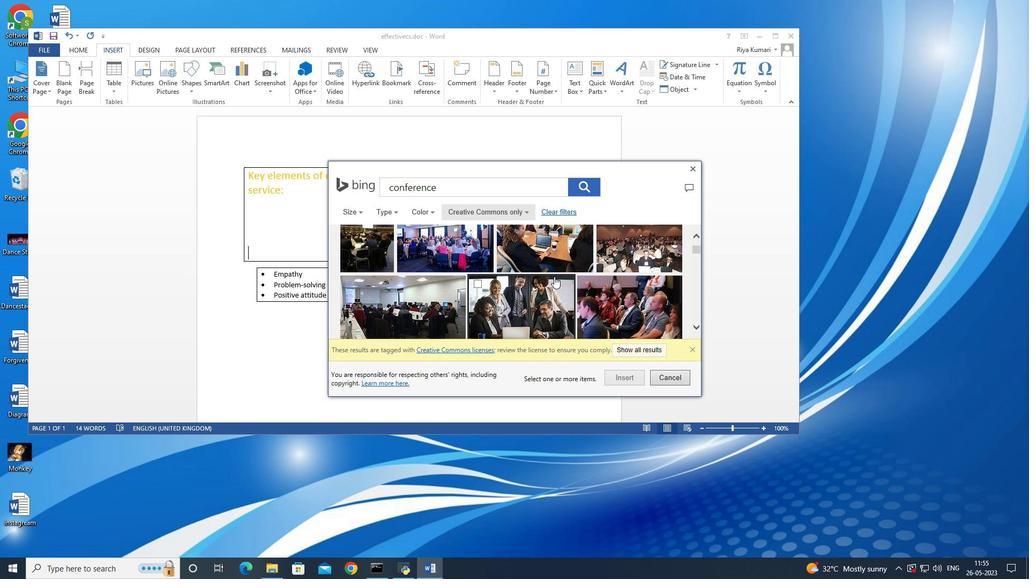 
Action: Mouse scrolled (554, 277) with delta (0, 0)
Screenshot: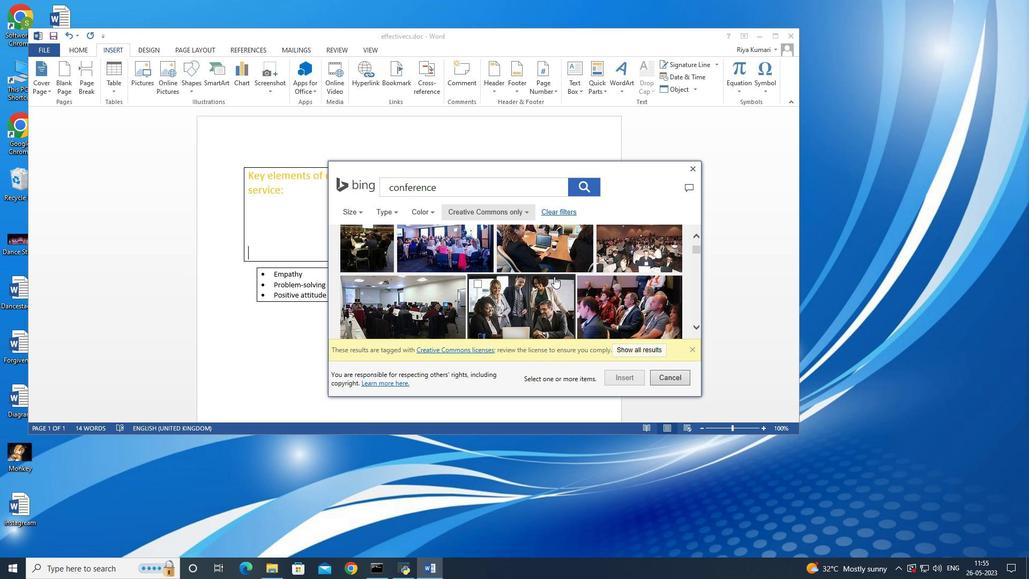 
Action: Mouse scrolled (554, 277) with delta (0, 0)
Screenshot: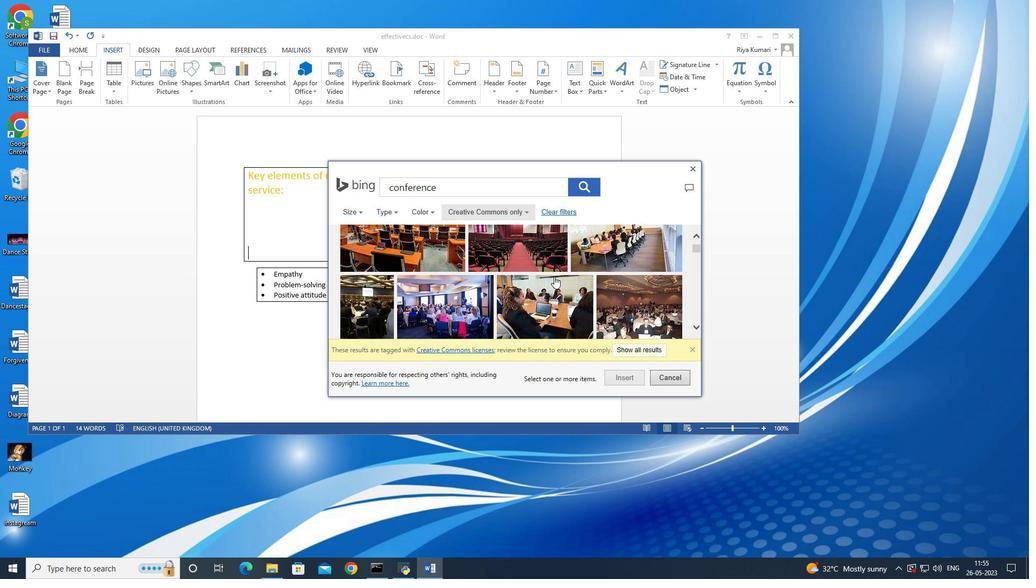 
Action: Mouse scrolled (554, 277) with delta (0, 0)
Screenshot: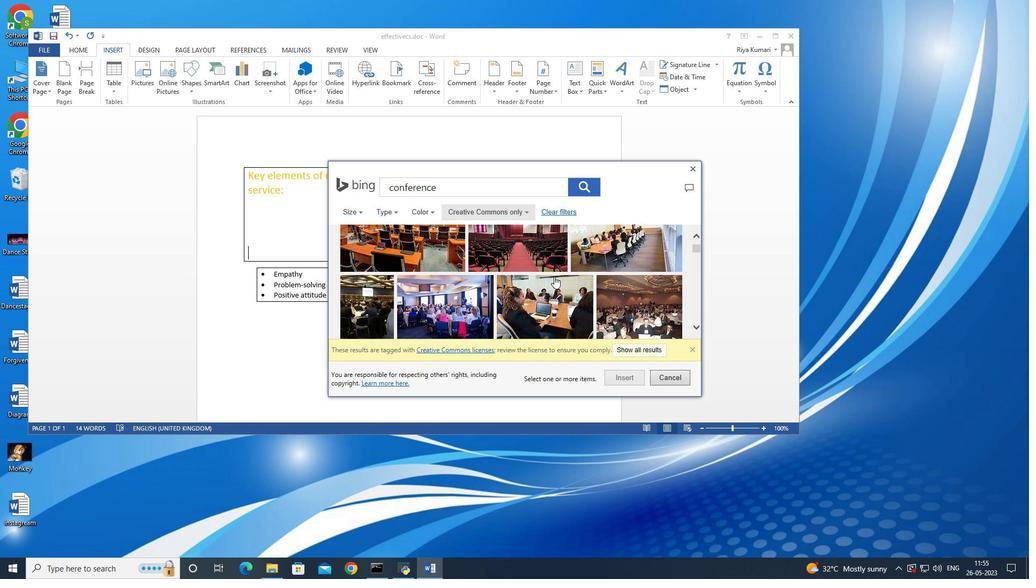 
Action: Mouse scrolled (554, 277) with delta (0, 0)
Screenshot: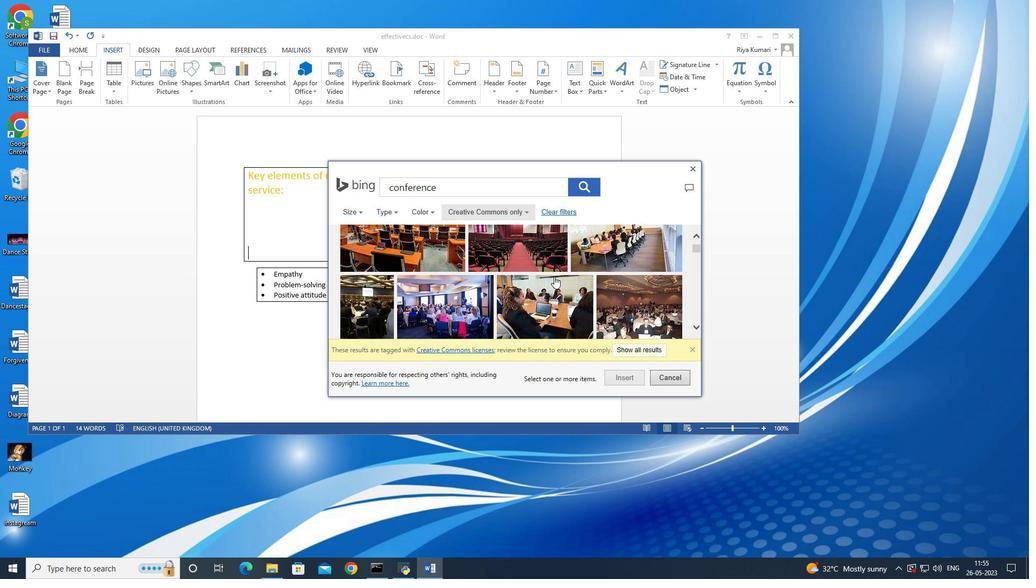 
Action: Mouse moved to (554, 277)
Screenshot: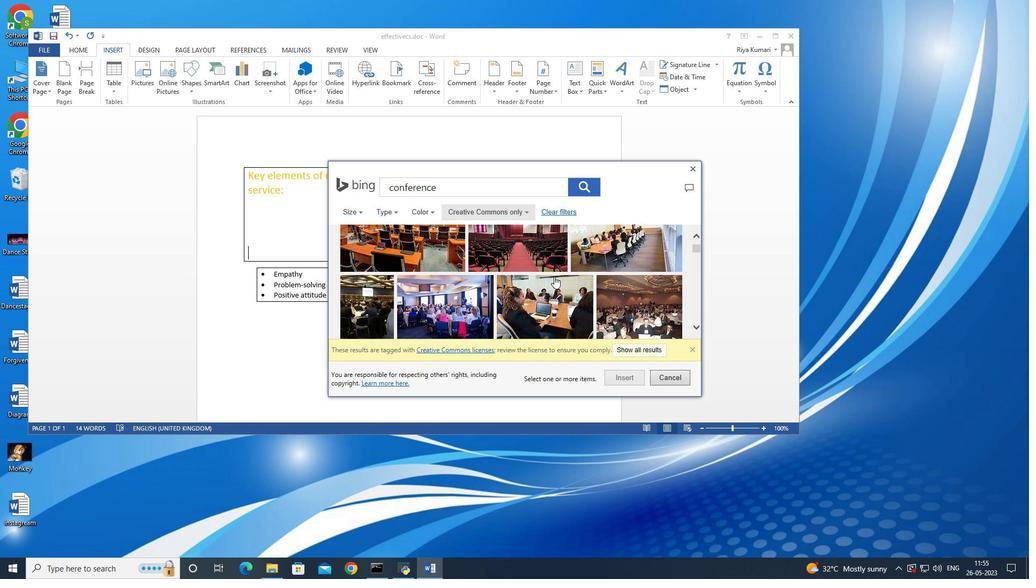 
Action: Mouse scrolled (554, 277) with delta (0, 0)
Screenshot: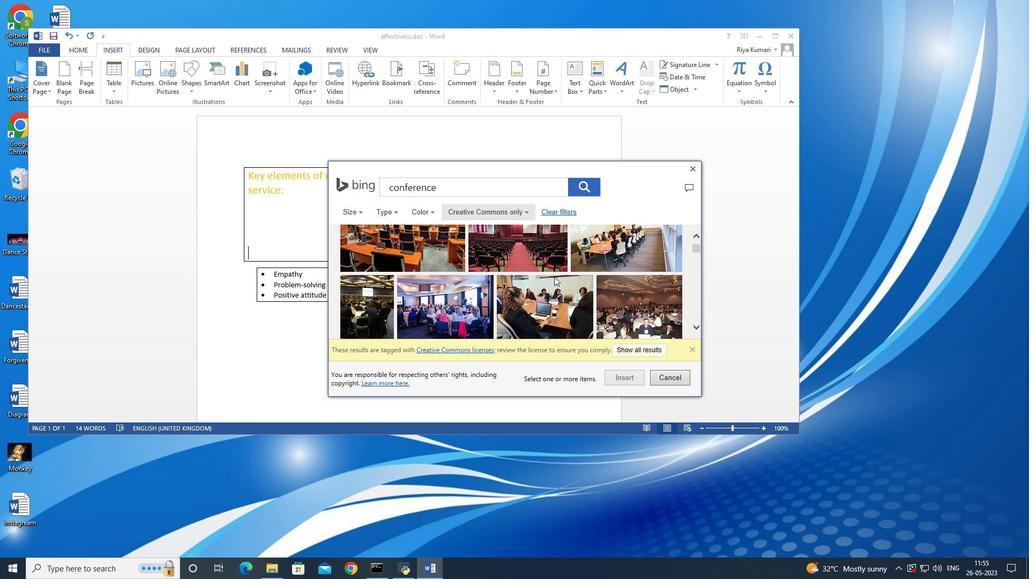 
Action: Mouse scrolled (554, 277) with delta (0, 0)
Screenshot: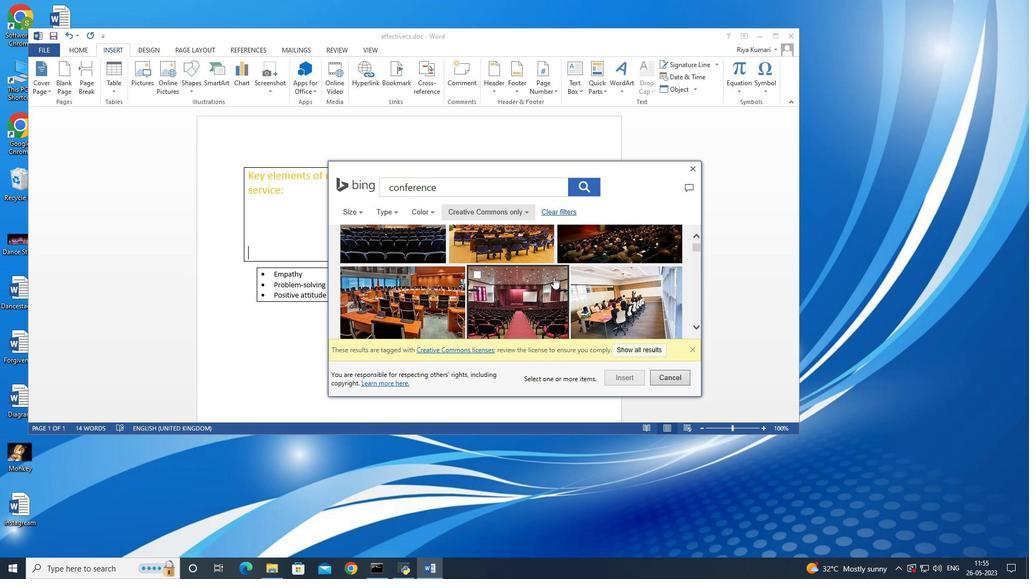 
Action: Mouse scrolled (554, 277) with delta (0, 0)
Screenshot: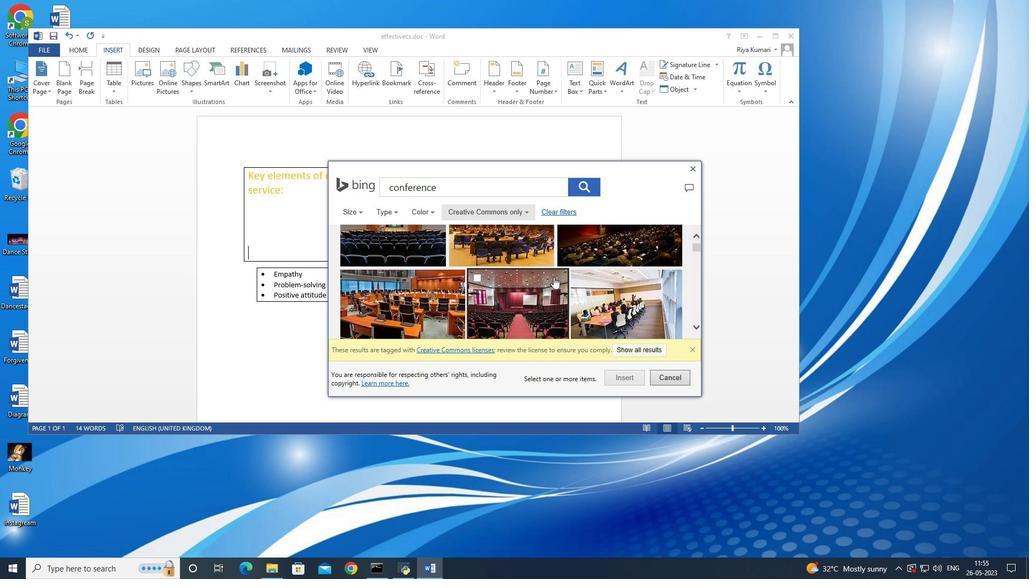 
Action: Mouse scrolled (554, 276) with delta (0, 0)
Screenshot: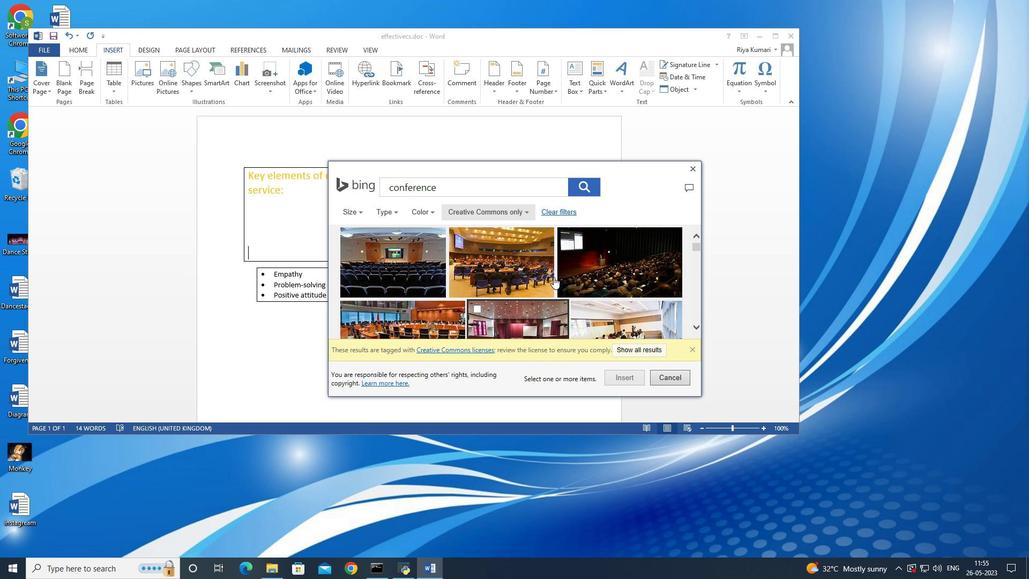 
Action: Mouse moved to (416, 309)
Screenshot: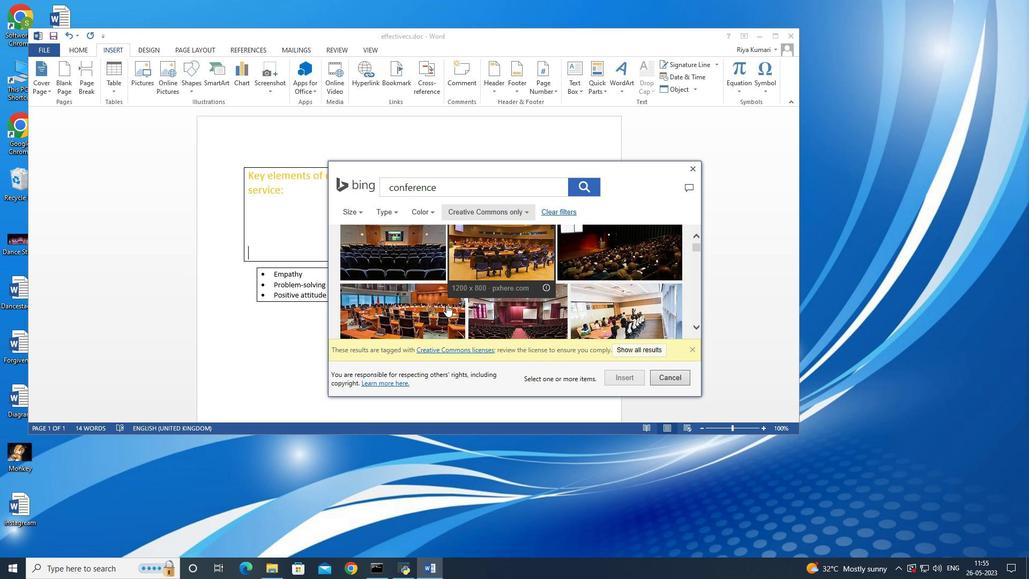 
Action: Mouse pressed left at (416, 309)
Screenshot: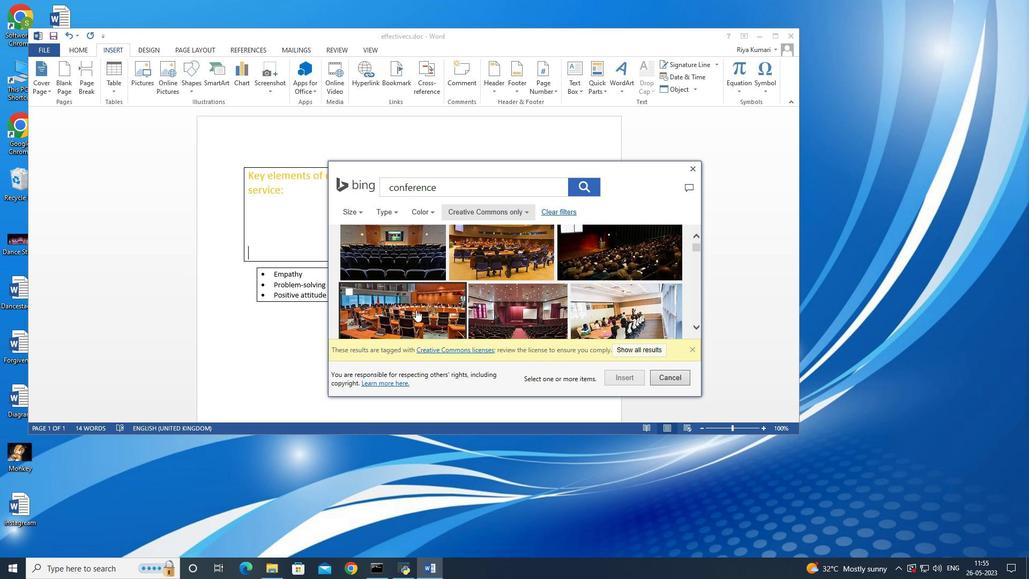 
Action: Mouse moved to (625, 378)
Screenshot: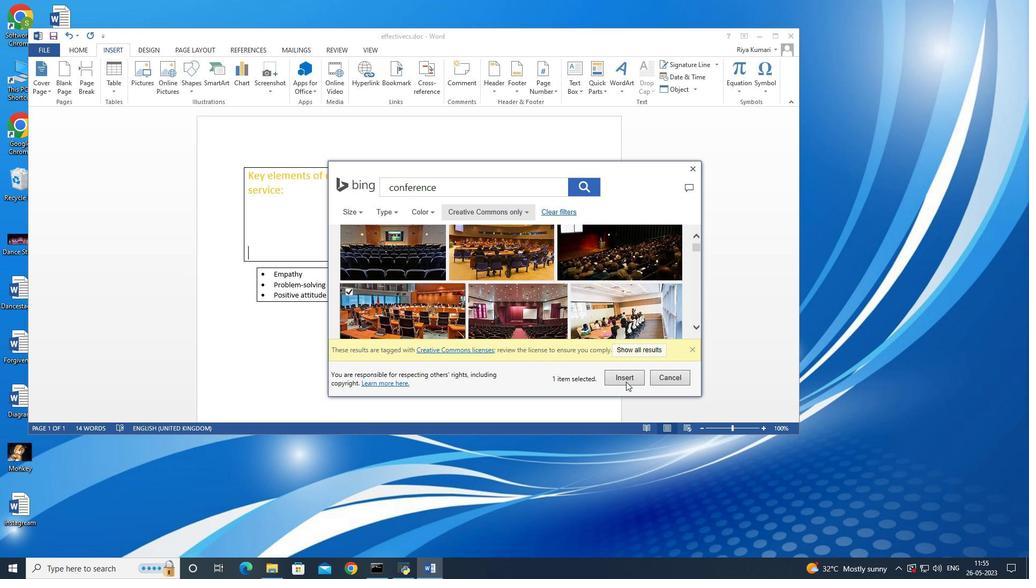 
Action: Mouse pressed left at (625, 378)
Screenshot: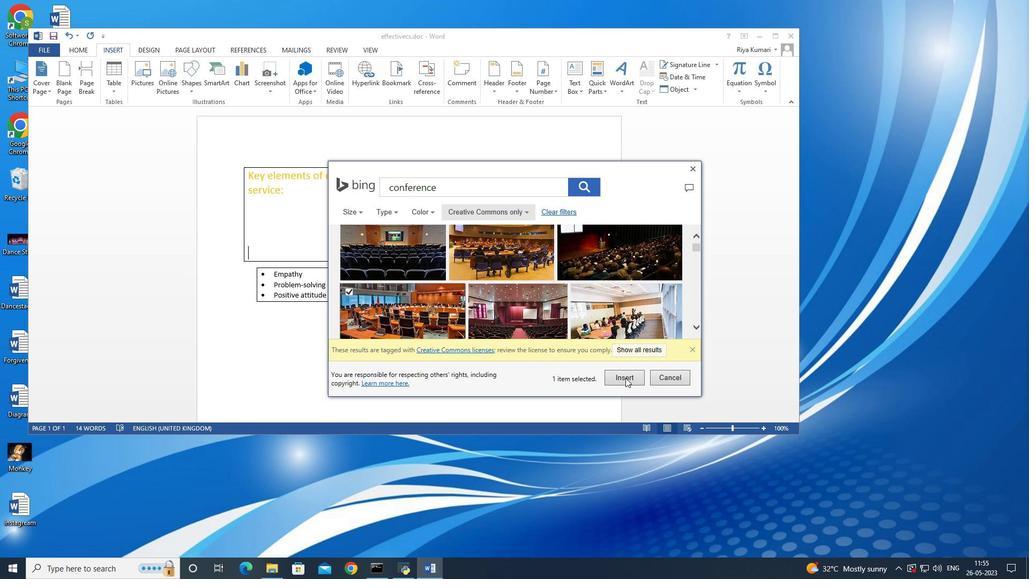 
Action: Mouse moved to (514, 314)
Screenshot: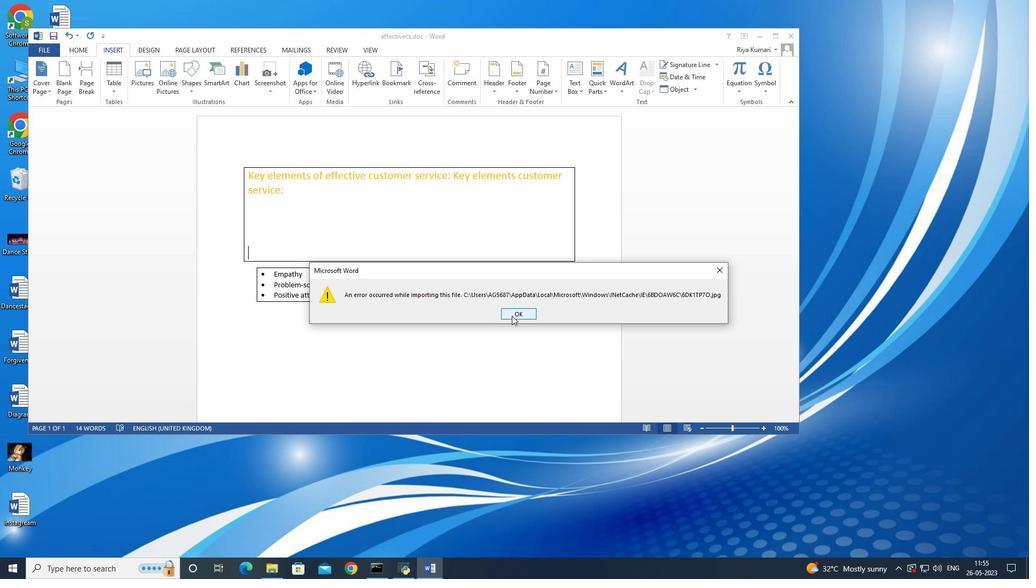 
Action: Mouse pressed left at (514, 314)
Screenshot: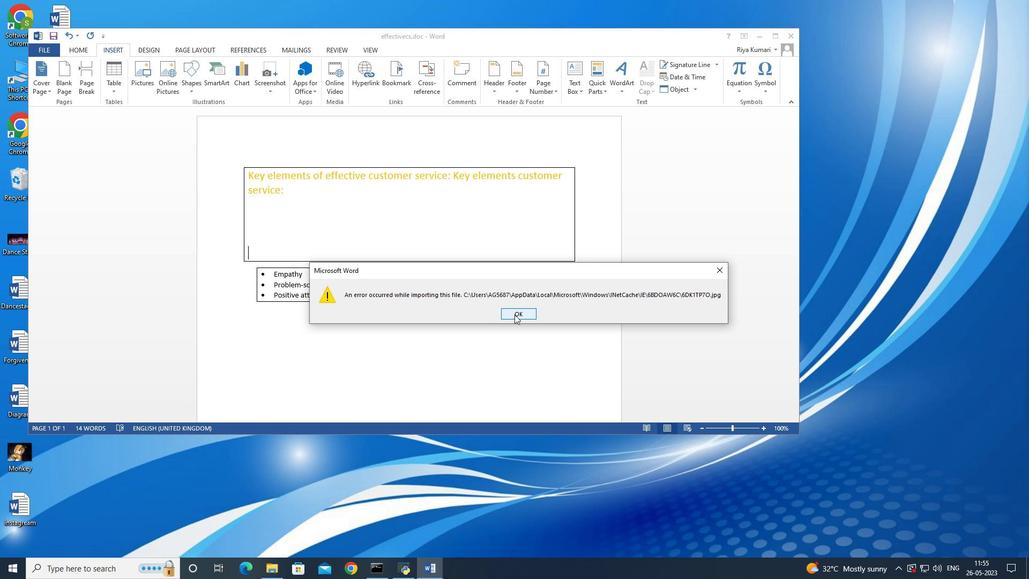 
Action: Mouse moved to (468, 336)
